 Task: Use the Unsplash power-up to search for 'UDAIPUR' and 'JODHPUR' images and set them as the Trello board background.
Action: Mouse moved to (1163, 362)
Screenshot: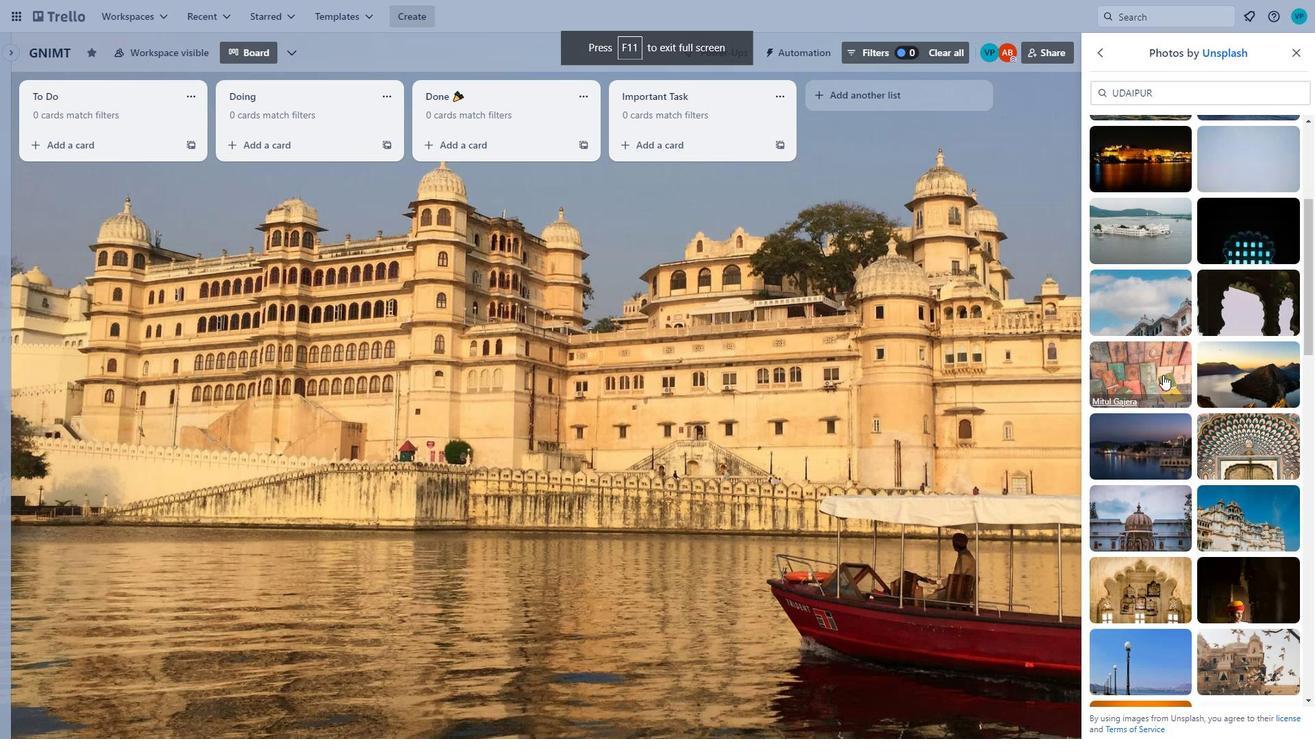 
Action: Mouse pressed left at (1163, 362)
Screenshot: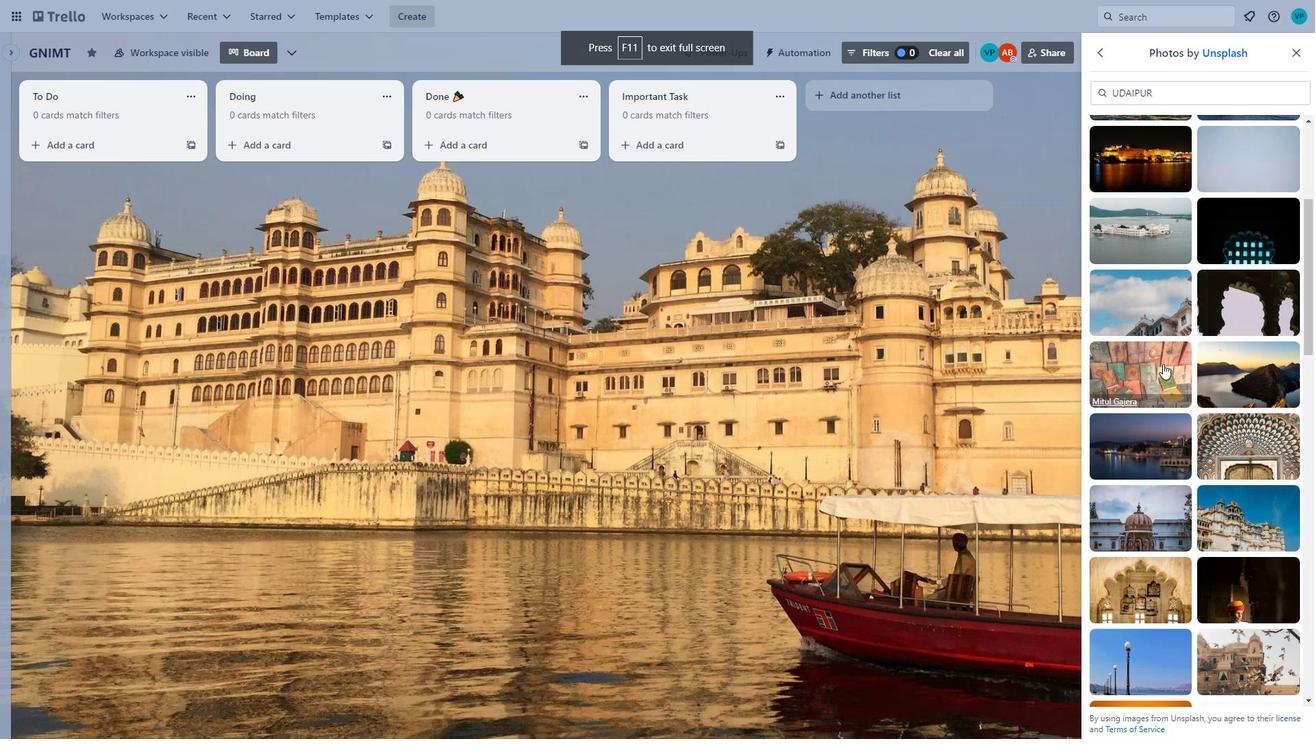
Action: Mouse moved to (1188, 343)
Screenshot: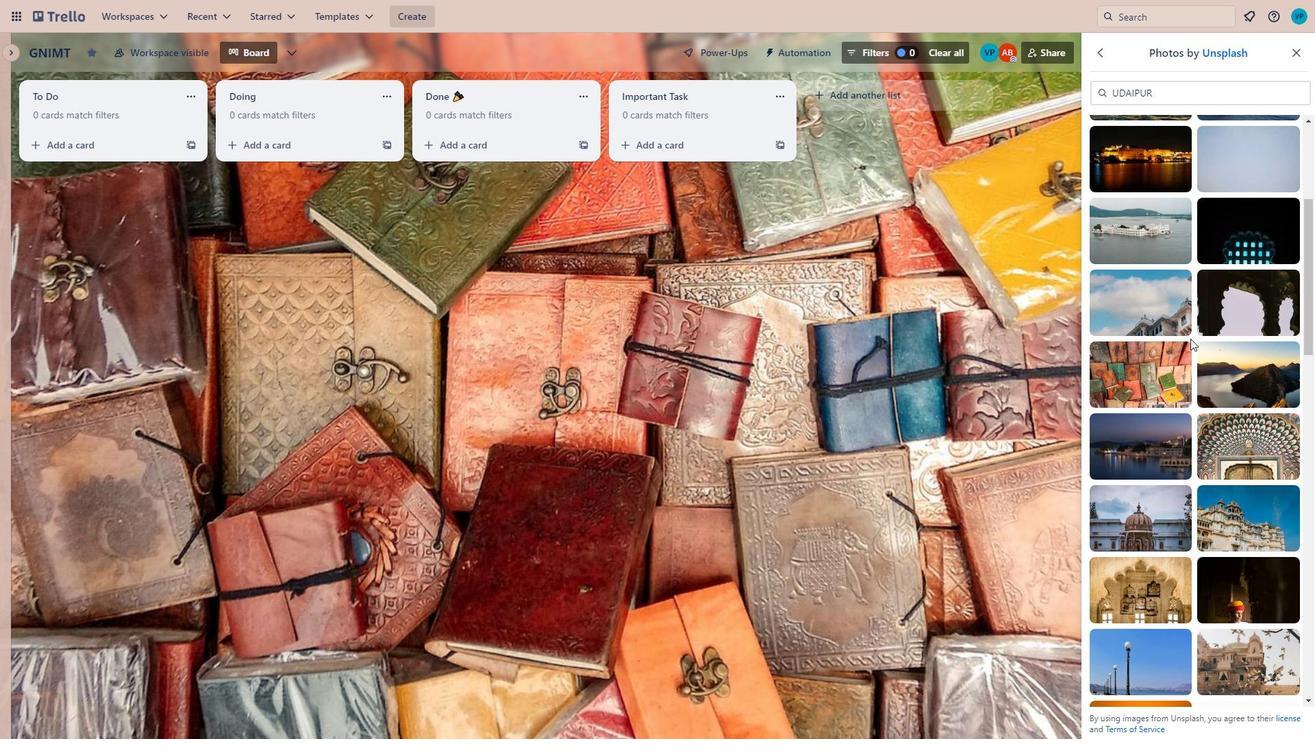 
Action: Mouse scrolled (1188, 342) with delta (0, 0)
Screenshot: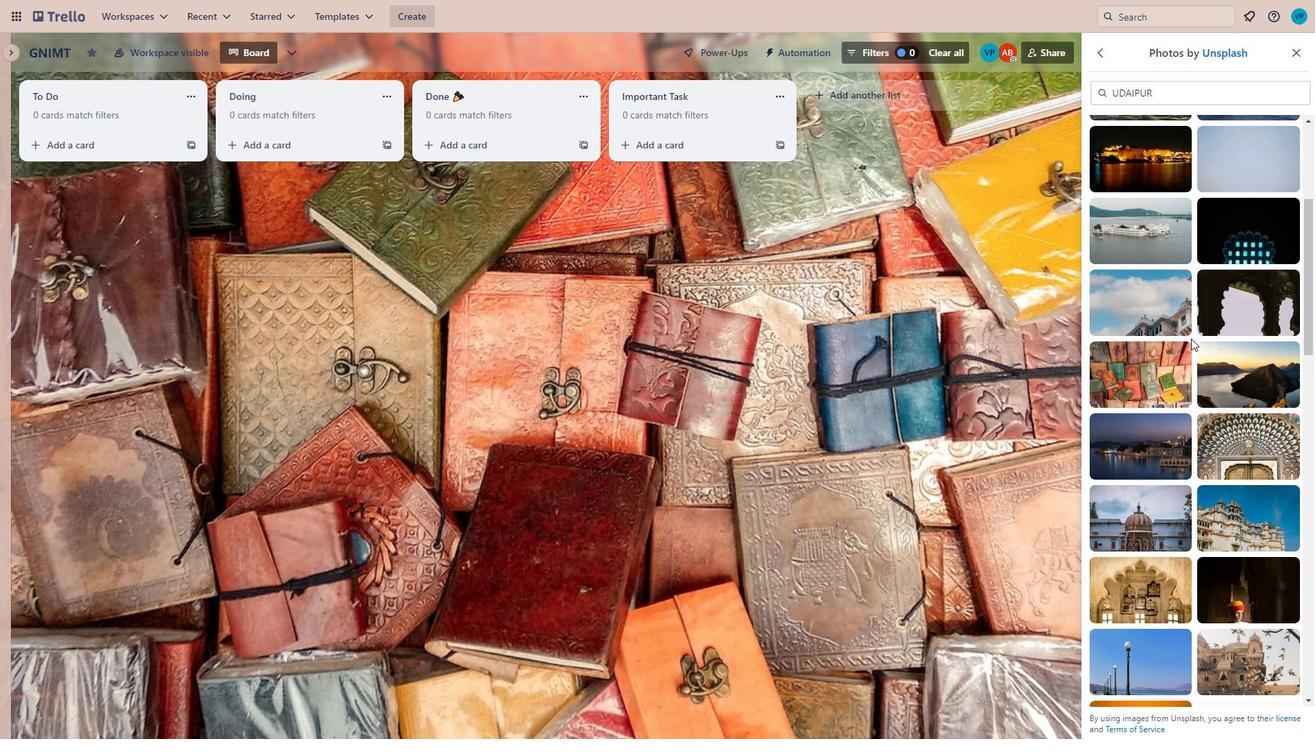 
Action: Mouse scrolled (1188, 342) with delta (0, 0)
Screenshot: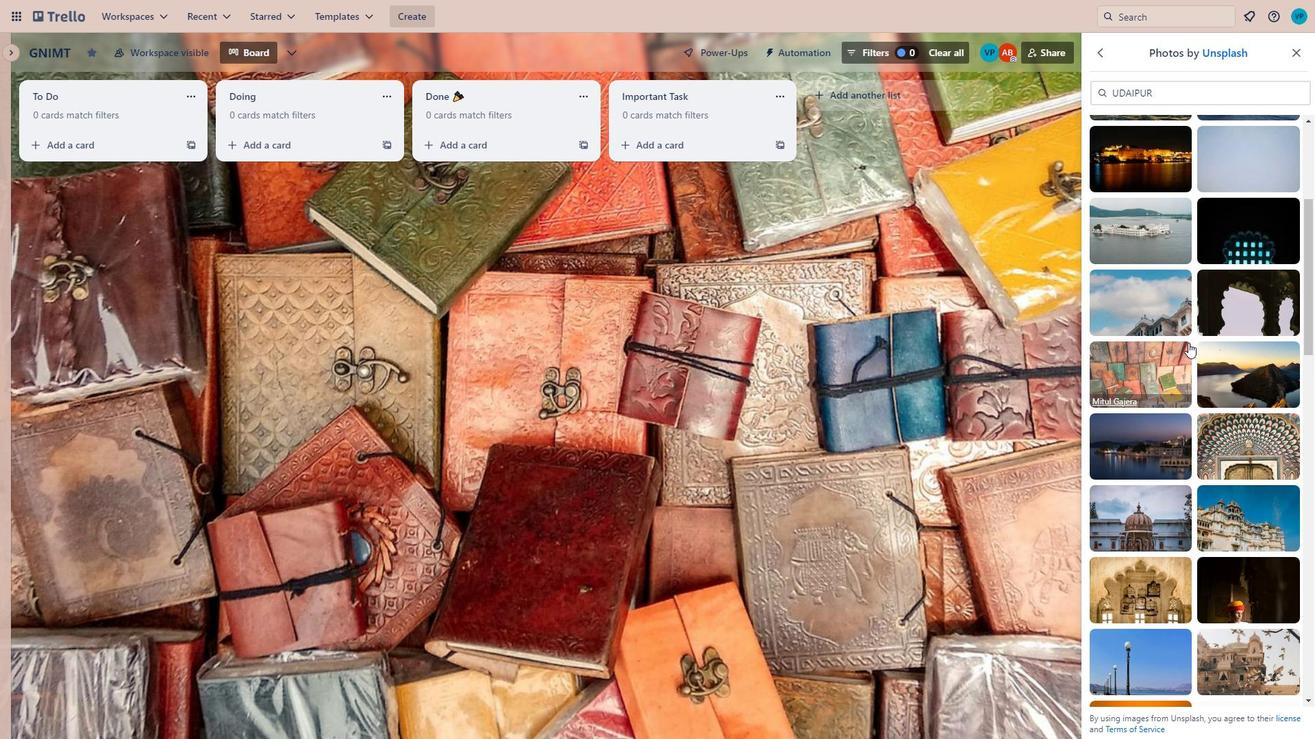 
Action: Mouse scrolled (1188, 342) with delta (0, 0)
Screenshot: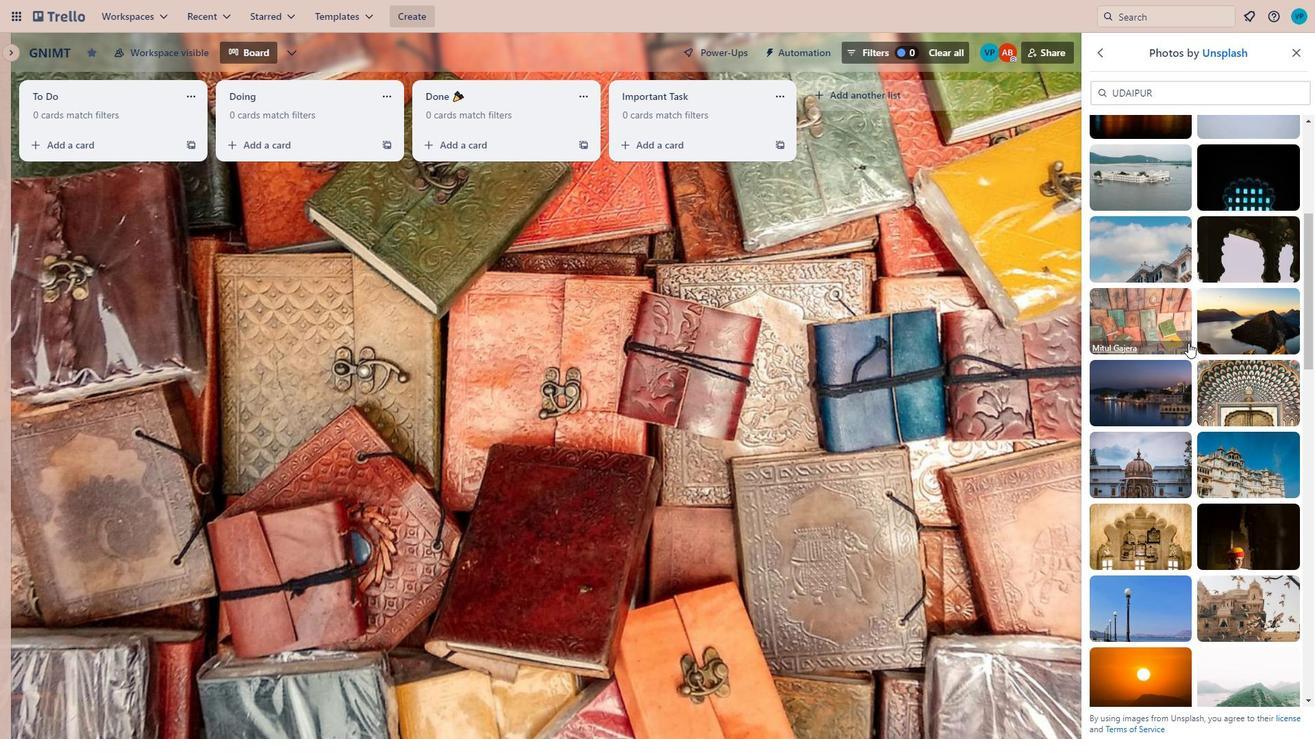 
Action: Mouse scrolled (1188, 342) with delta (0, 0)
Screenshot: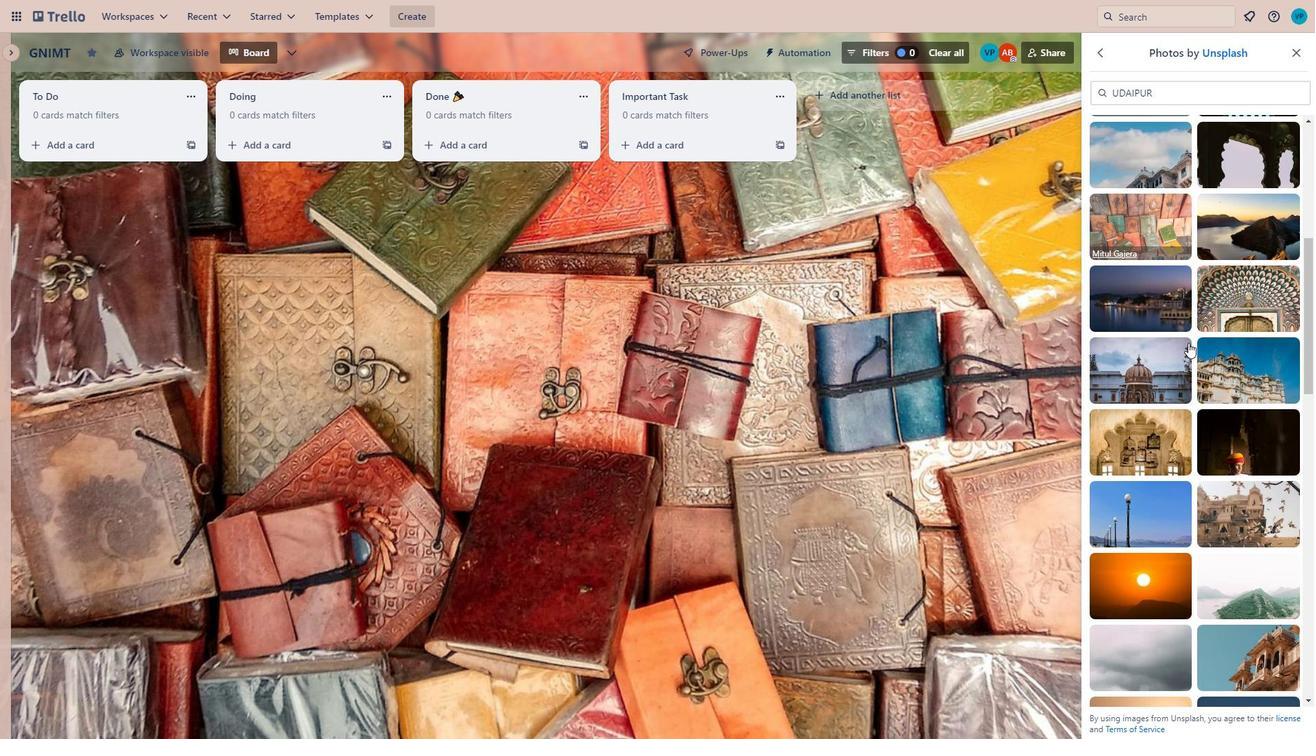
Action: Mouse scrolled (1188, 342) with delta (0, 0)
Screenshot: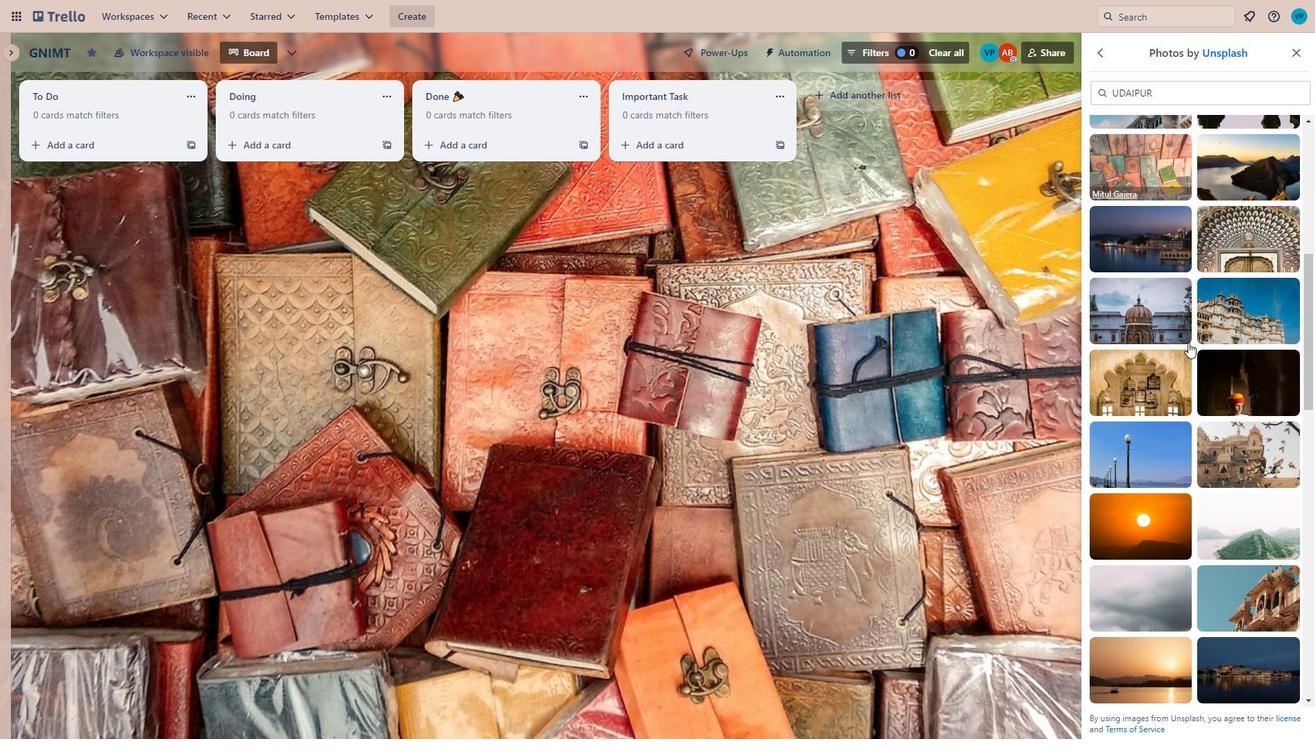 
Action: Mouse moved to (1268, 295)
Screenshot: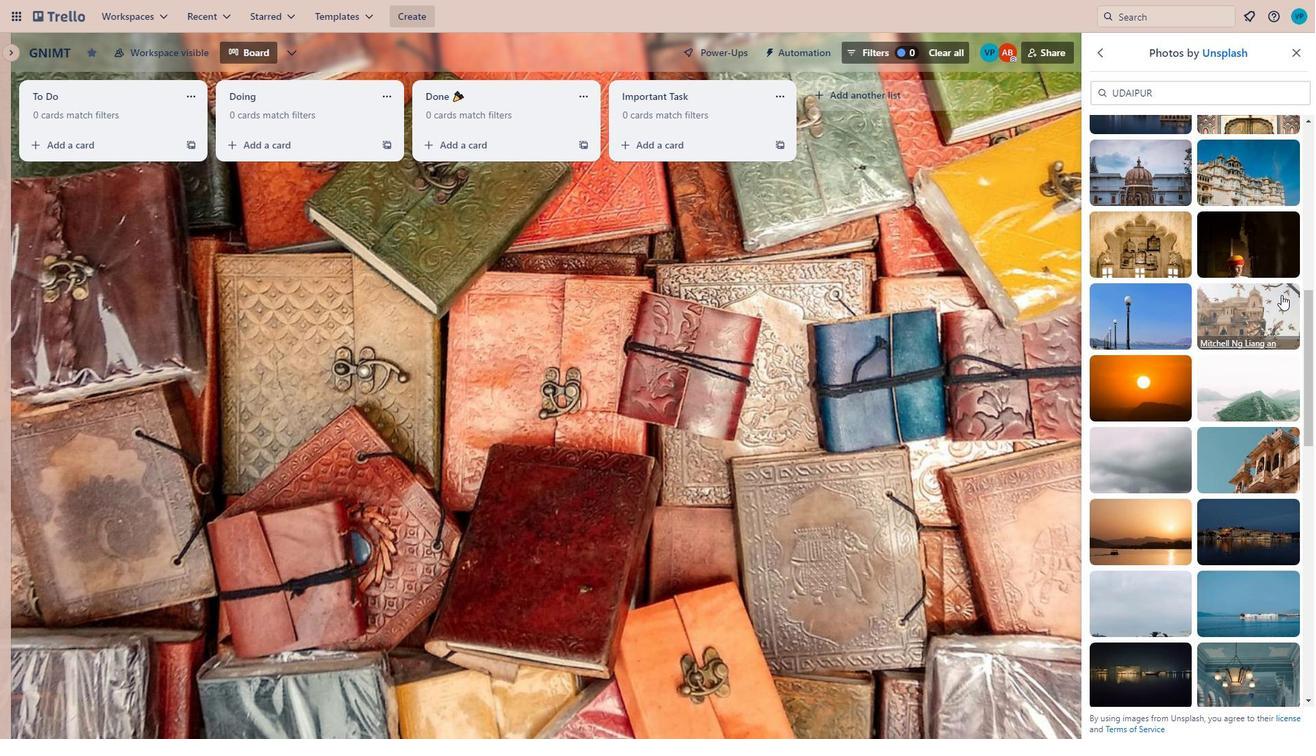 
Action: Mouse pressed left at (1268, 295)
Screenshot: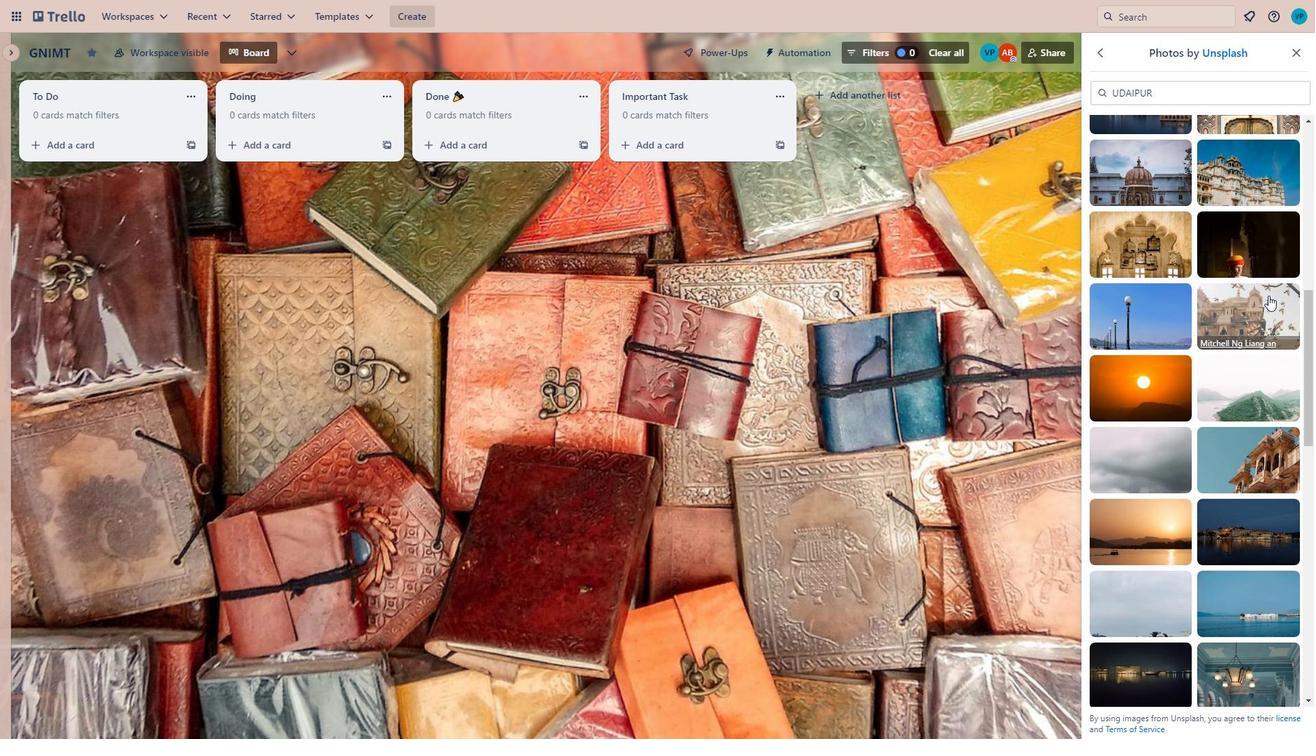 
Action: Mouse moved to (1224, 416)
Screenshot: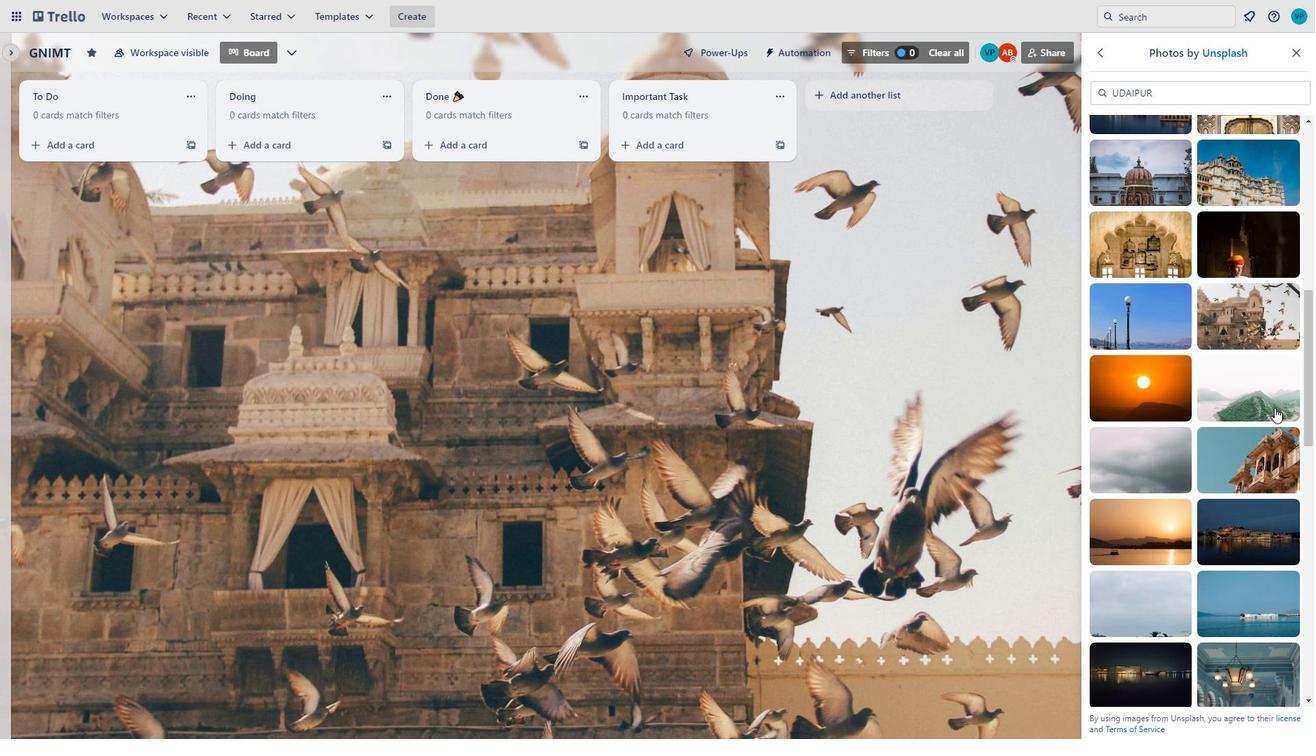 
Action: Mouse scrolled (1224, 415) with delta (0, 0)
Screenshot: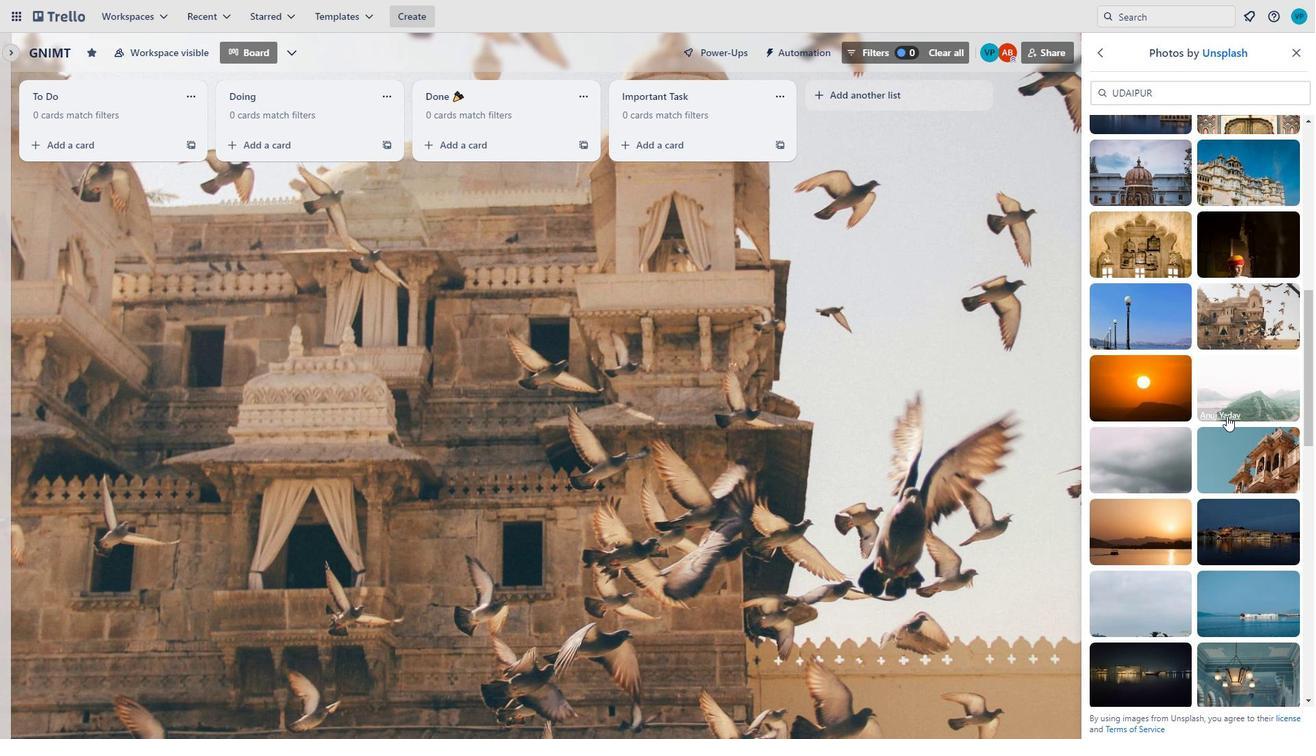 
Action: Mouse scrolled (1224, 415) with delta (0, 0)
Screenshot: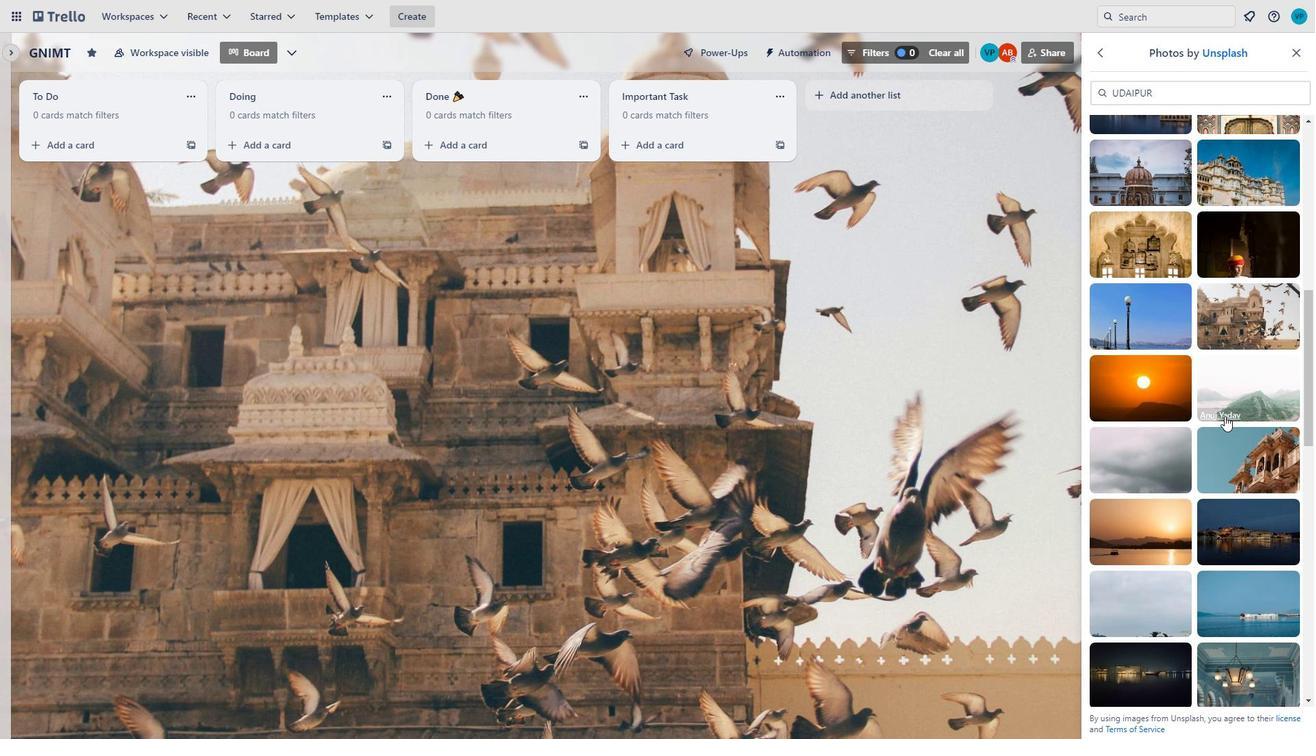 
Action: Mouse scrolled (1224, 415) with delta (0, 0)
Screenshot: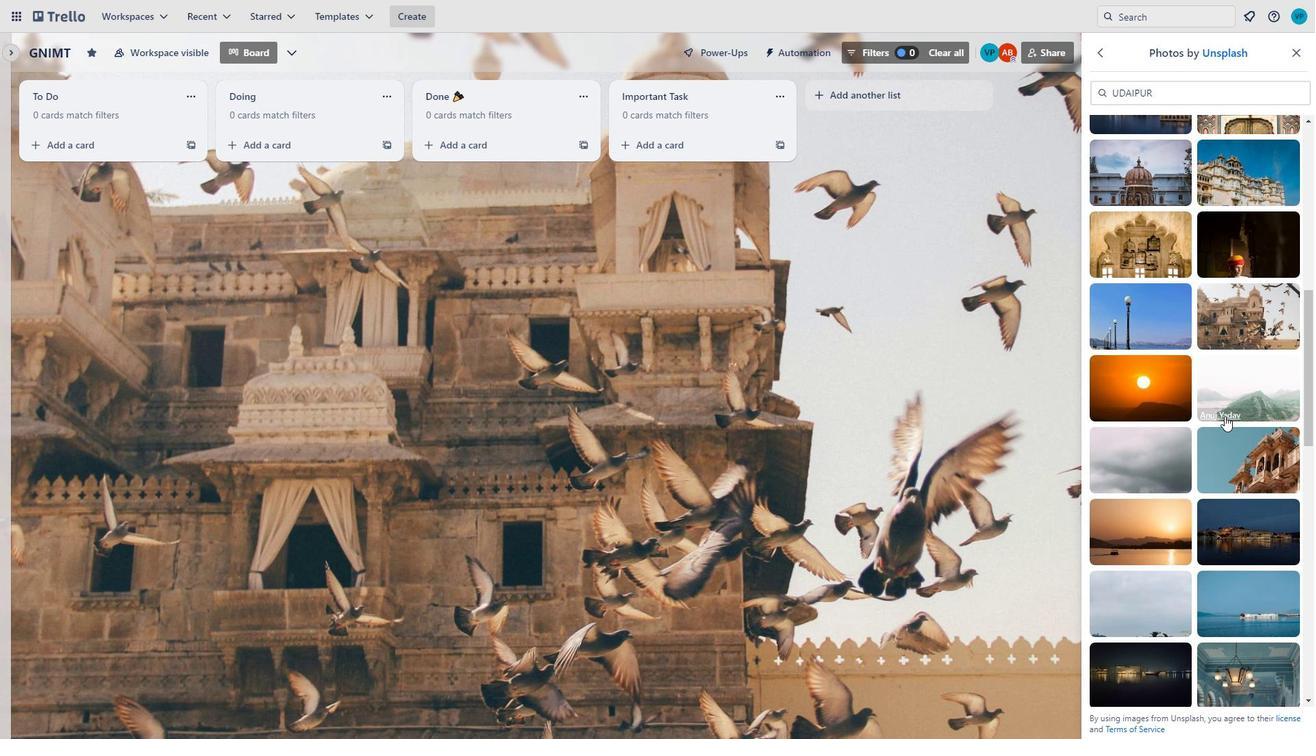 
Action: Mouse moved to (1237, 241)
Screenshot: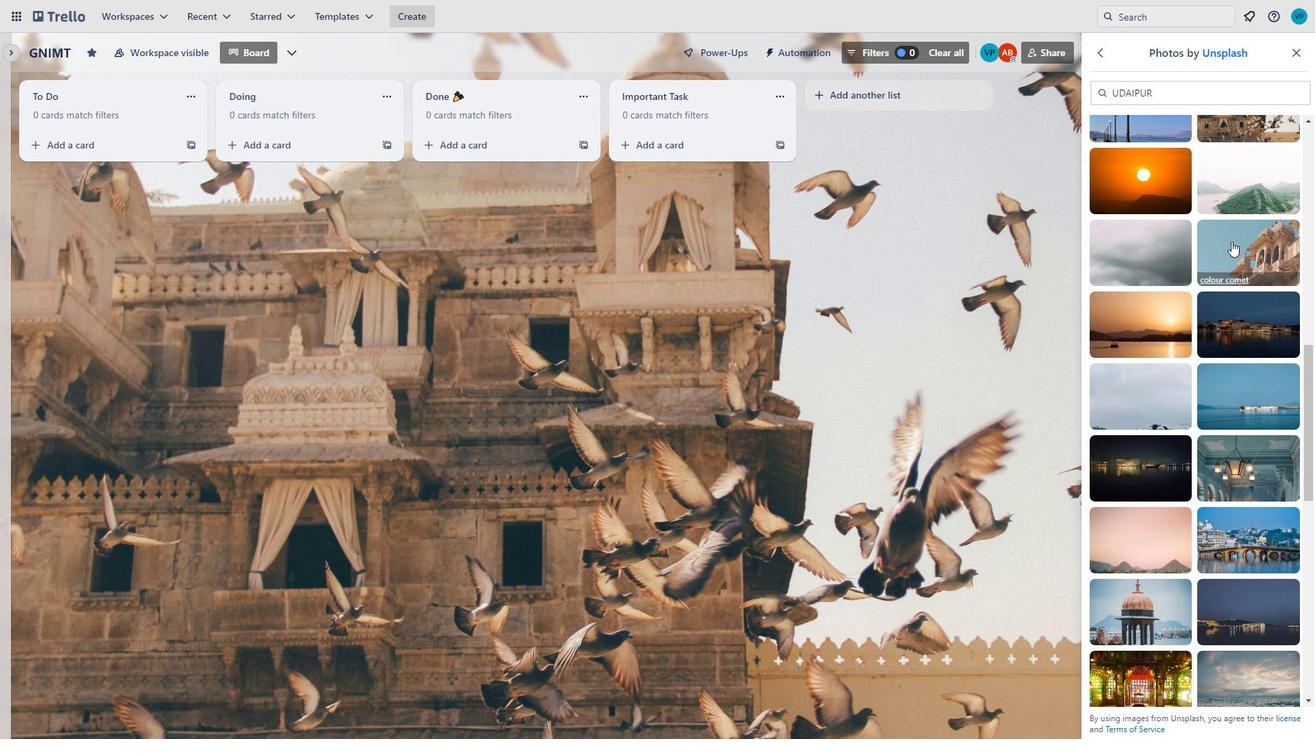 
Action: Mouse pressed left at (1237, 241)
Screenshot: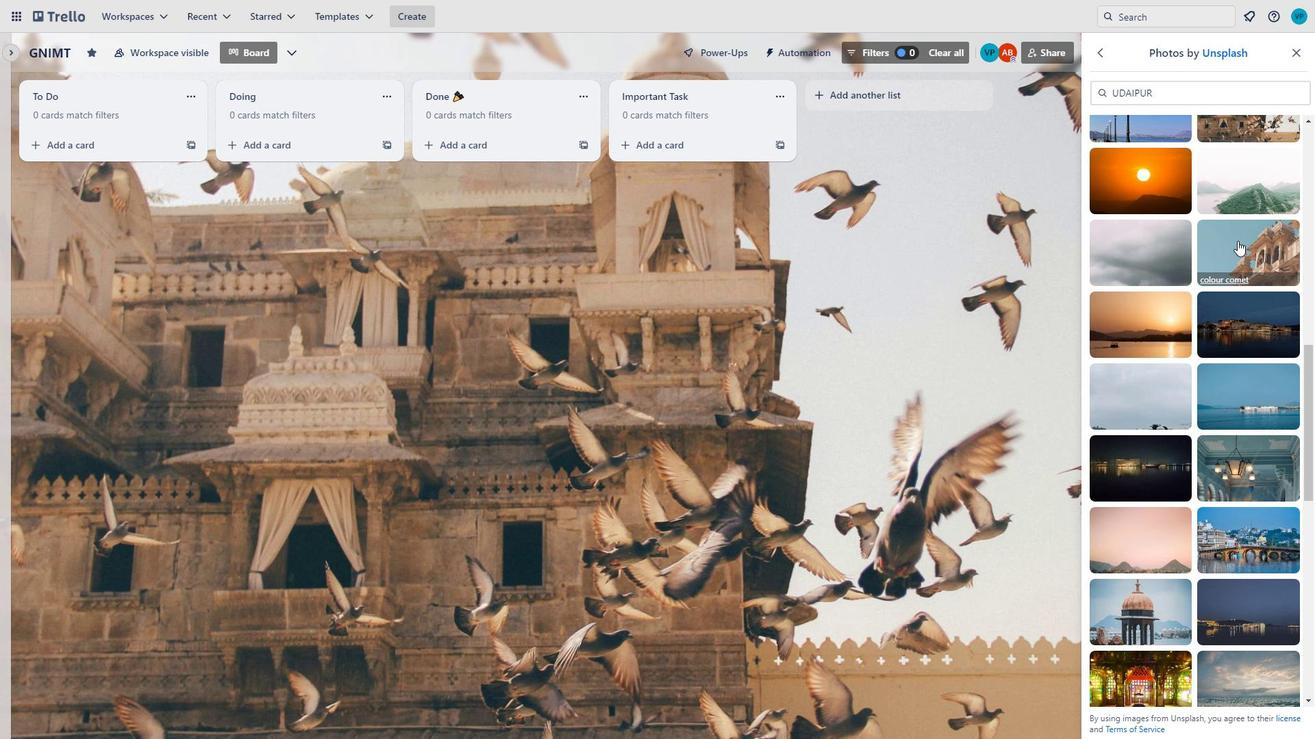 
Action: Mouse moved to (1307, 390)
Screenshot: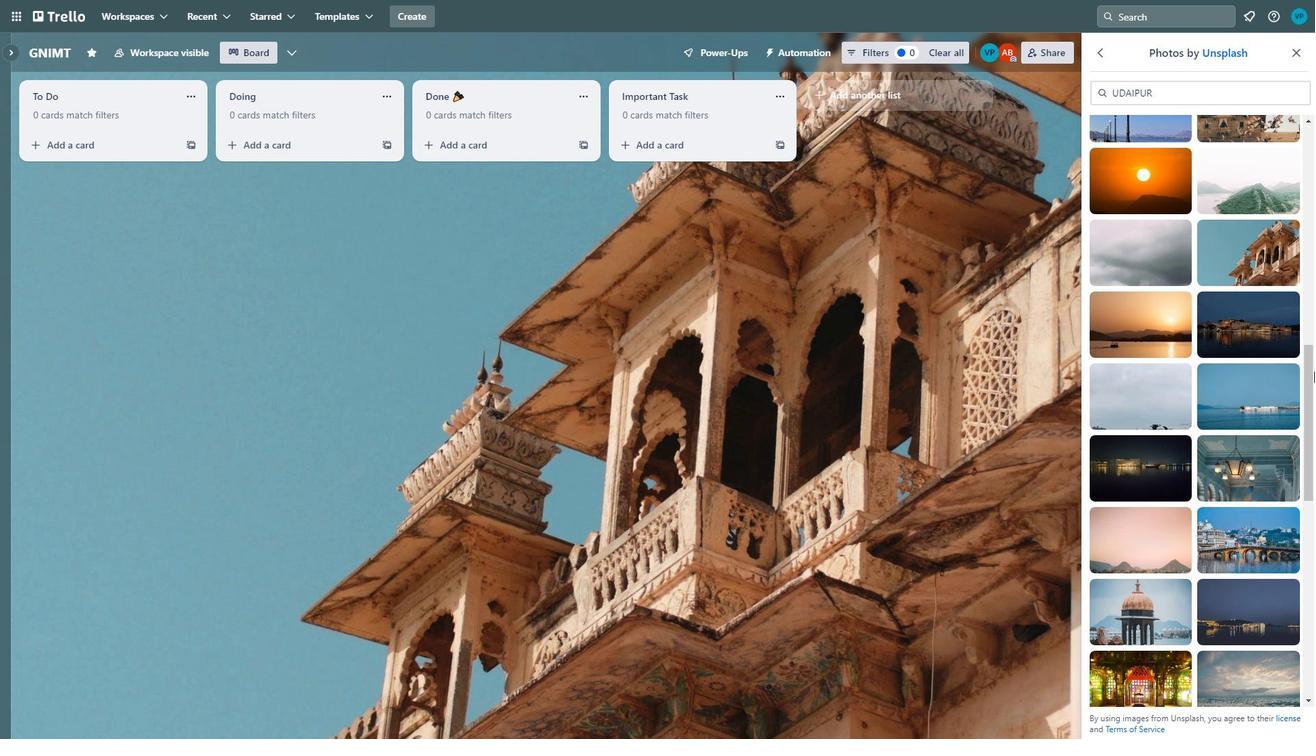 
Action: Mouse scrolled (1307, 389) with delta (0, 0)
Screenshot: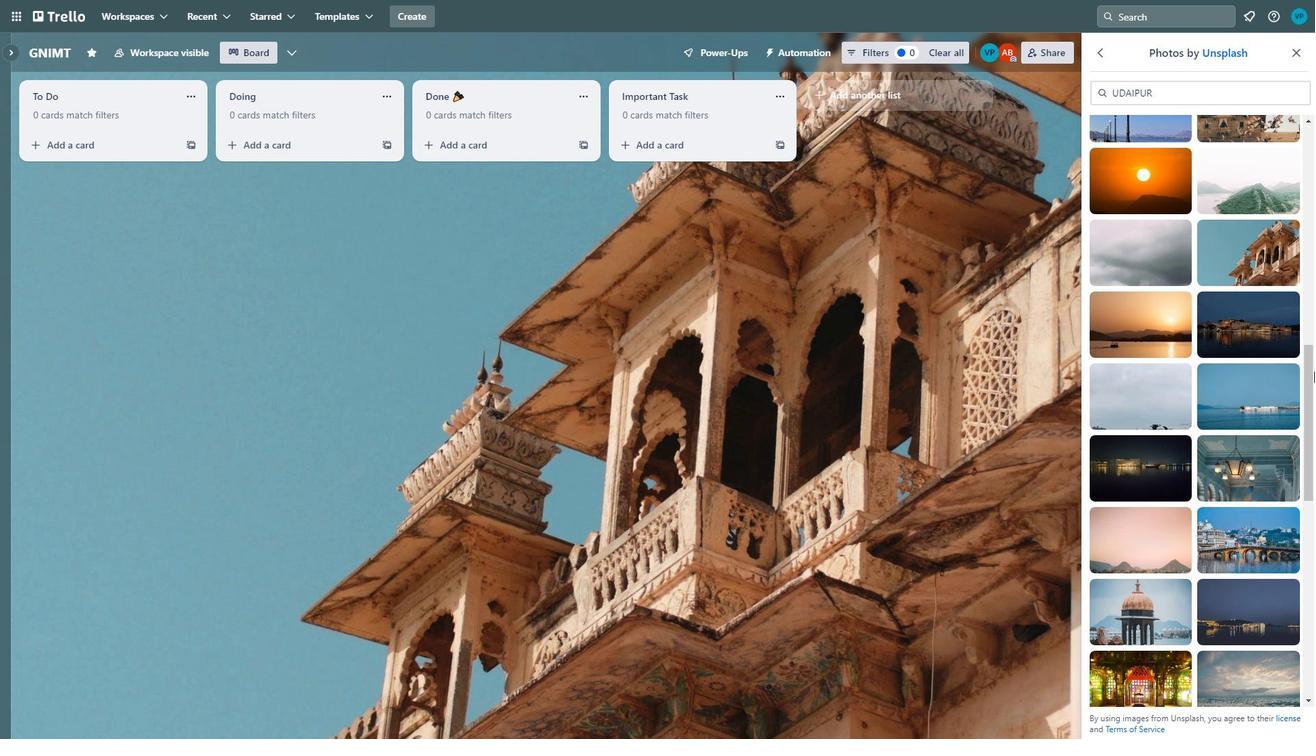 
Action: Mouse moved to (1305, 391)
Screenshot: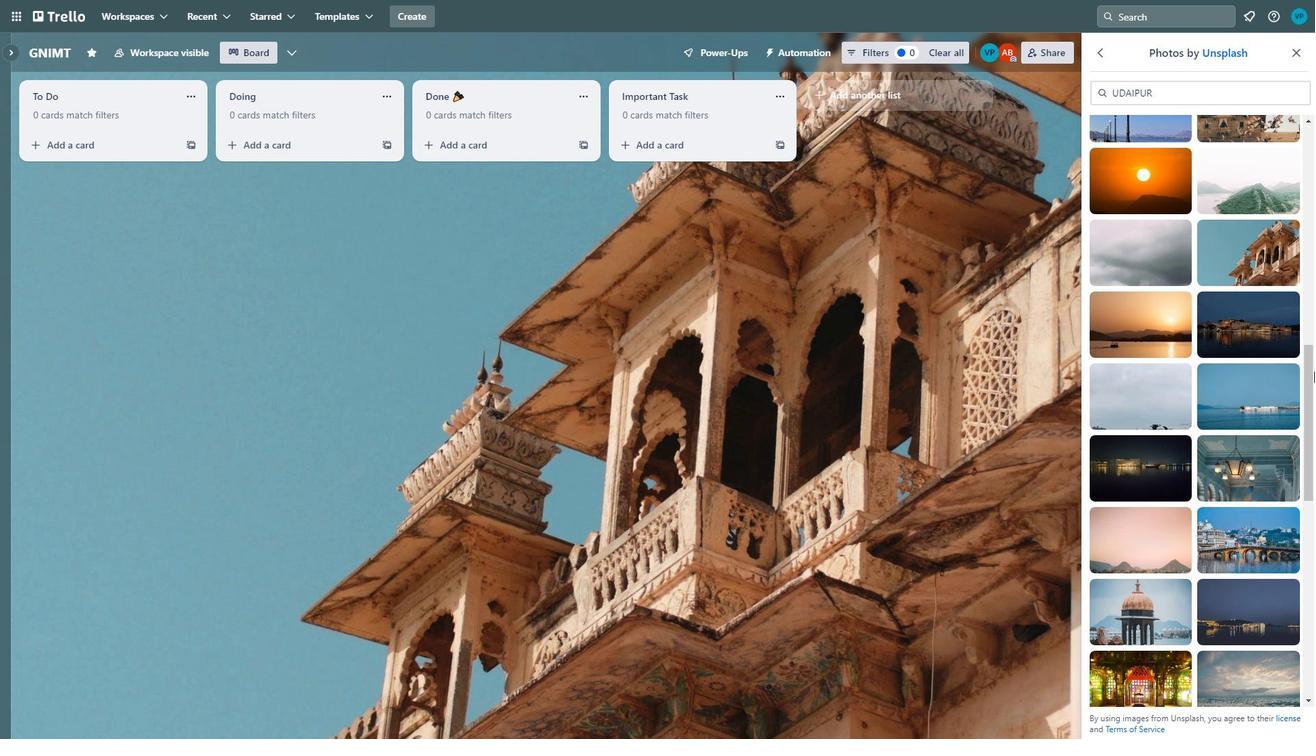 
Action: Mouse scrolled (1305, 391) with delta (0, 0)
Screenshot: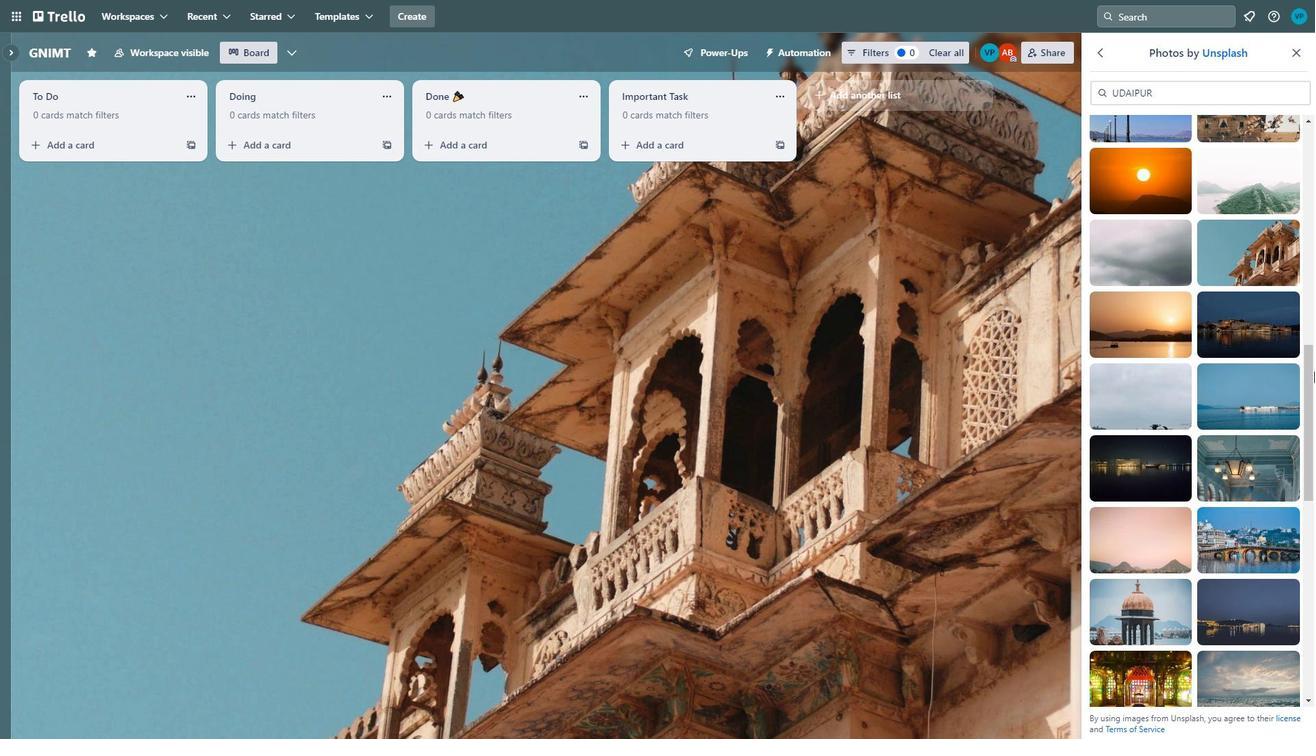
Action: Mouse moved to (1160, 456)
Screenshot: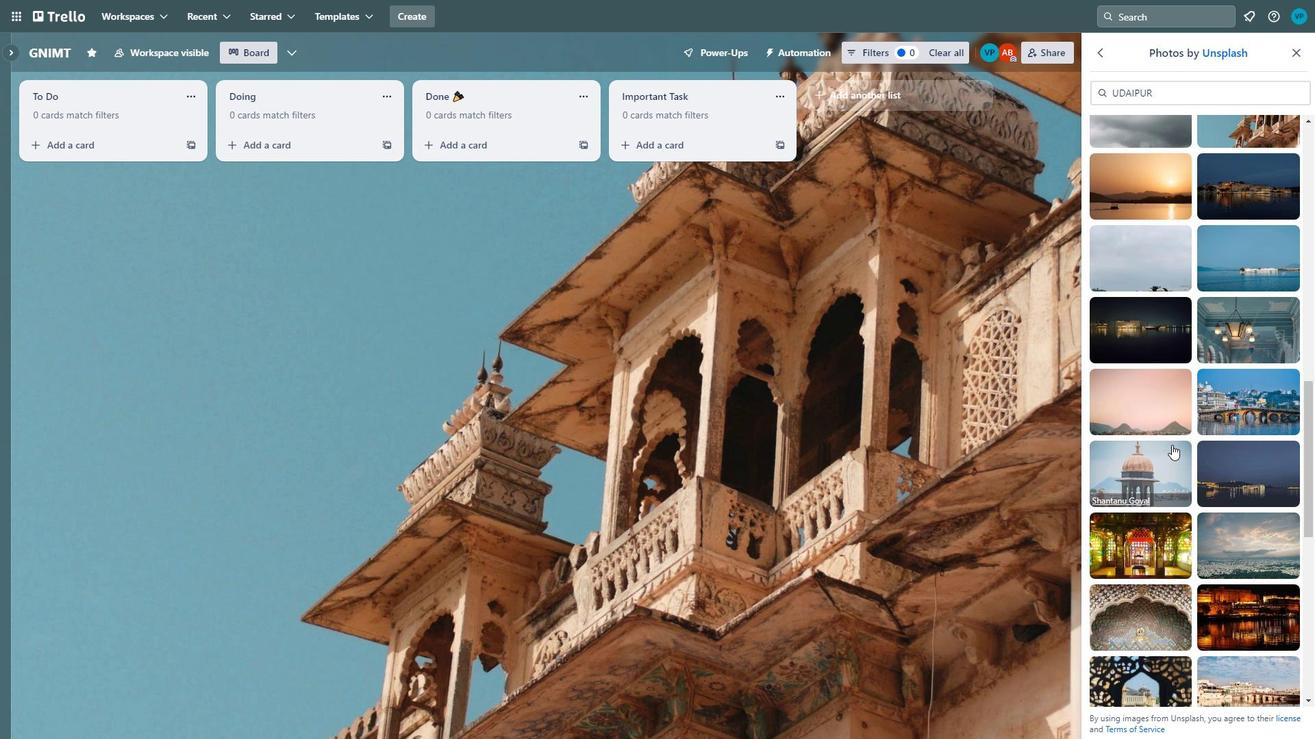 
Action: Mouse pressed left at (1160, 456)
Screenshot: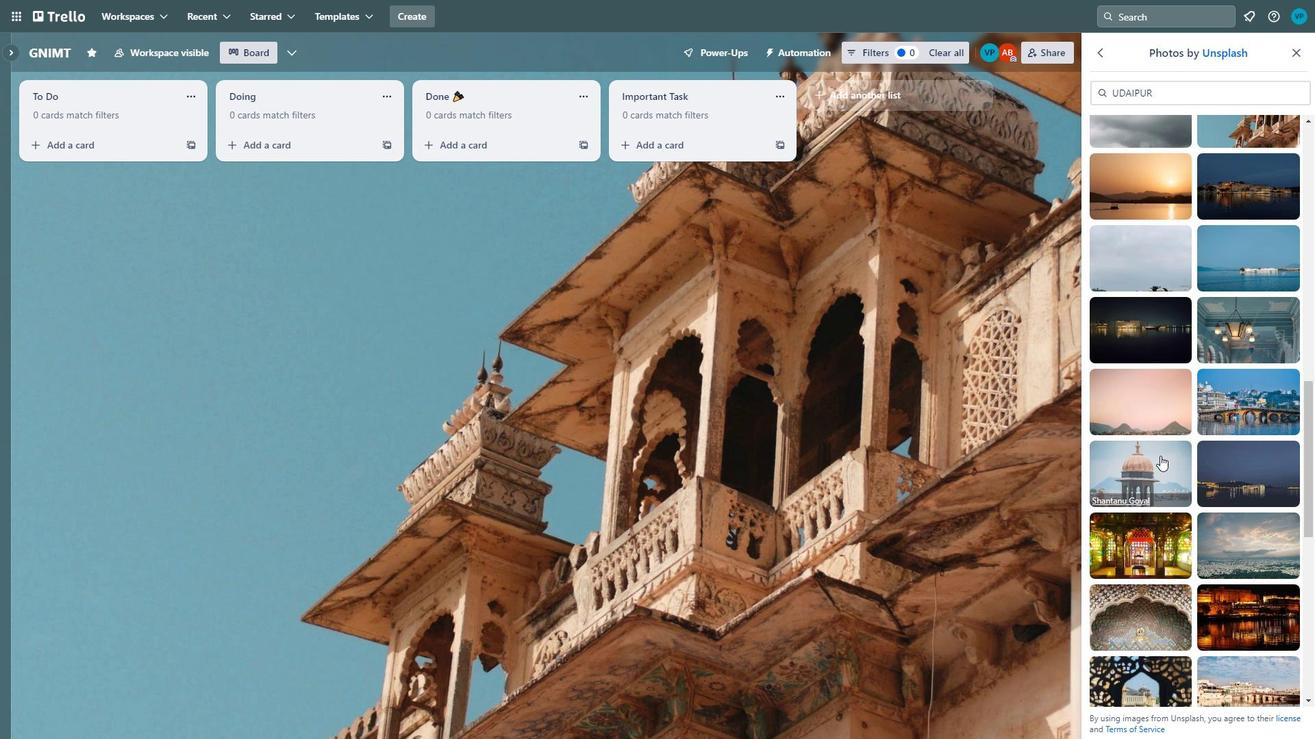 
Action: Mouse moved to (1133, 368)
Screenshot: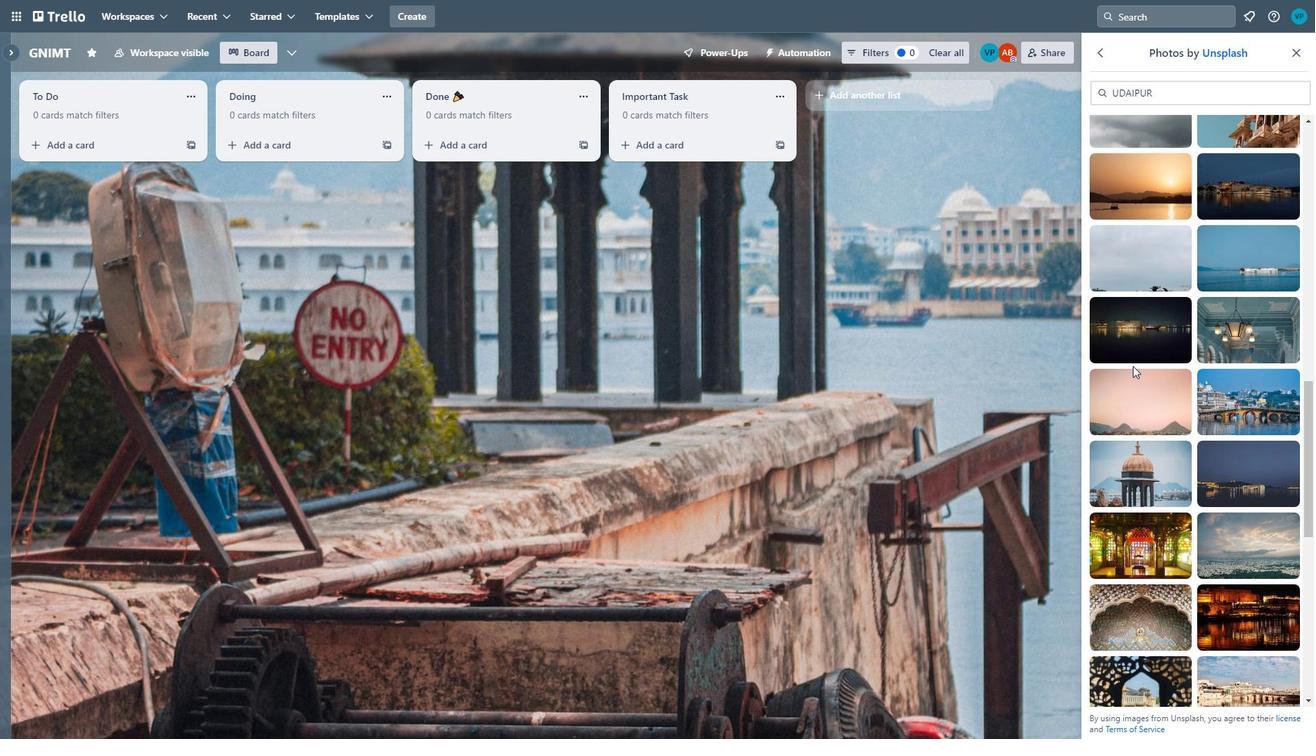 
Action: Mouse scrolled (1133, 367) with delta (0, 0)
Screenshot: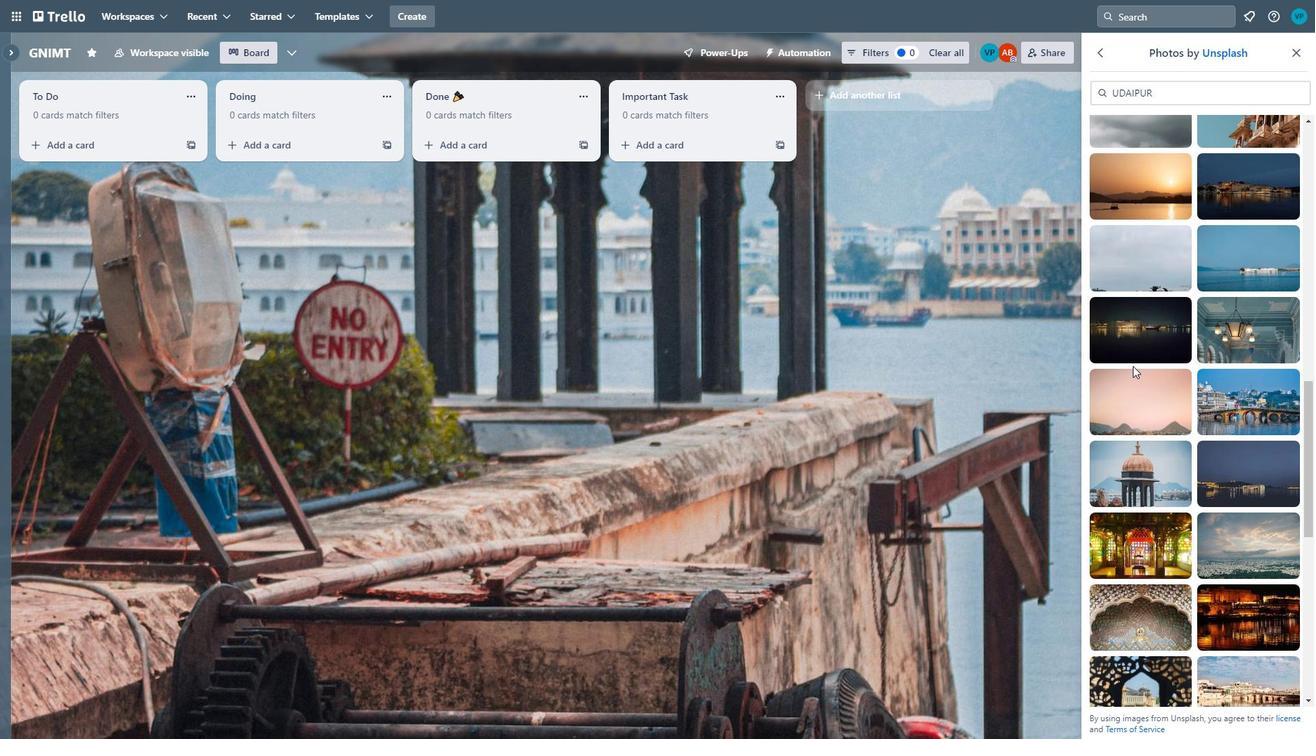 
Action: Mouse moved to (1134, 372)
Screenshot: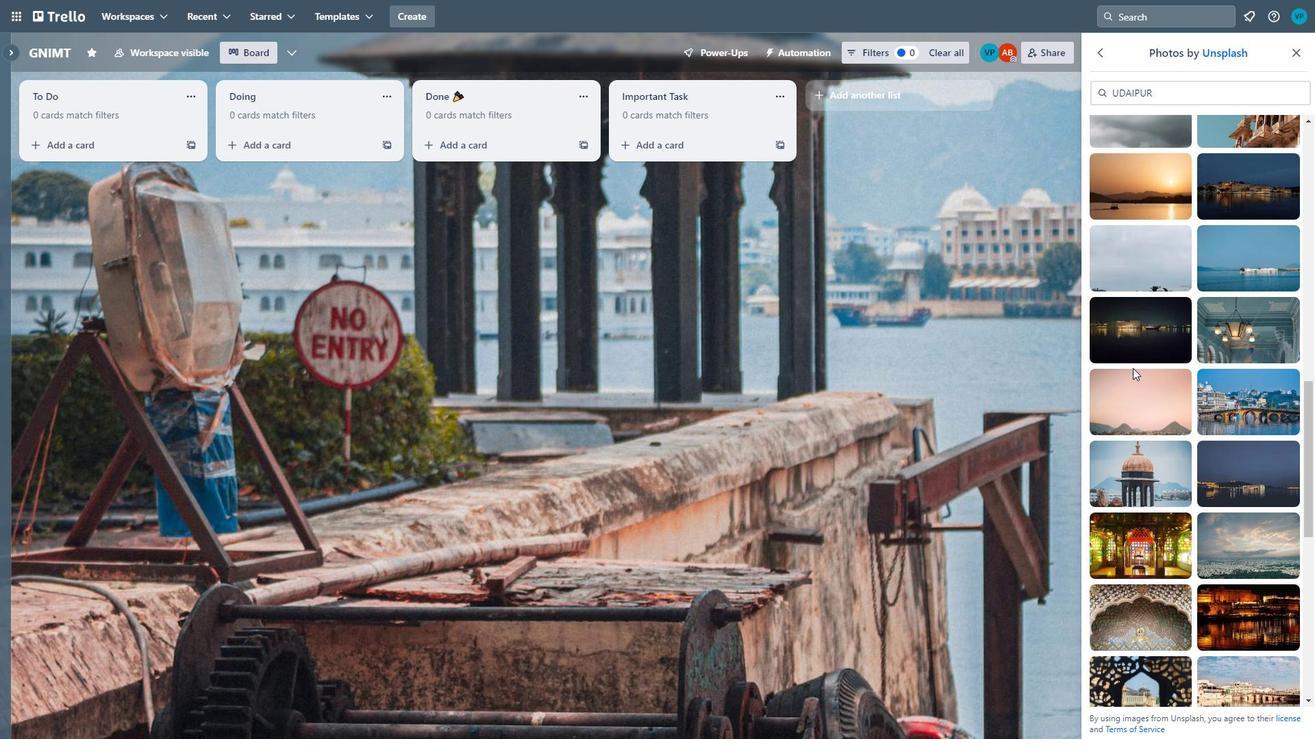 
Action: Mouse scrolled (1134, 371) with delta (0, 0)
Screenshot: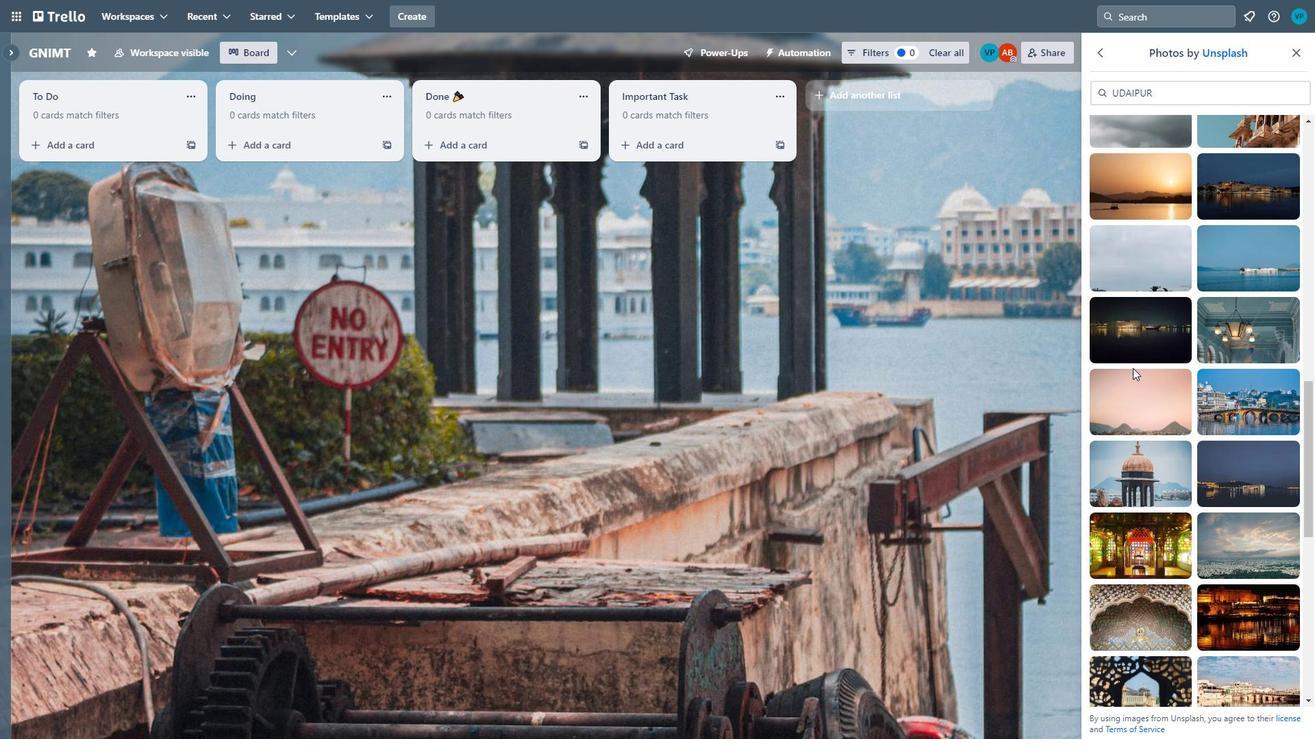 
Action: Mouse moved to (1261, 463)
Screenshot: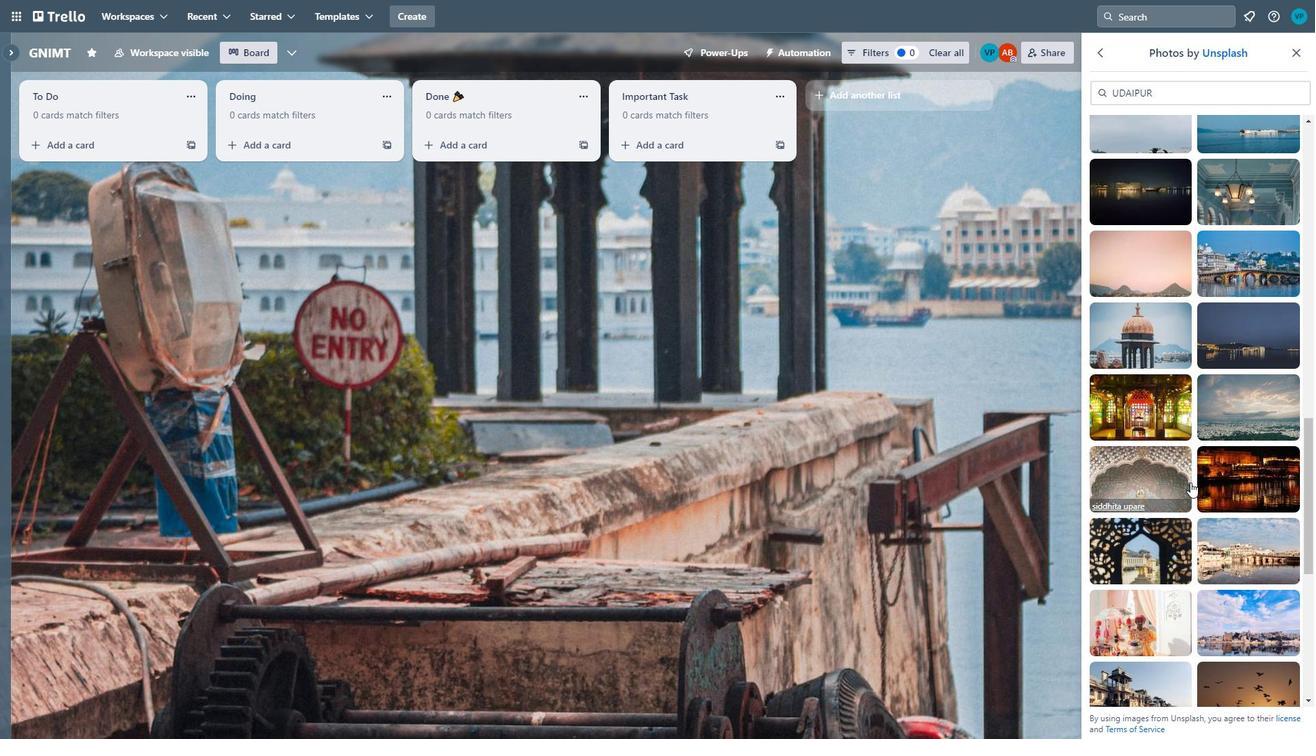 
Action: Mouse pressed left at (1261, 463)
Screenshot: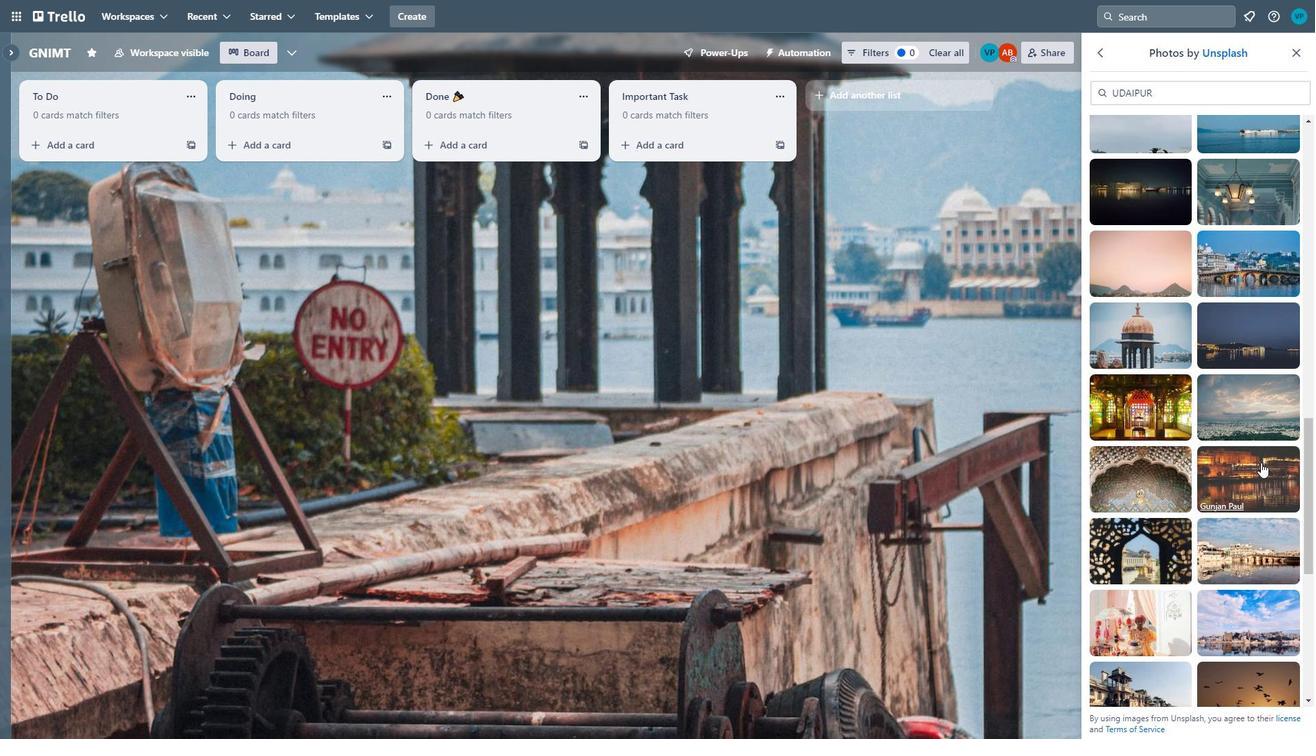 
Action: Mouse moved to (1215, 522)
Screenshot: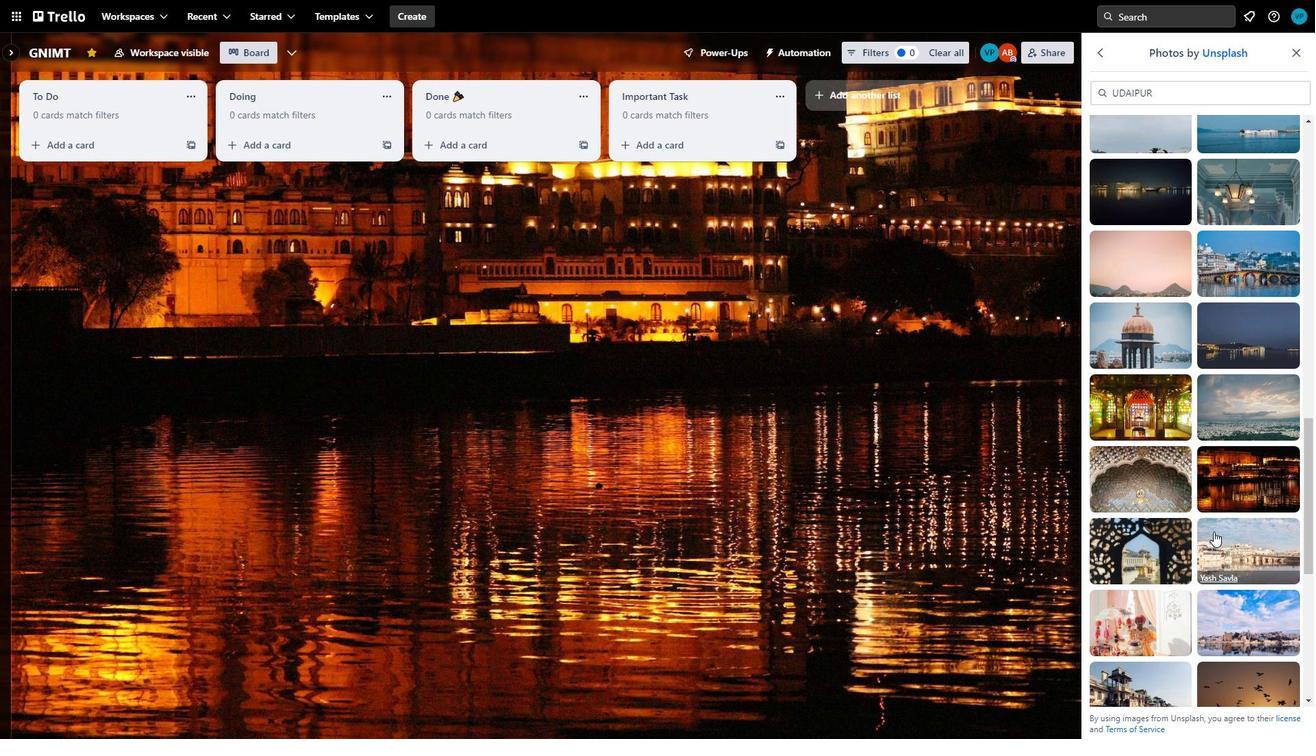 
Action: Mouse scrolled (1215, 522) with delta (0, 0)
Screenshot: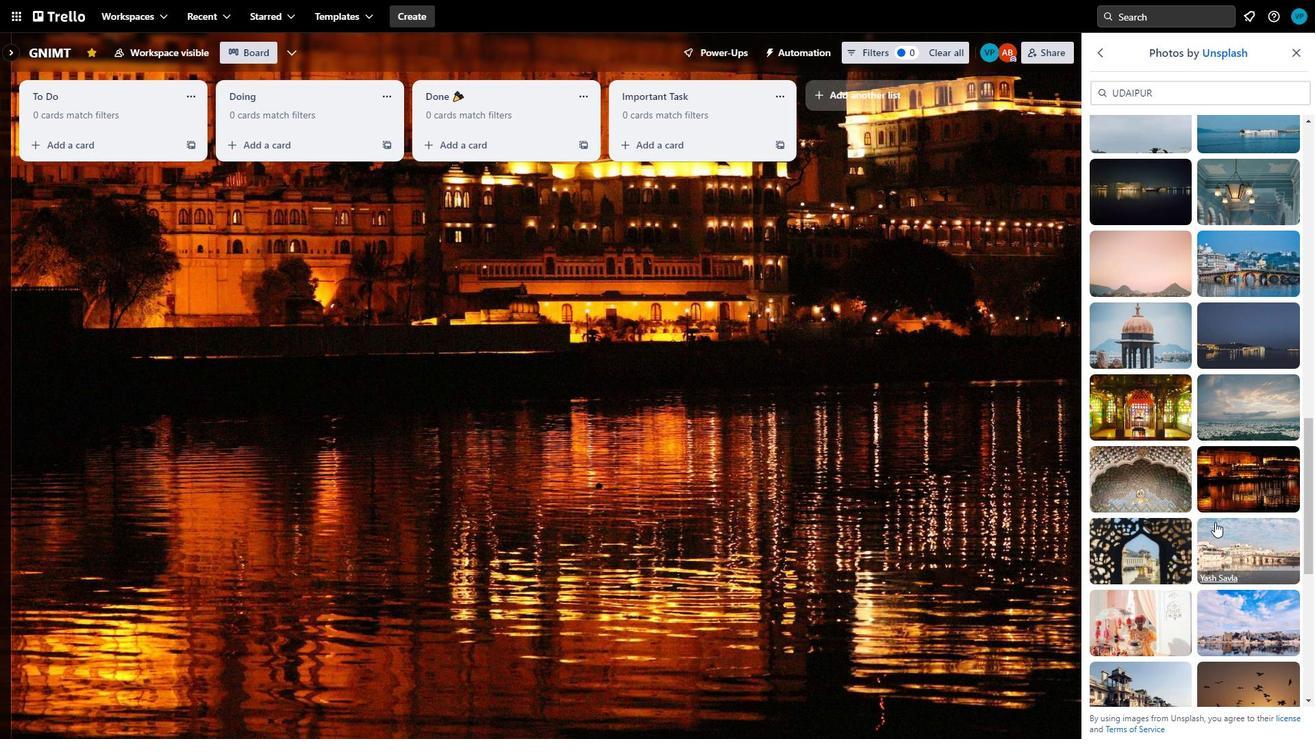 
Action: Mouse moved to (1165, 392)
Screenshot: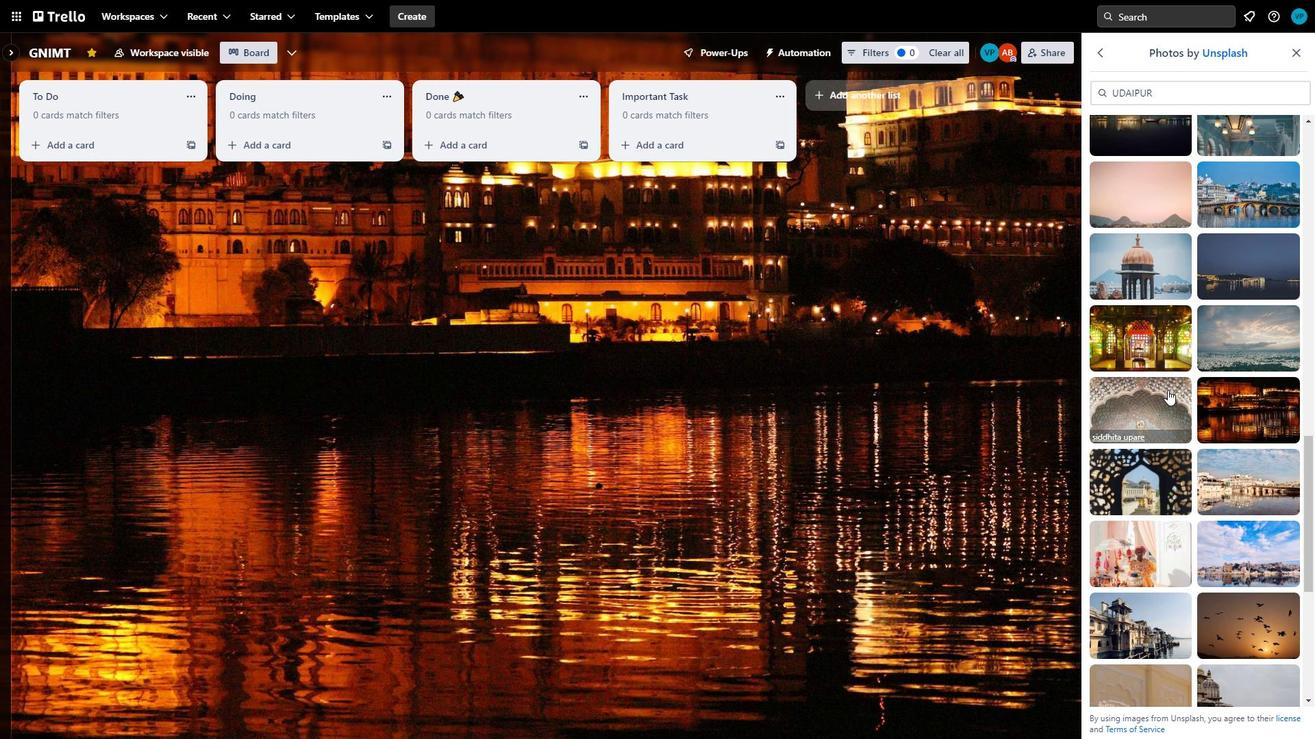 
Action: Mouse pressed left at (1165, 392)
Screenshot: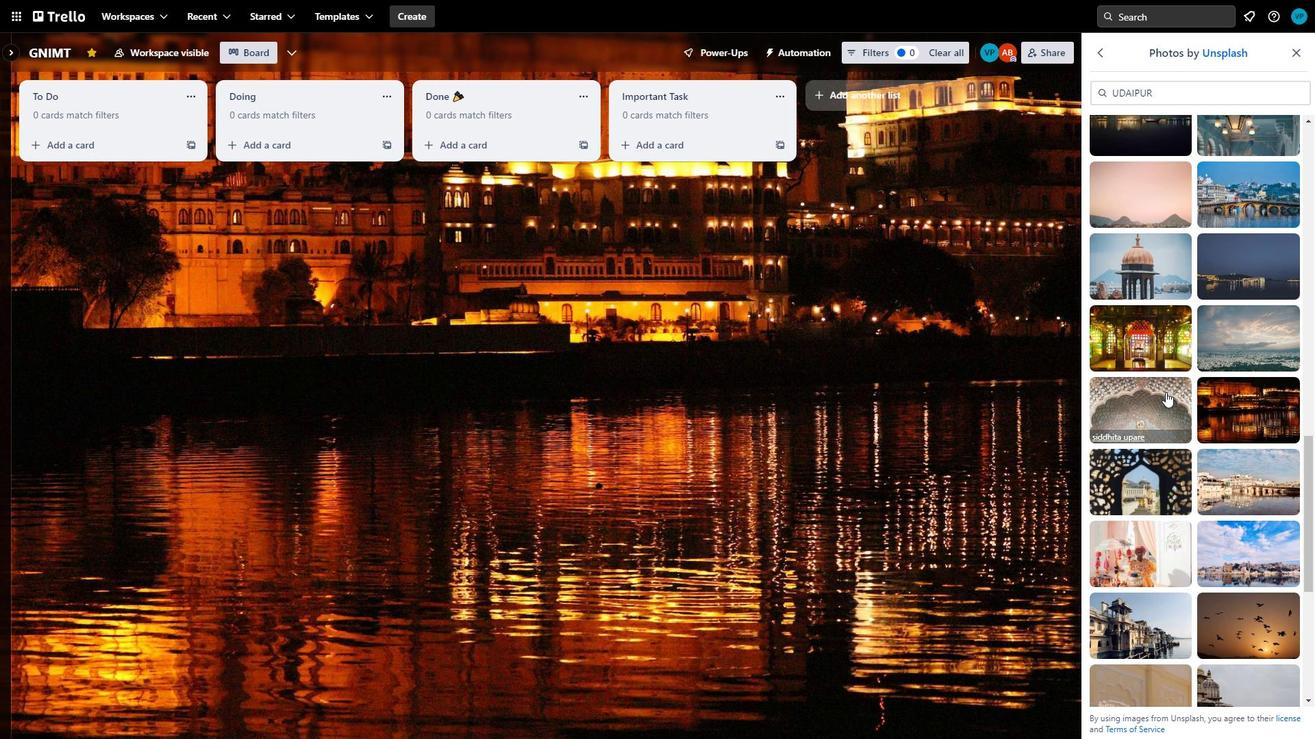 
Action: Mouse moved to (1231, 400)
Screenshot: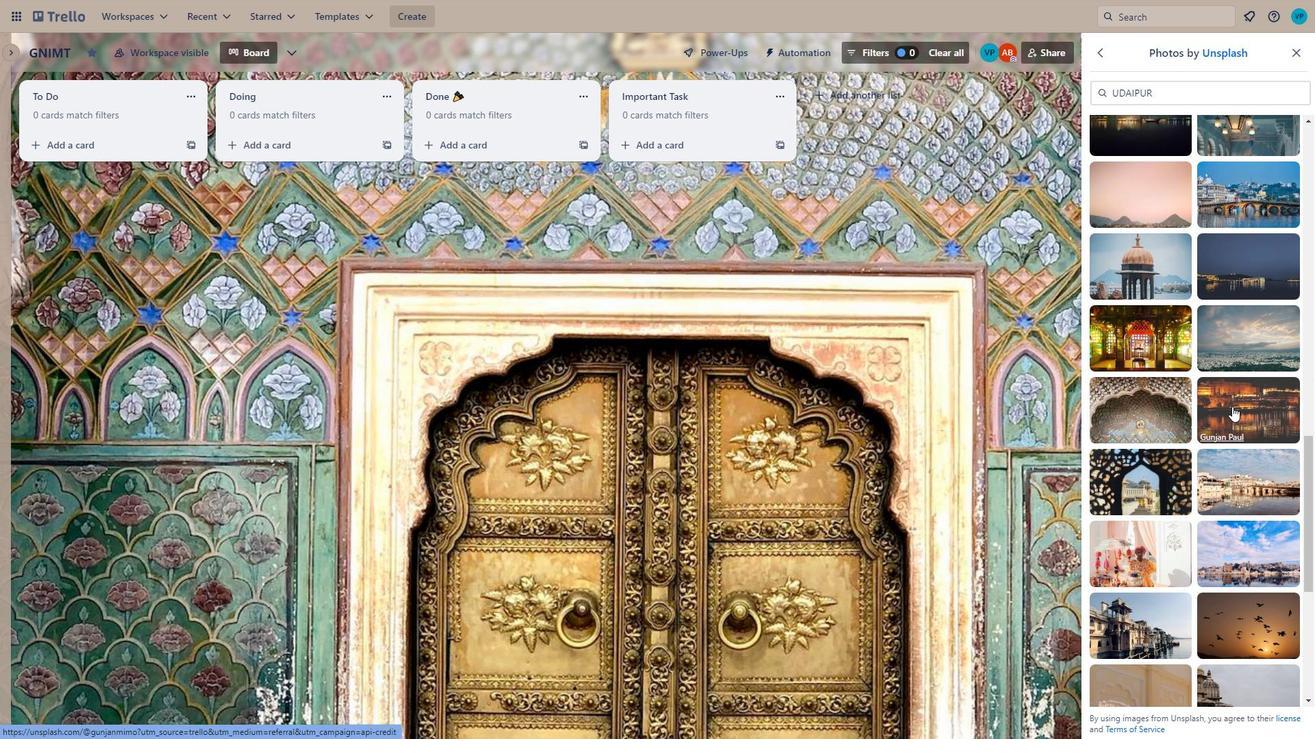 
Action: Mouse pressed left at (1231, 400)
Screenshot: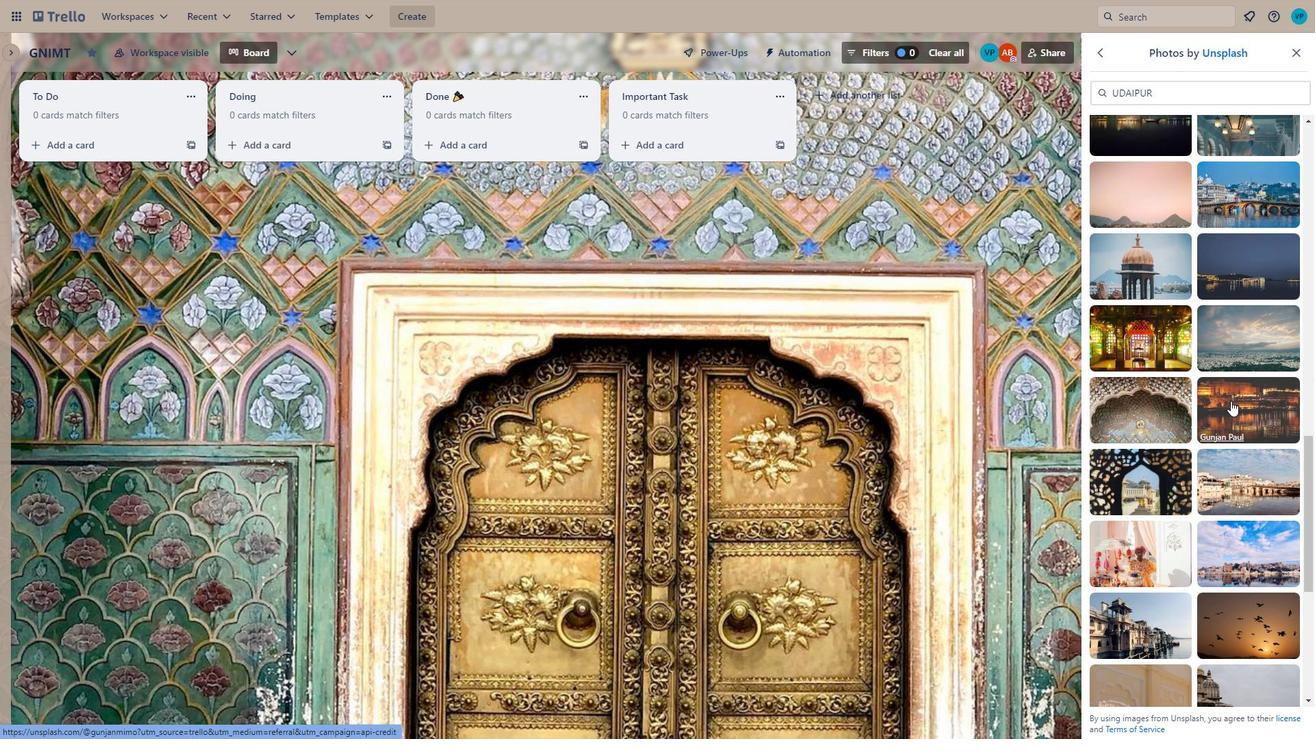
Action: Mouse moved to (1187, 437)
Screenshot: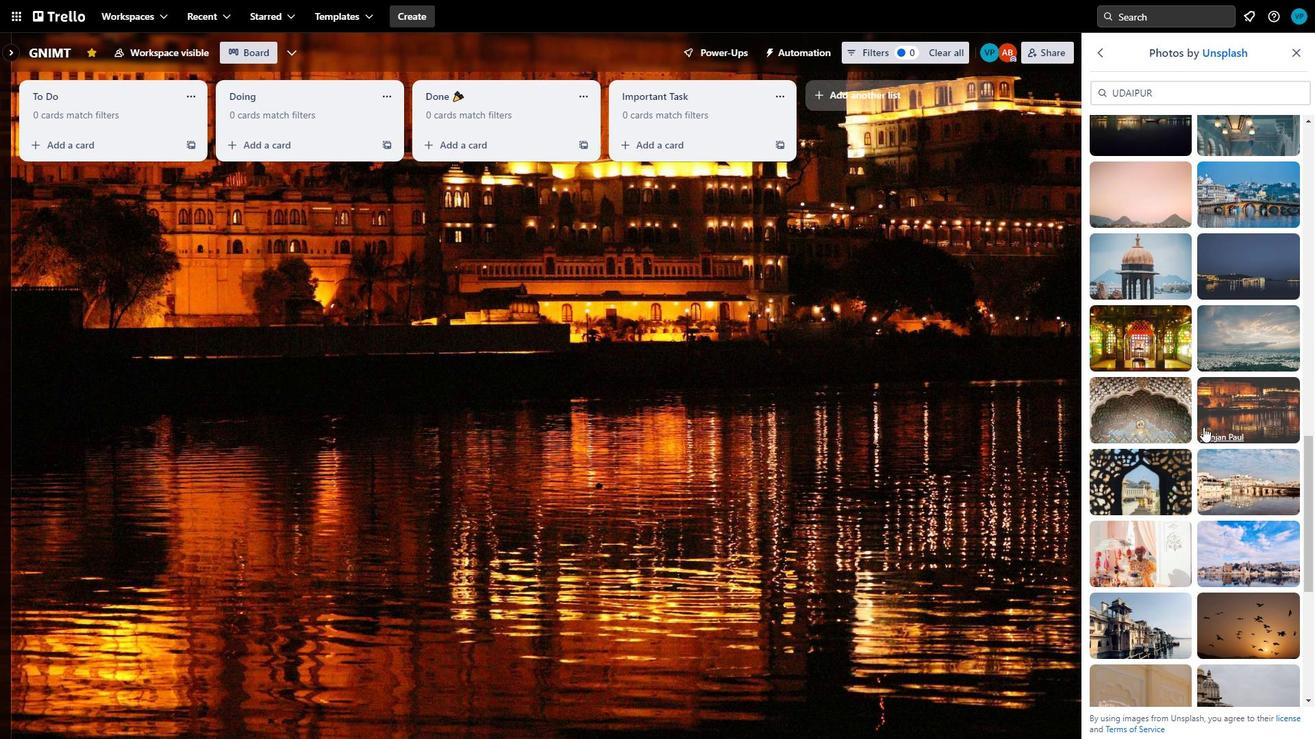
Action: Mouse scrolled (1187, 437) with delta (0, 0)
Screenshot: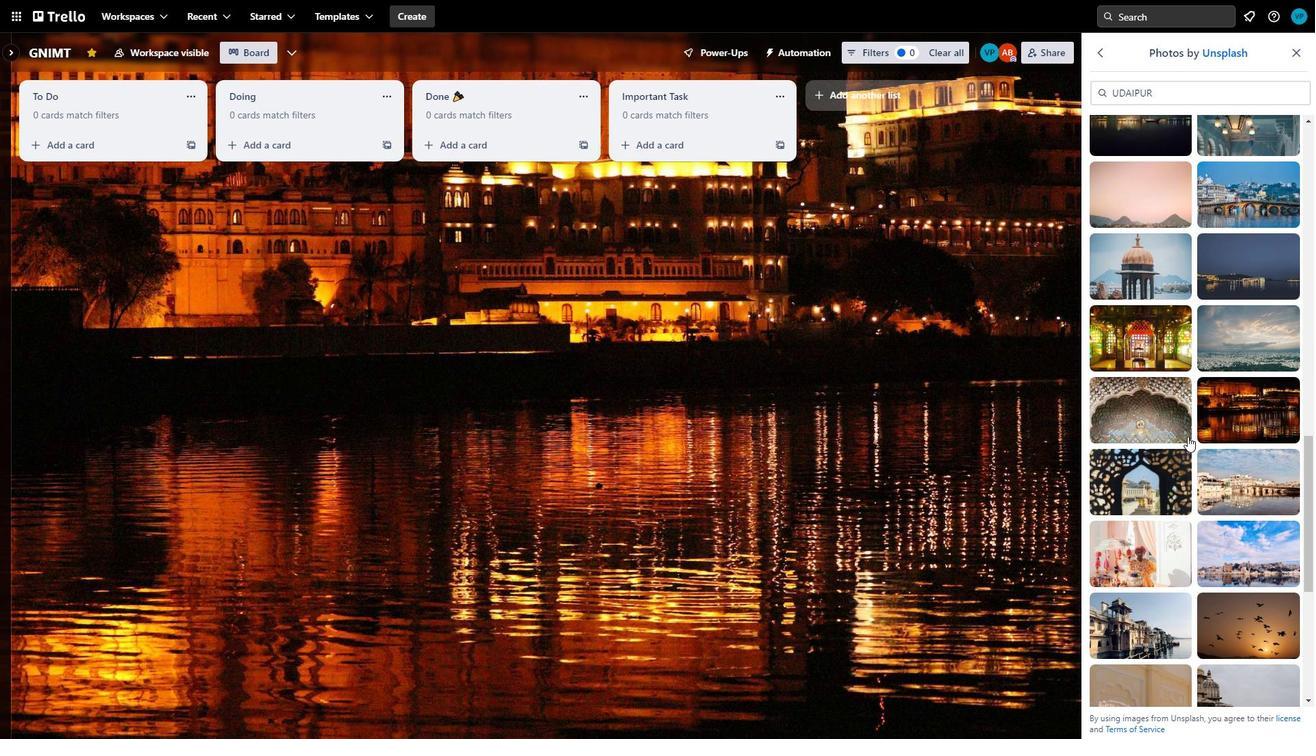 
Action: Mouse moved to (1185, 438)
Screenshot: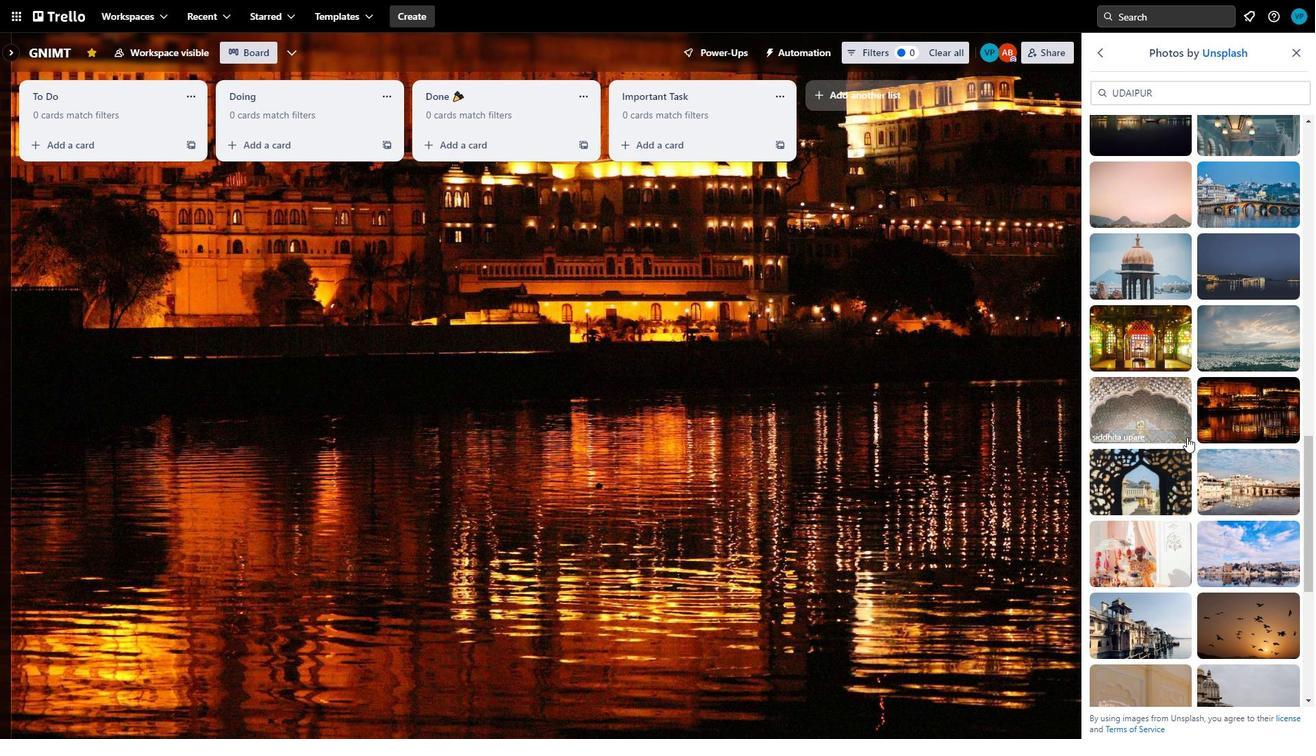 
Action: Mouse scrolled (1185, 437) with delta (0, 0)
Screenshot: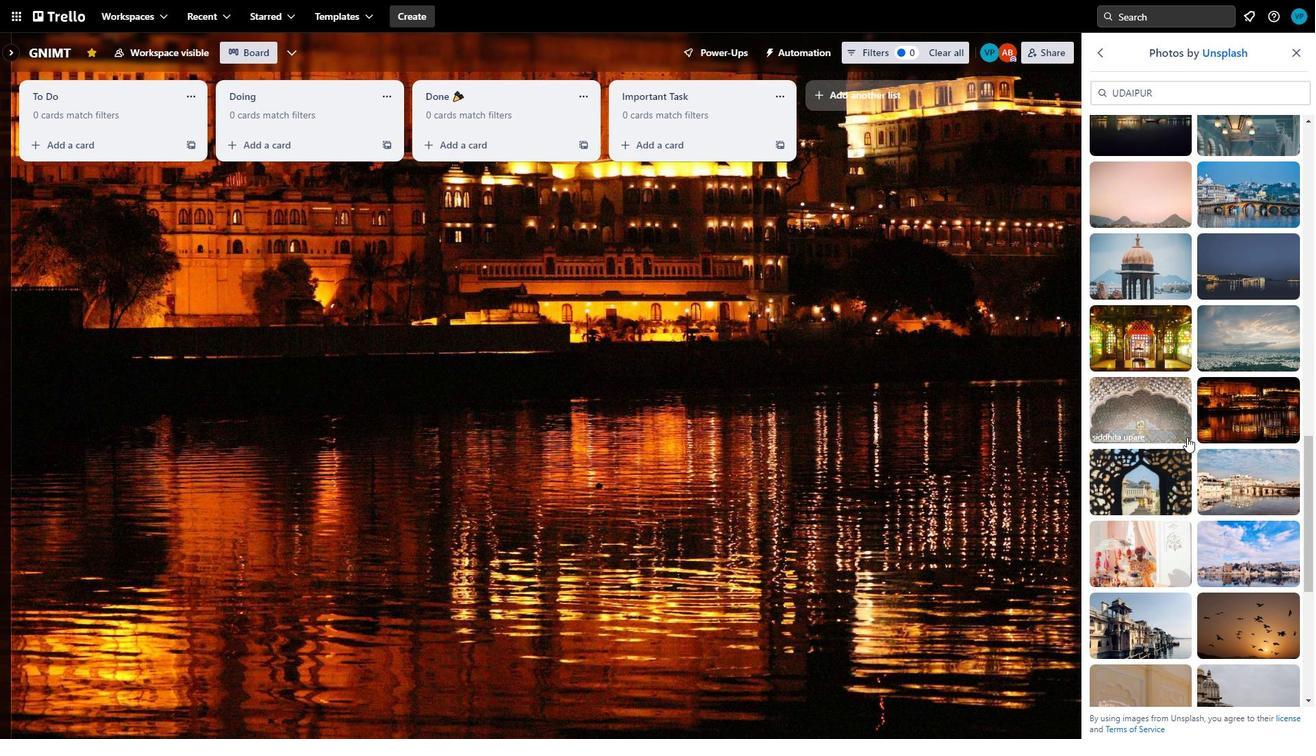 
Action: Mouse moved to (1246, 326)
Screenshot: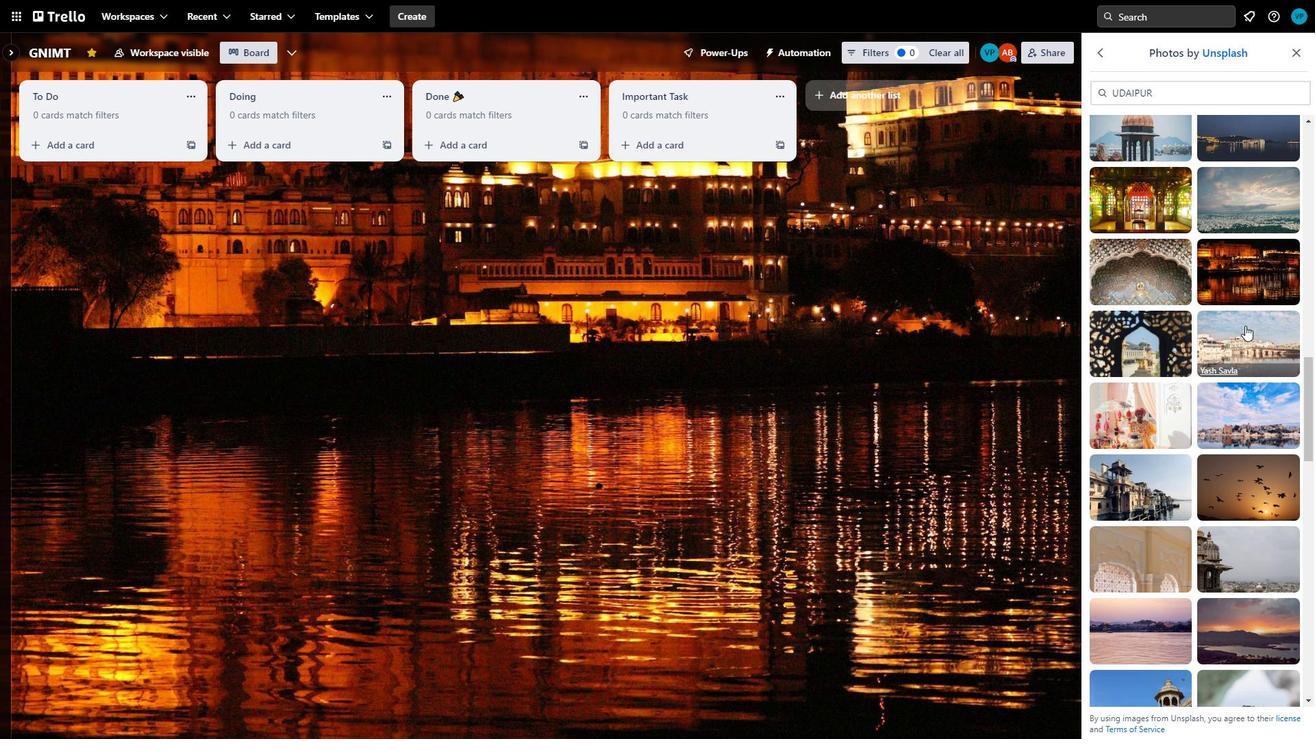
Action: Mouse scrolled (1246, 325) with delta (0, 0)
Screenshot: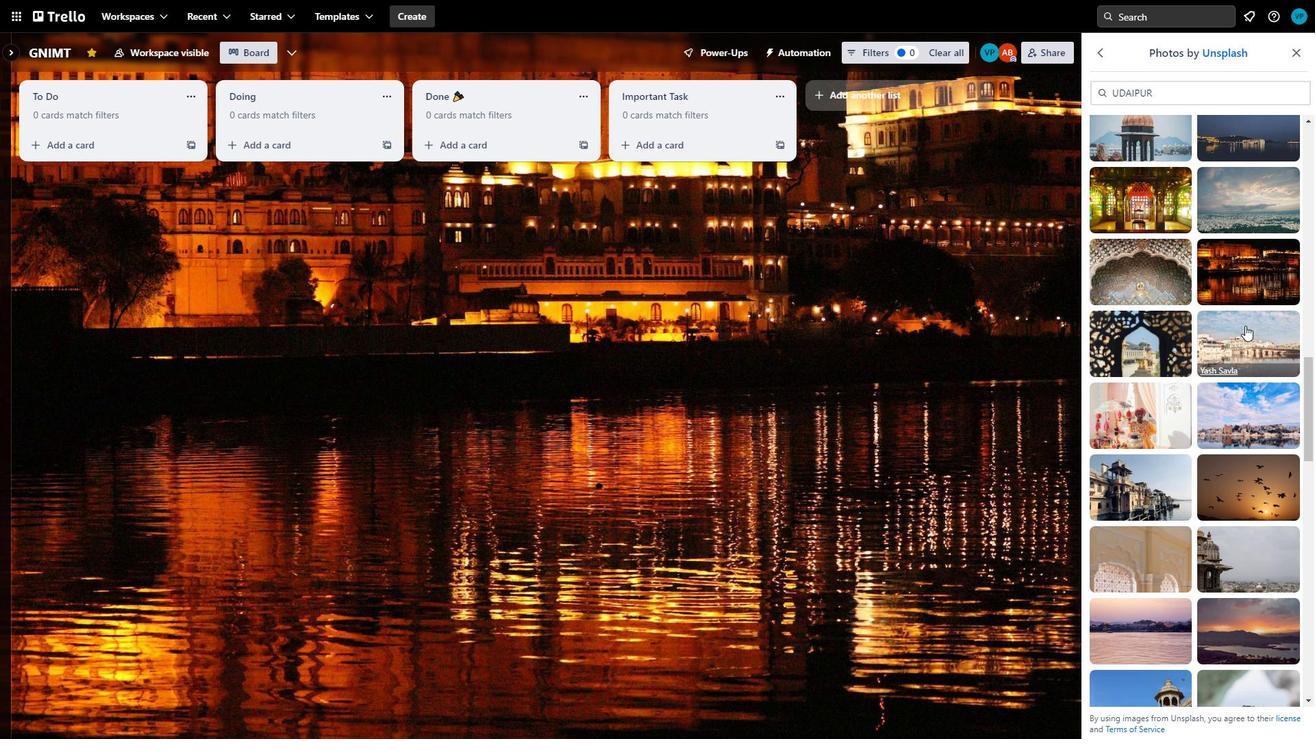 
Action: Mouse moved to (1248, 263)
Screenshot: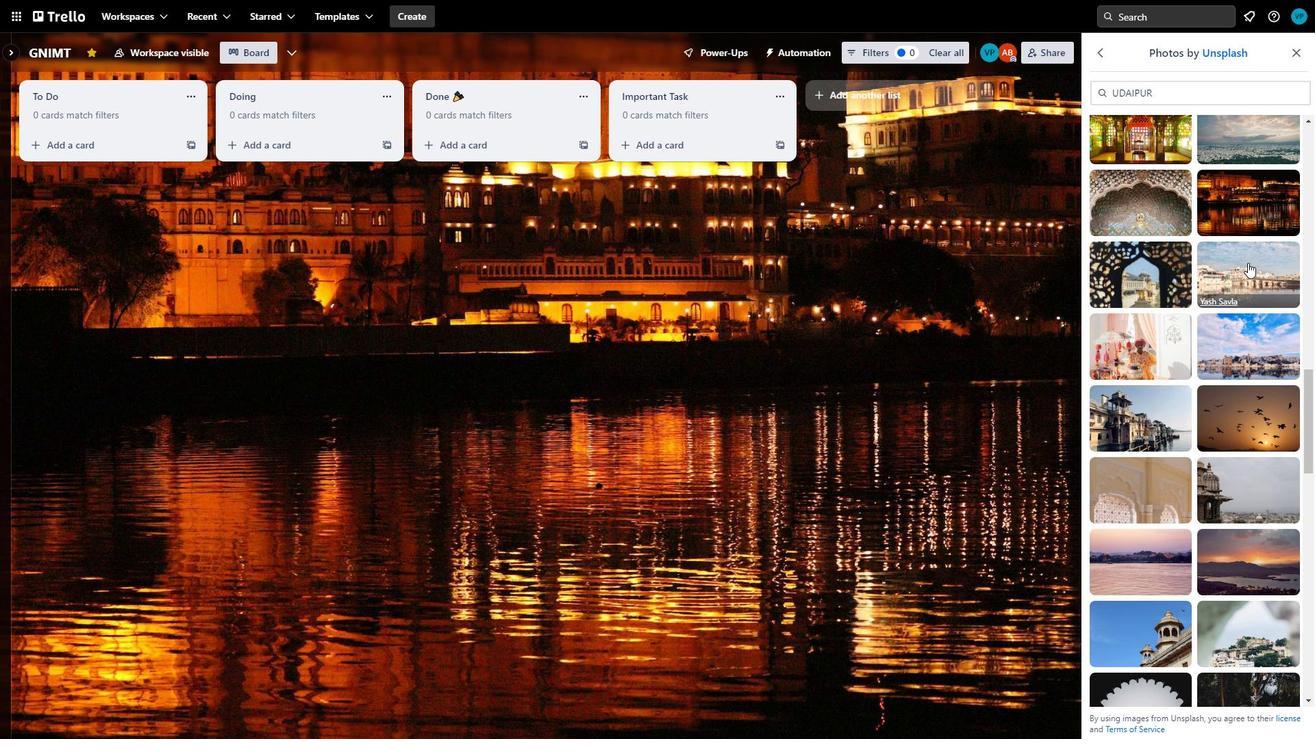 
Action: Mouse pressed left at (1248, 263)
Screenshot: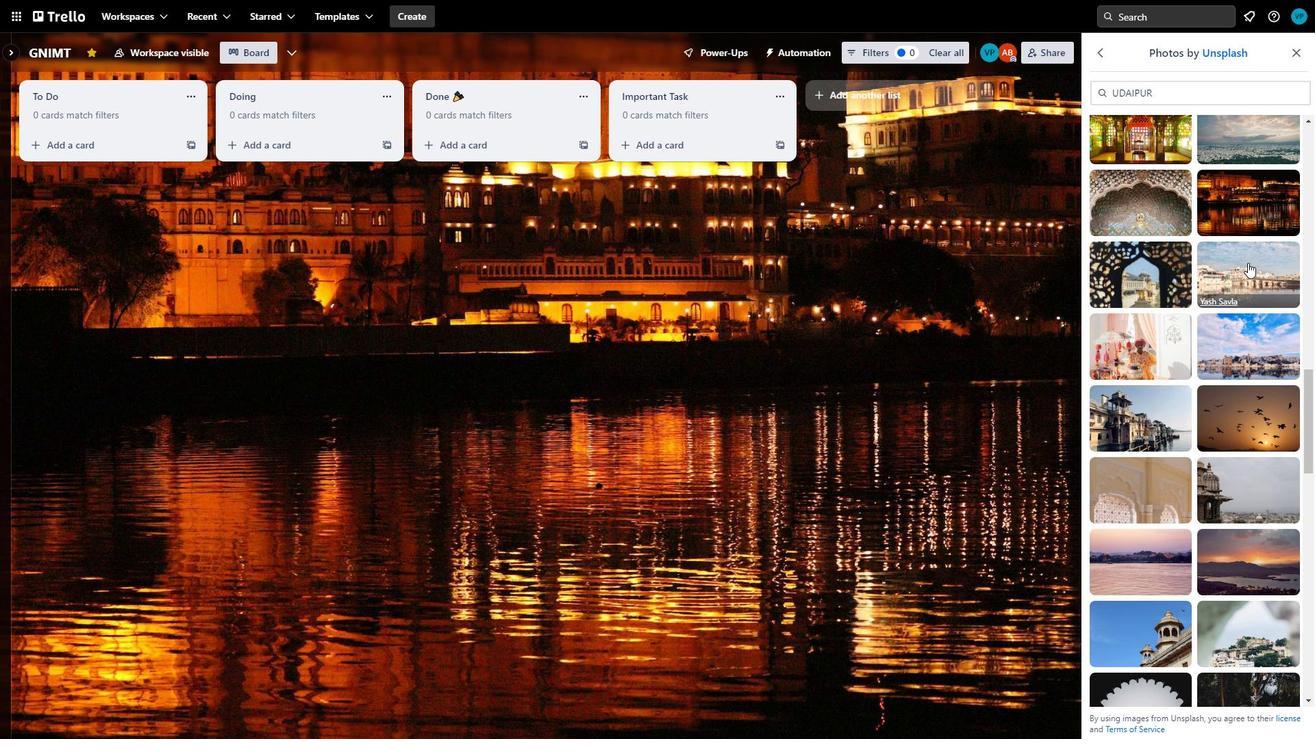
Action: Mouse moved to (1118, 339)
Screenshot: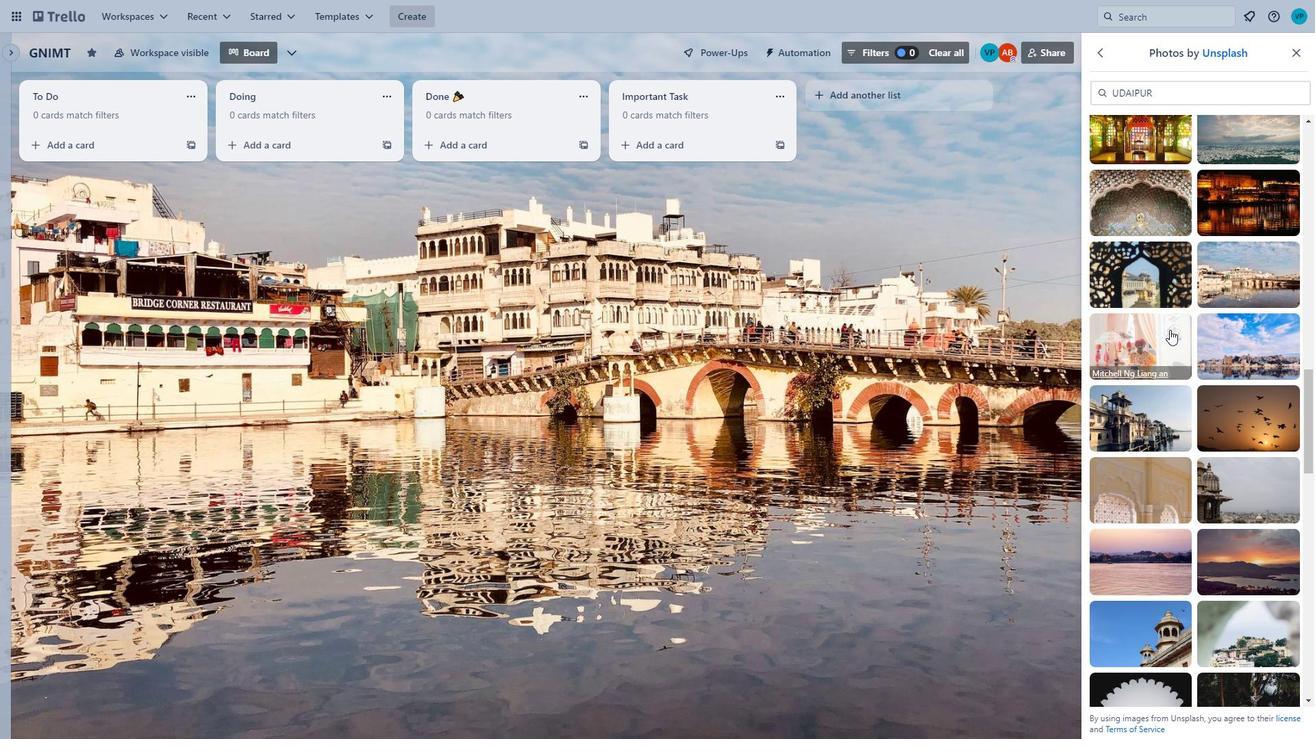 
Action: Mouse scrolled (1118, 338) with delta (0, 0)
Screenshot: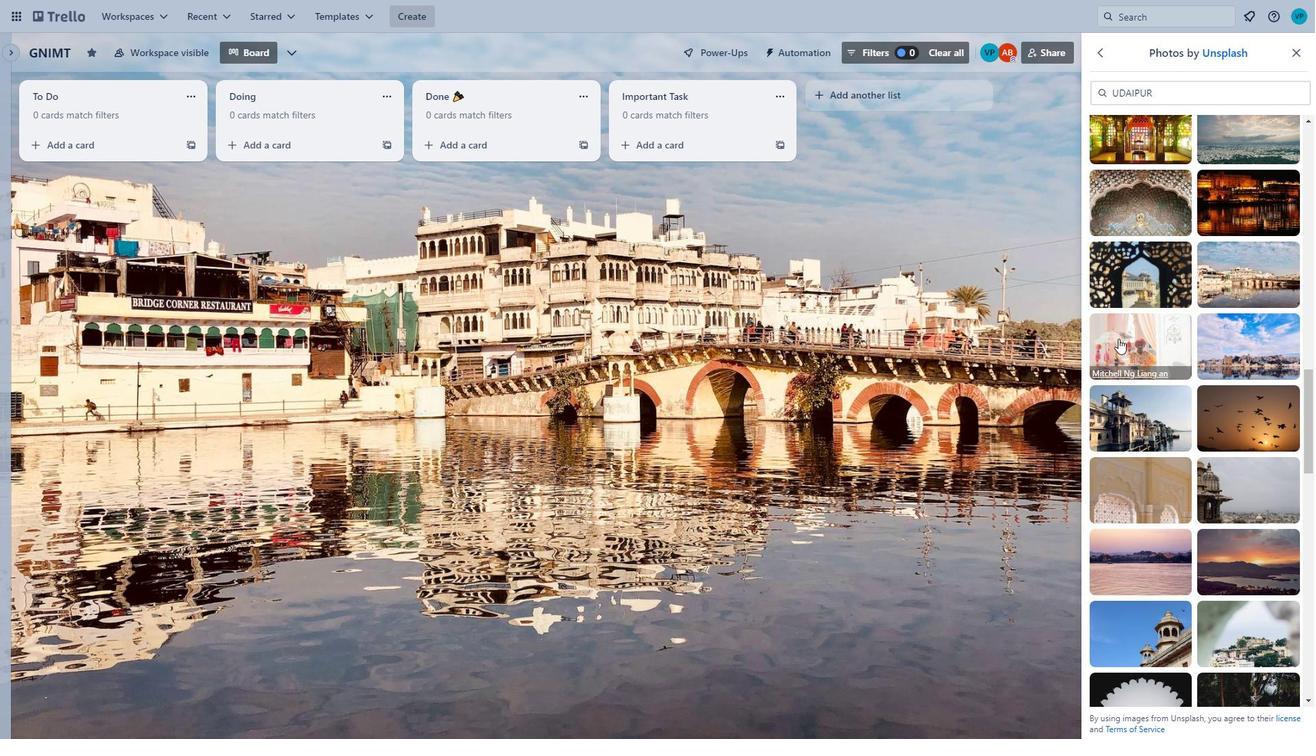 
Action: Mouse moved to (1109, 267)
Screenshot: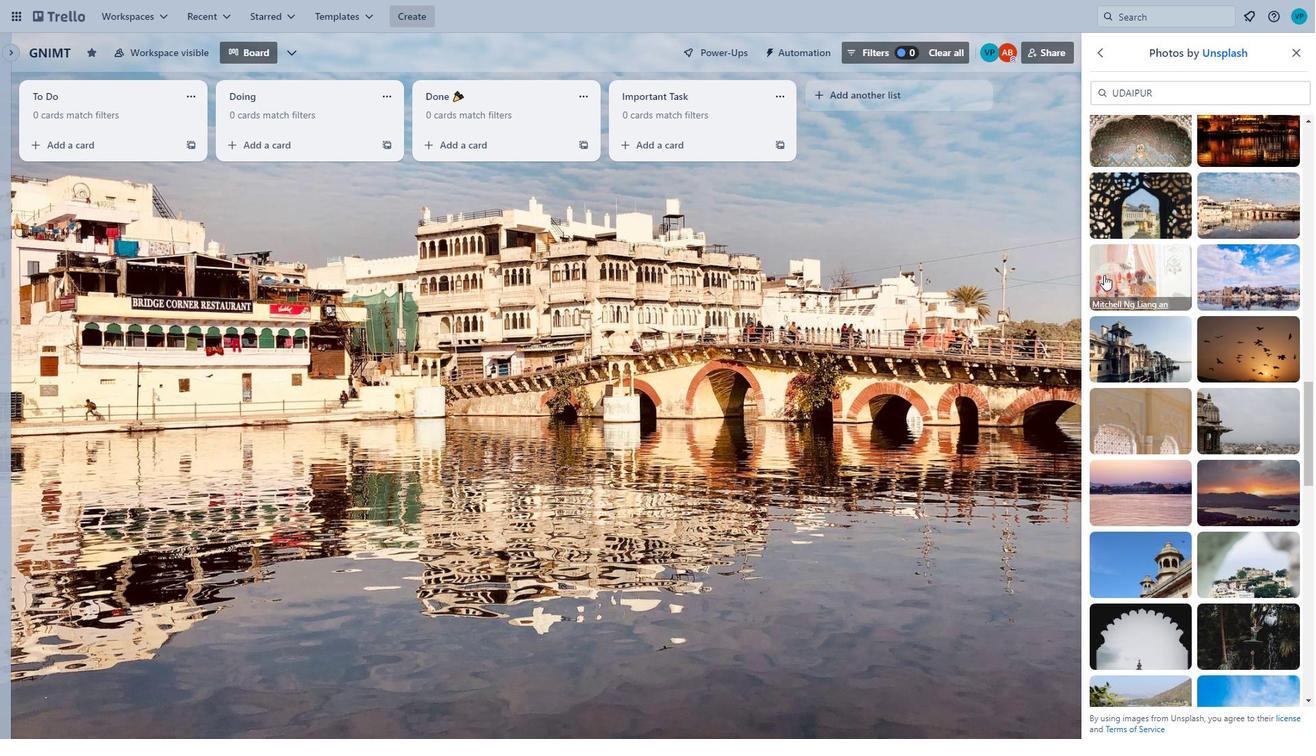 
Action: Mouse pressed left at (1109, 267)
Screenshot: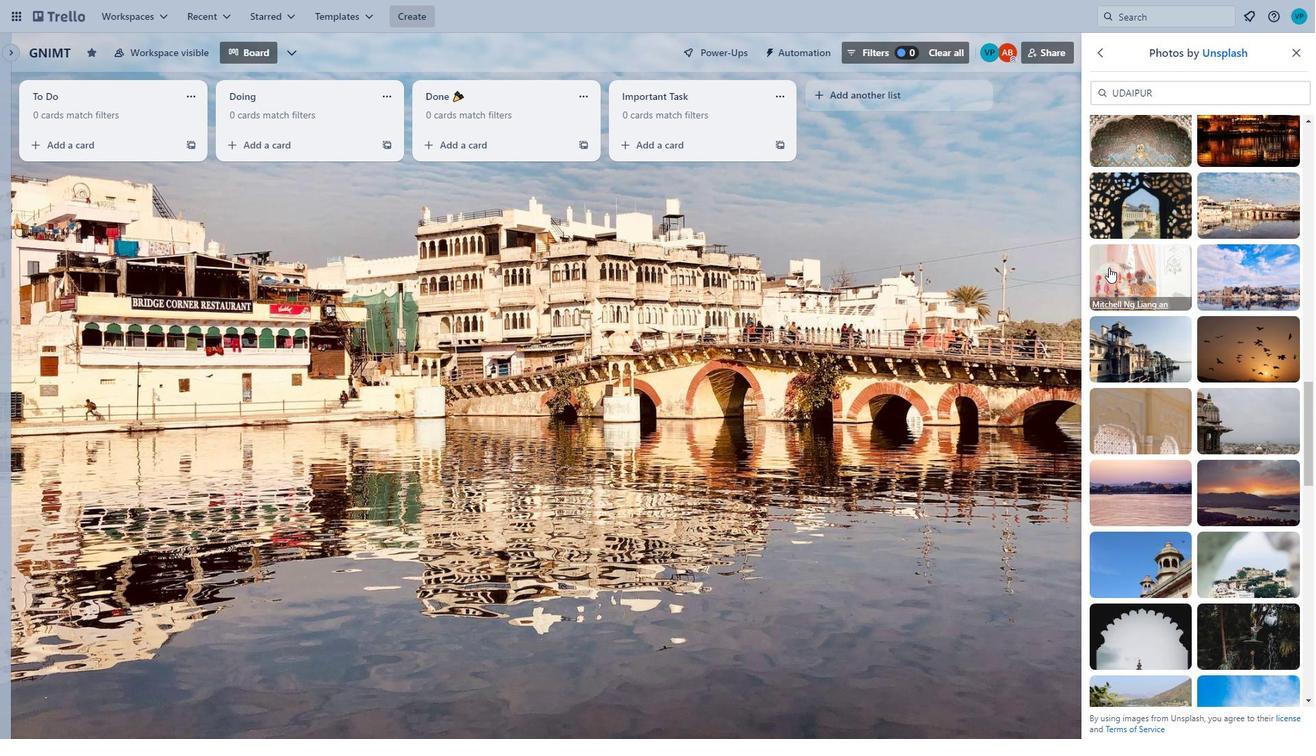 
Action: Mouse moved to (1227, 389)
Screenshot: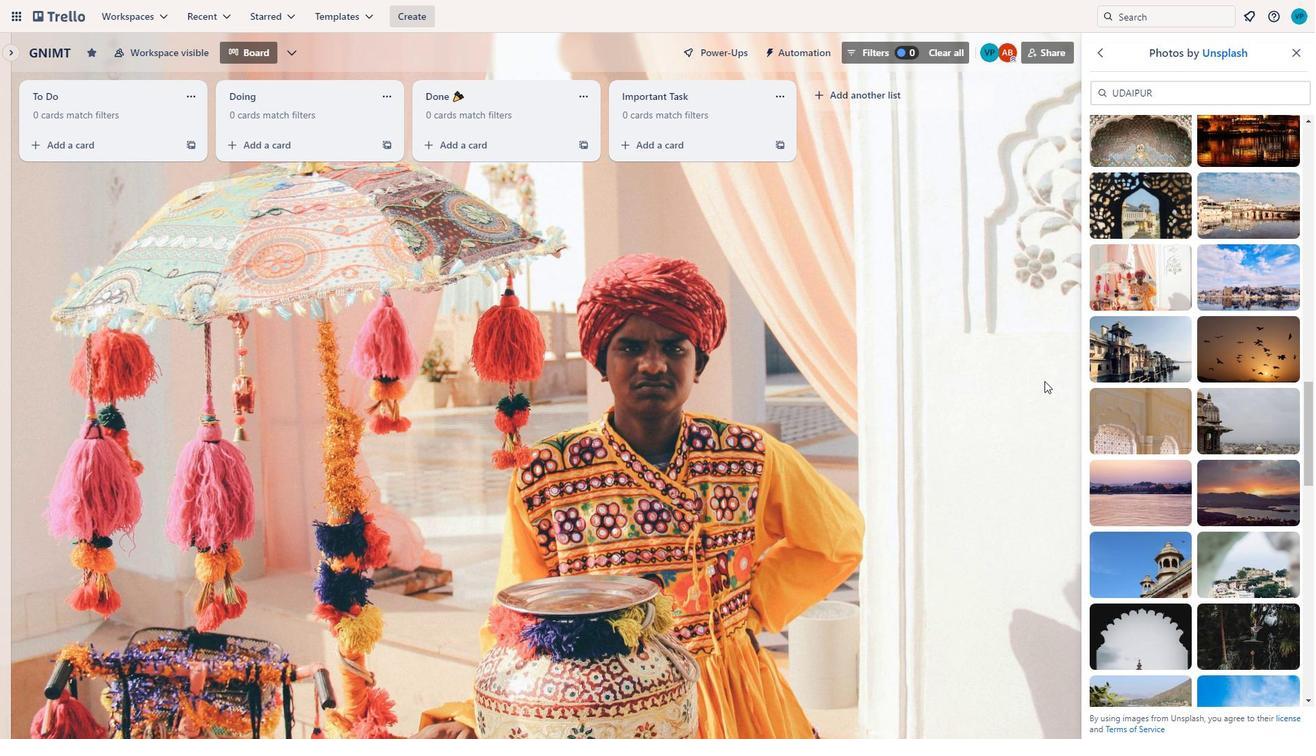 
Action: Mouse scrolled (1227, 388) with delta (0, 0)
Screenshot: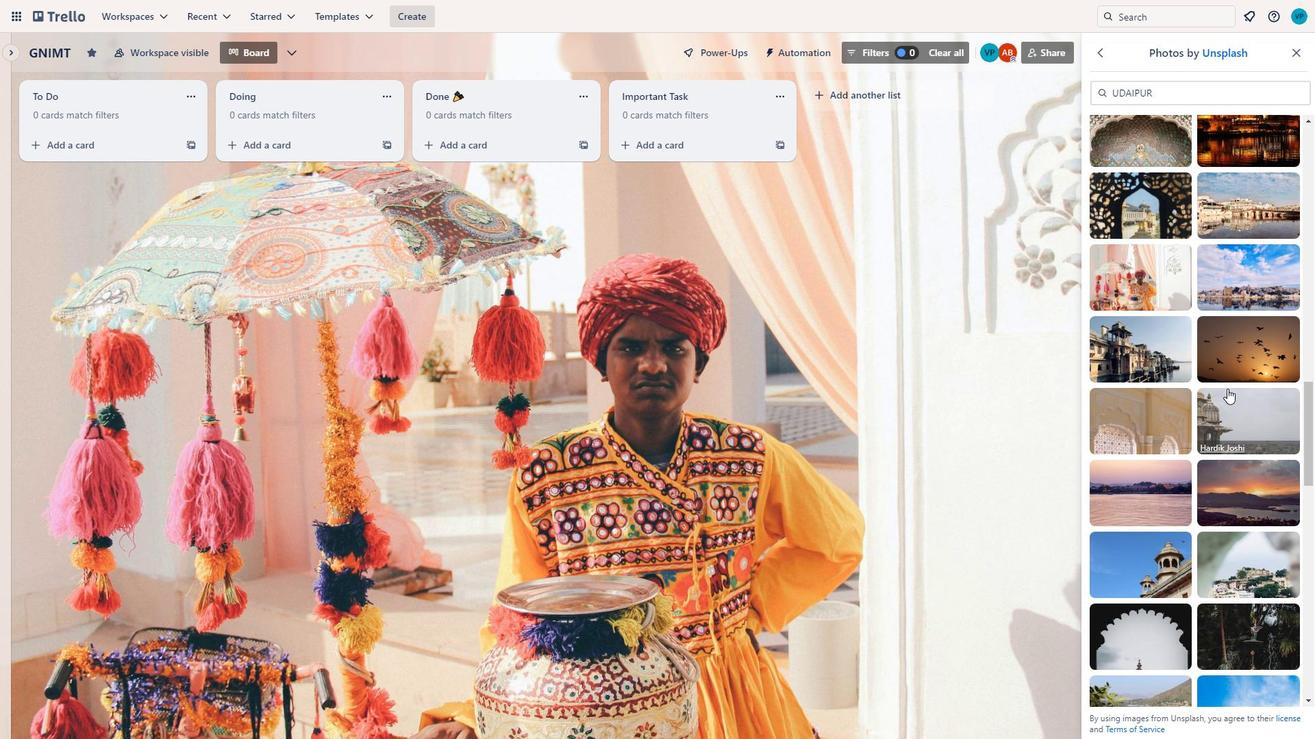 
Action: Mouse scrolled (1227, 388) with delta (0, 0)
Screenshot: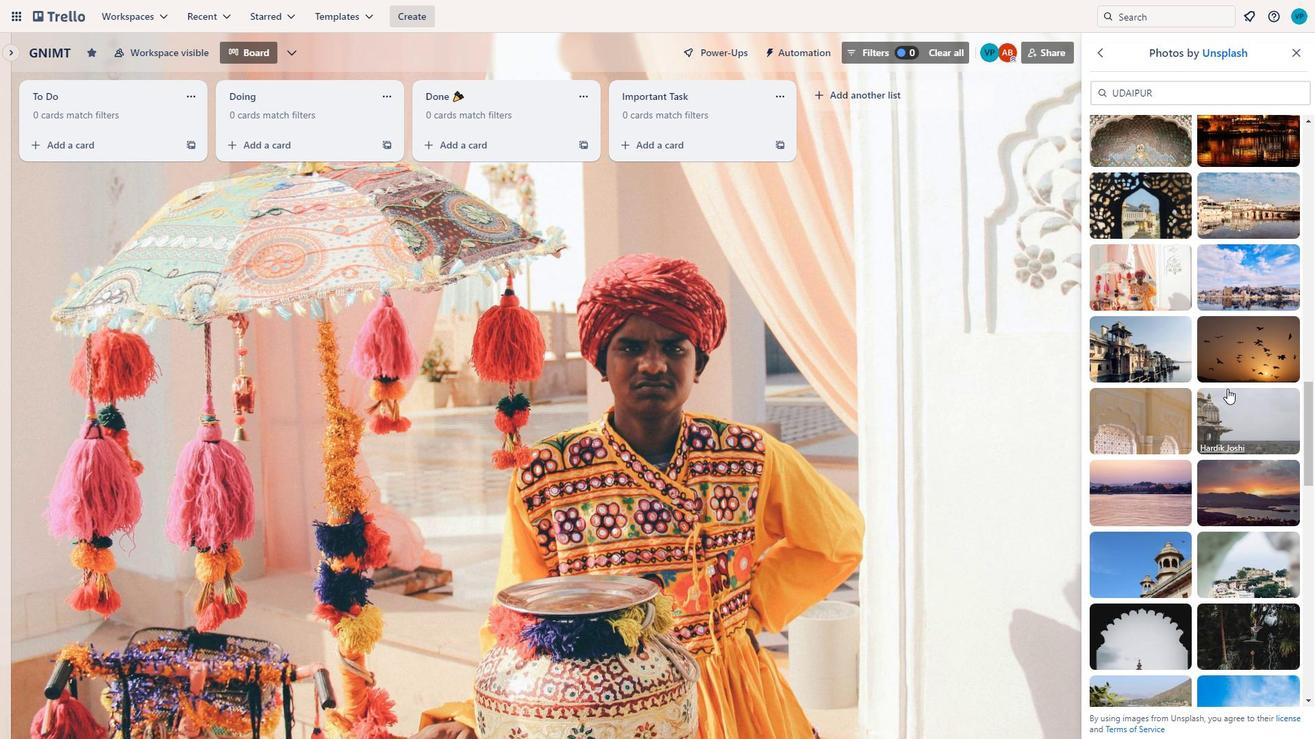 
Action: Mouse scrolled (1227, 388) with delta (0, 0)
Screenshot: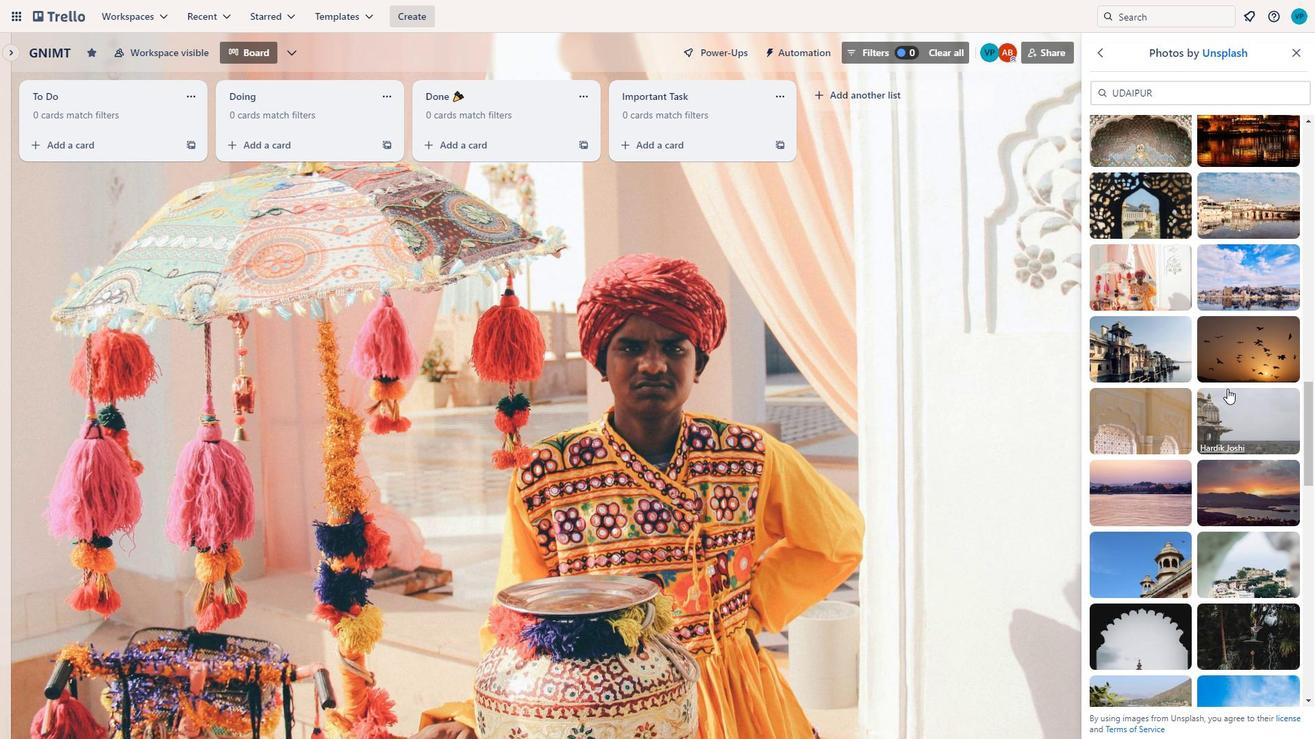 
Action: Mouse moved to (1146, 412)
Screenshot: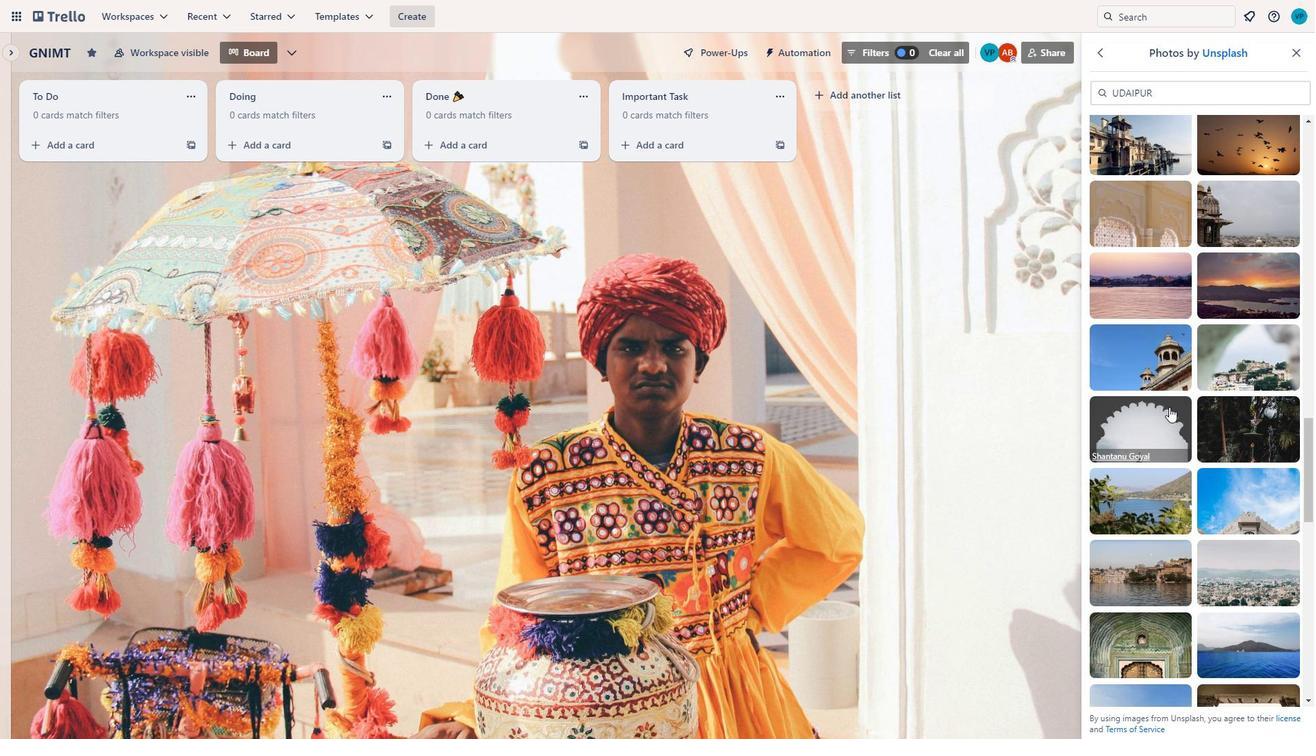
Action: Mouse pressed left at (1146, 412)
Screenshot: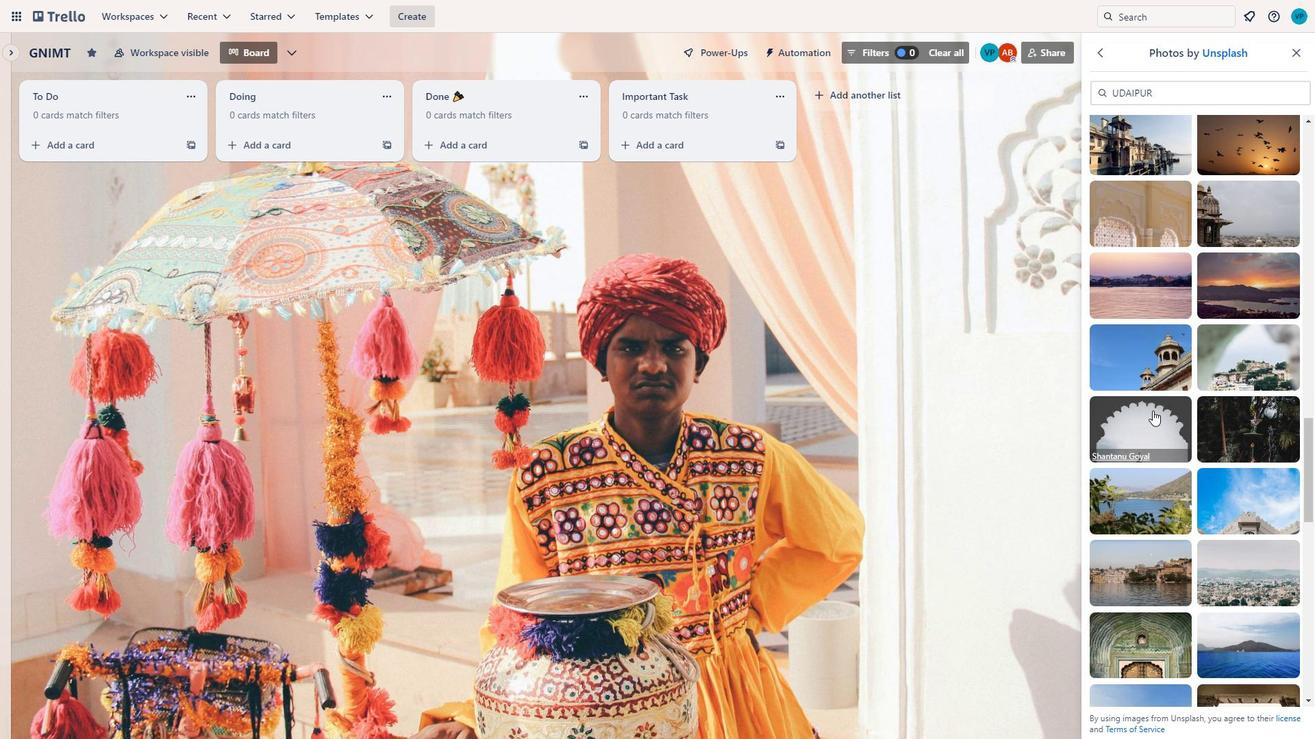 
Action: Mouse moved to (1181, 474)
Screenshot: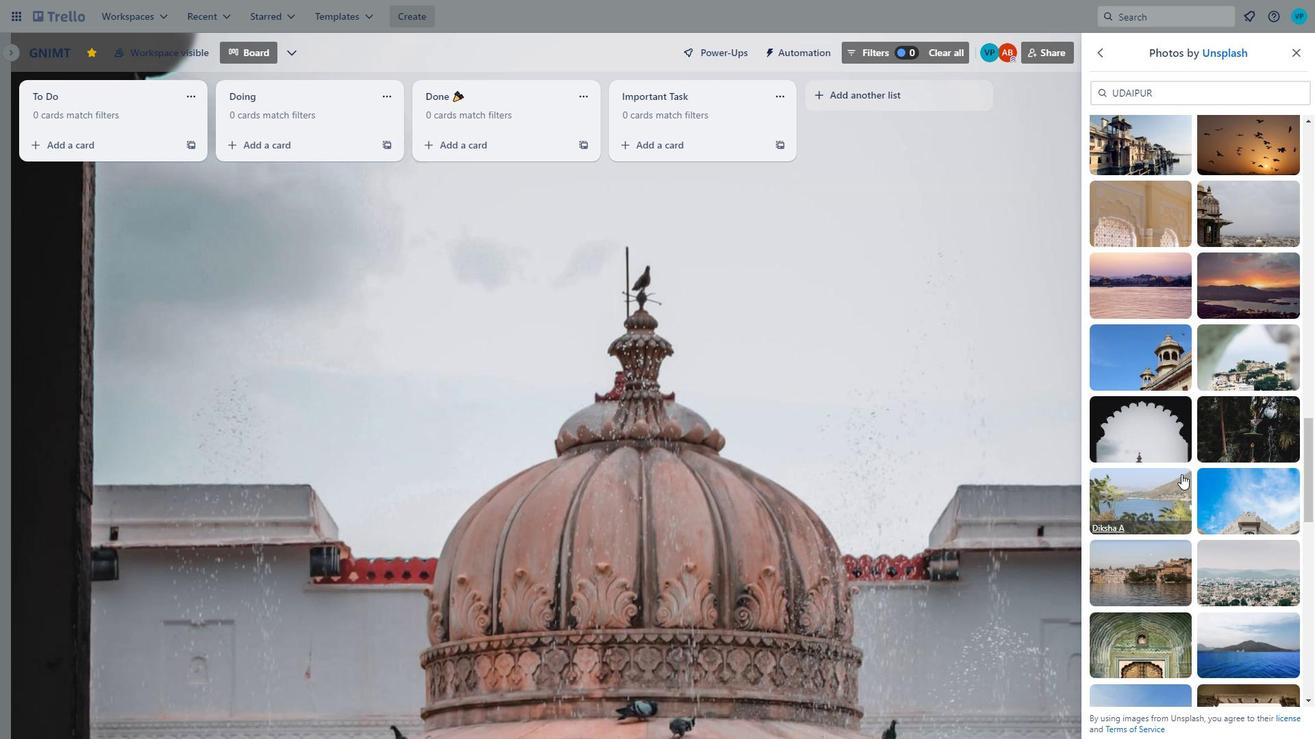 
Action: Mouse scrolled (1181, 474) with delta (0, 0)
Screenshot: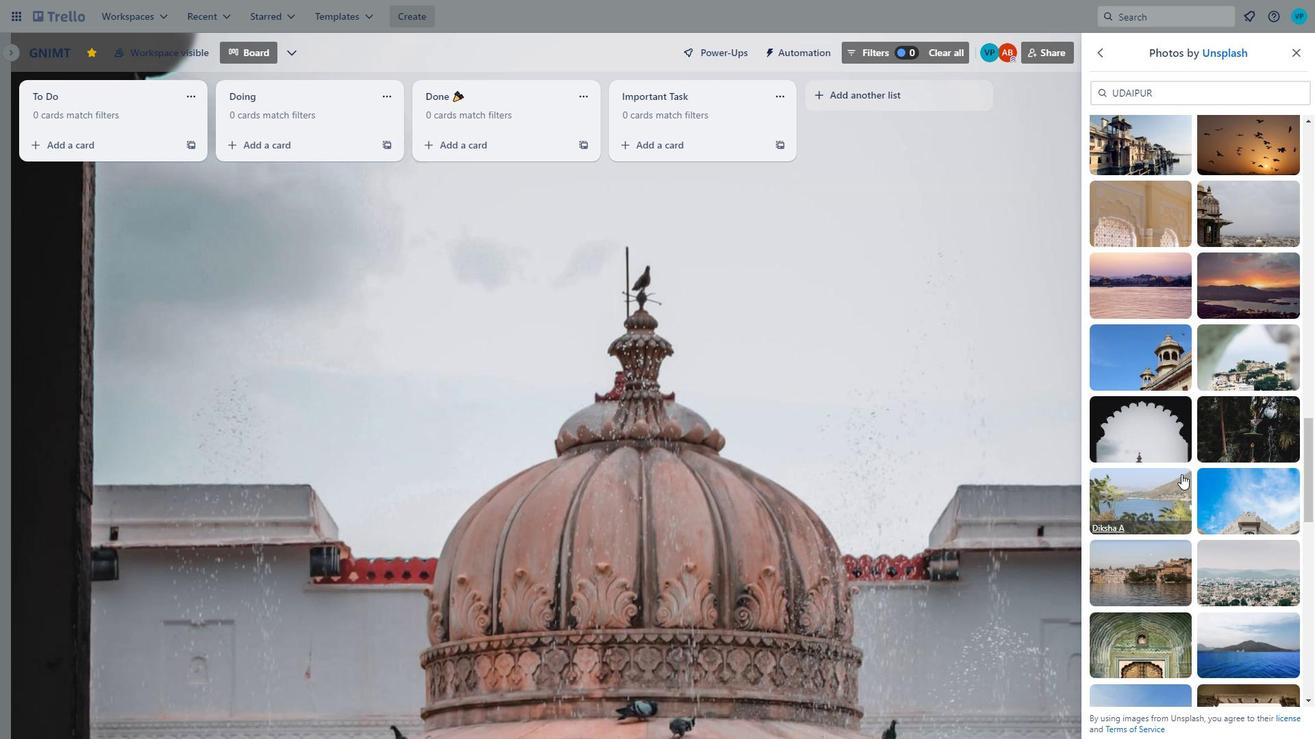 
Action: Mouse moved to (1183, 476)
Screenshot: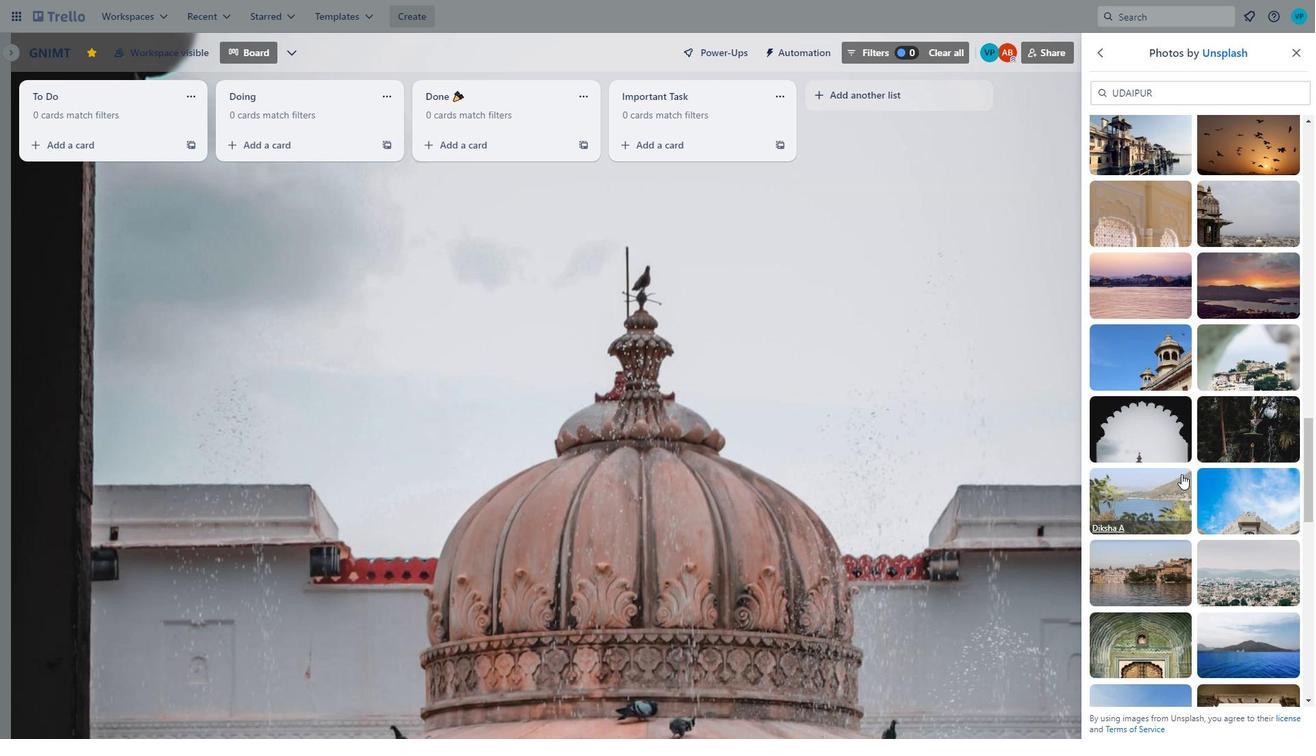 
Action: Mouse scrolled (1183, 476) with delta (0, 0)
Screenshot: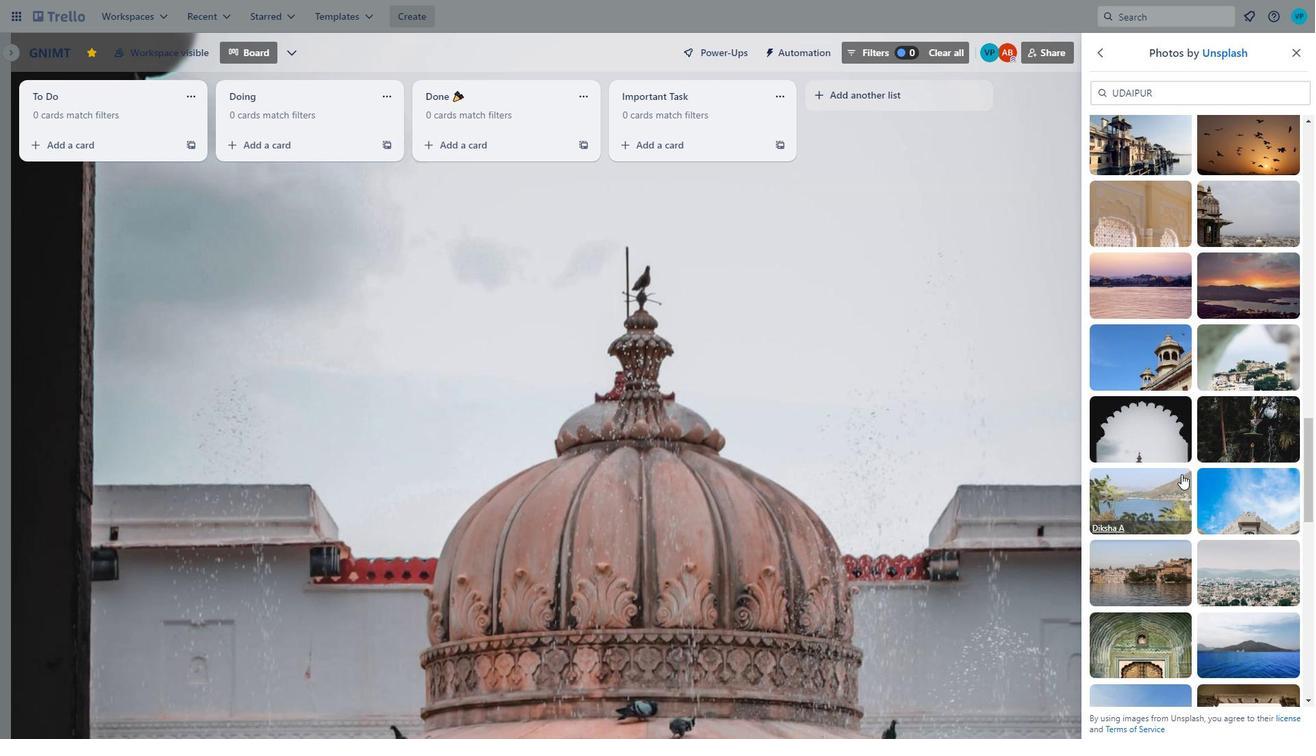 
Action: Mouse moved to (1287, 363)
Screenshot: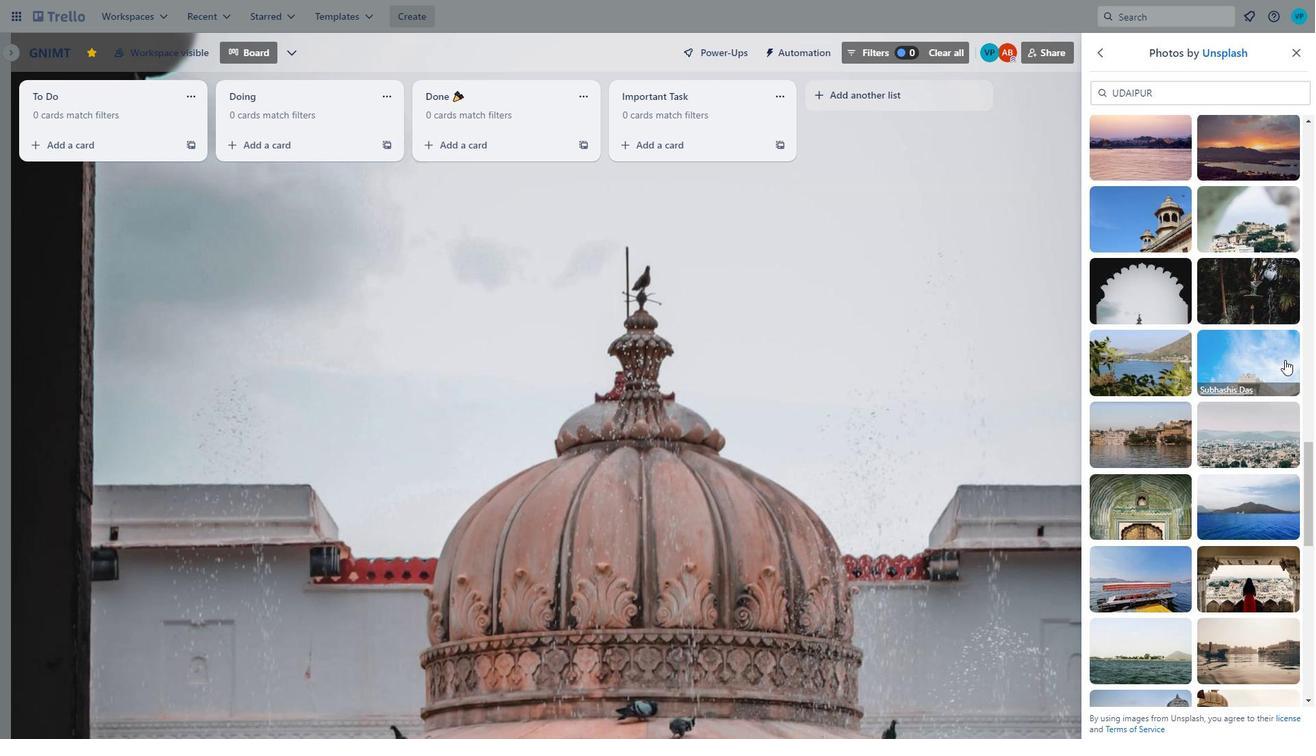 
Action: Mouse scrolled (1287, 362) with delta (0, 0)
Screenshot: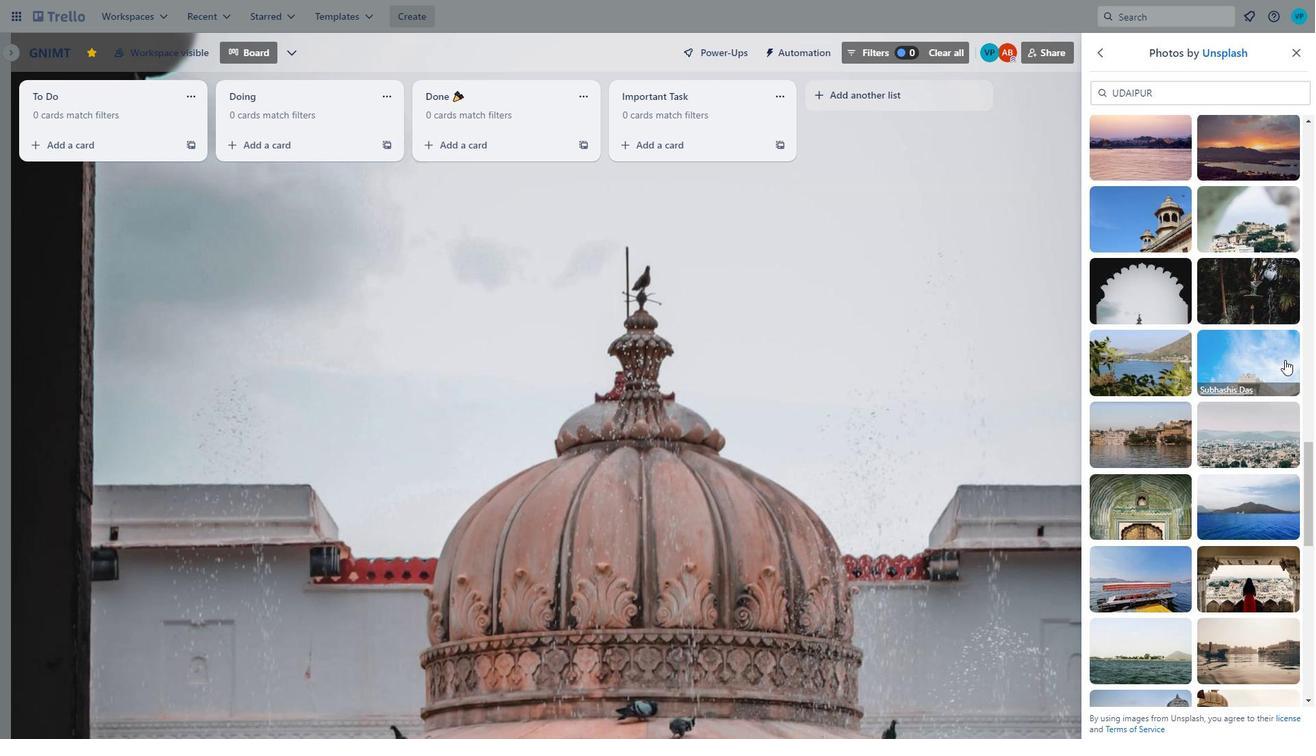 
Action: Mouse moved to (1288, 367)
Screenshot: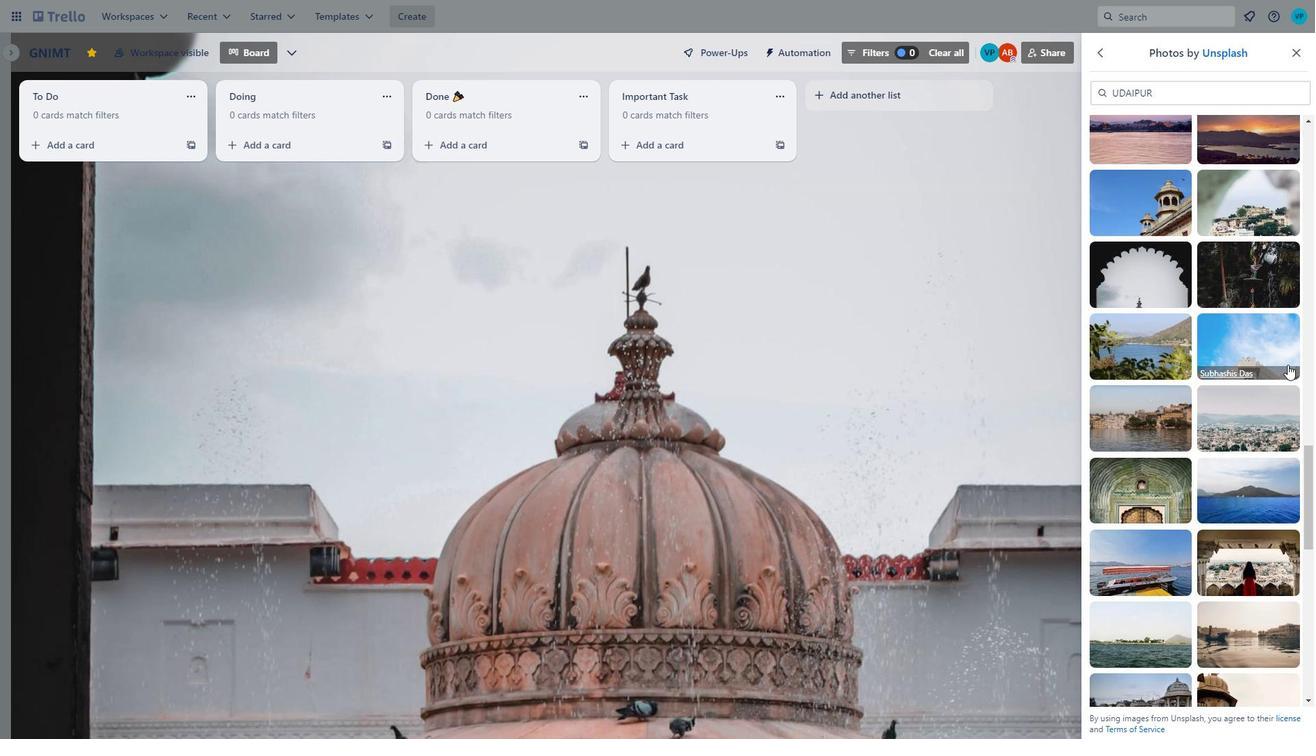 
Action: Mouse scrolled (1288, 366) with delta (0, 0)
Screenshot: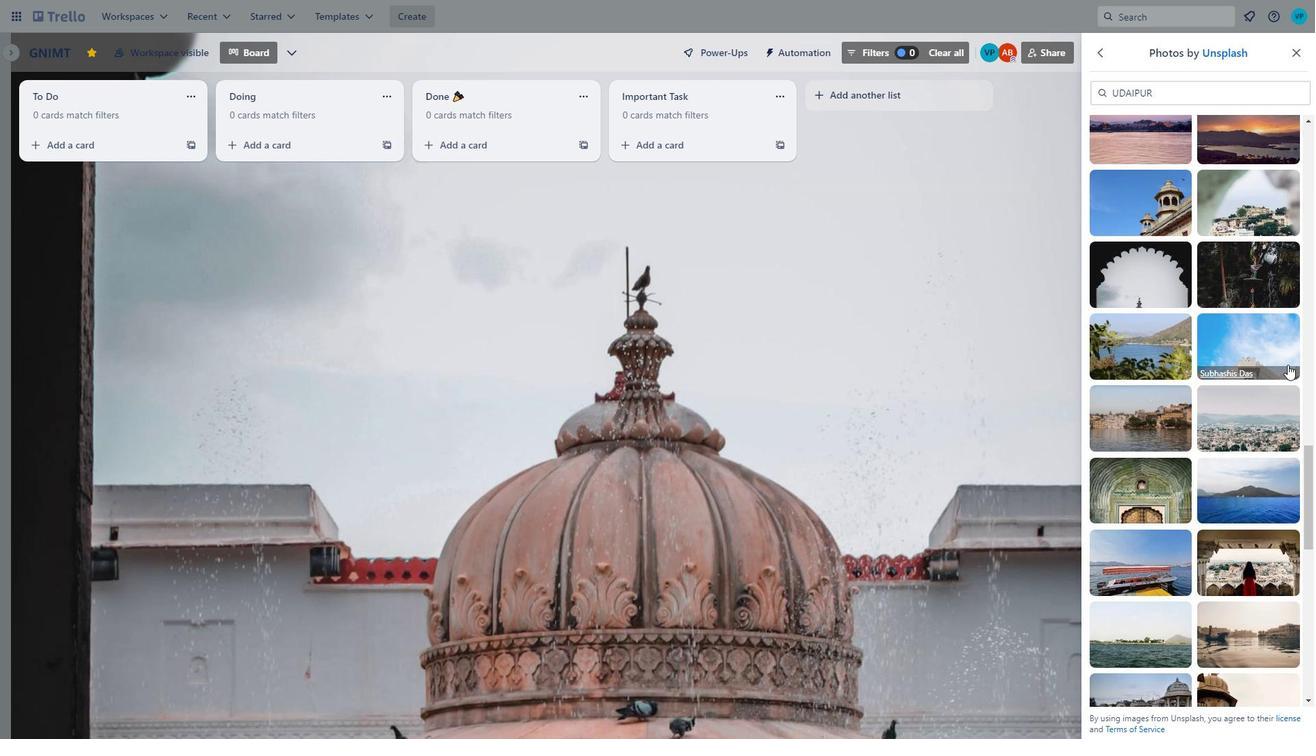 
Action: Mouse moved to (1241, 441)
Screenshot: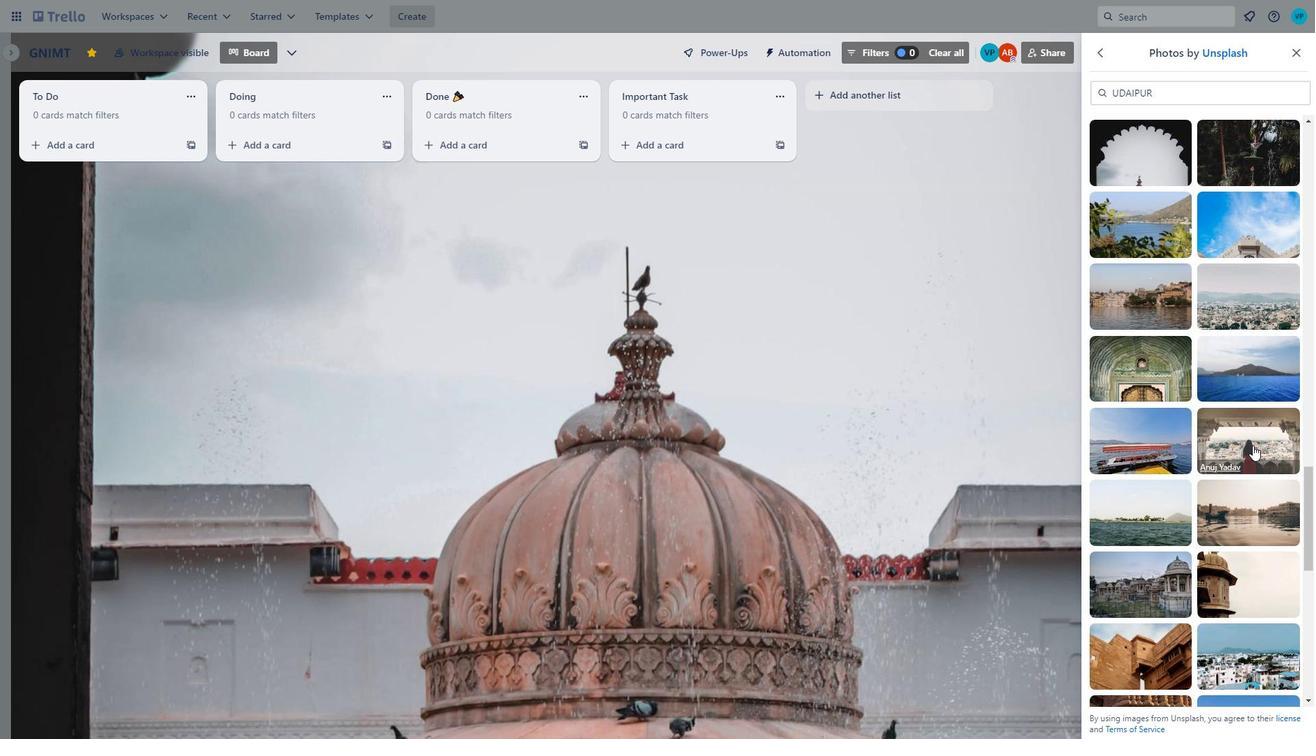 
Action: Mouse pressed left at (1241, 441)
Screenshot: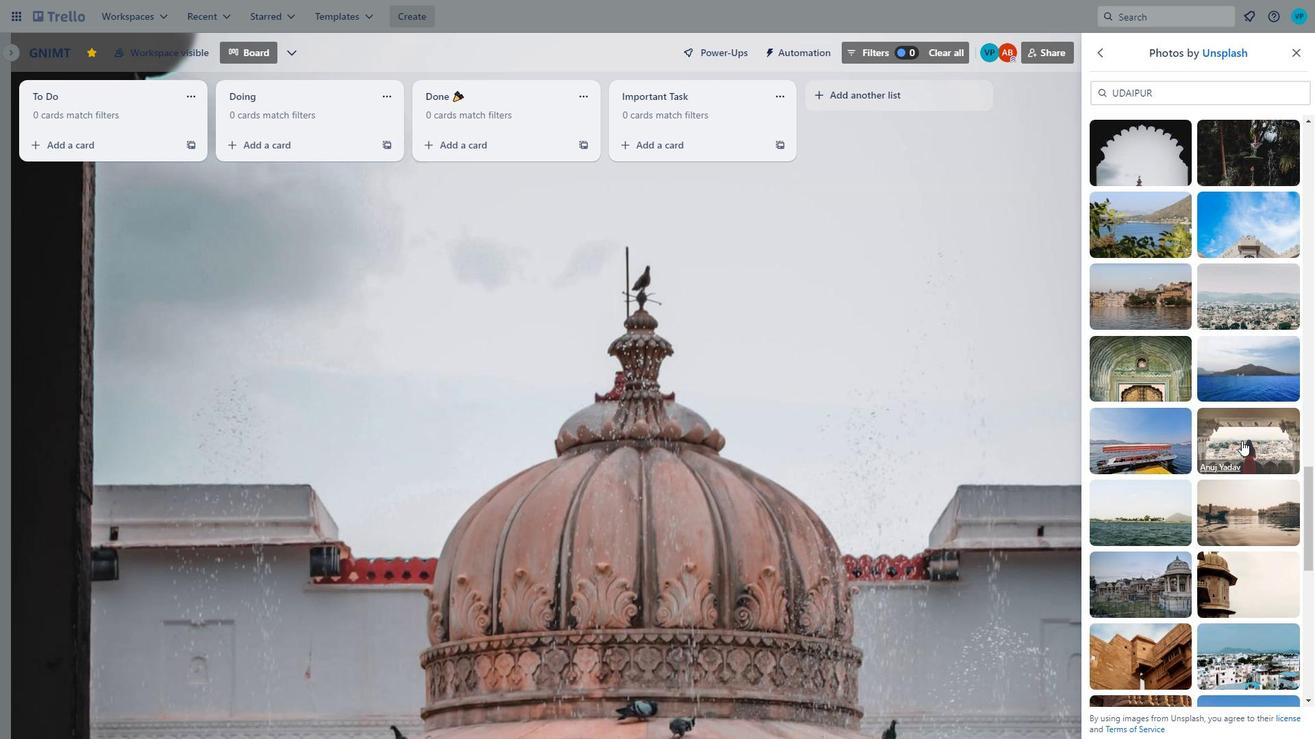 
Action: Mouse moved to (1220, 555)
Screenshot: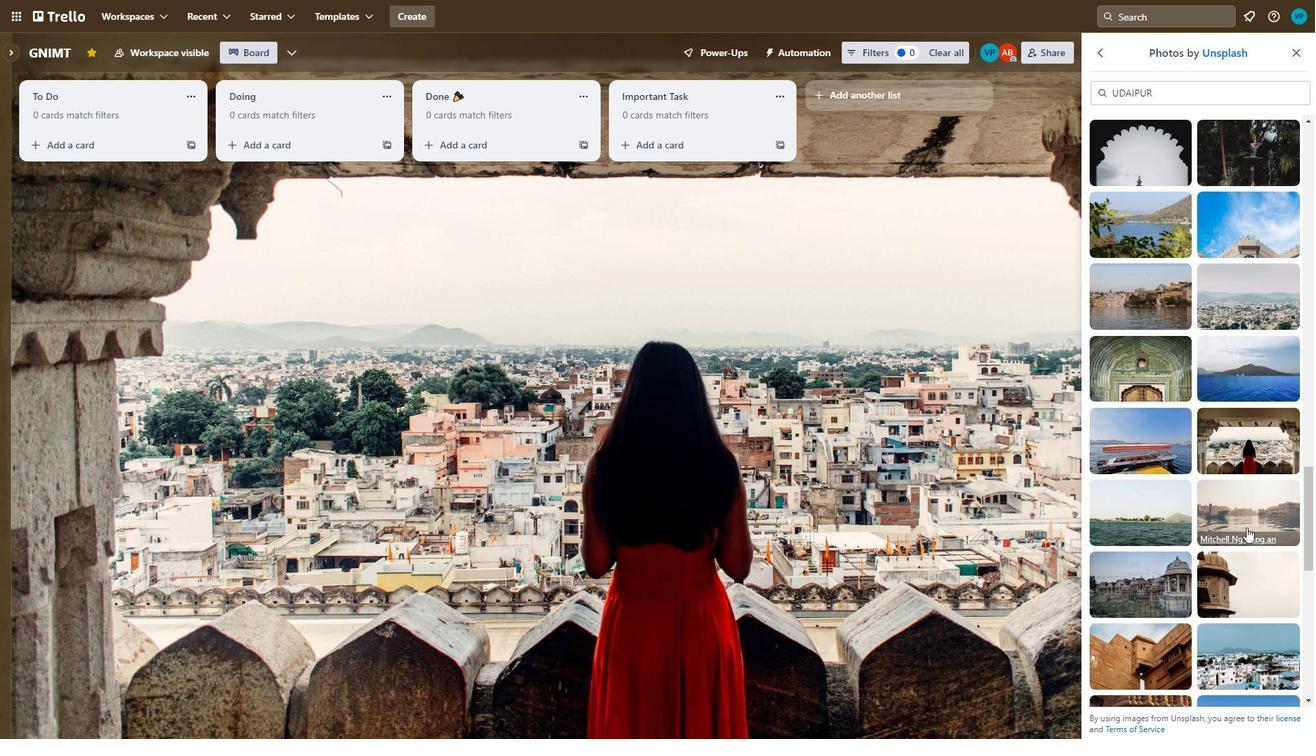 
Action: Mouse scrolled (1220, 554) with delta (0, 0)
Screenshot: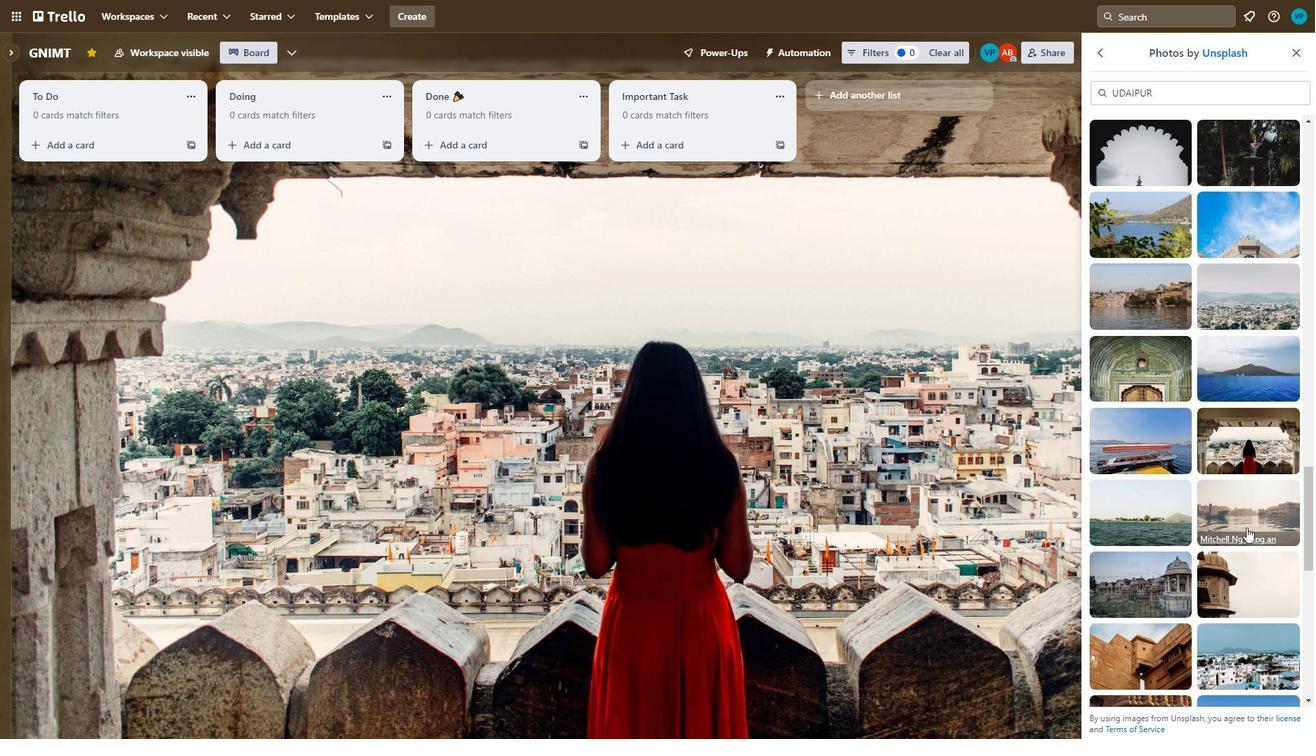 
Action: Mouse moved to (1178, 540)
Screenshot: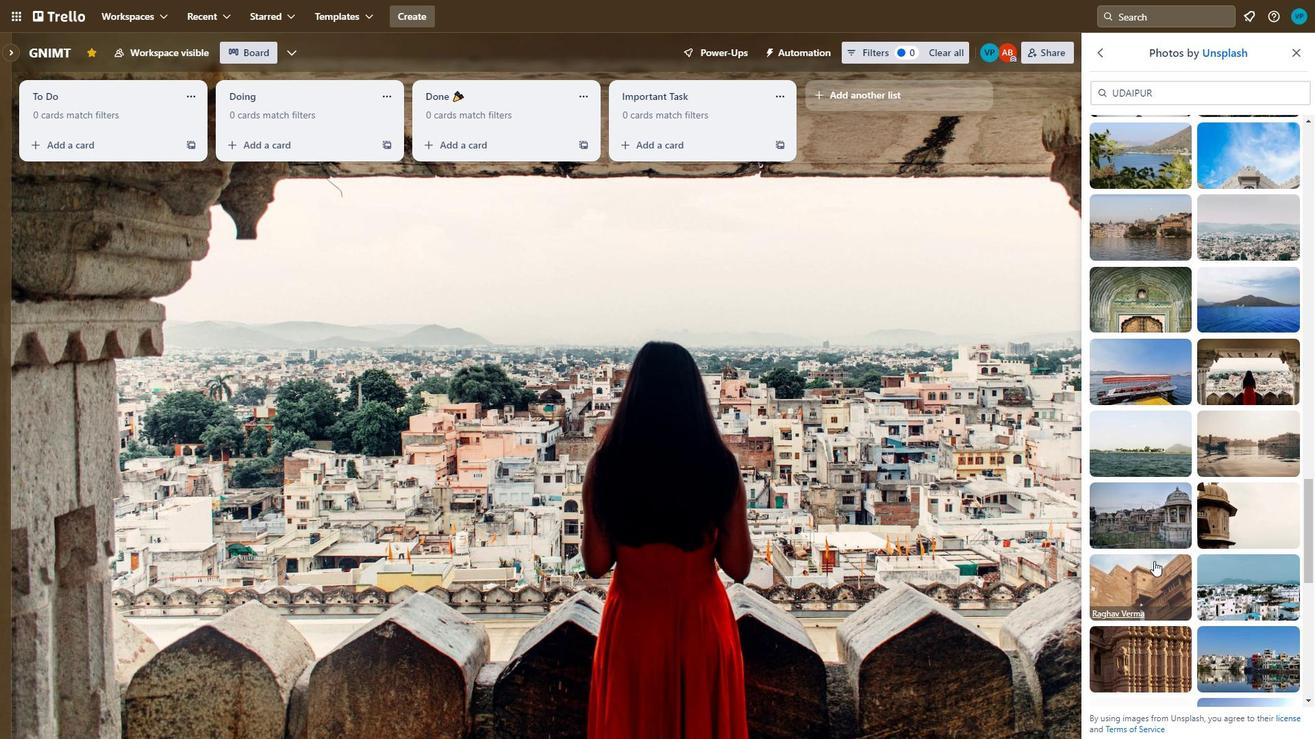
Action: Mouse scrolled (1178, 539) with delta (0, 0)
Screenshot: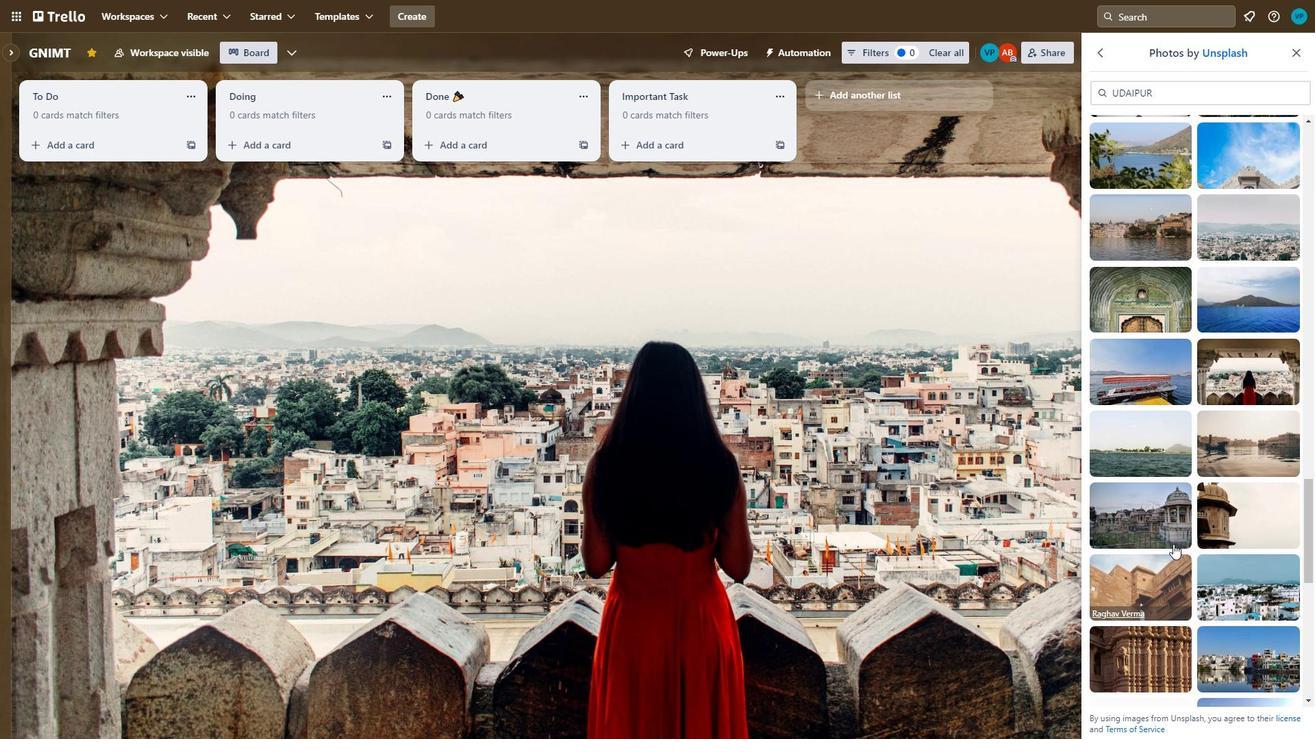 
Action: Mouse moved to (1193, 556)
Screenshot: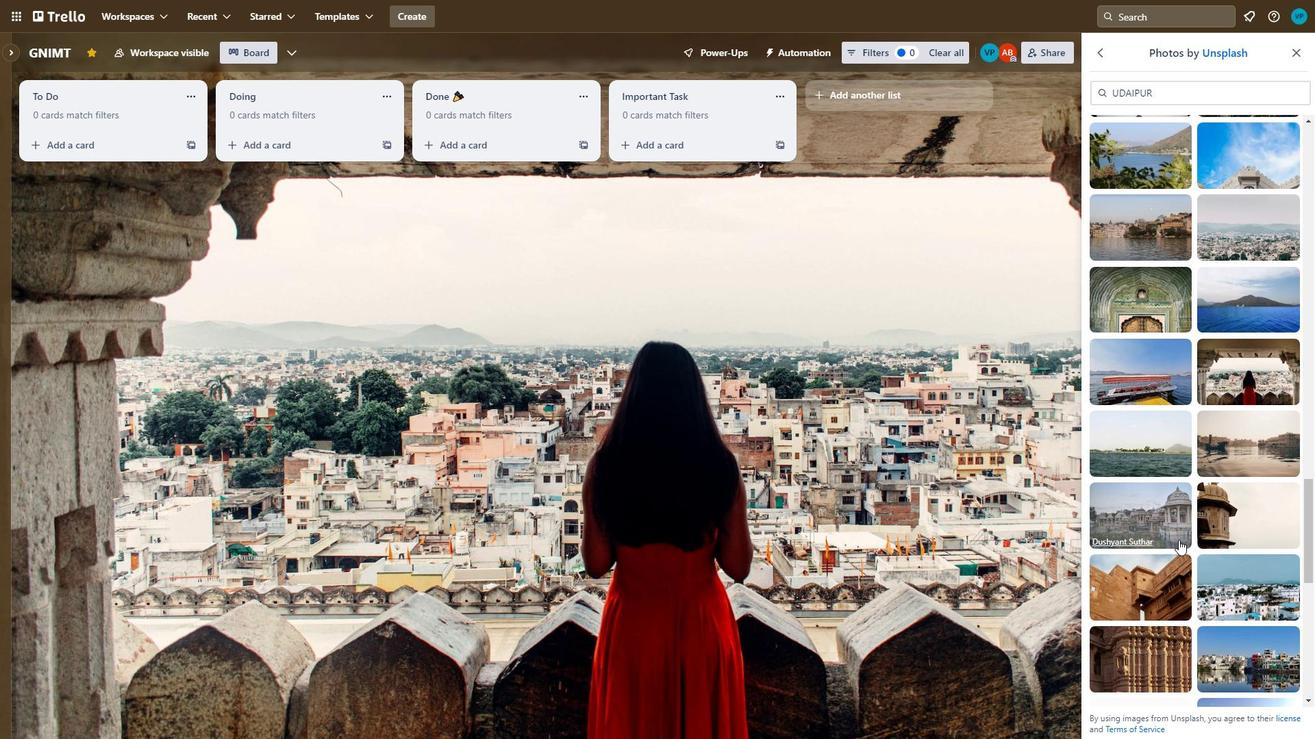 
Action: Mouse scrolled (1193, 556) with delta (0, 0)
Screenshot: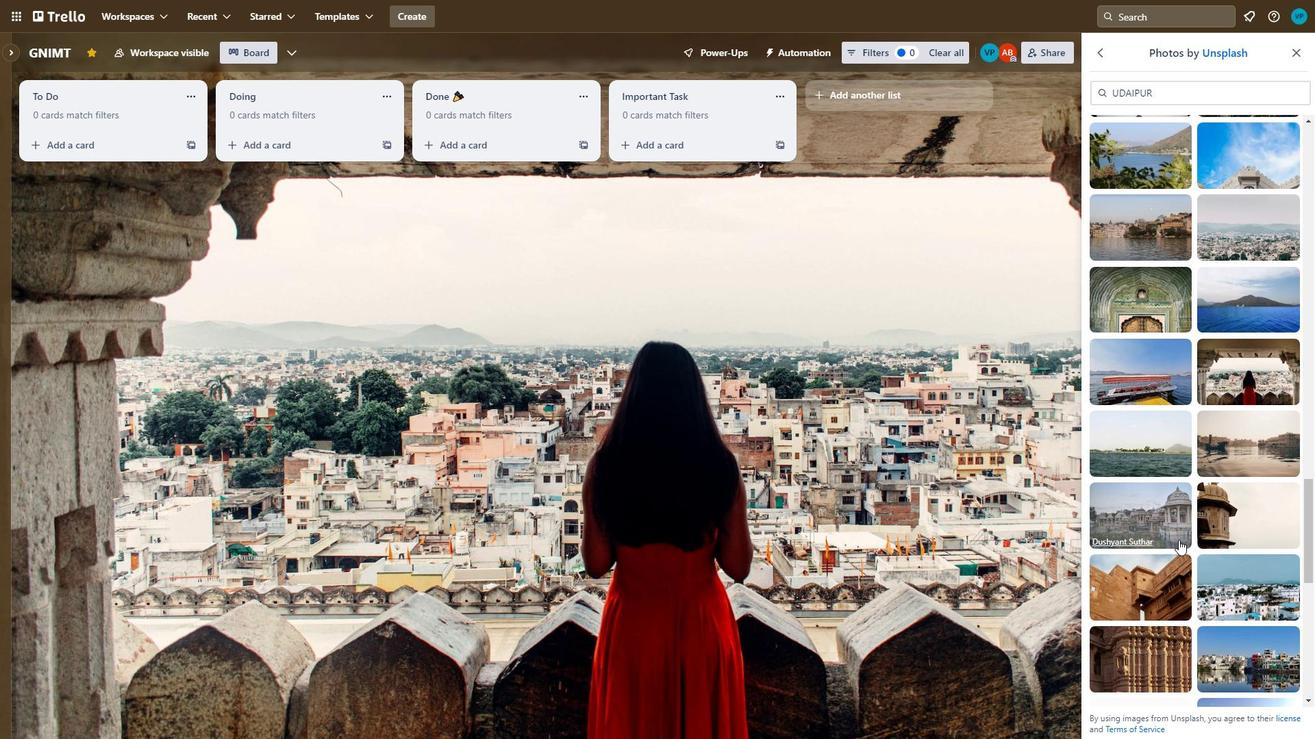 
Action: Mouse moved to (1244, 545)
Screenshot: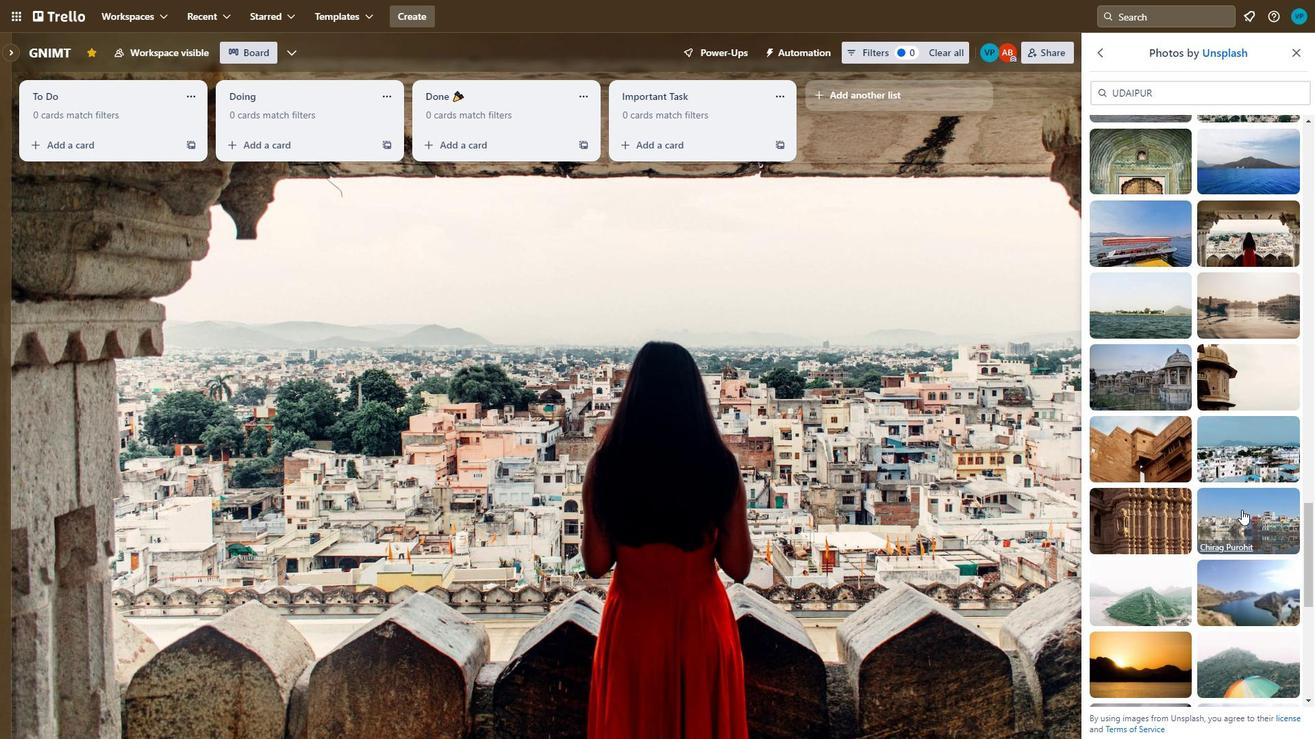 
Action: Mouse scrolled (1244, 545) with delta (0, 0)
Screenshot: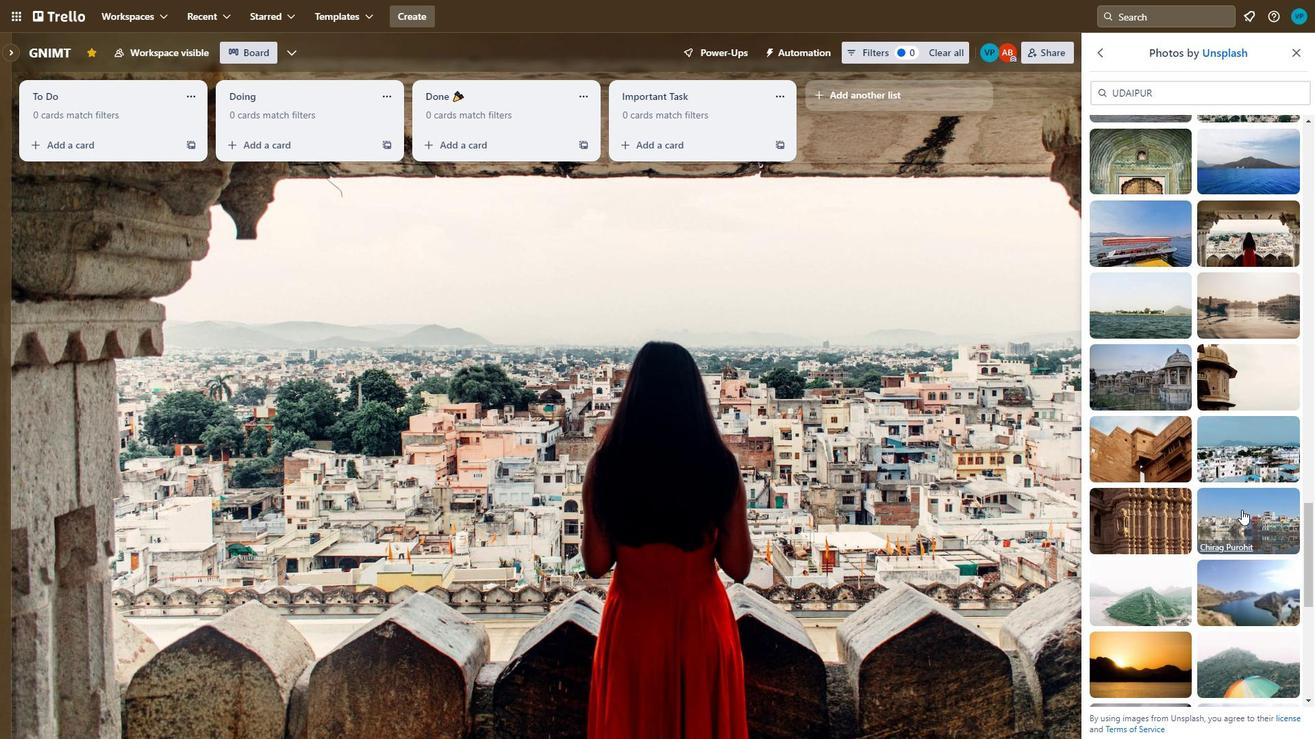 
Action: Mouse moved to (1167, 654)
Screenshot: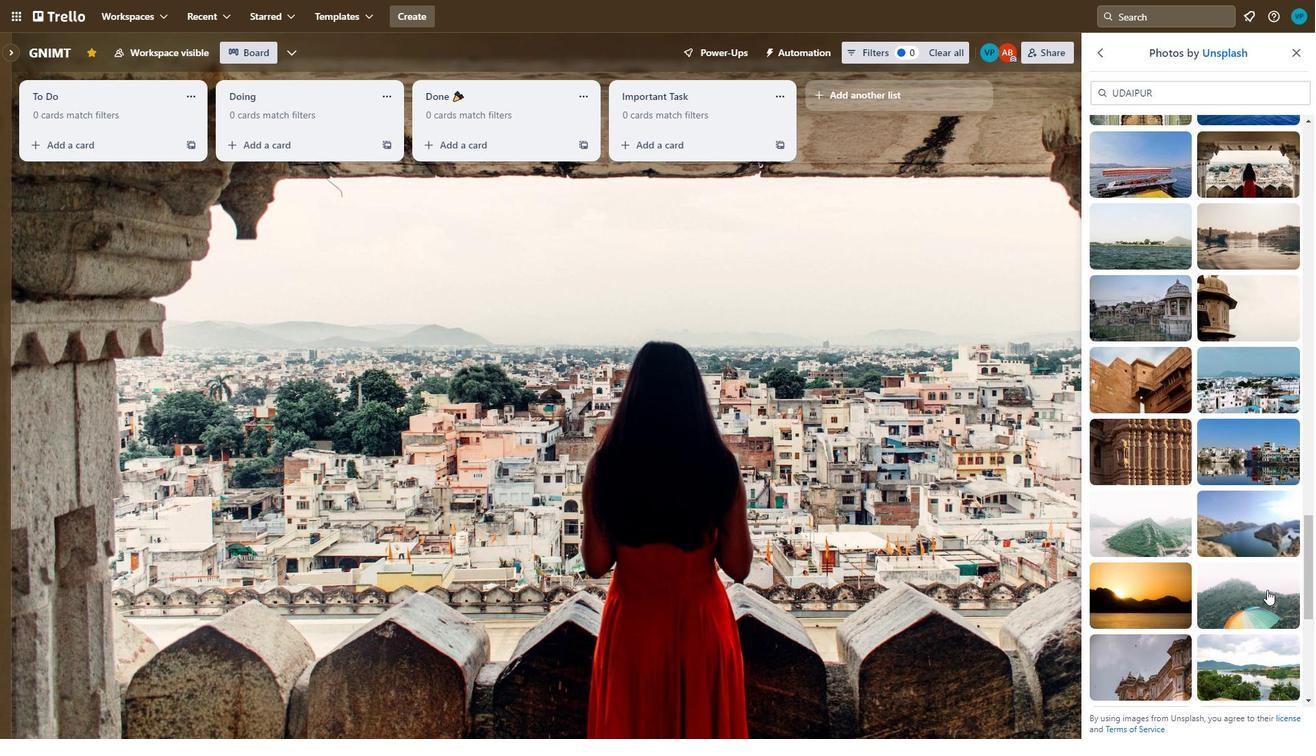 
Action: Mouse scrolled (1167, 654) with delta (0, 0)
Screenshot: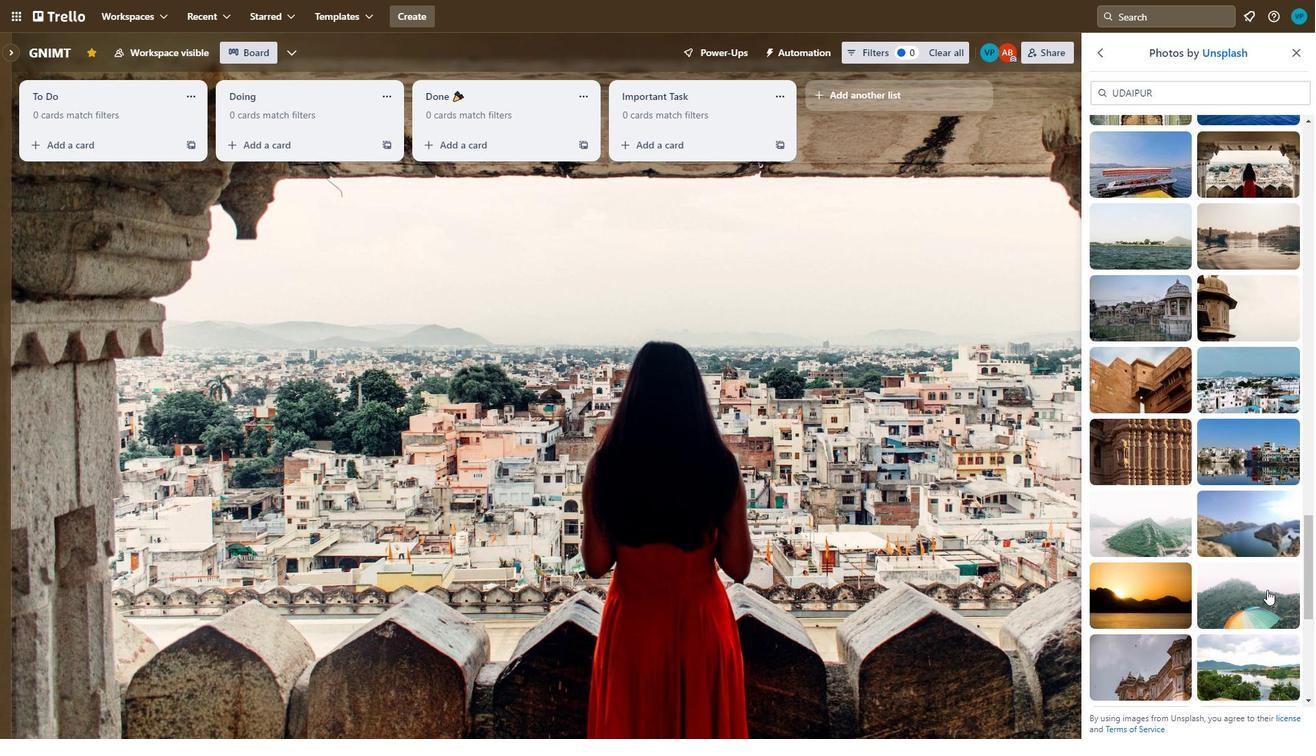
Action: Mouse moved to (1167, 655)
Screenshot: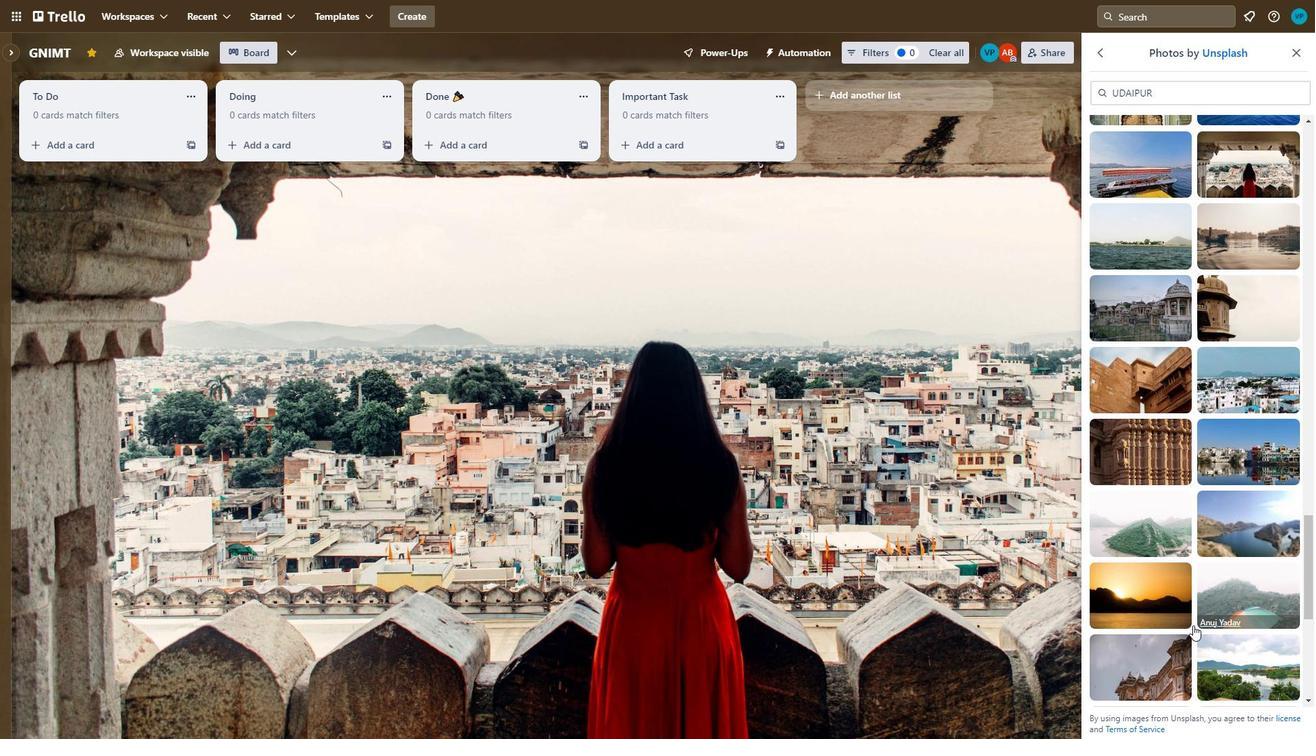 
Action: Mouse scrolled (1167, 654) with delta (0, 0)
Screenshot: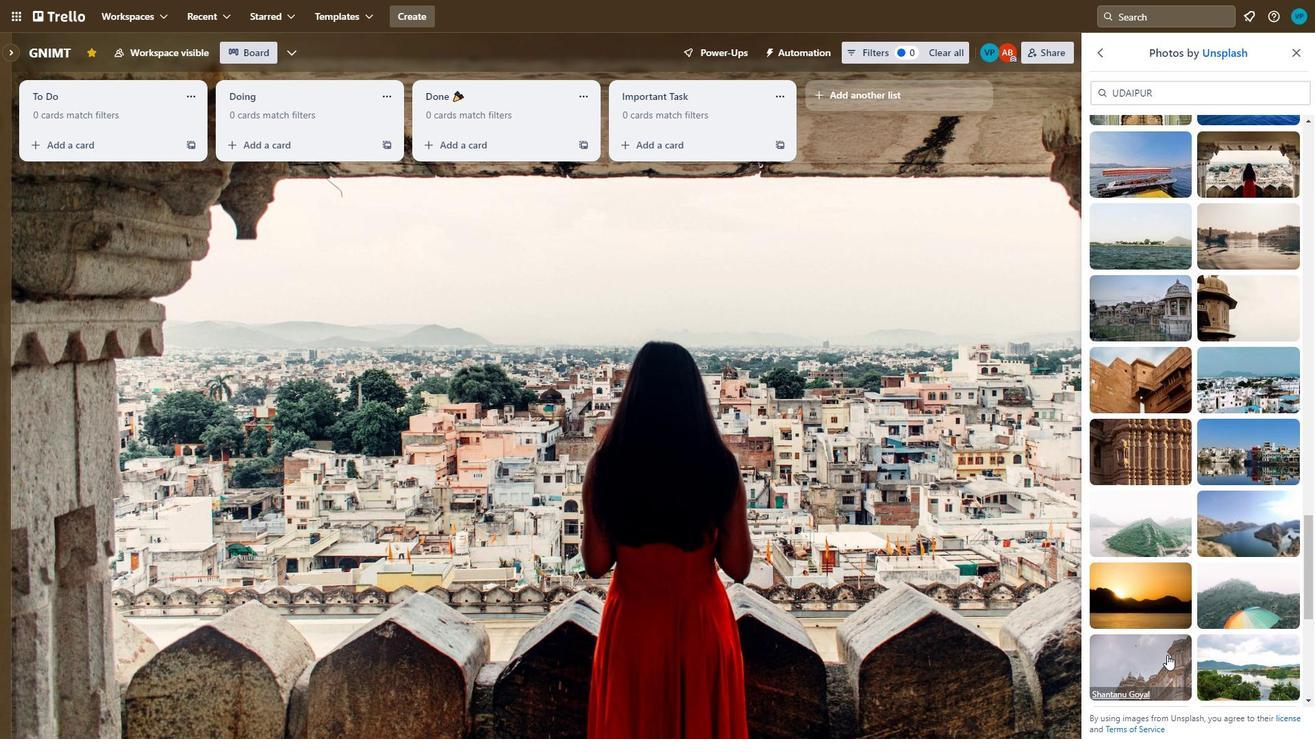 
Action: Mouse moved to (1175, 637)
Screenshot: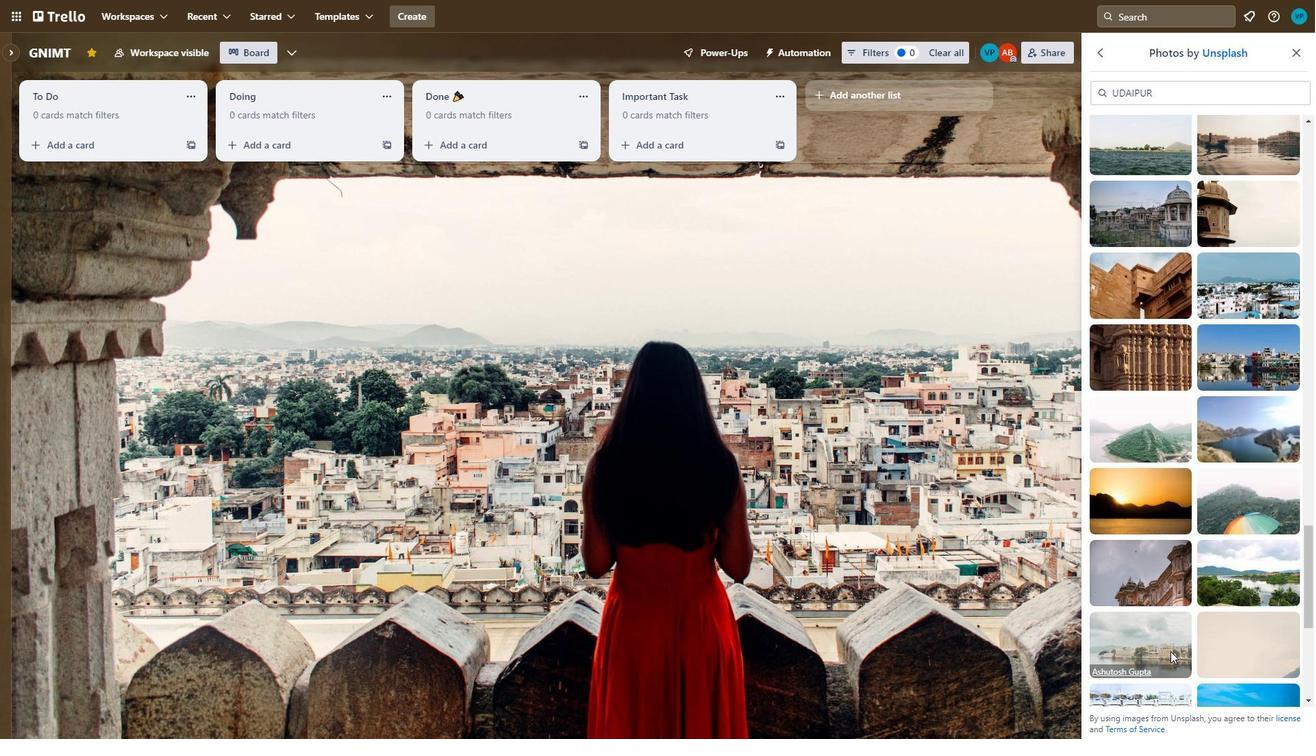 
Action: Mouse scrolled (1175, 637) with delta (0, 0)
Screenshot: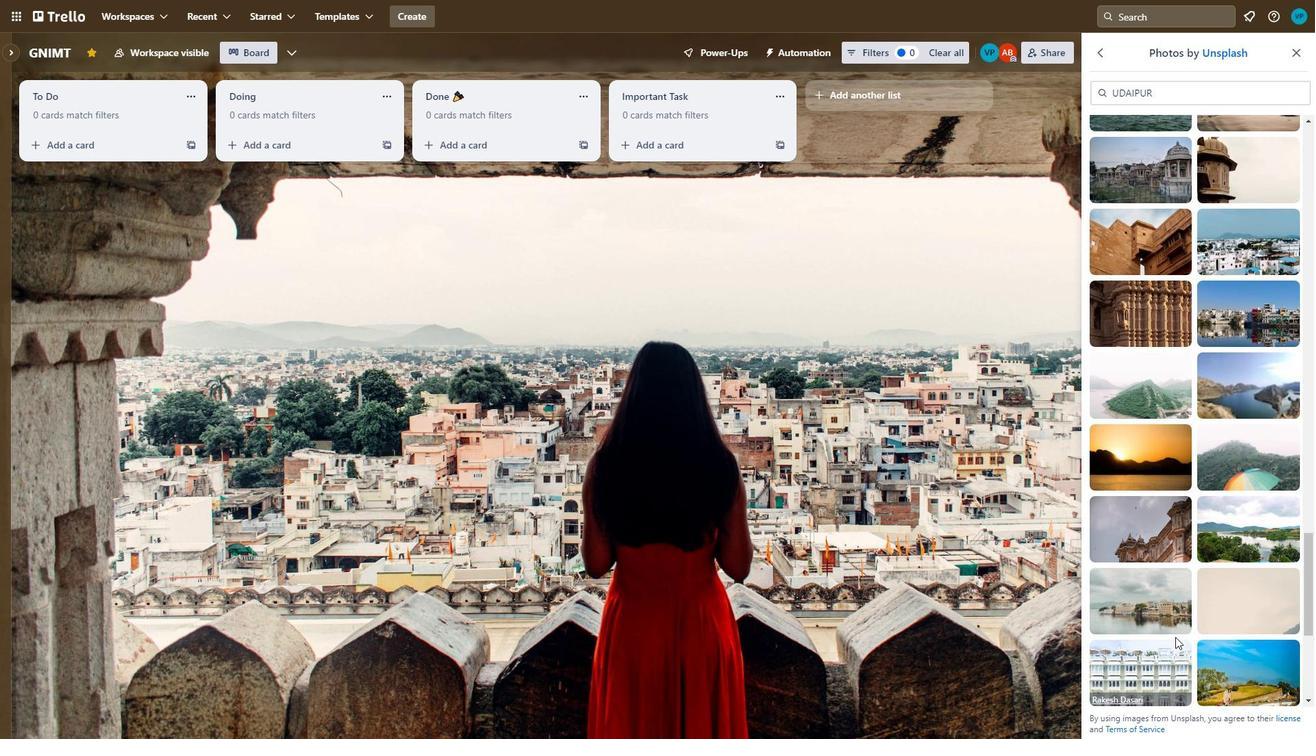 
Action: Mouse moved to (1178, 642)
Screenshot: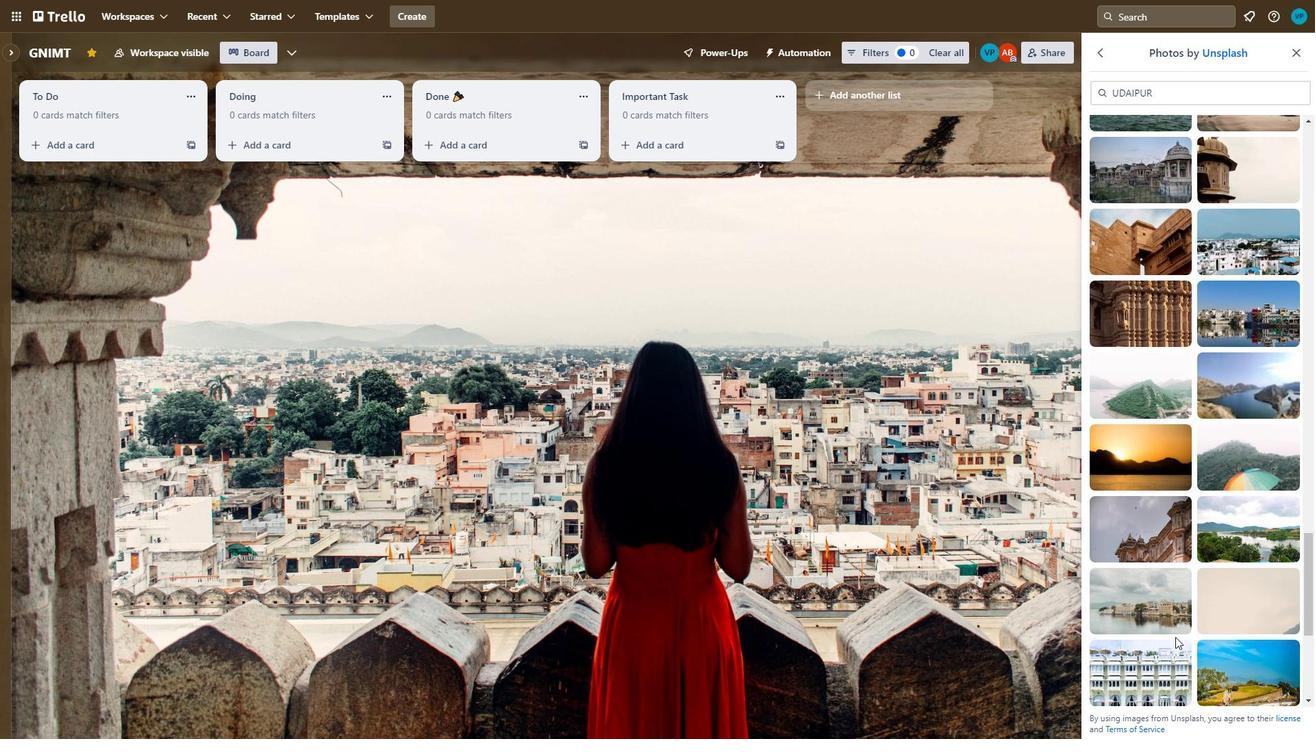 
Action: Mouse scrolled (1178, 641) with delta (0, 0)
Screenshot: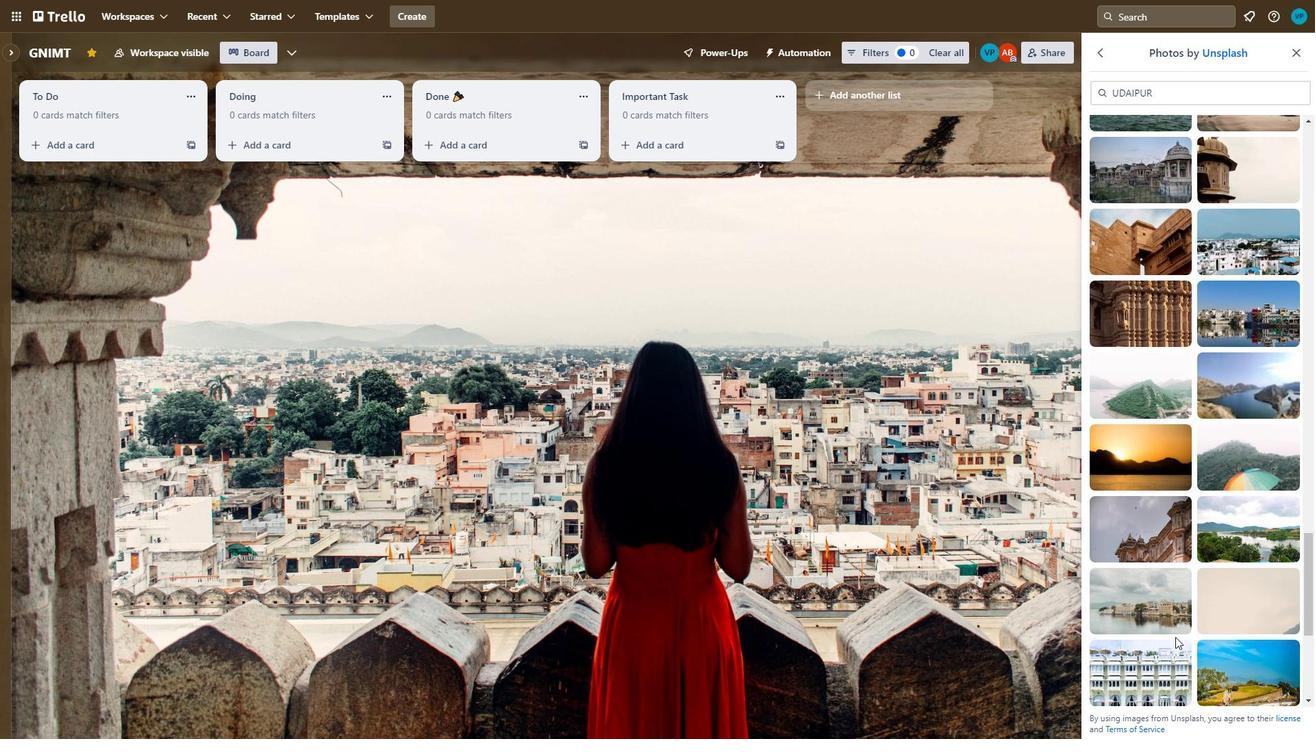 
Action: Mouse moved to (1226, 604)
Screenshot: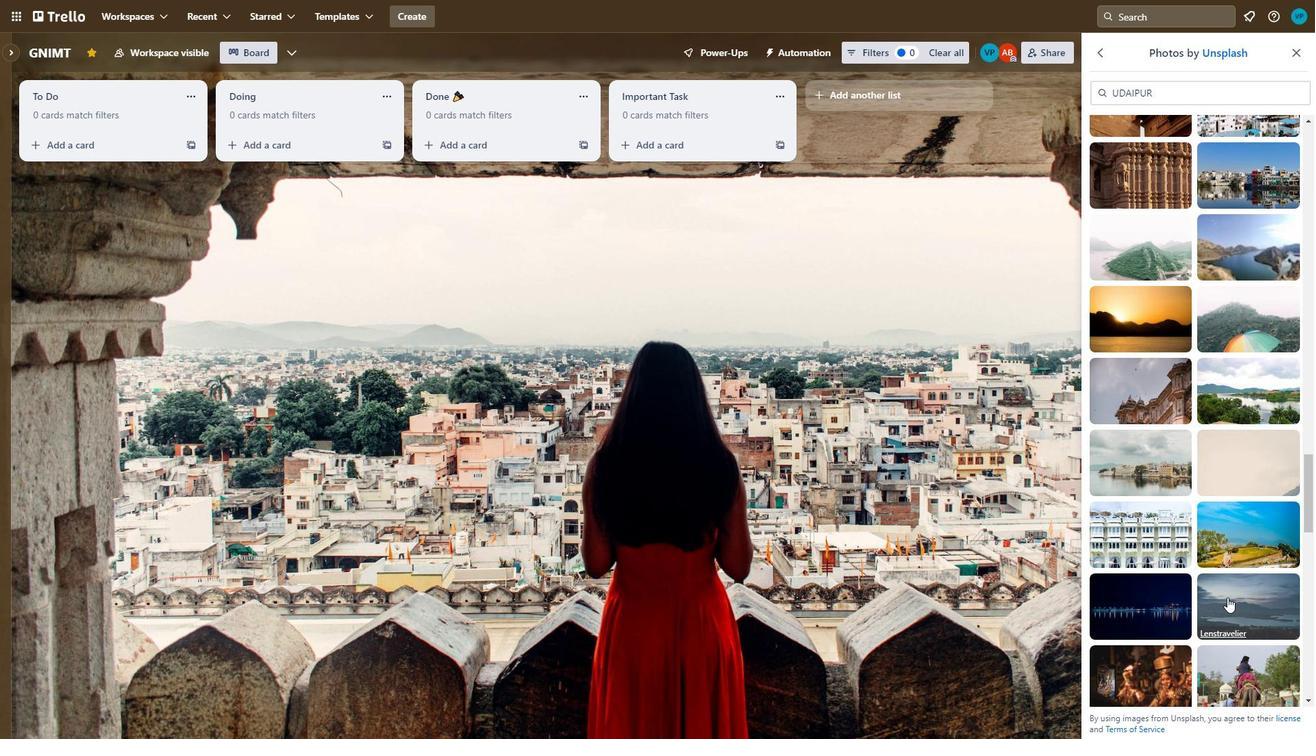 
Action: Mouse scrolled (1226, 604) with delta (0, 0)
Screenshot: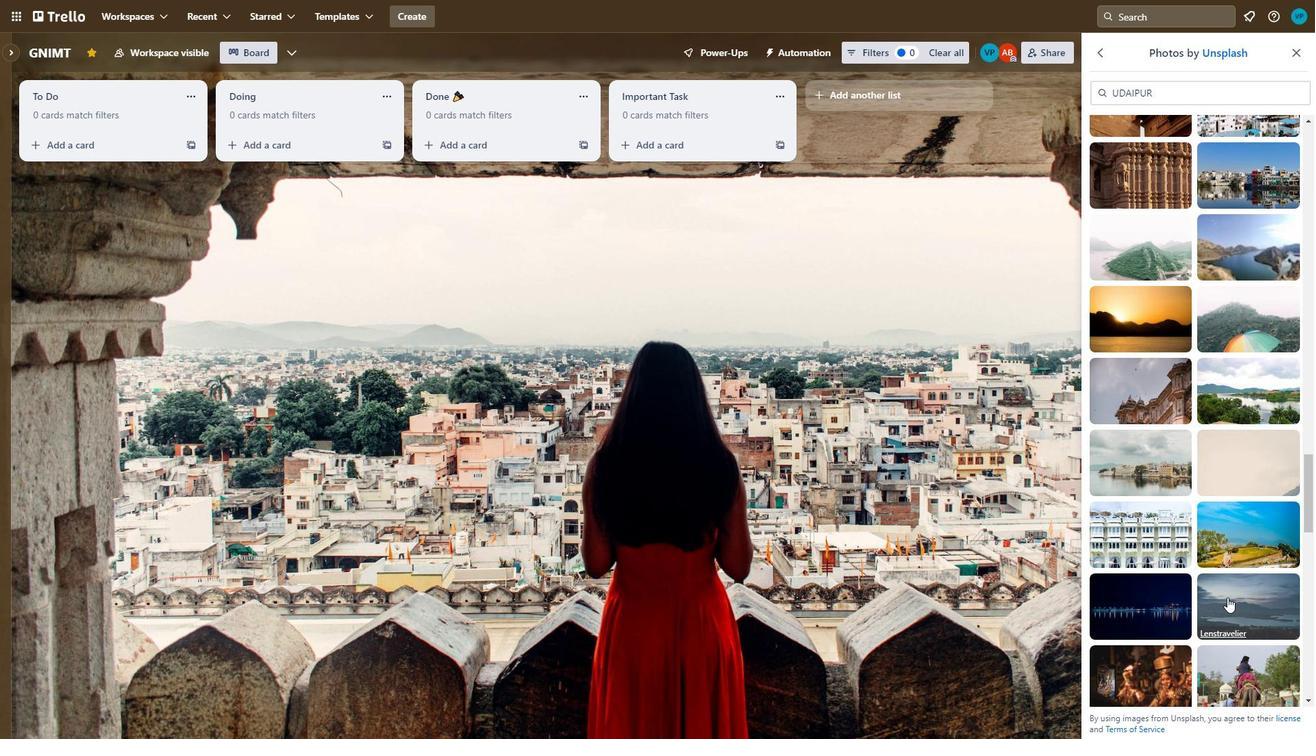 
Action: Mouse moved to (1226, 613)
Screenshot: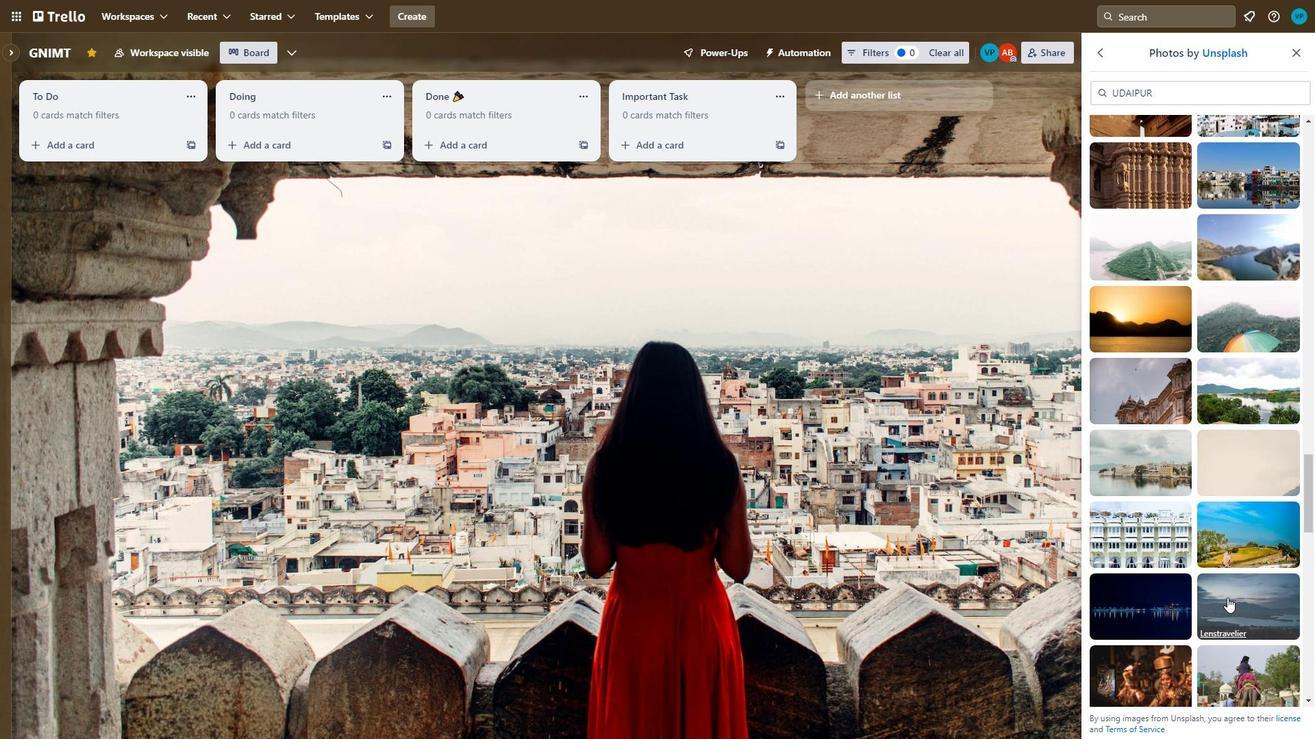 
Action: Mouse scrolled (1226, 613) with delta (0, 0)
Screenshot: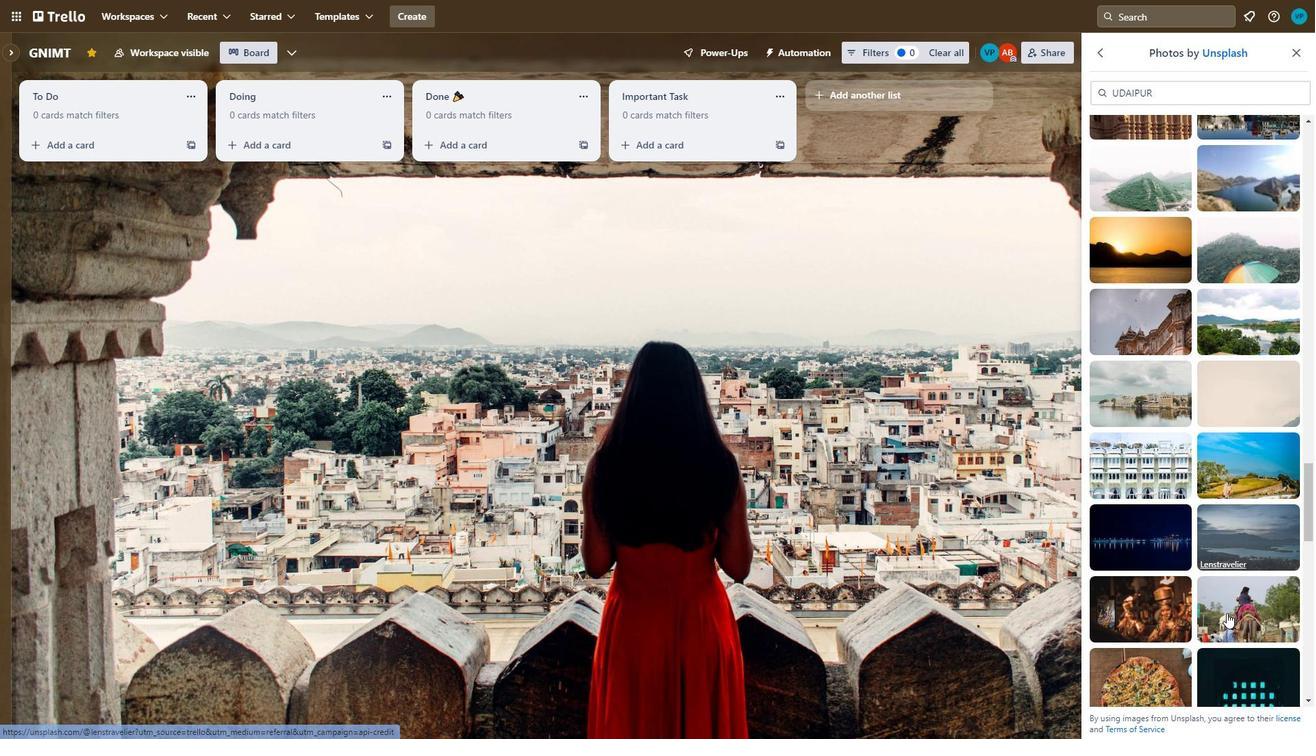 
Action: Mouse moved to (1148, 530)
Screenshot: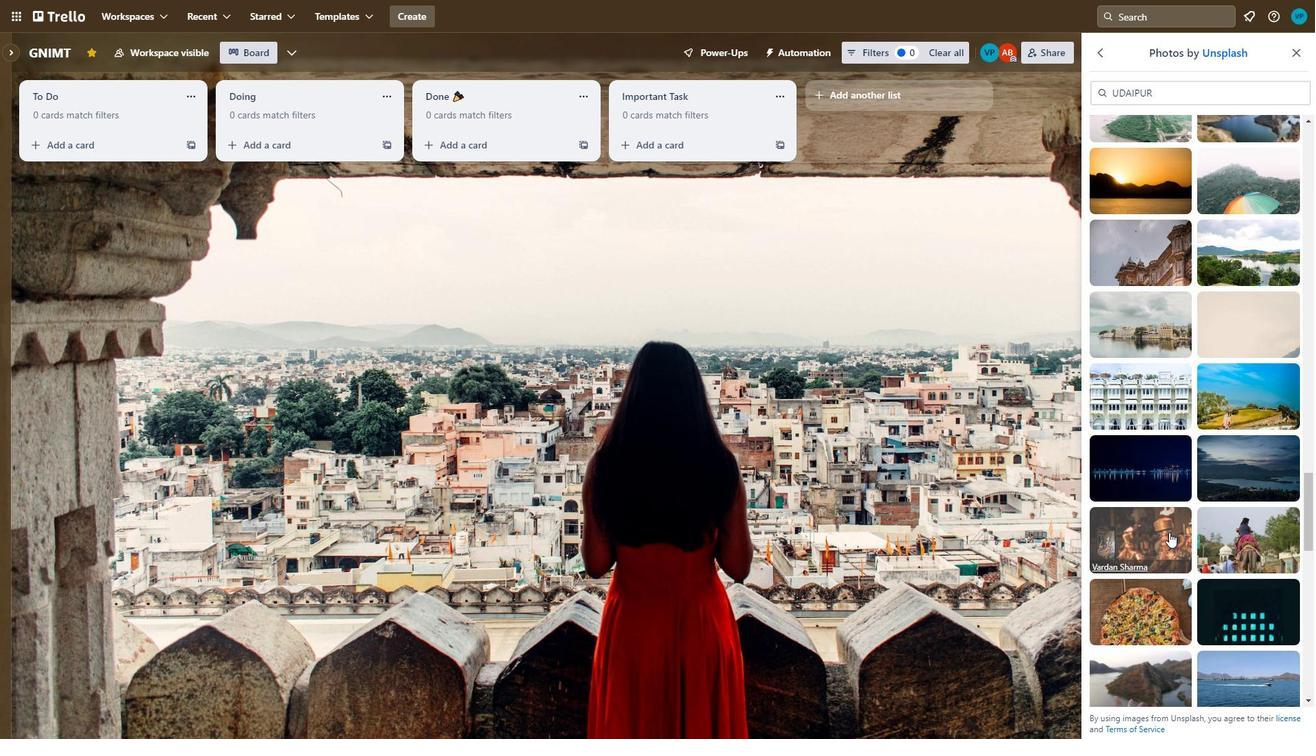 
Action: Mouse pressed left at (1148, 530)
Screenshot: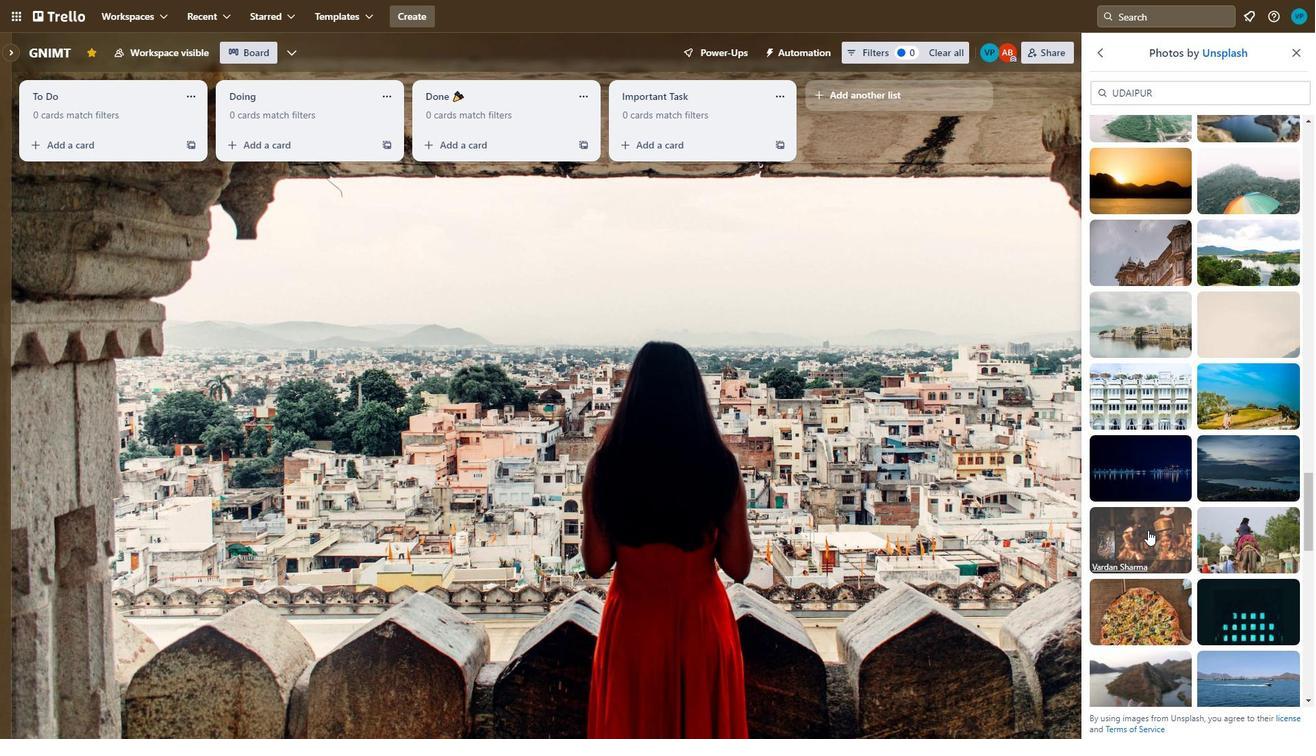 
Action: Mouse moved to (1207, 530)
Screenshot: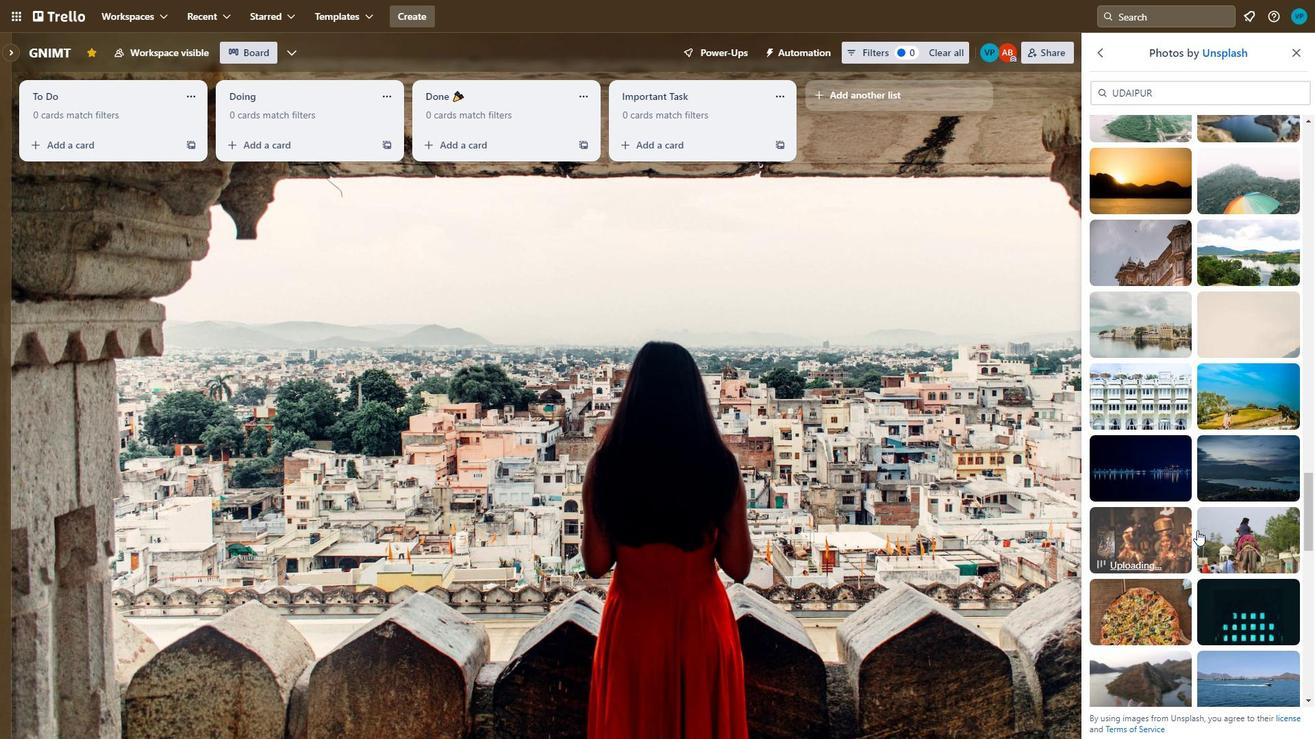 
Action: Mouse scrolled (1207, 530) with delta (0, 0)
Screenshot: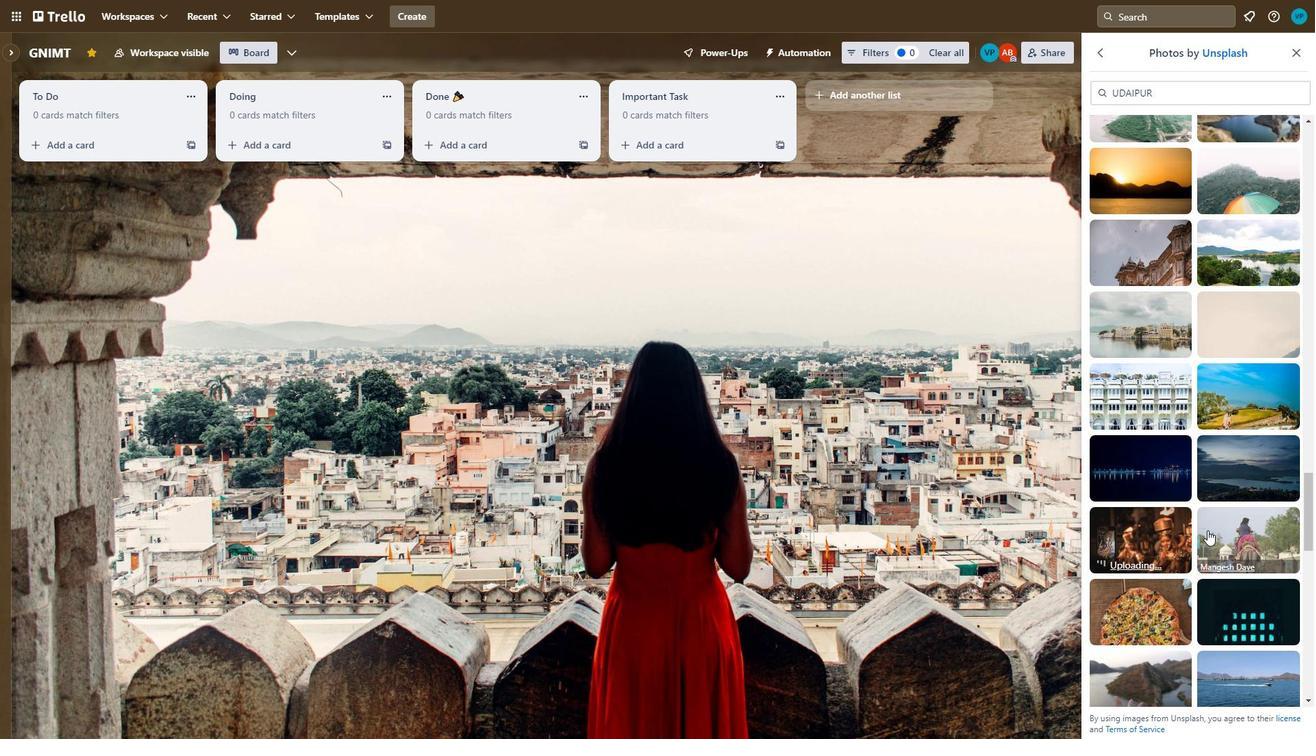 
Action: Mouse moved to (1241, 453)
Screenshot: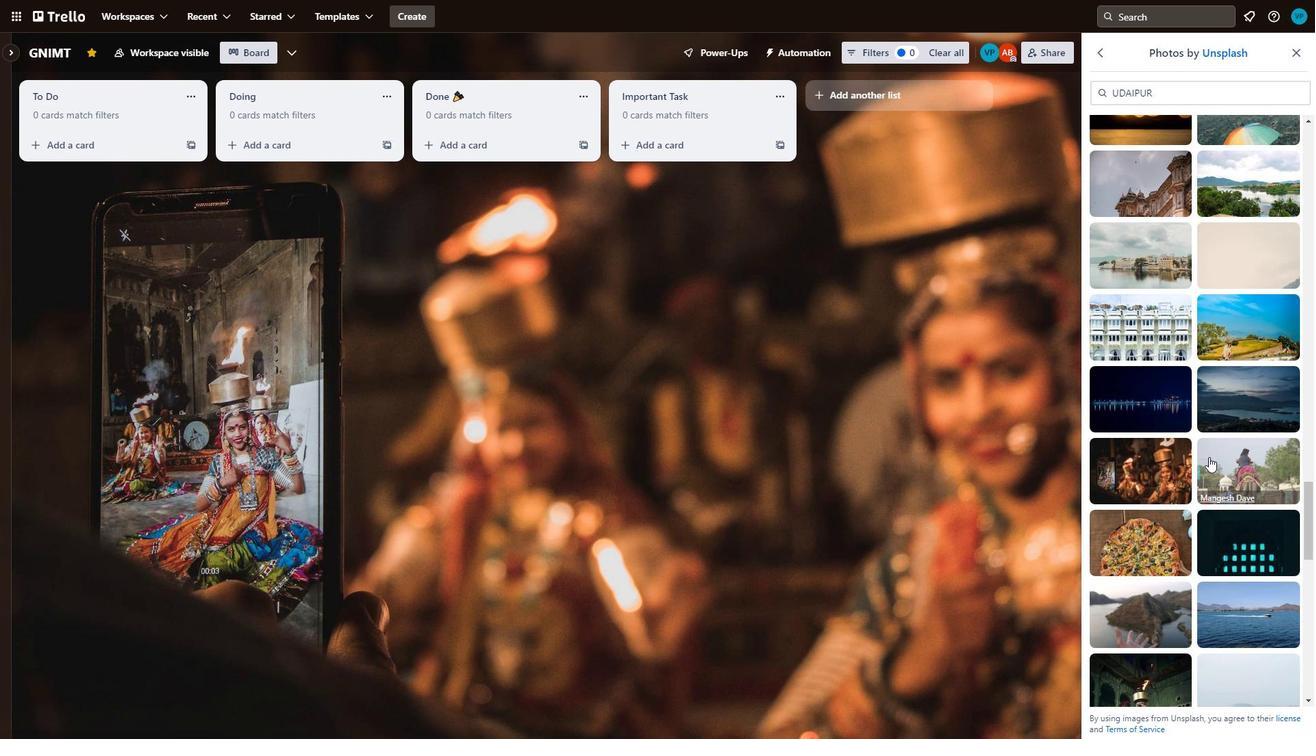 
Action: Mouse pressed left at (1241, 453)
Screenshot: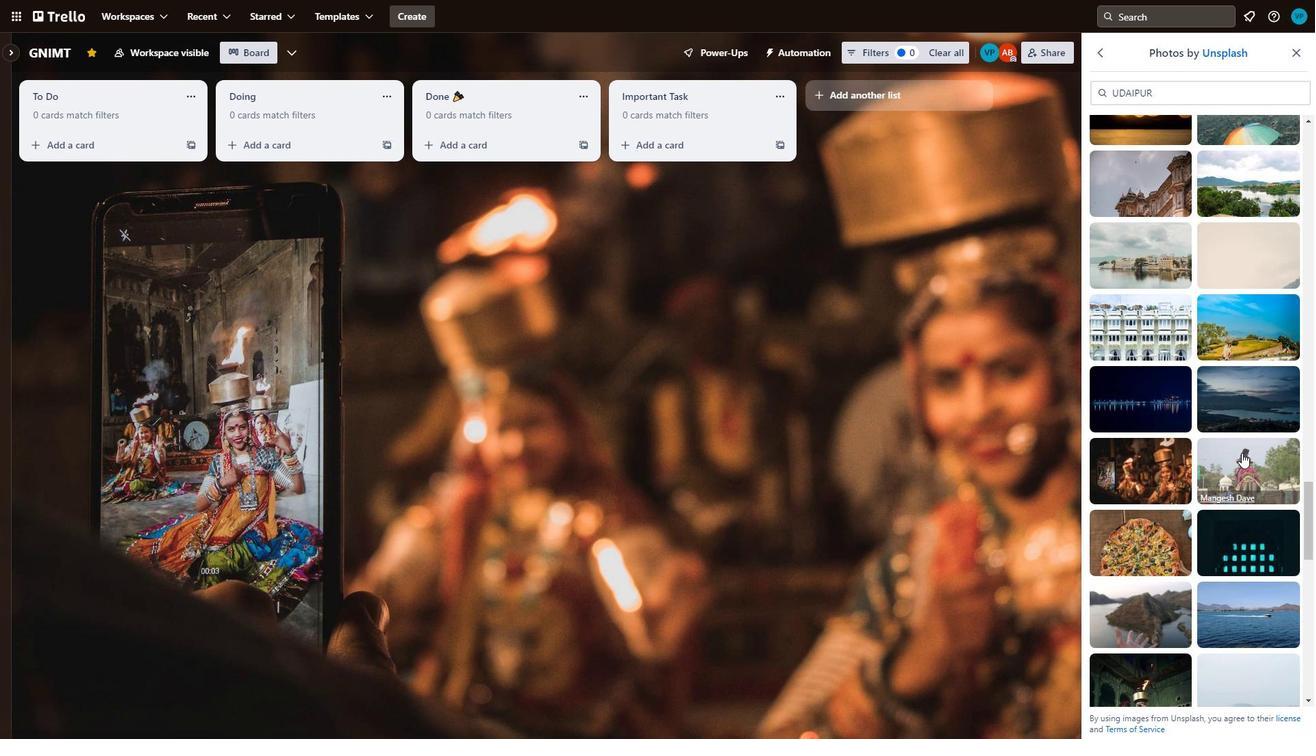 
Action: Mouse moved to (1242, 442)
Screenshot: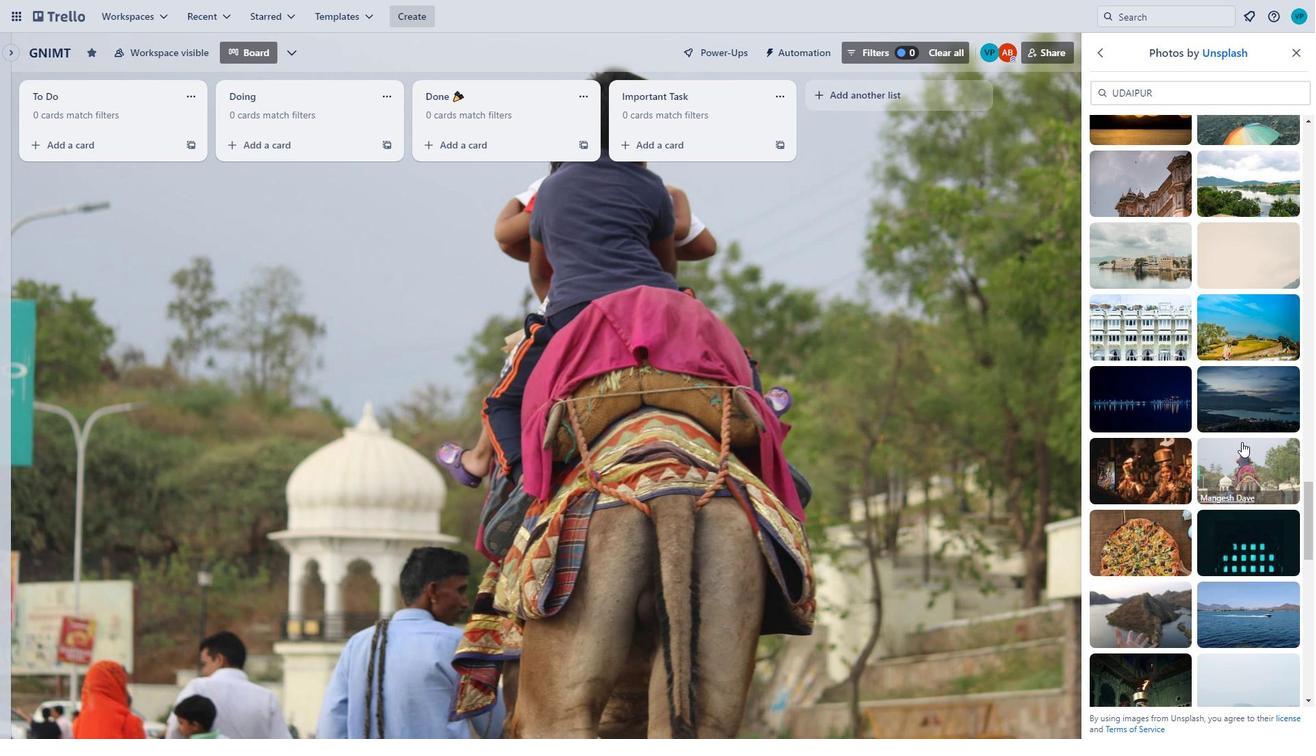 
Action: Mouse scrolled (1242, 441) with delta (0, 0)
Screenshot: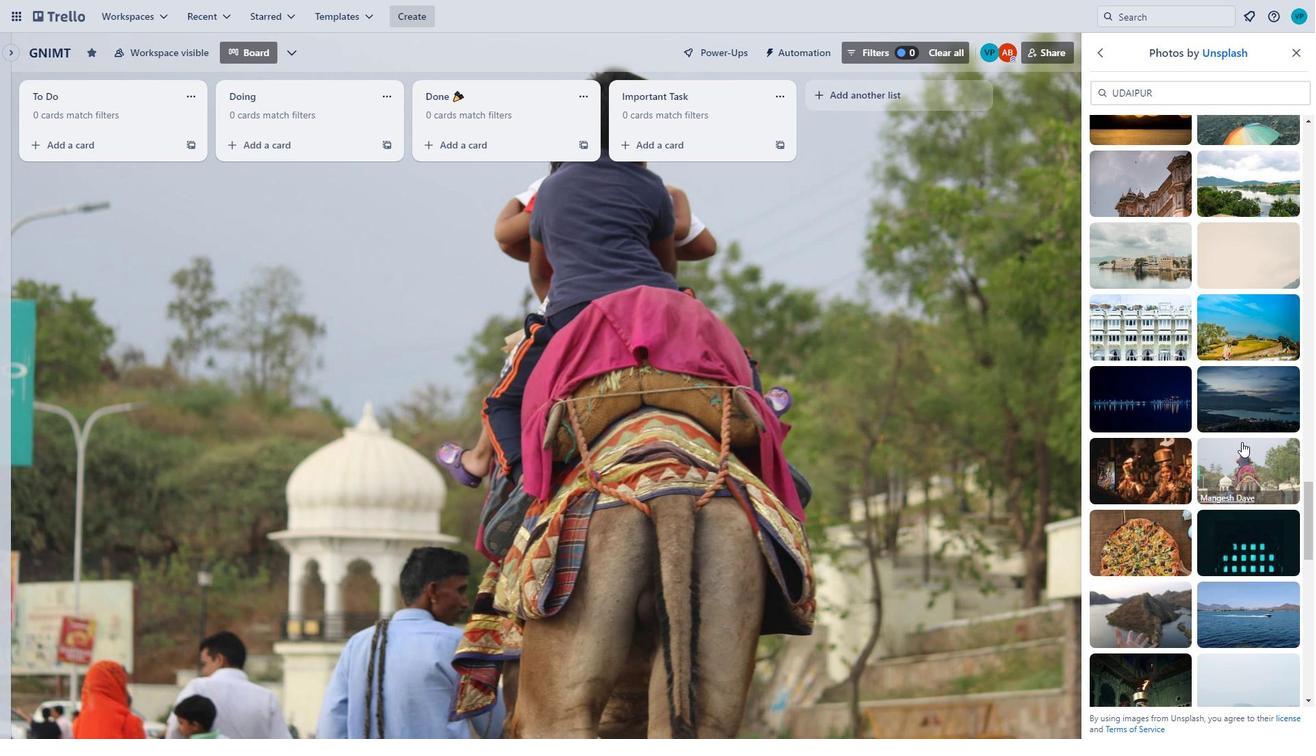 
Action: Mouse moved to (1242, 446)
Screenshot: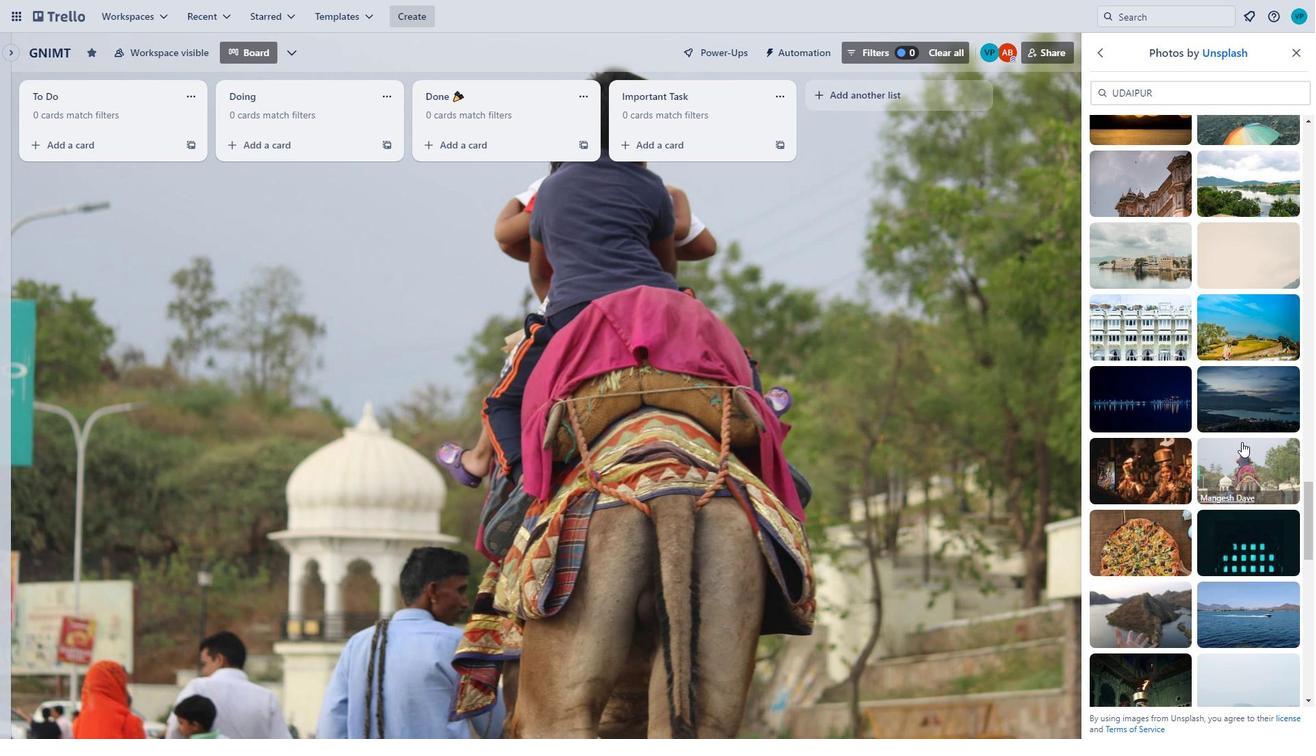 
Action: Mouse scrolled (1242, 445) with delta (0, 0)
Screenshot: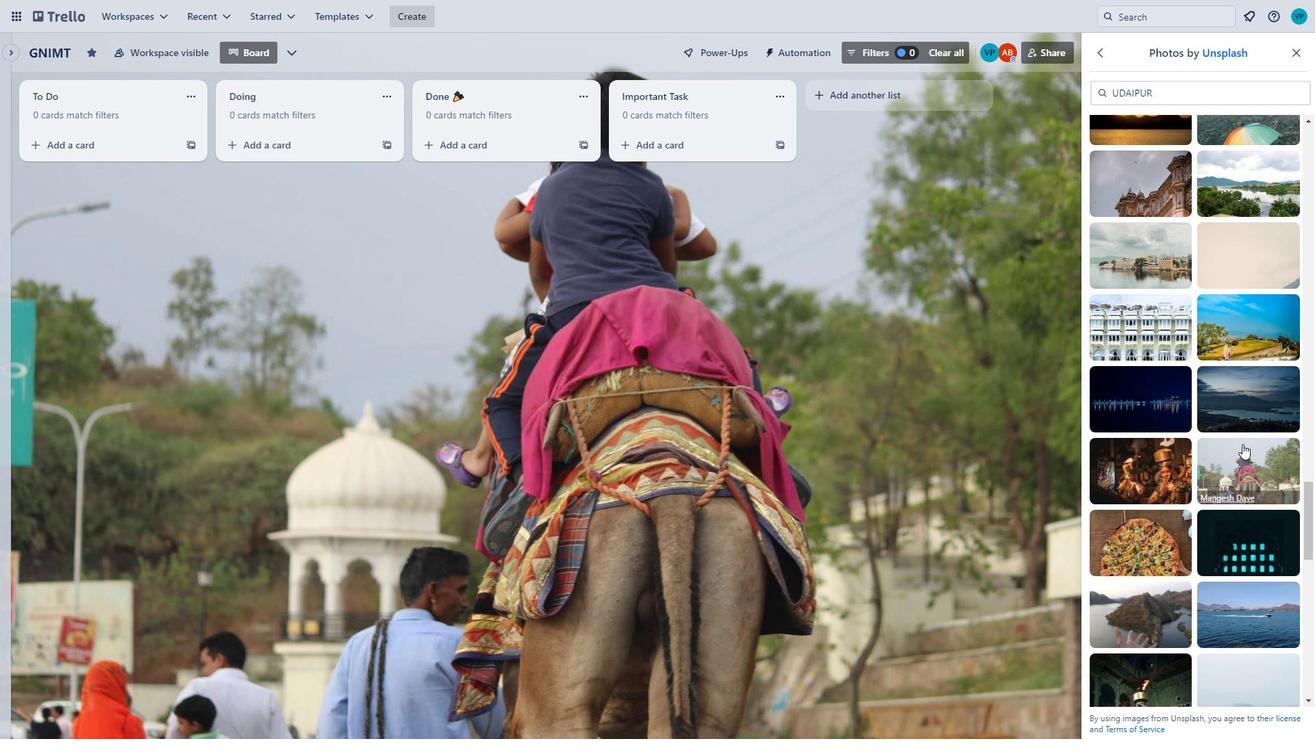 
Action: Mouse moved to (1138, 535)
Screenshot: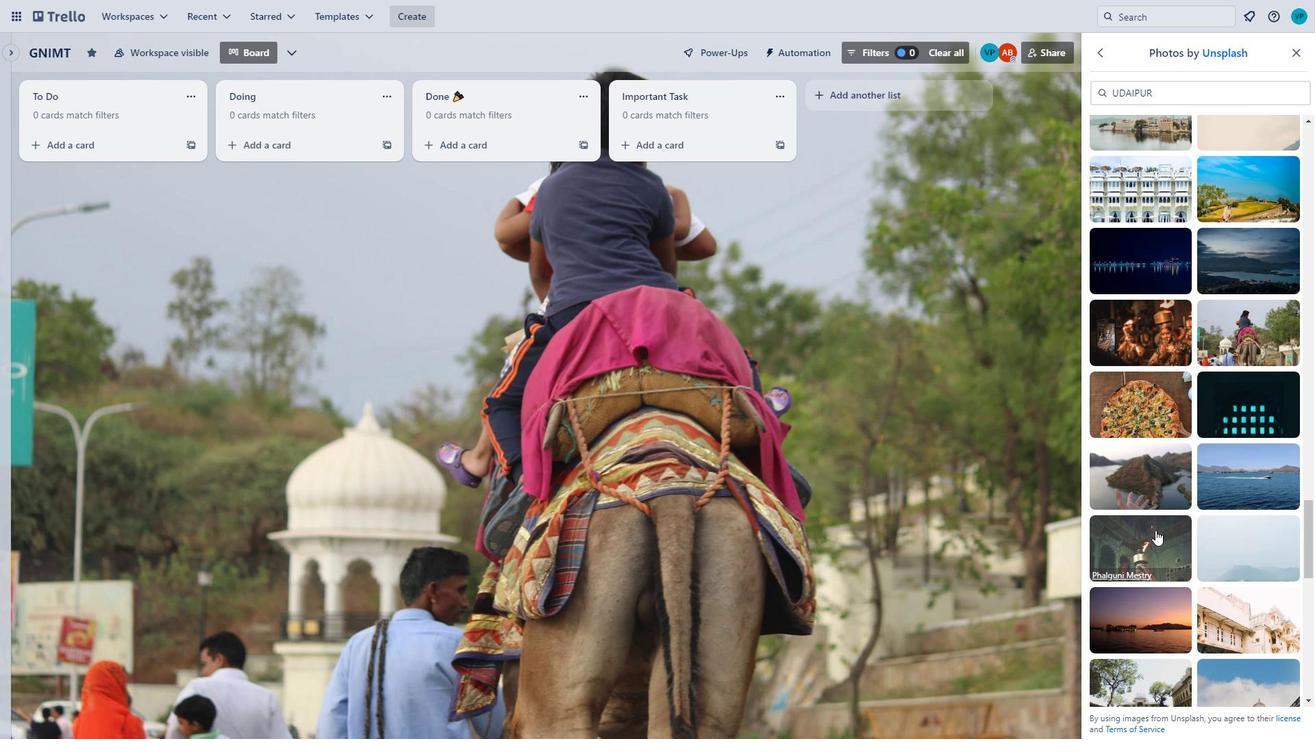 
Action: Mouse pressed left at (1138, 535)
Screenshot: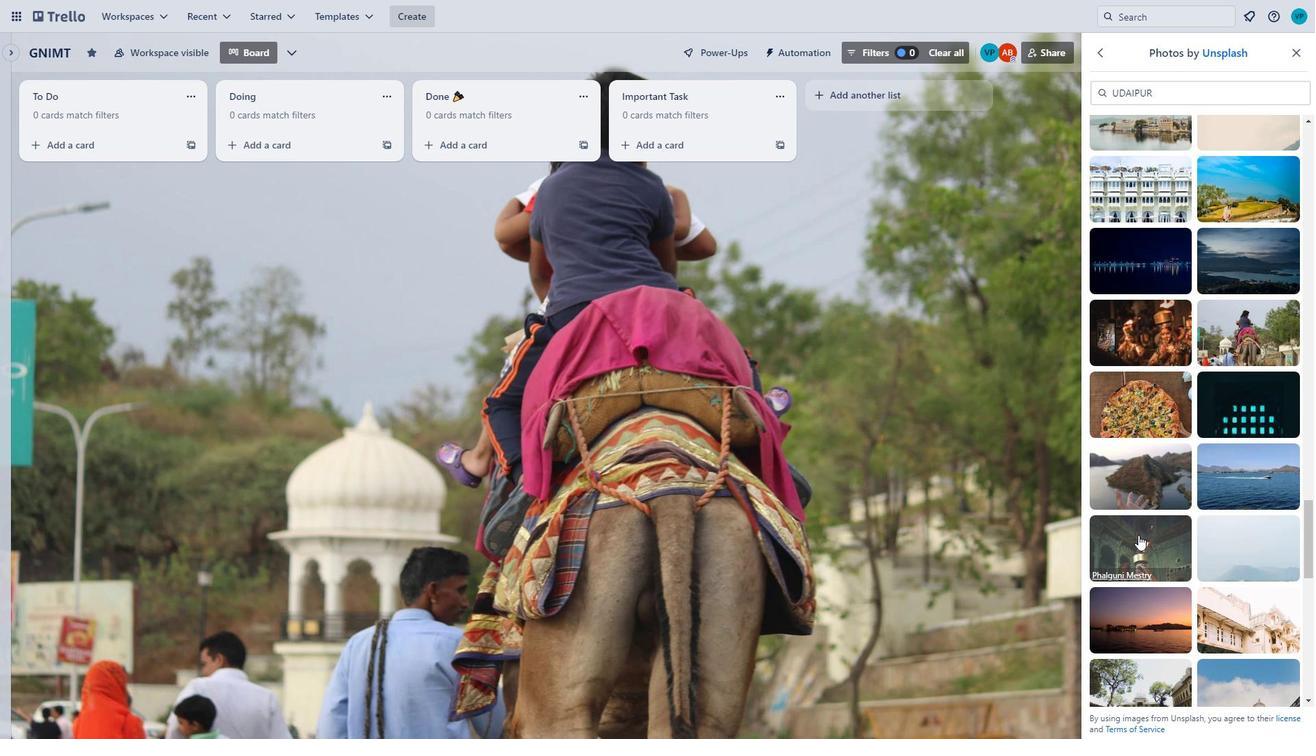 
Action: Mouse moved to (1315, 0)
Screenshot: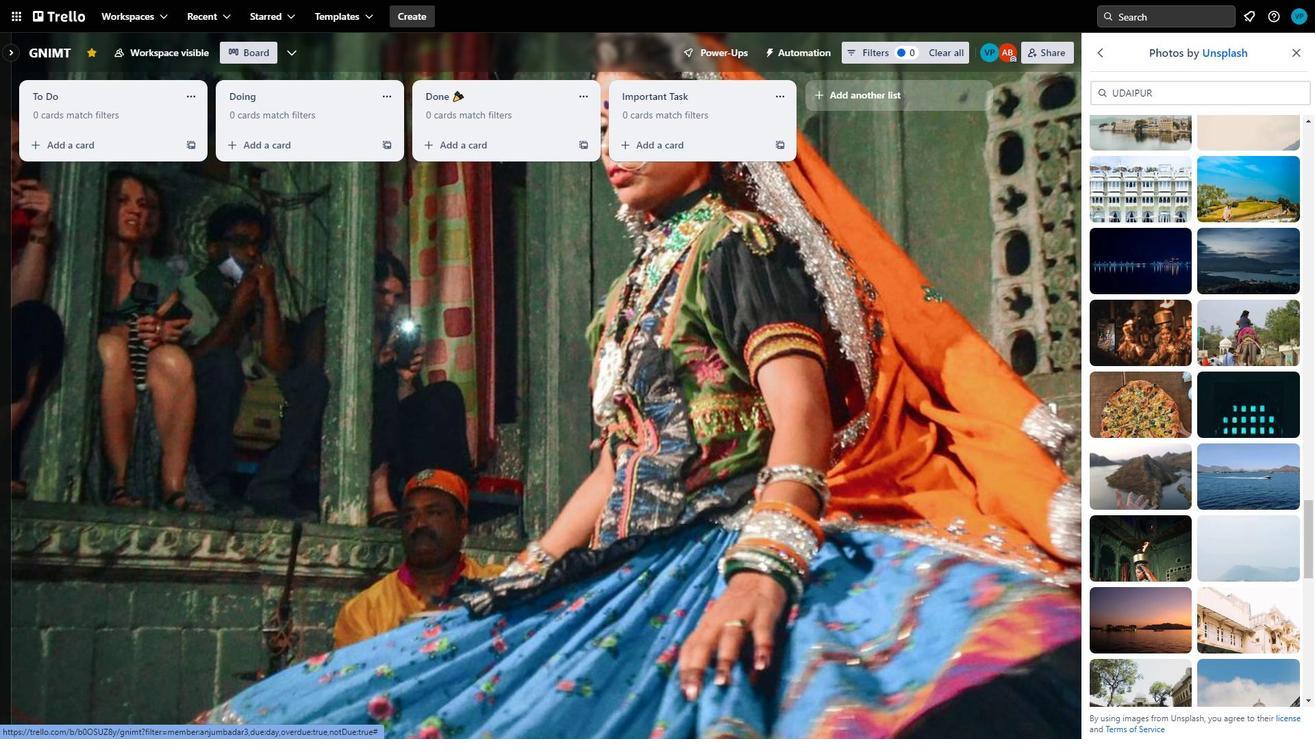 
Action: Mouse scrolled (1314, 0) with delta (0, 0)
Screenshot: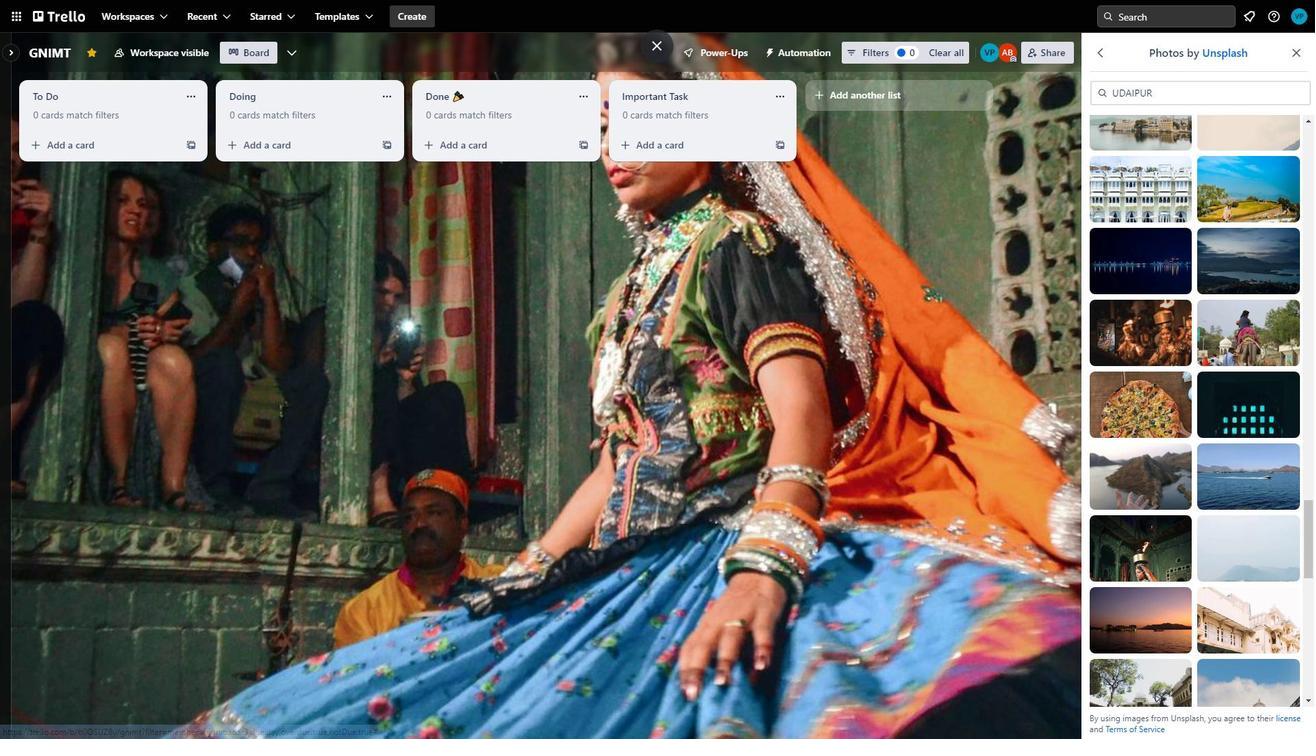 
Action: Mouse scrolled (1314, 0) with delta (0, 0)
Screenshot: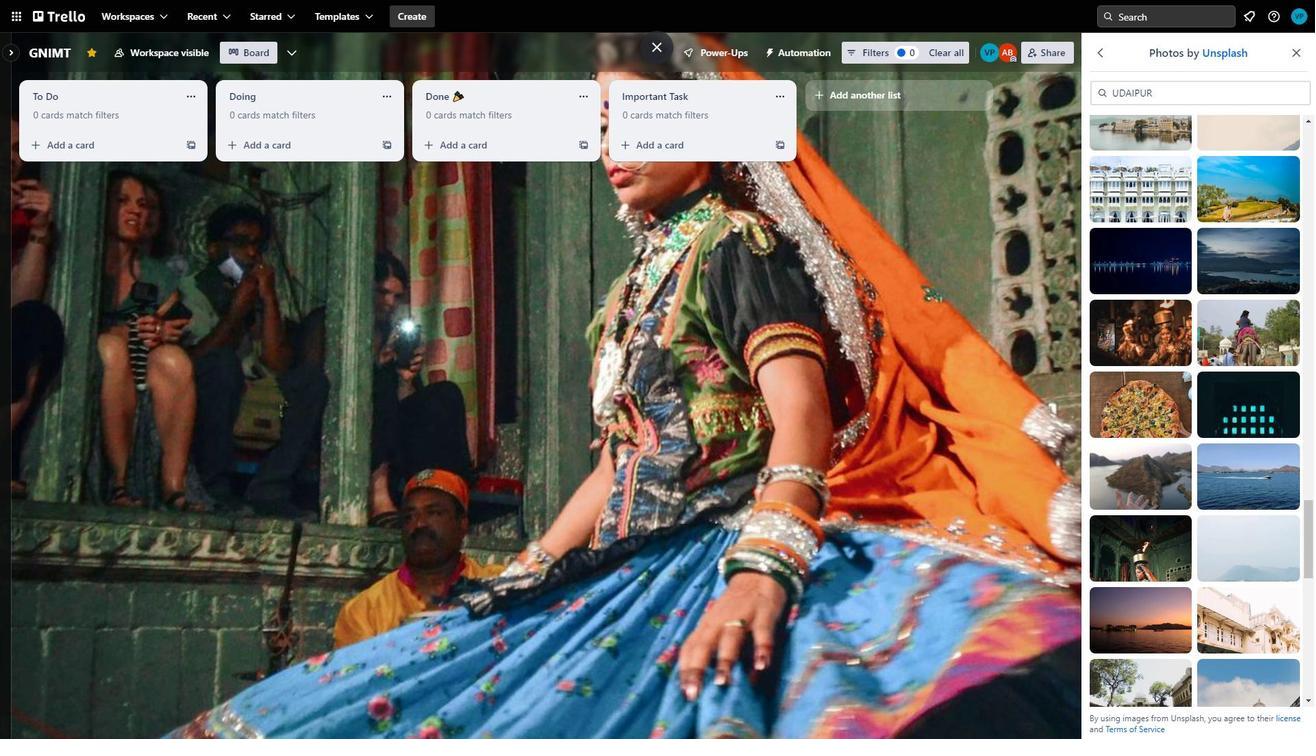 
Action: Mouse moved to (1282, 225)
Screenshot: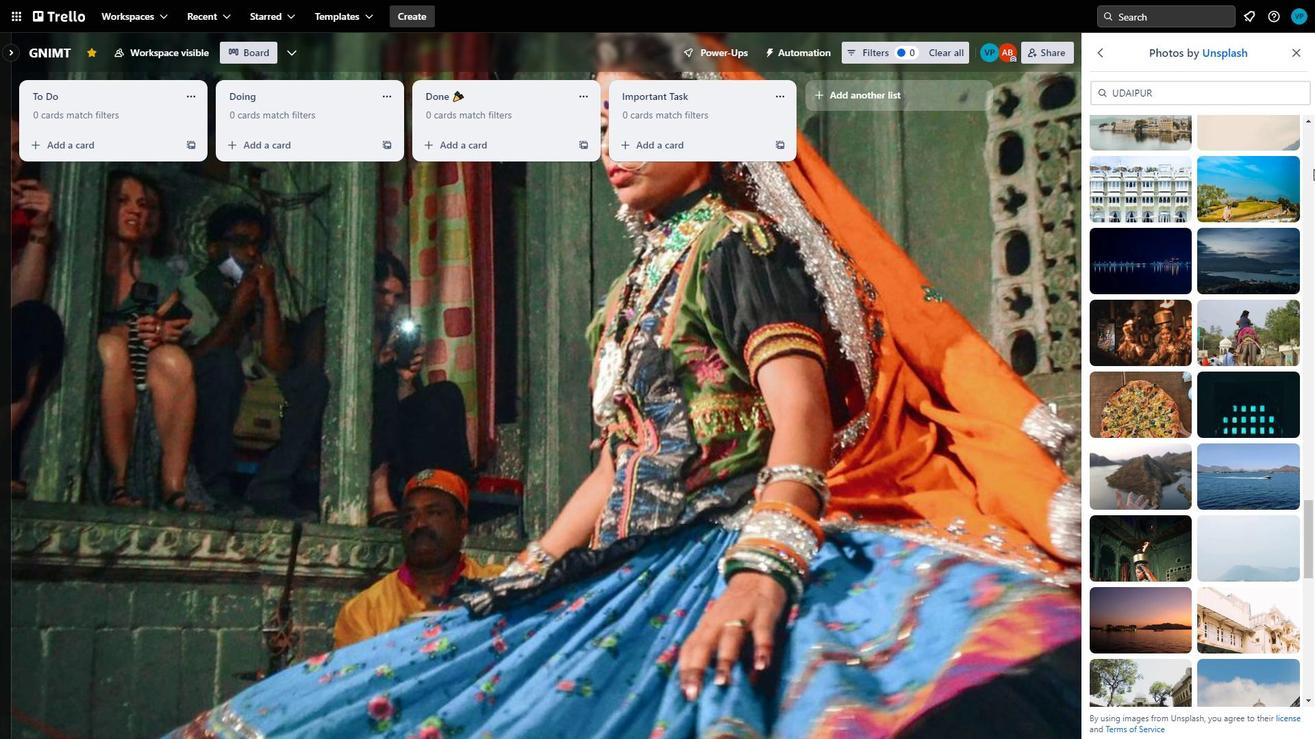 
Action: Mouse scrolled (1282, 224) with delta (0, 0)
Screenshot: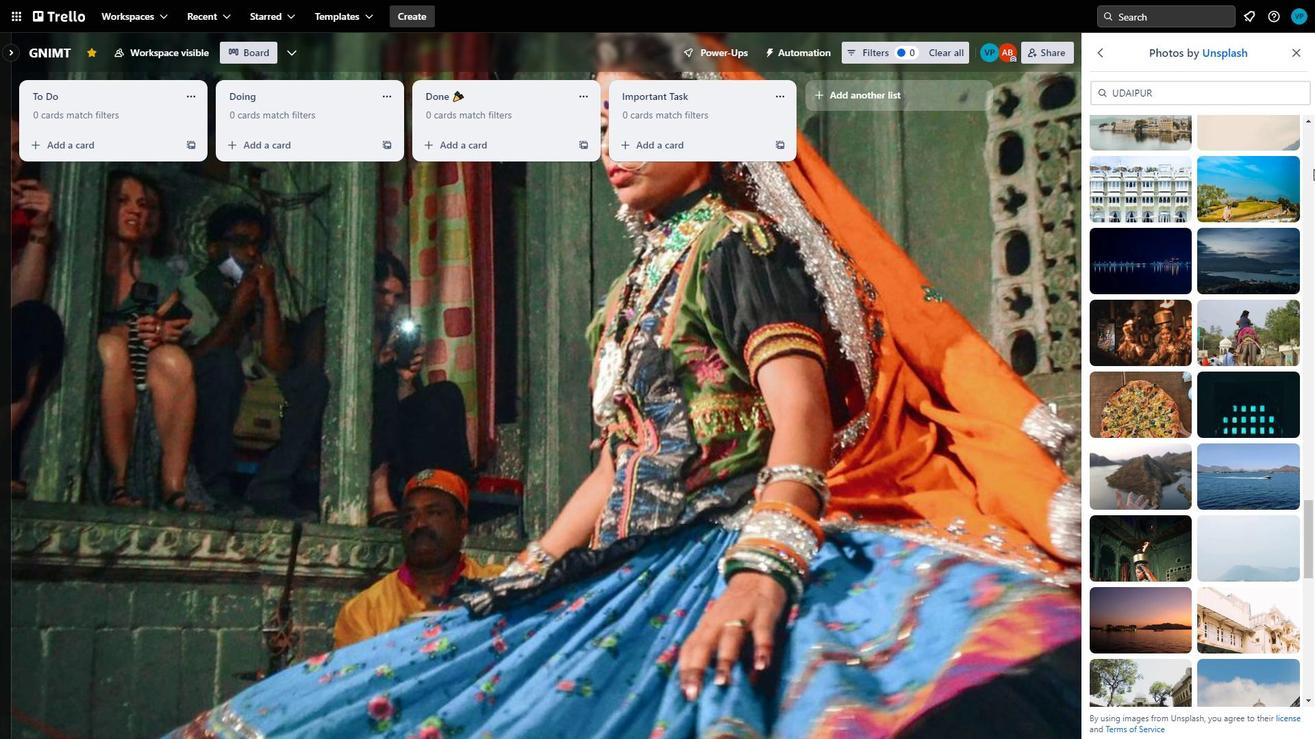 
Action: Mouse moved to (1279, 233)
Screenshot: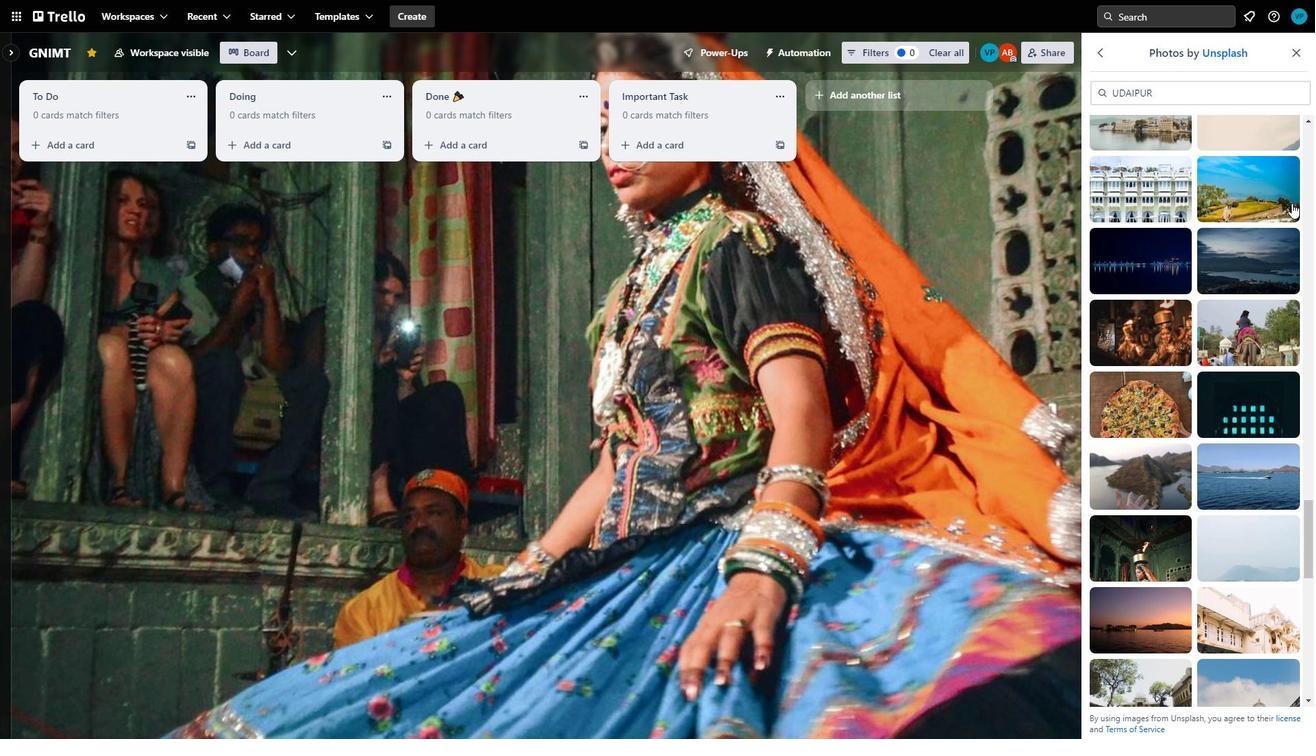 
Action: Mouse scrolled (1279, 232) with delta (0, 0)
Screenshot: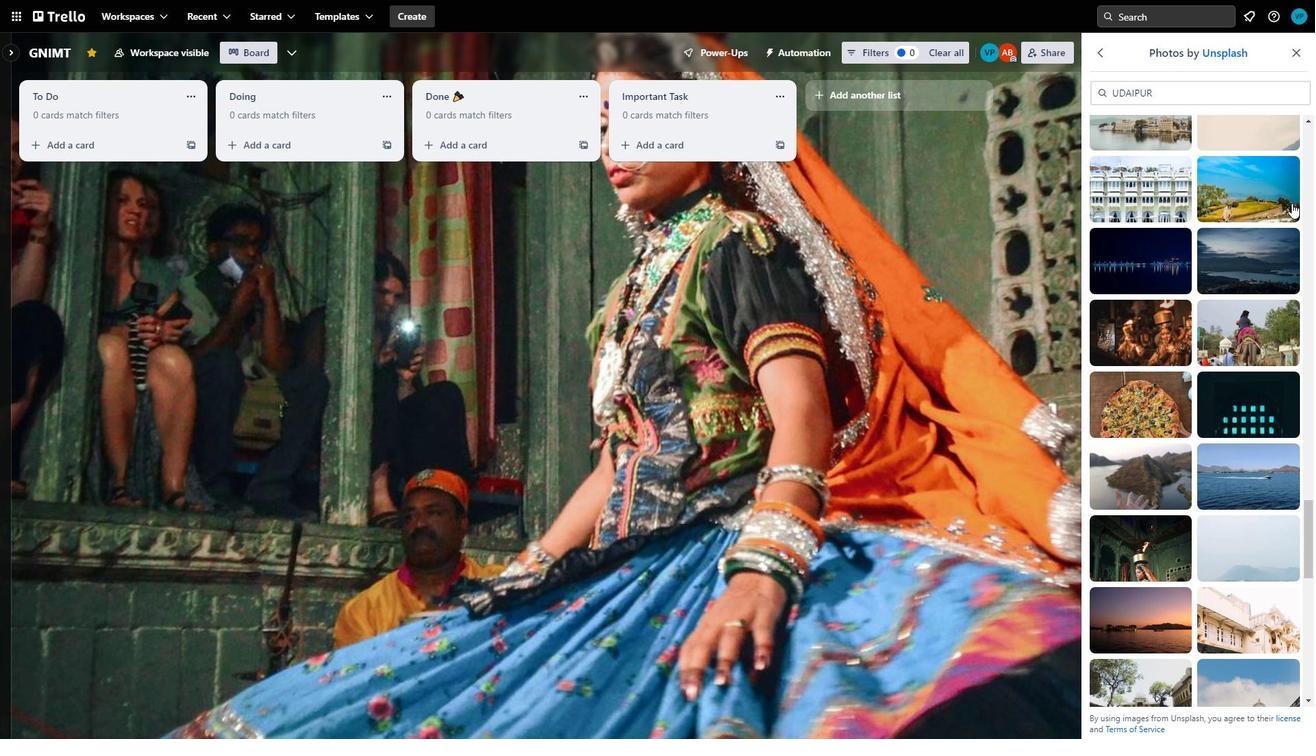 
Action: Mouse moved to (1278, 234)
Screenshot: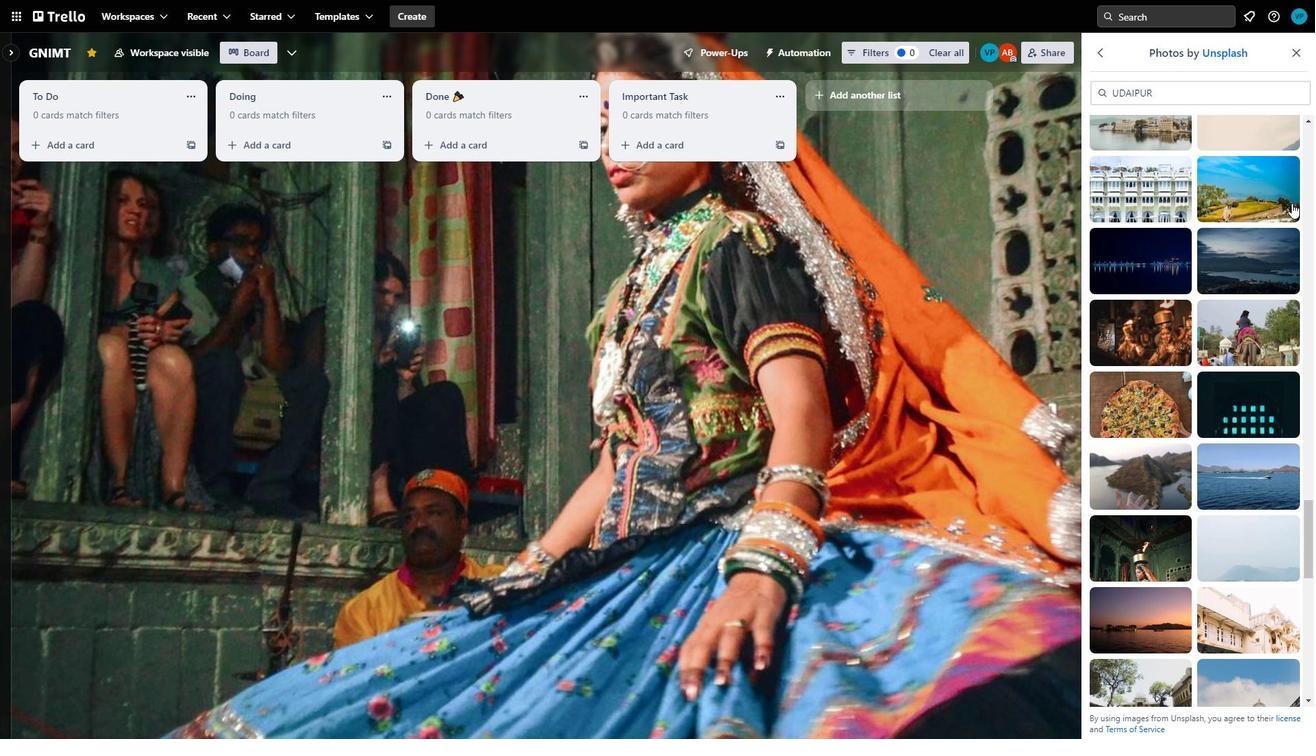 
Action: Mouse scrolled (1278, 233) with delta (0, 0)
Screenshot: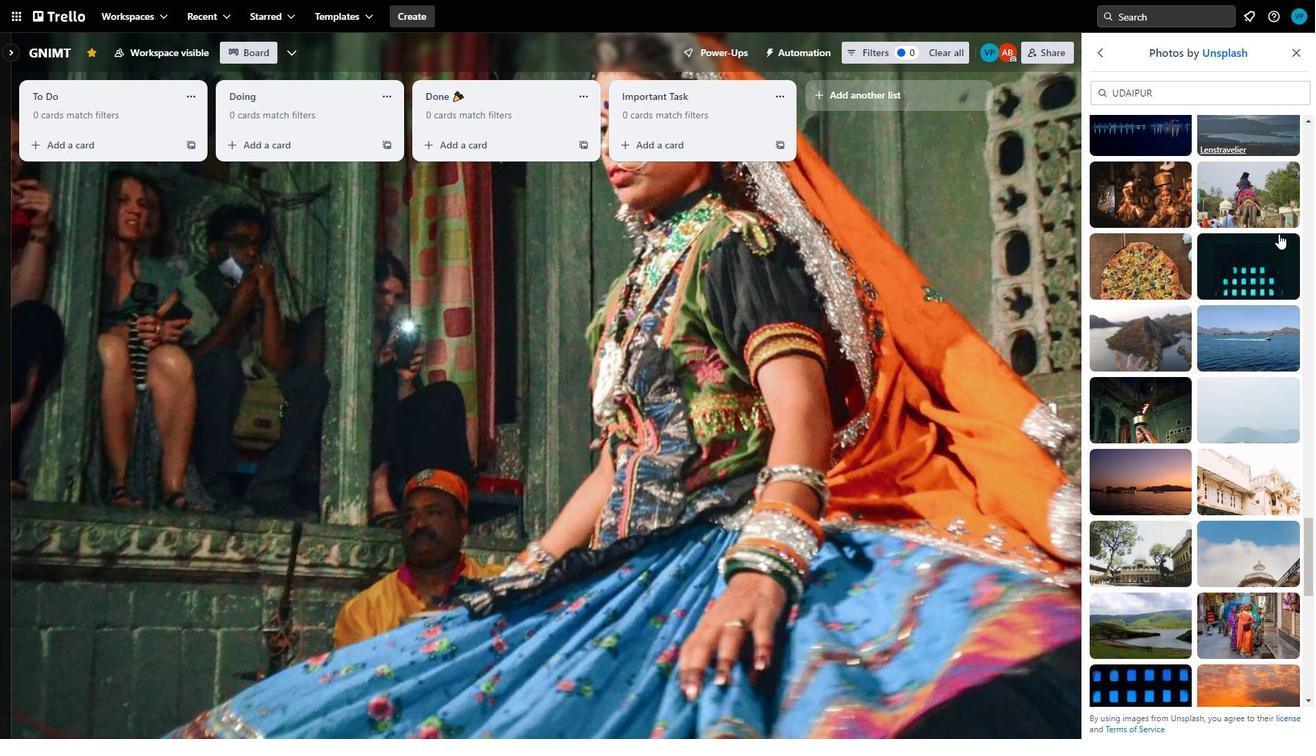
Action: Mouse scrolled (1278, 233) with delta (0, 0)
Screenshot: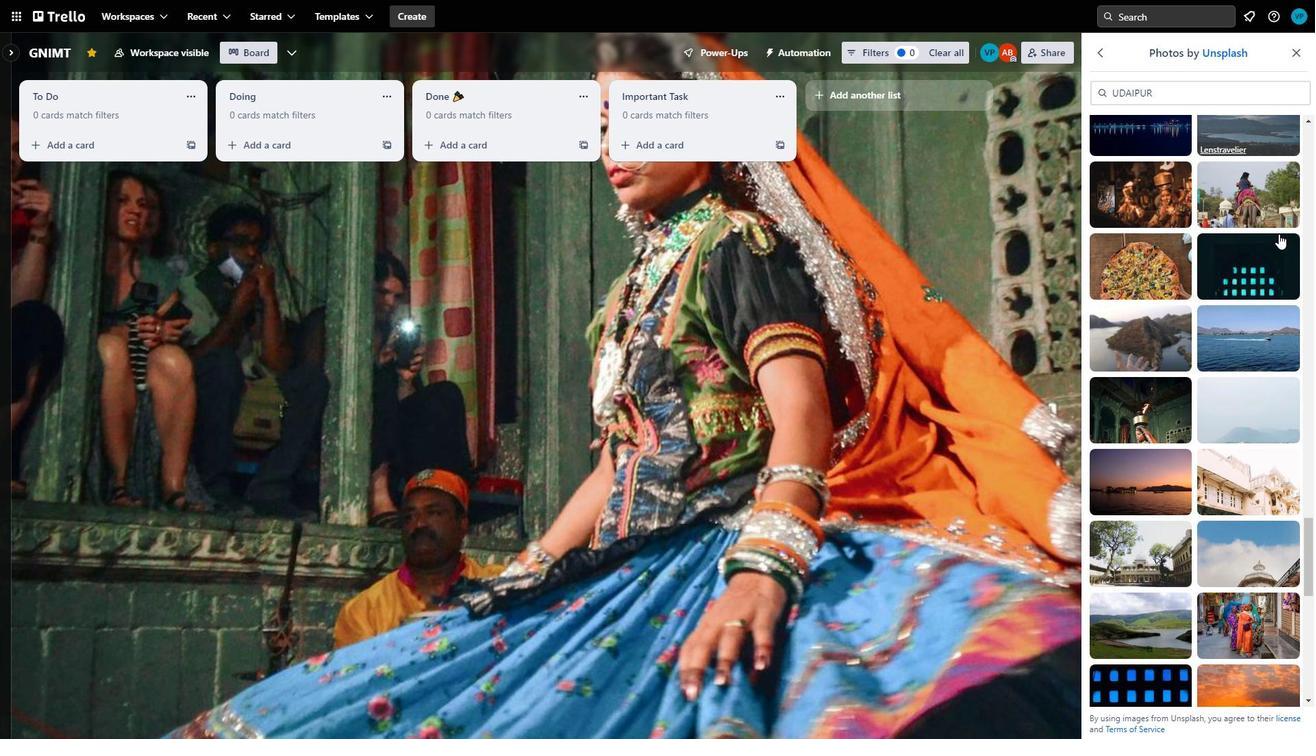 
Action: Mouse moved to (1252, 230)
Screenshot: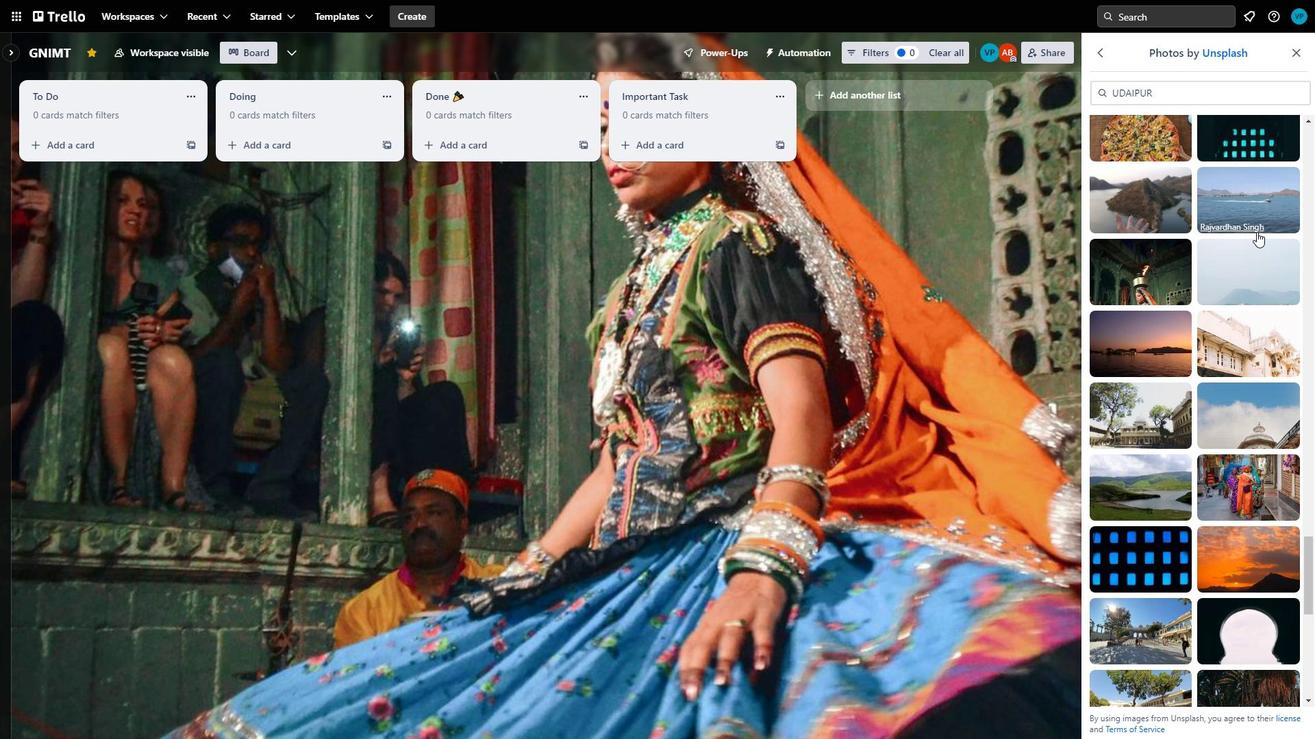 
Action: Mouse scrolled (1252, 230) with delta (0, 0)
Screenshot: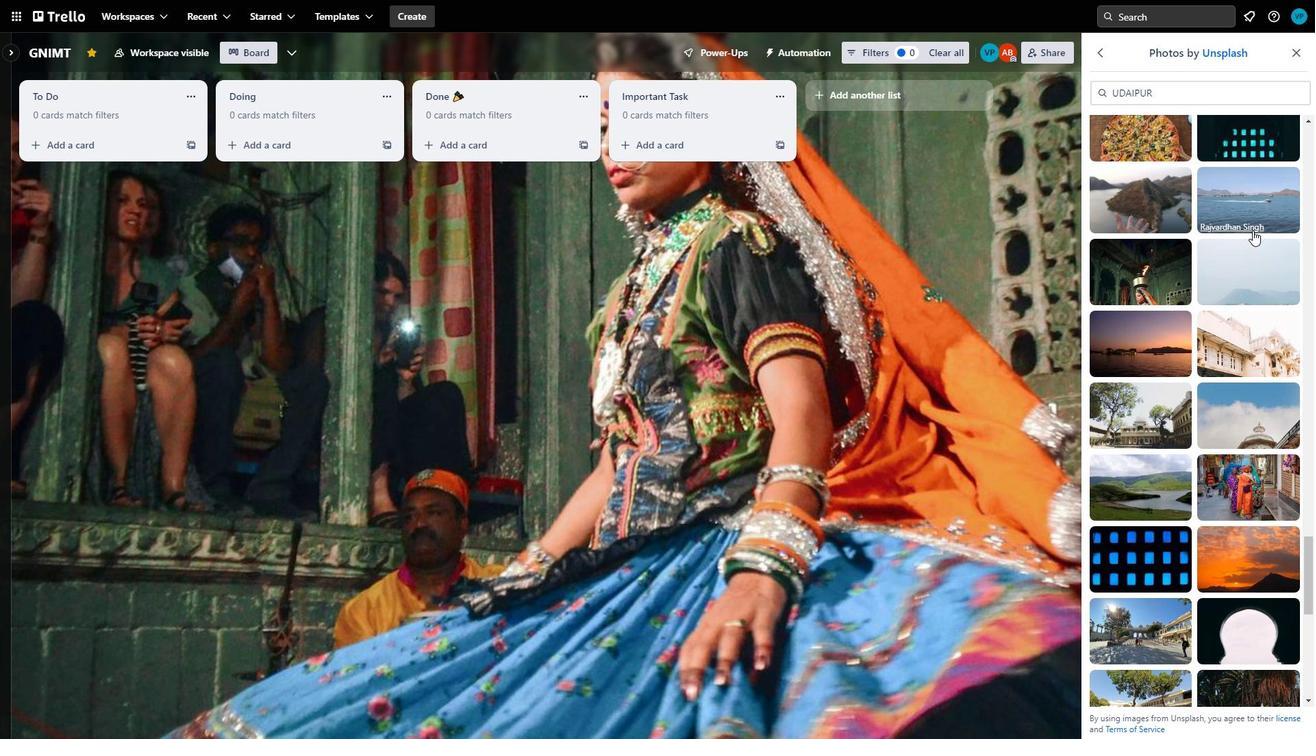 
Action: Mouse moved to (1241, 228)
Screenshot: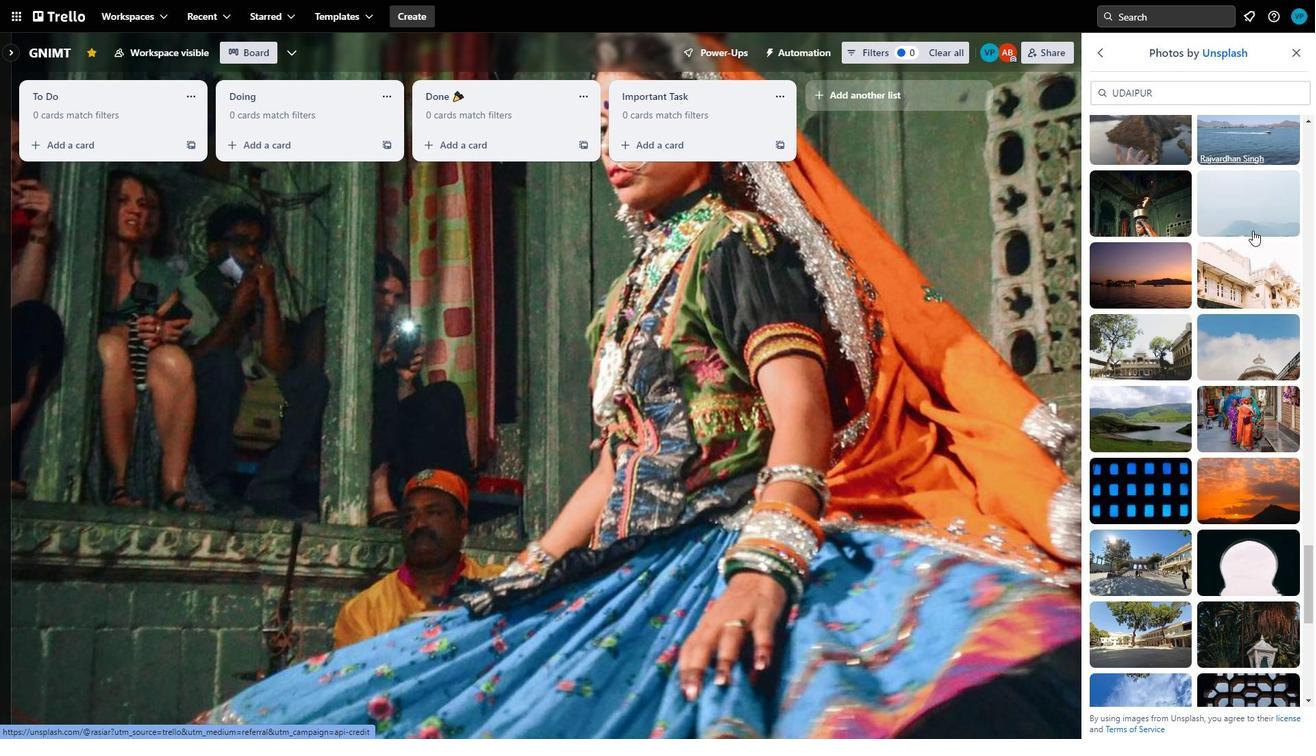 
Action: Mouse scrolled (1241, 228) with delta (0, 0)
Screenshot: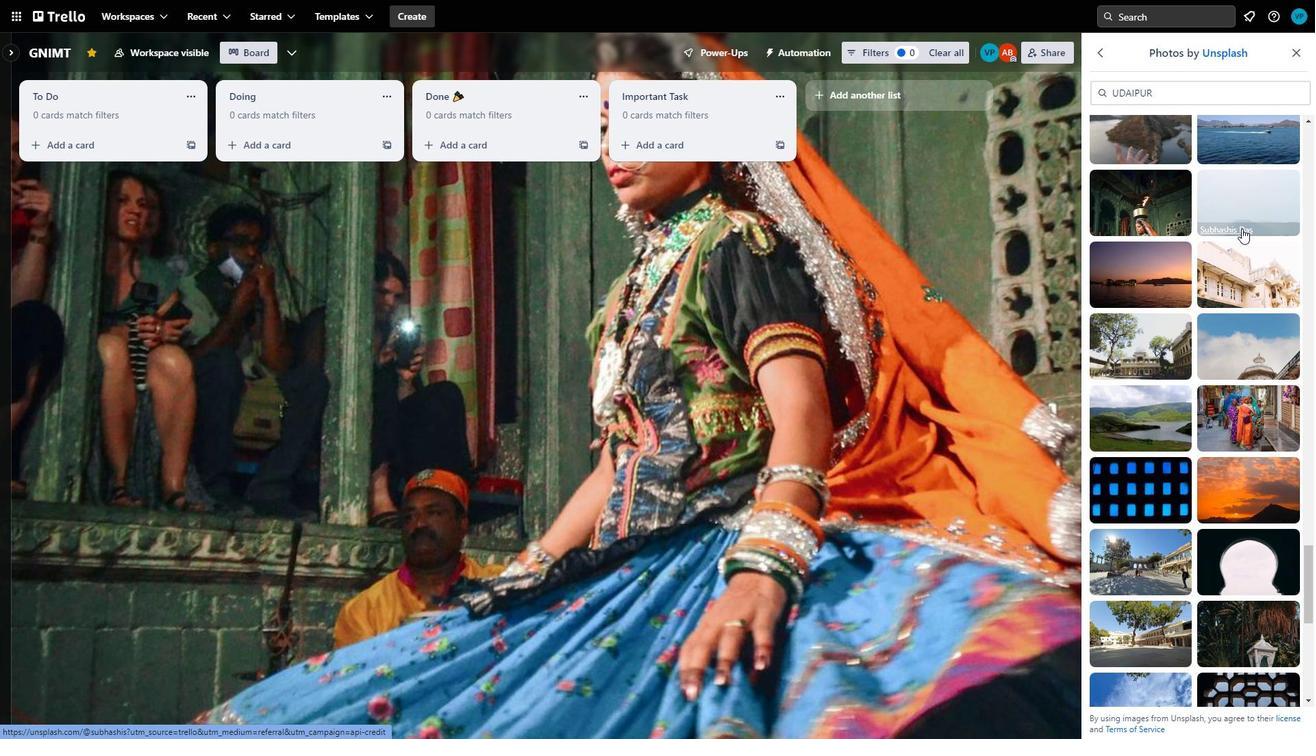 
Action: Mouse moved to (1241, 226)
Screenshot: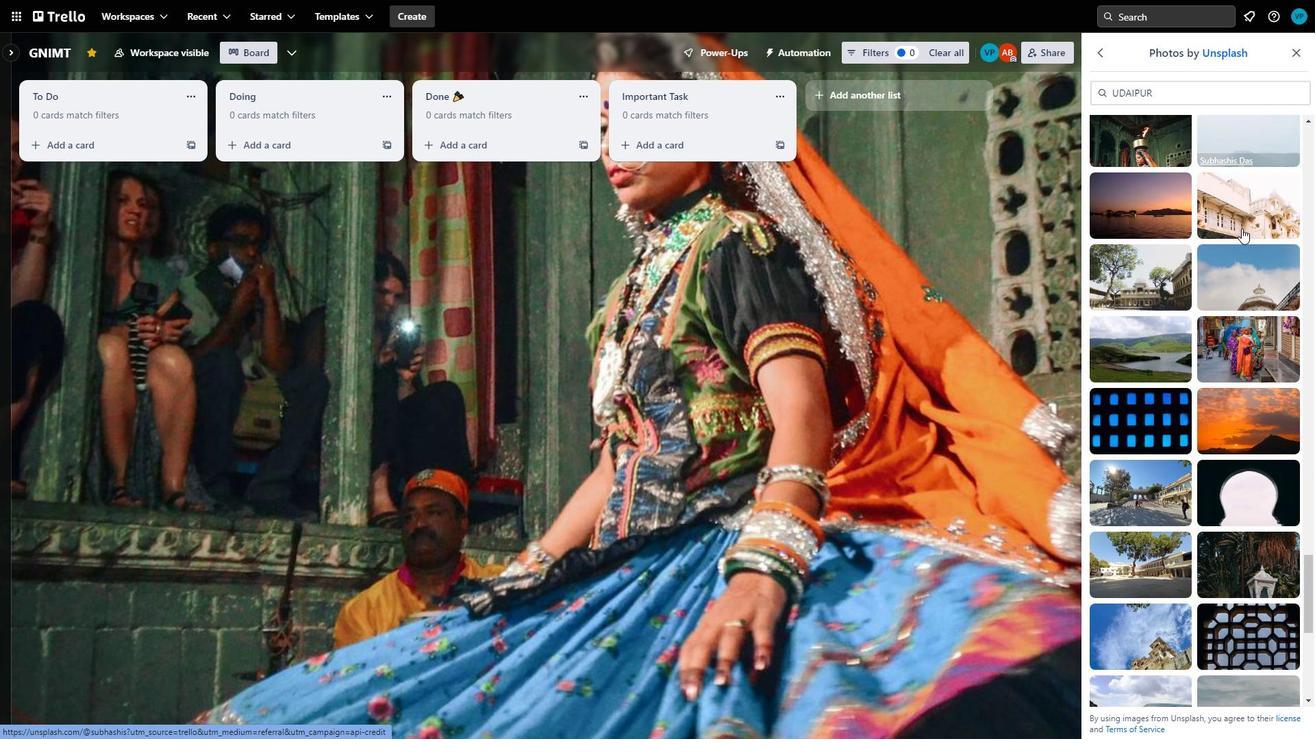 
Action: Mouse scrolled (1241, 226) with delta (0, 0)
Screenshot: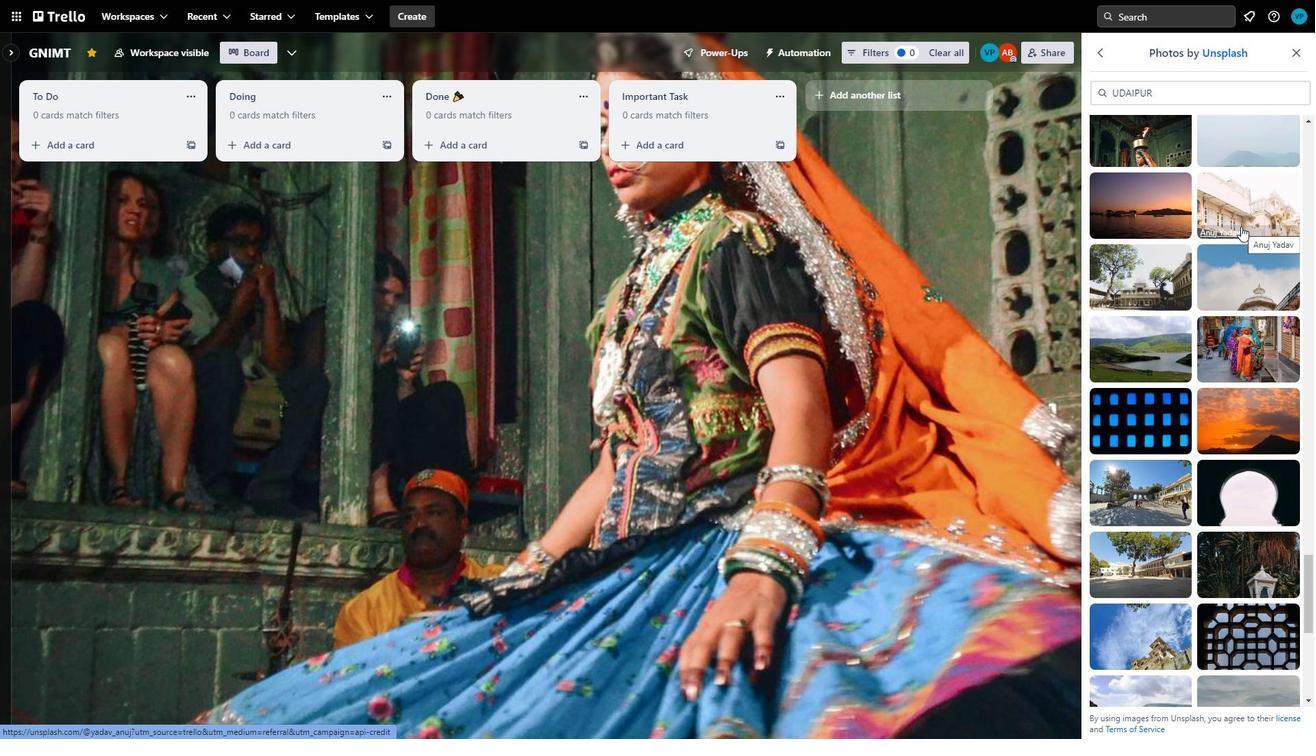 
Action: Mouse scrolled (1241, 226) with delta (0, 0)
Screenshot: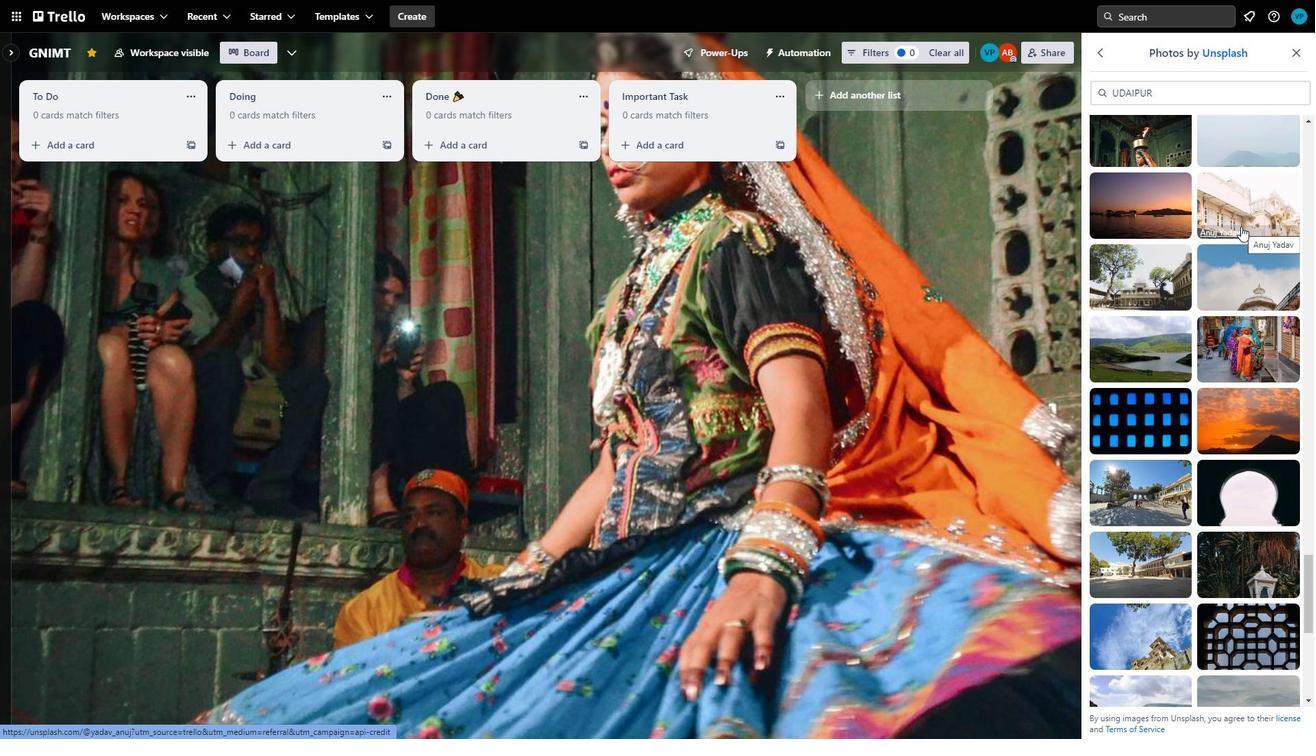 
Action: Mouse moved to (1241, 225)
Screenshot: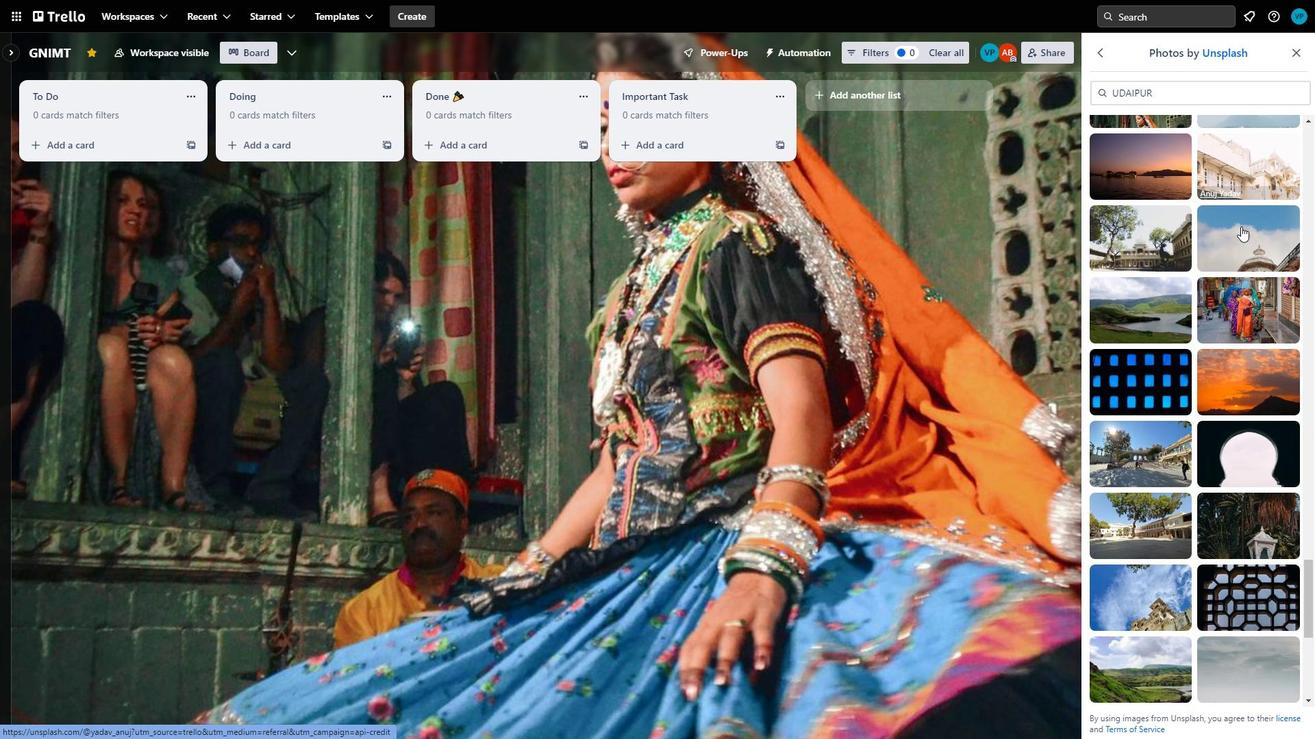 
Action: Mouse scrolled (1241, 224) with delta (0, 0)
Screenshot: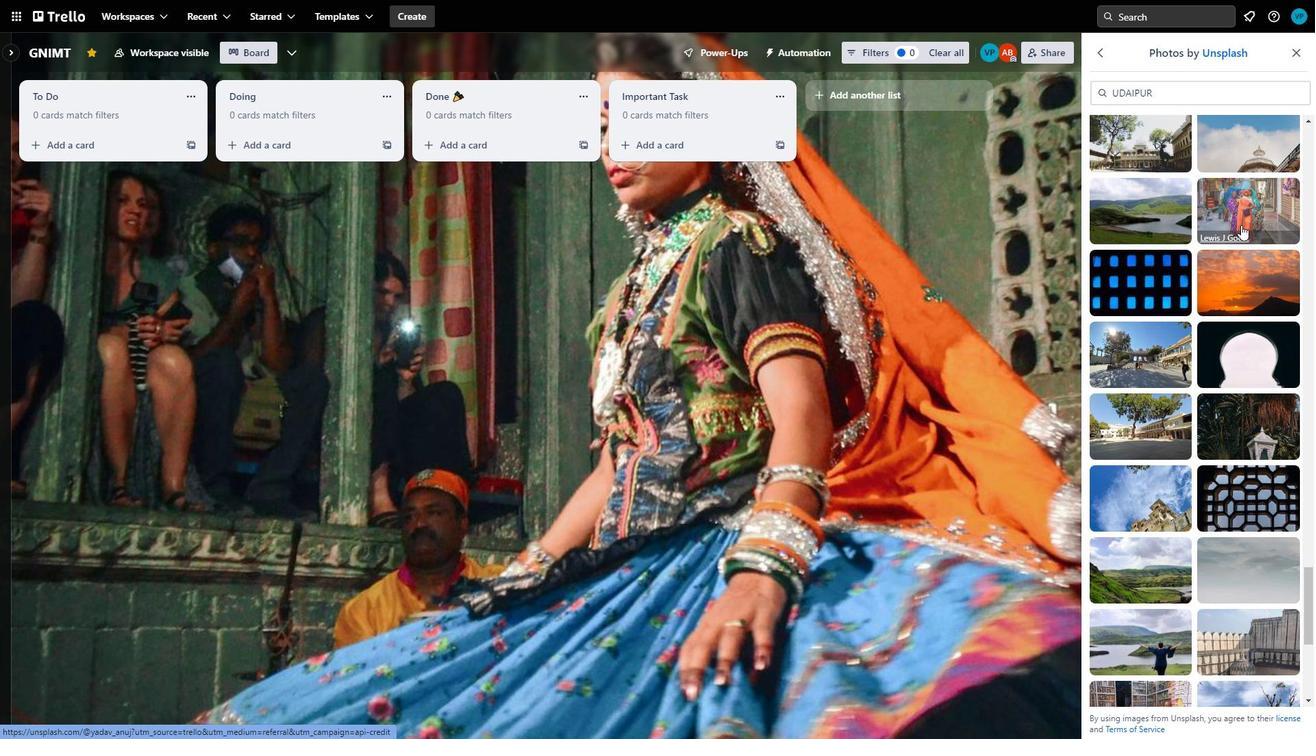 
Action: Mouse scrolled (1241, 224) with delta (0, 0)
Screenshot: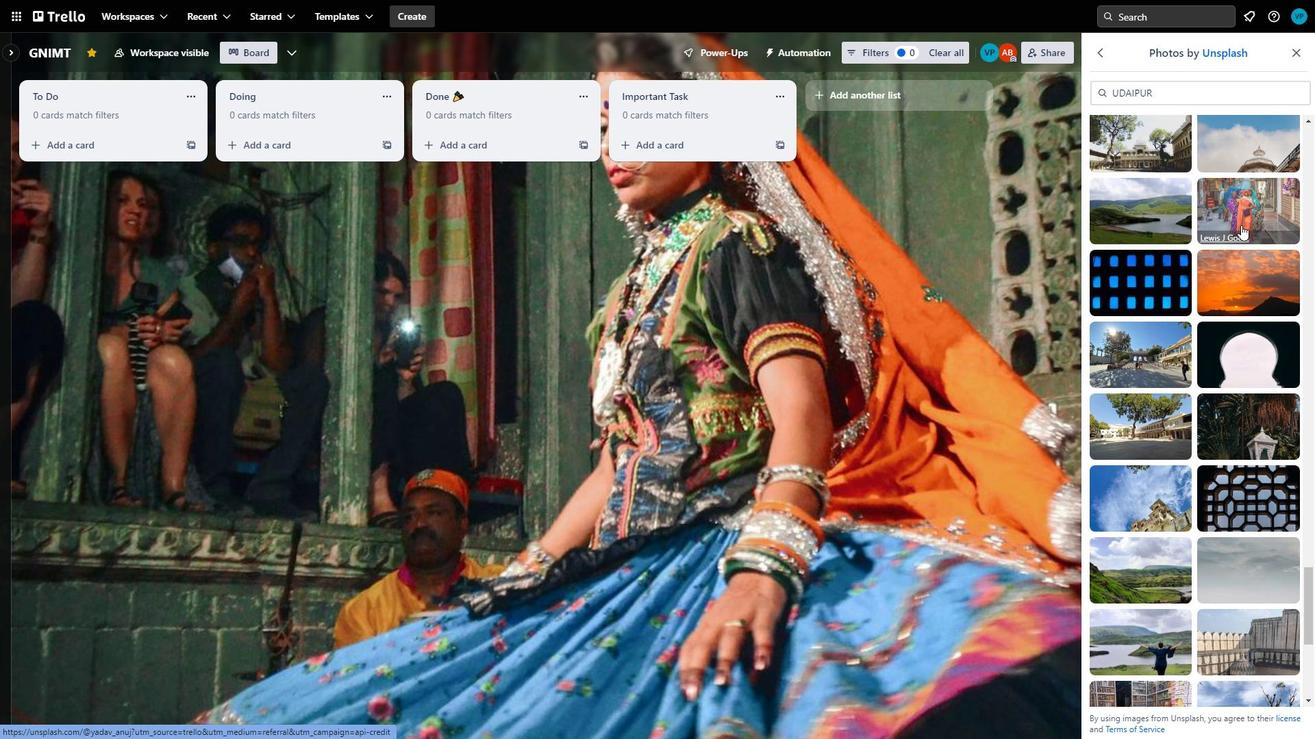 
Action: Mouse scrolled (1241, 224) with delta (0, 0)
Screenshot: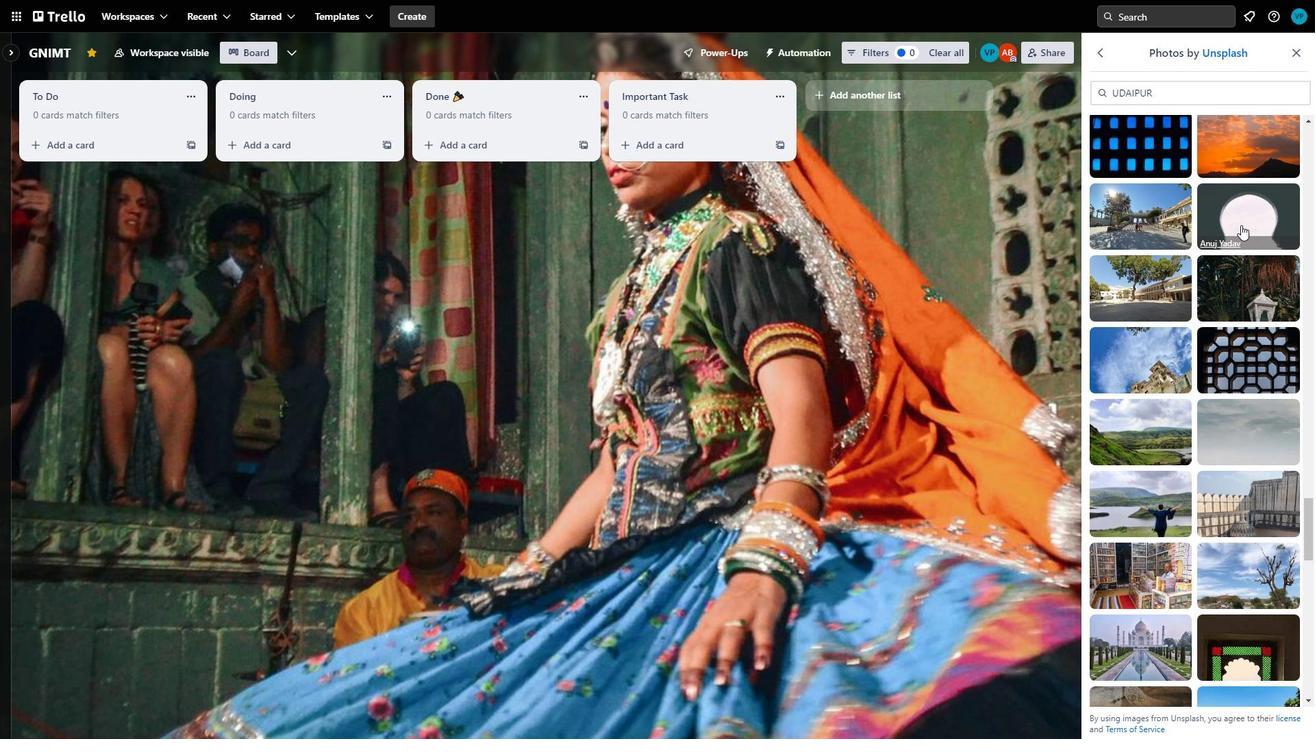 
Action: Mouse moved to (1241, 225)
Screenshot: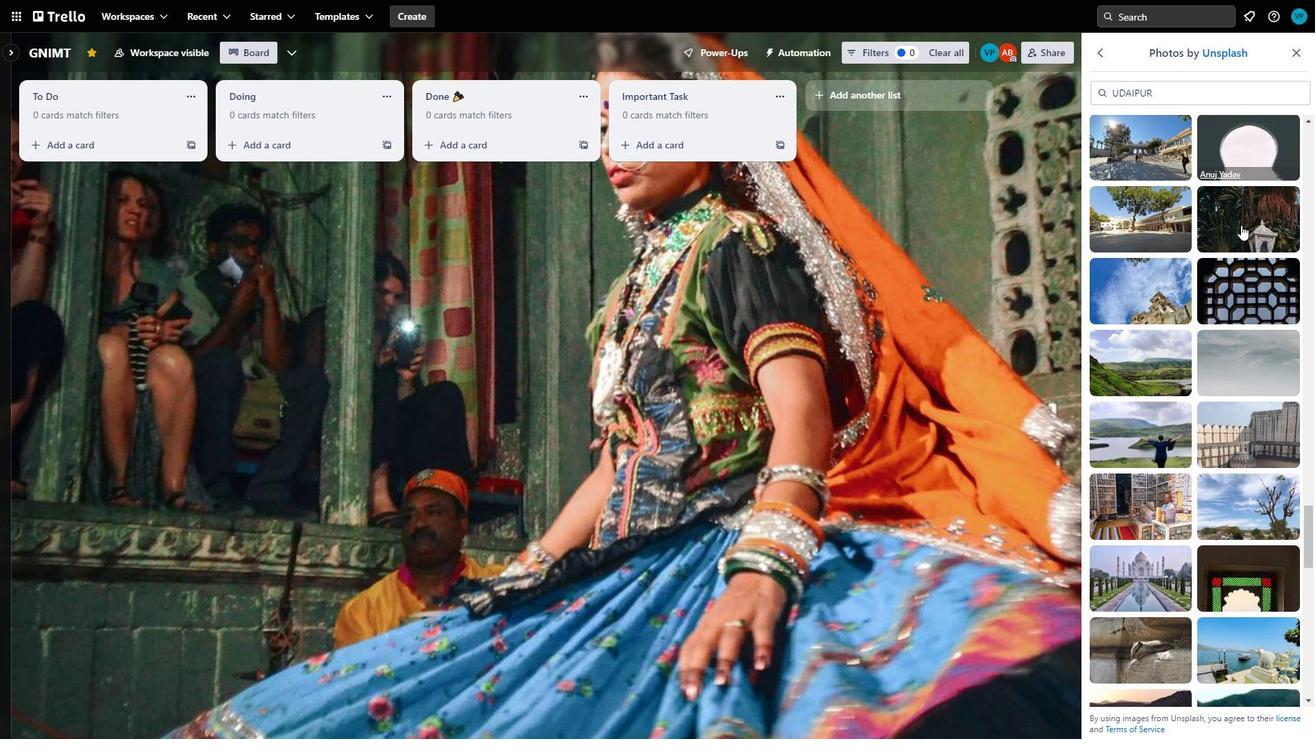 
Action: Mouse scrolled (1241, 224) with delta (0, 0)
Screenshot: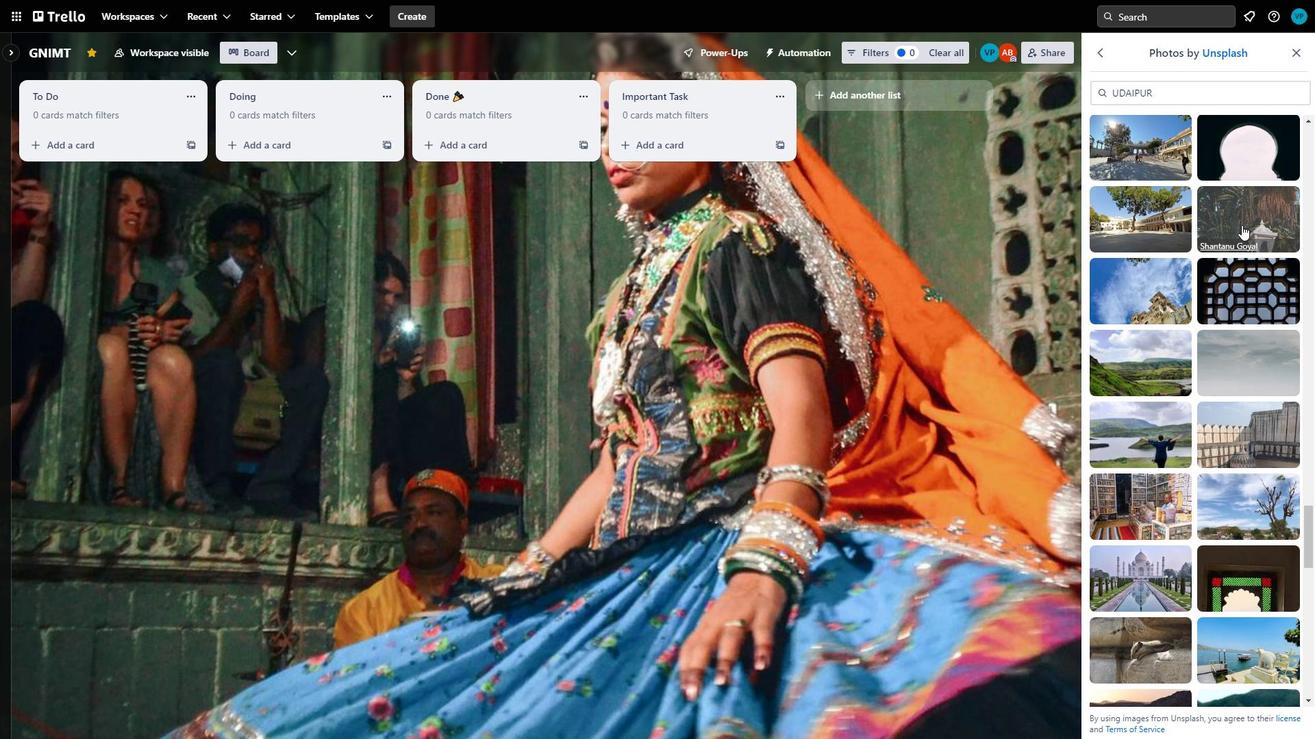 
Action: Mouse scrolled (1241, 224) with delta (0, 0)
Screenshot: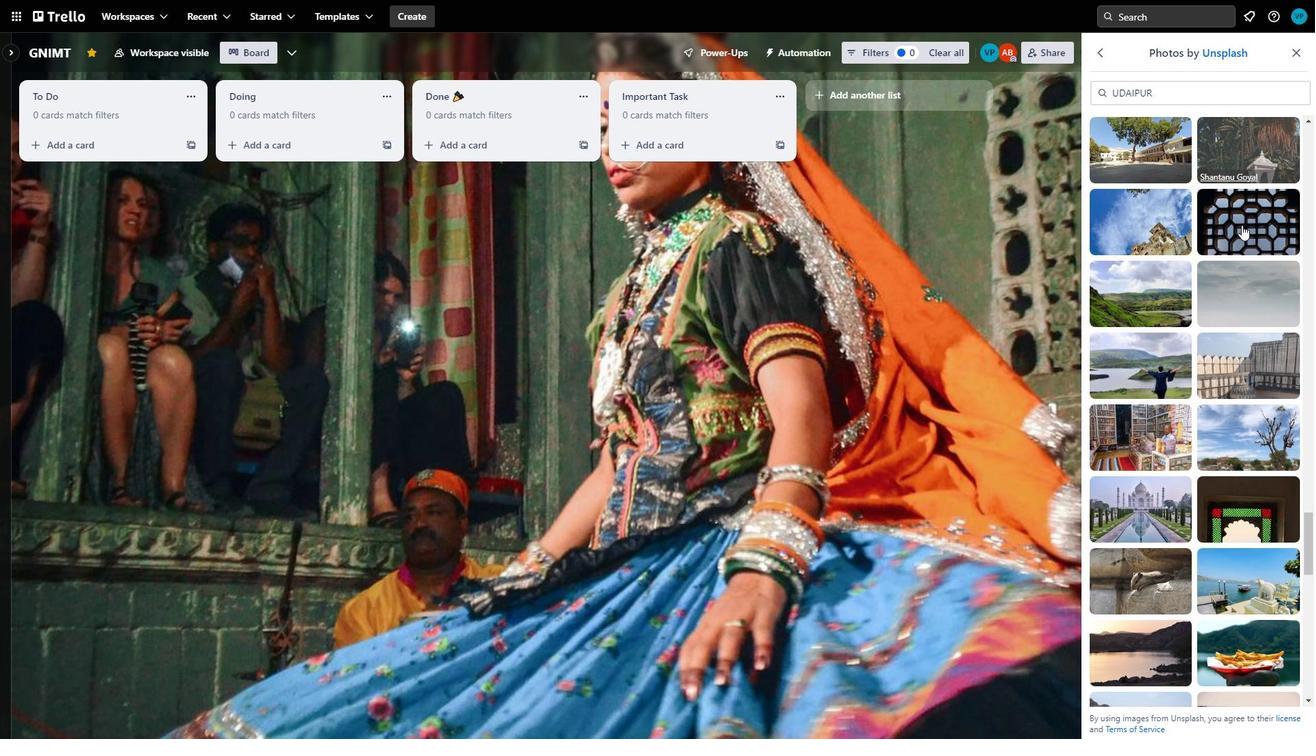 
Action: Mouse scrolled (1241, 224) with delta (0, 0)
Screenshot: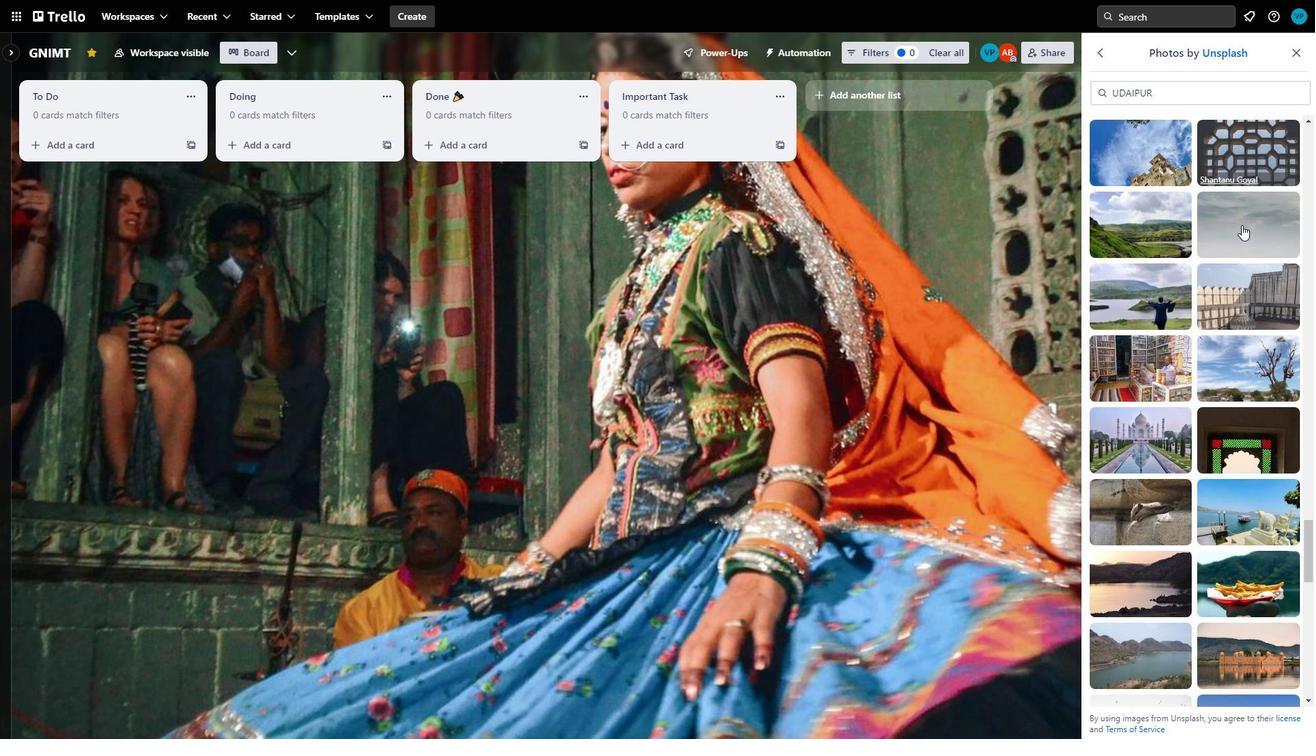 
Action: Mouse scrolled (1241, 224) with delta (0, 0)
Screenshot: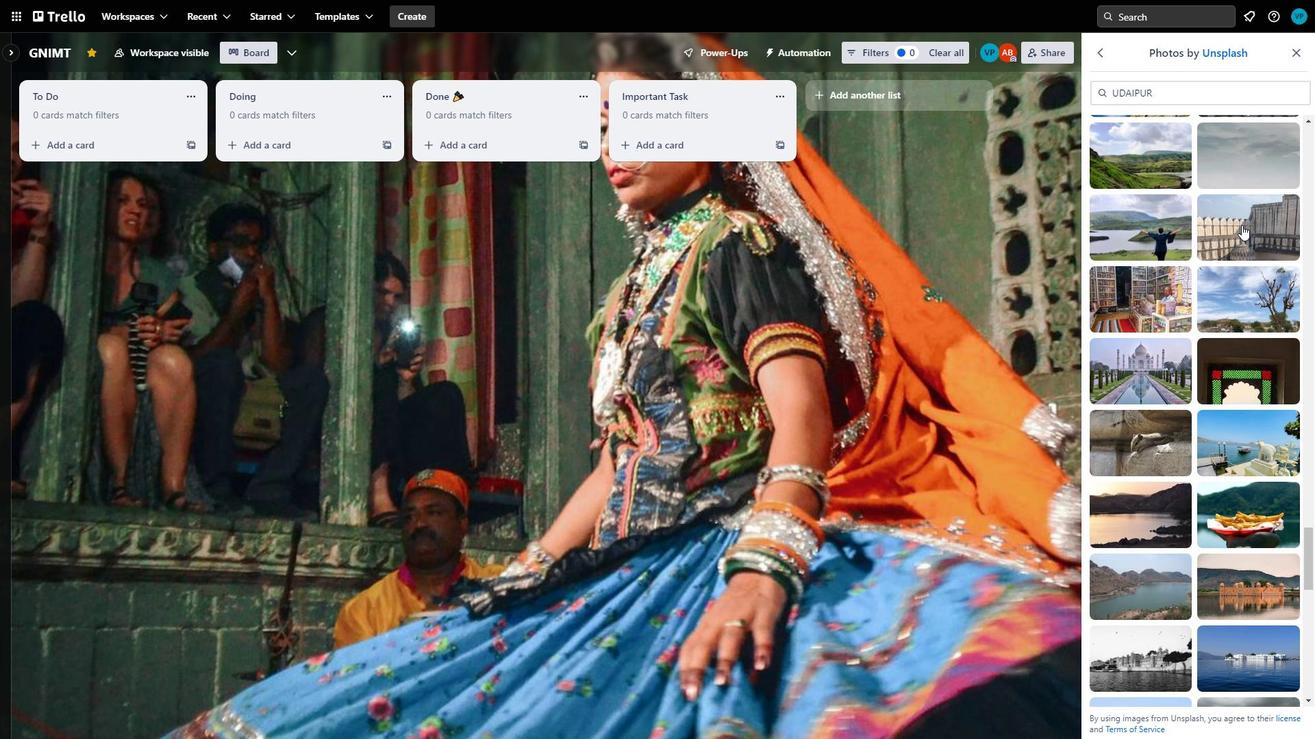 
Action: Mouse scrolled (1241, 224) with delta (0, 0)
Screenshot: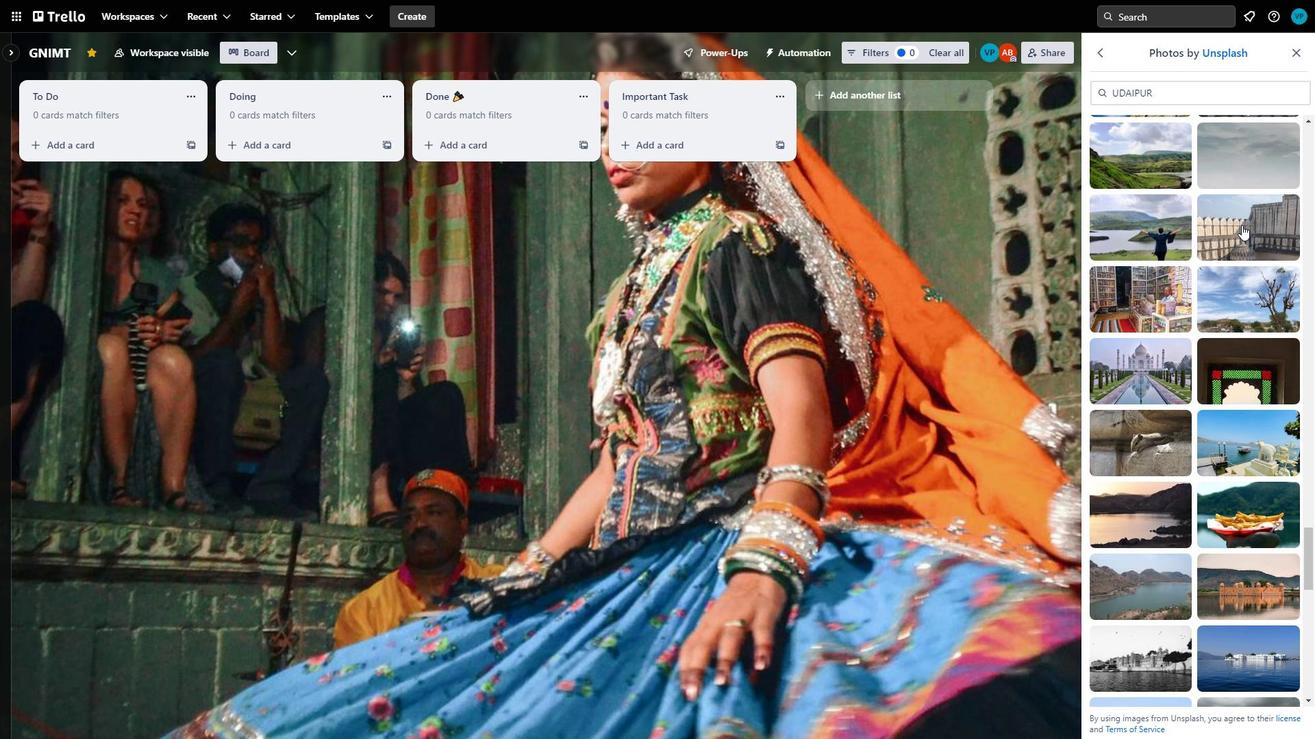 
Action: Mouse scrolled (1241, 224) with delta (0, 0)
Screenshot: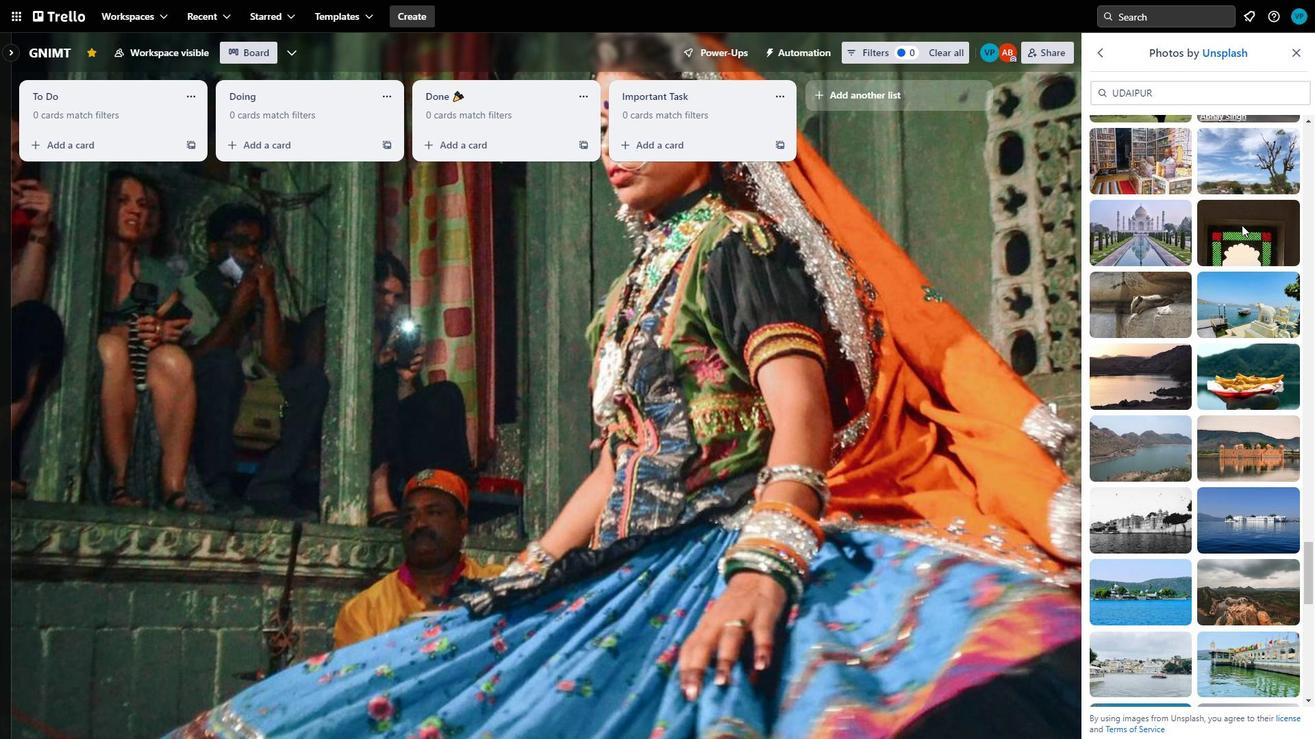 
Action: Mouse scrolled (1241, 224) with delta (0, 0)
Screenshot: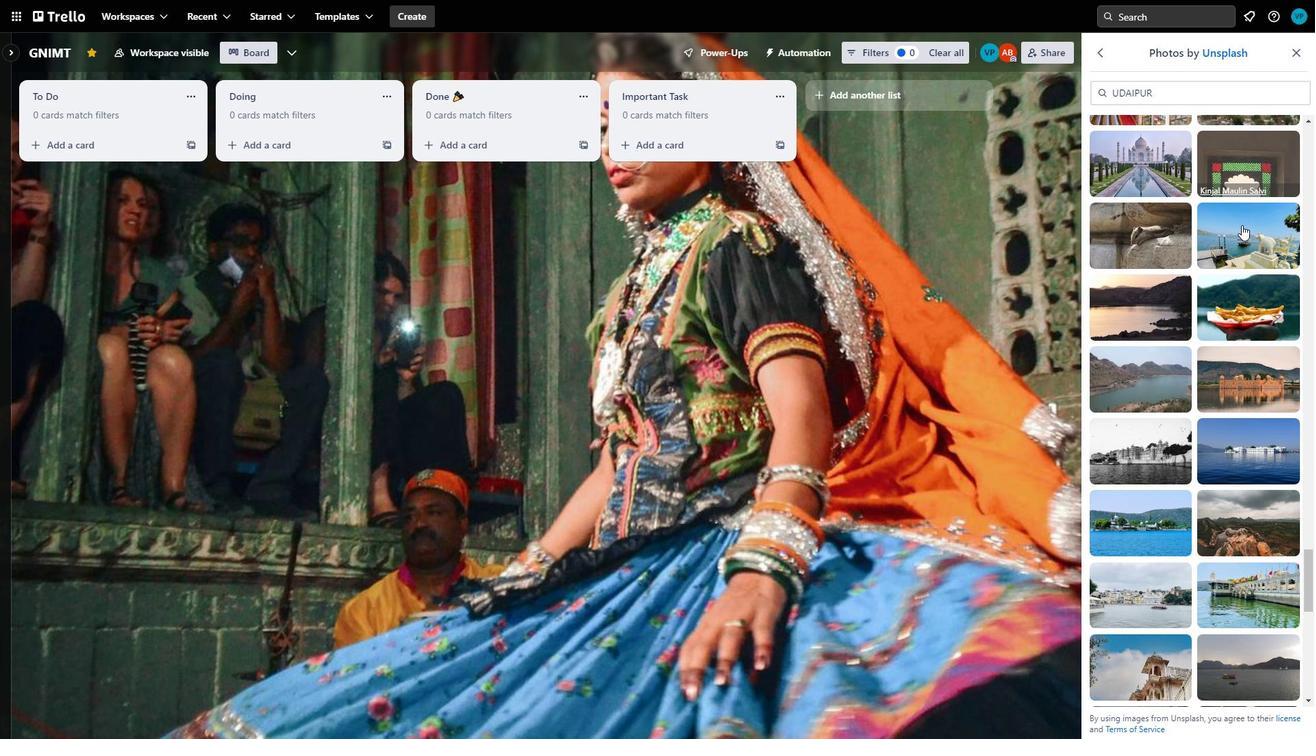 
Action: Mouse scrolled (1241, 224) with delta (0, 0)
Screenshot: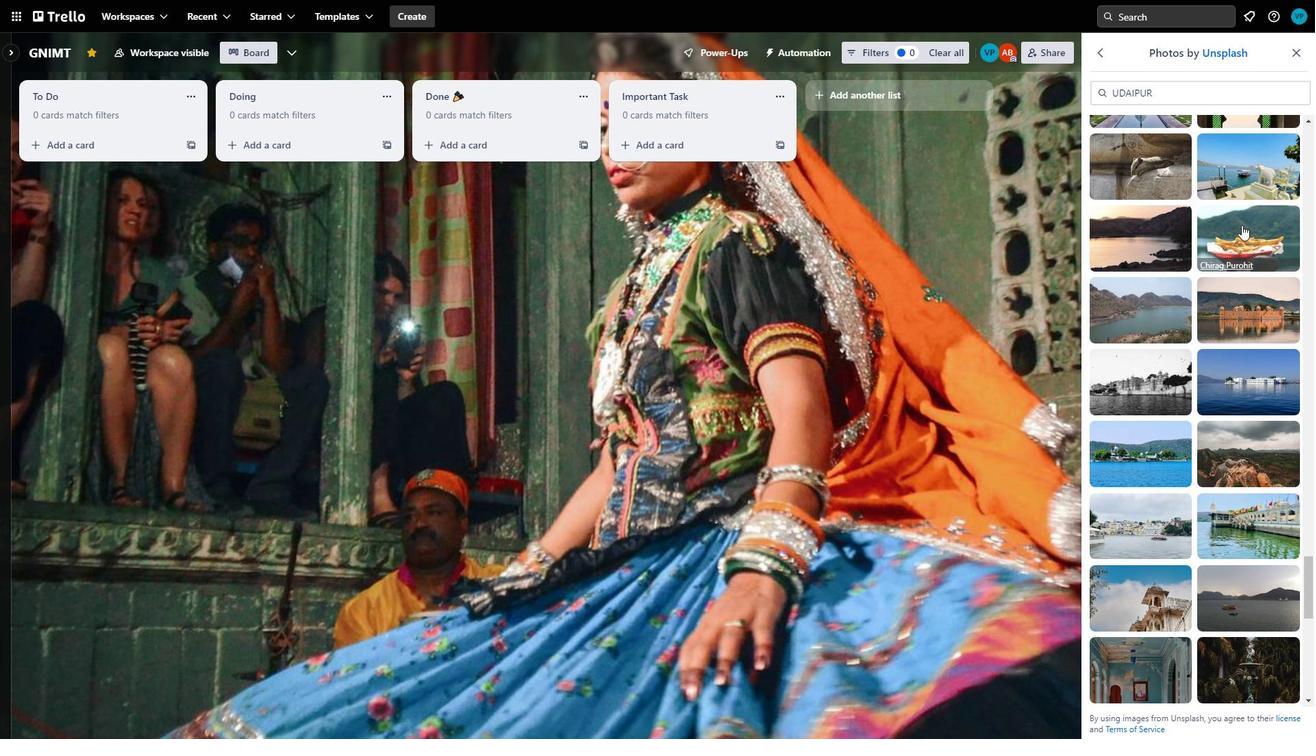 
Action: Mouse scrolled (1241, 224) with delta (0, 0)
Screenshot: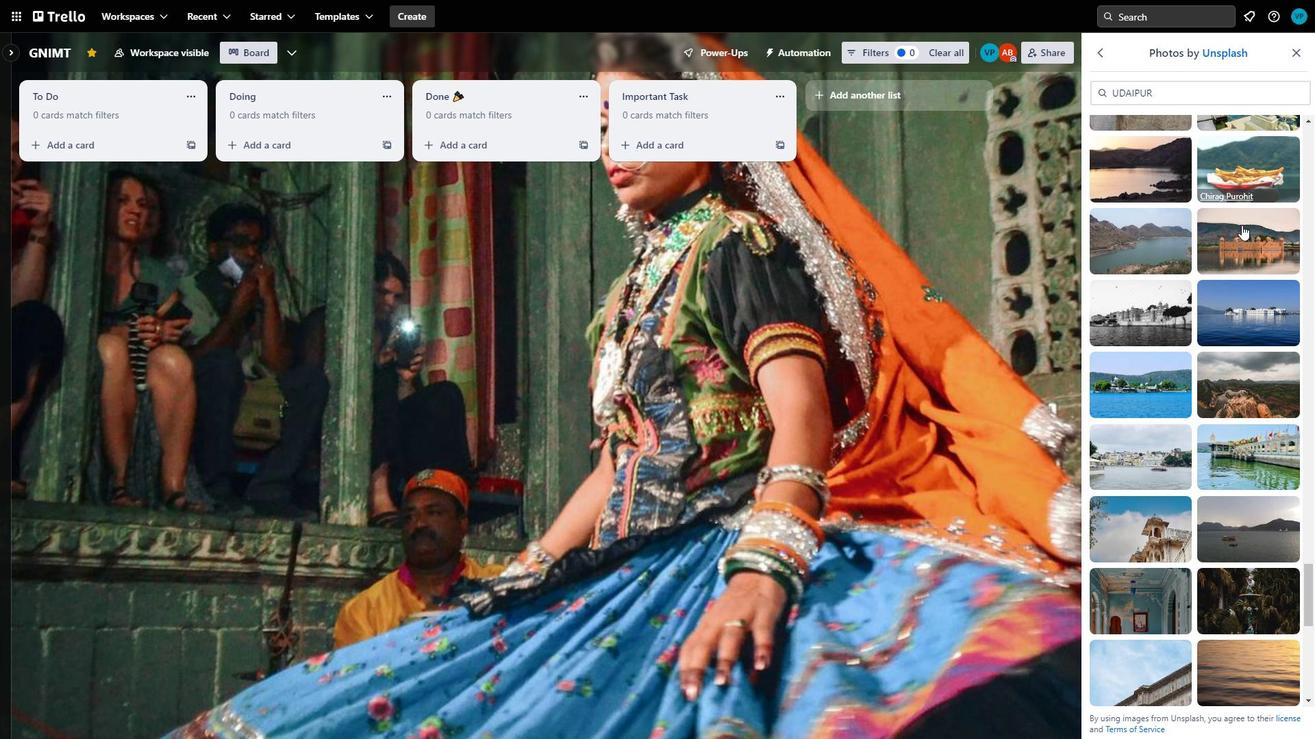 
Action: Mouse scrolled (1241, 224) with delta (0, 0)
Screenshot: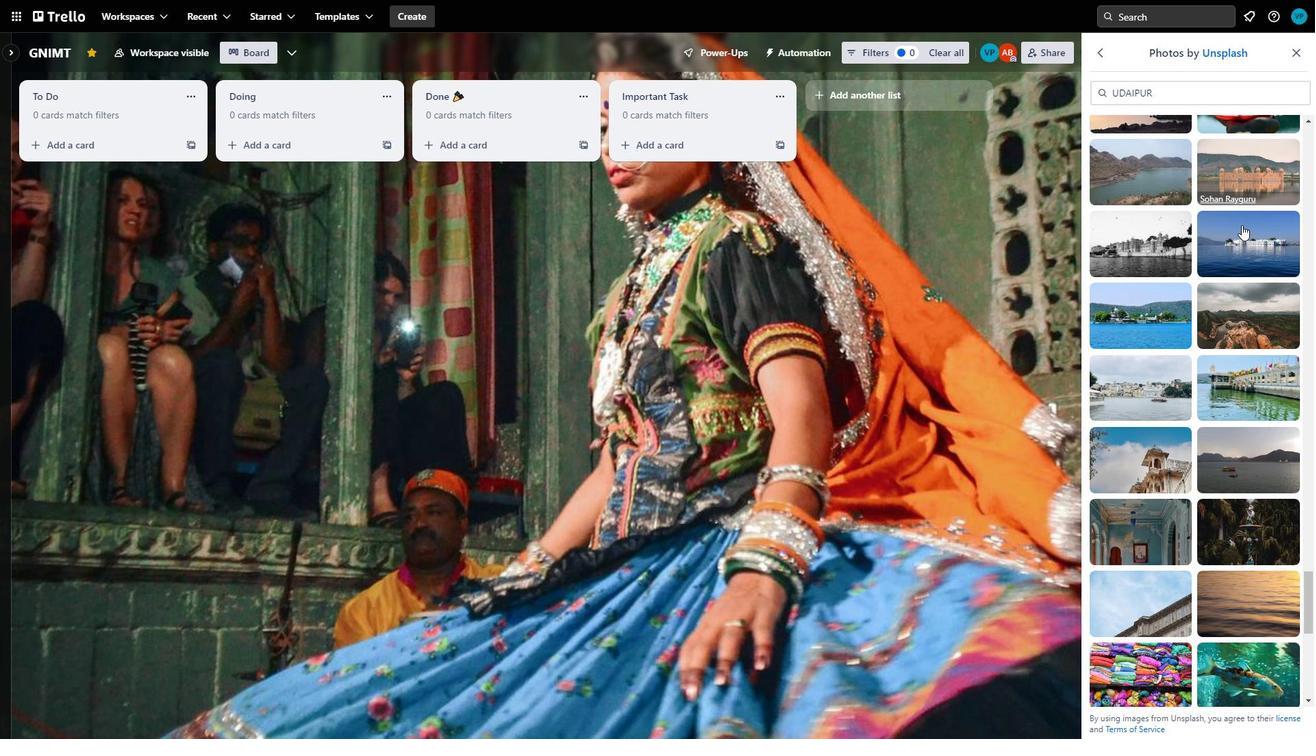 
Action: Mouse scrolled (1241, 224) with delta (0, 0)
Screenshot: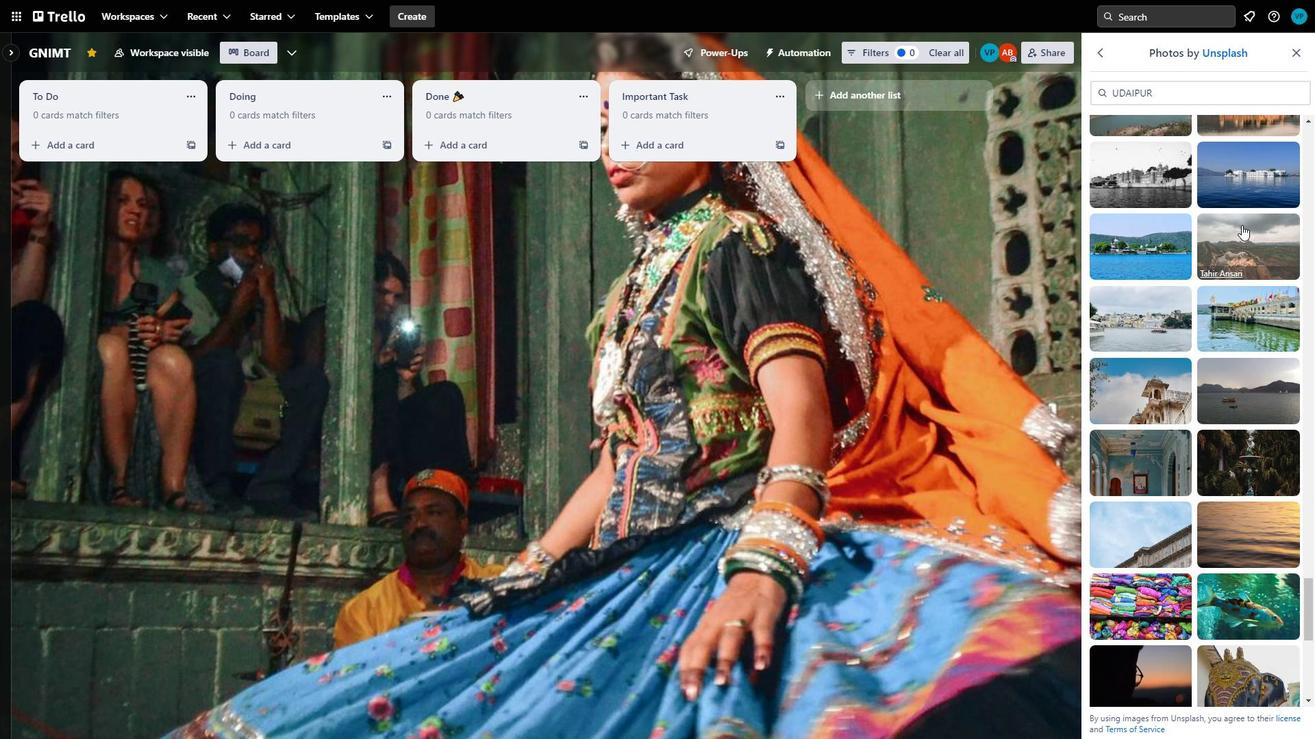 
Action: Mouse scrolled (1241, 224) with delta (0, 0)
Screenshot: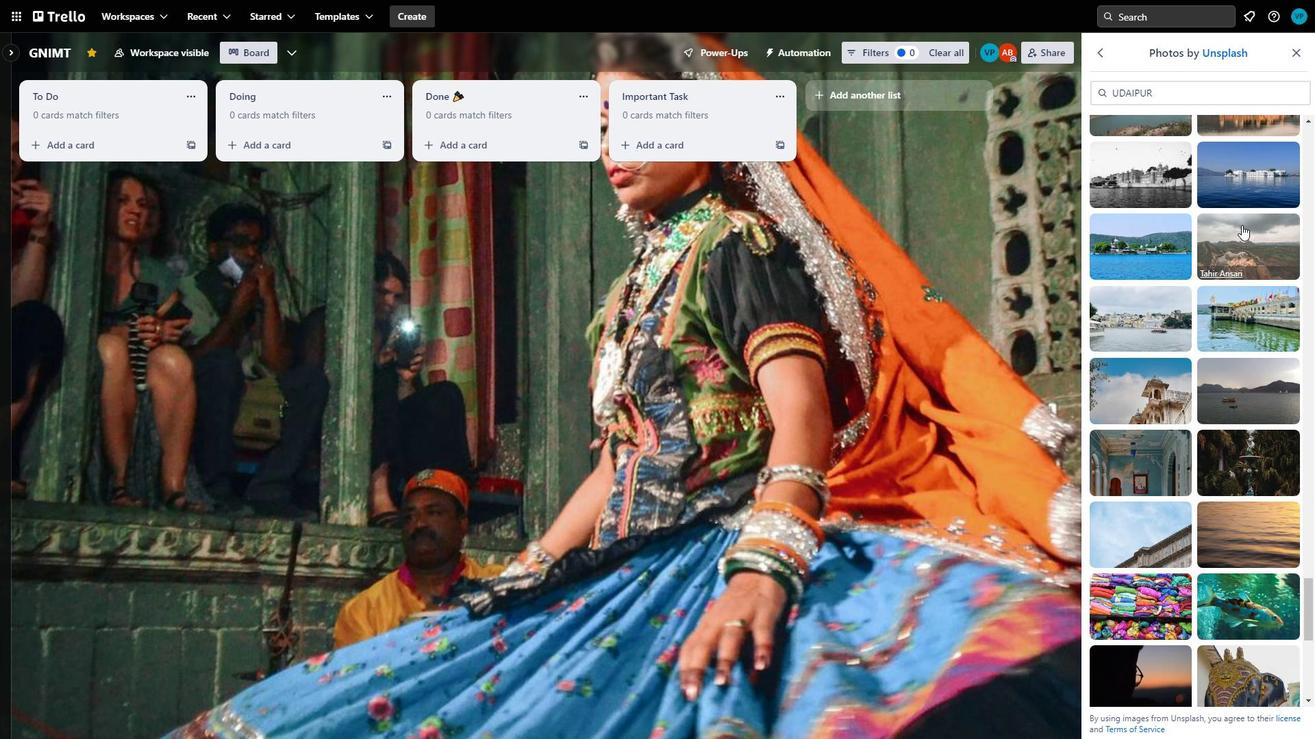 
Action: Mouse scrolled (1241, 224) with delta (0, 0)
Screenshot: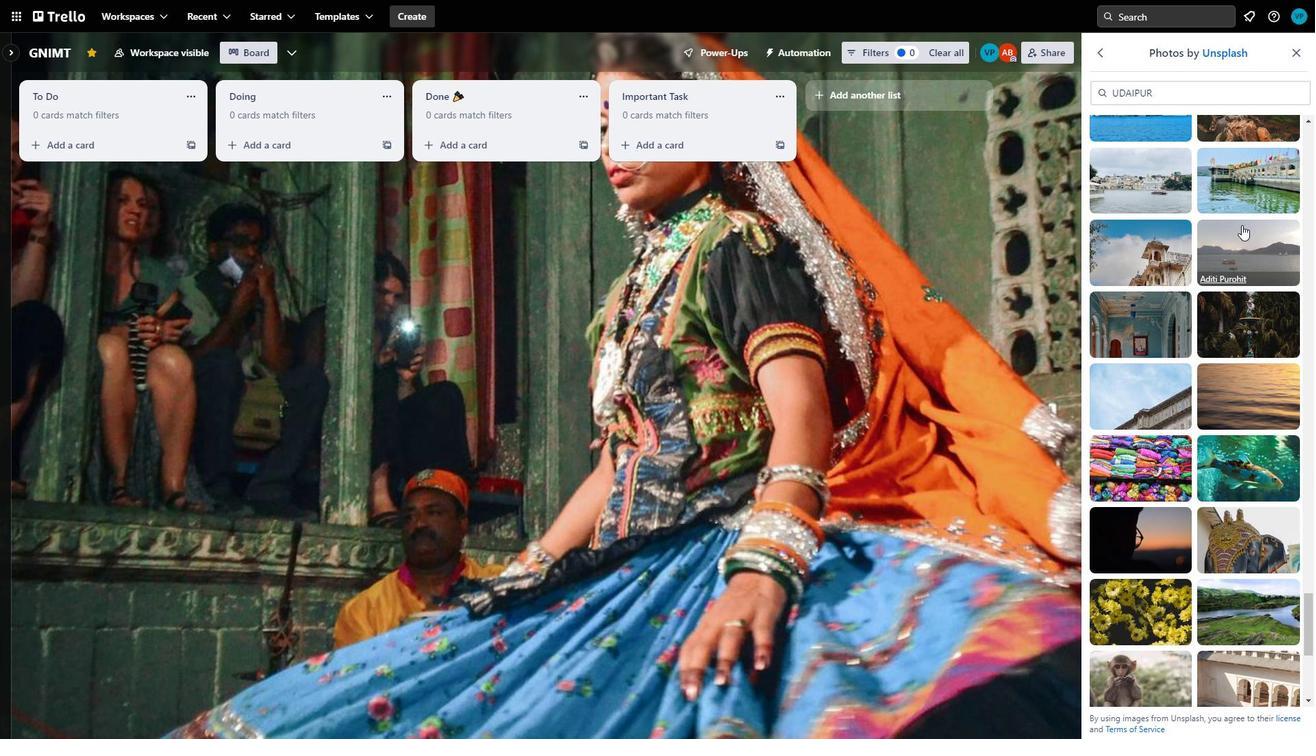 
Action: Mouse scrolled (1241, 224) with delta (0, 0)
Screenshot: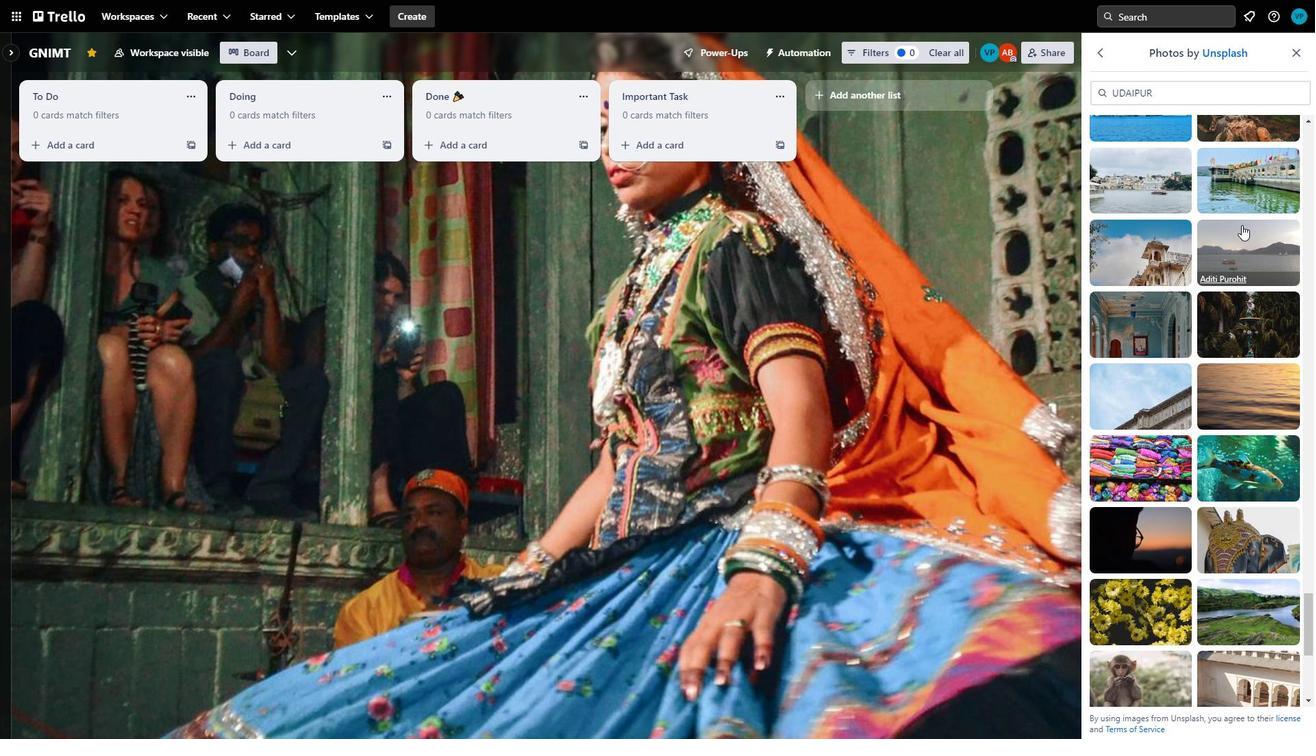 
Action: Mouse scrolled (1241, 224) with delta (0, 0)
Screenshot: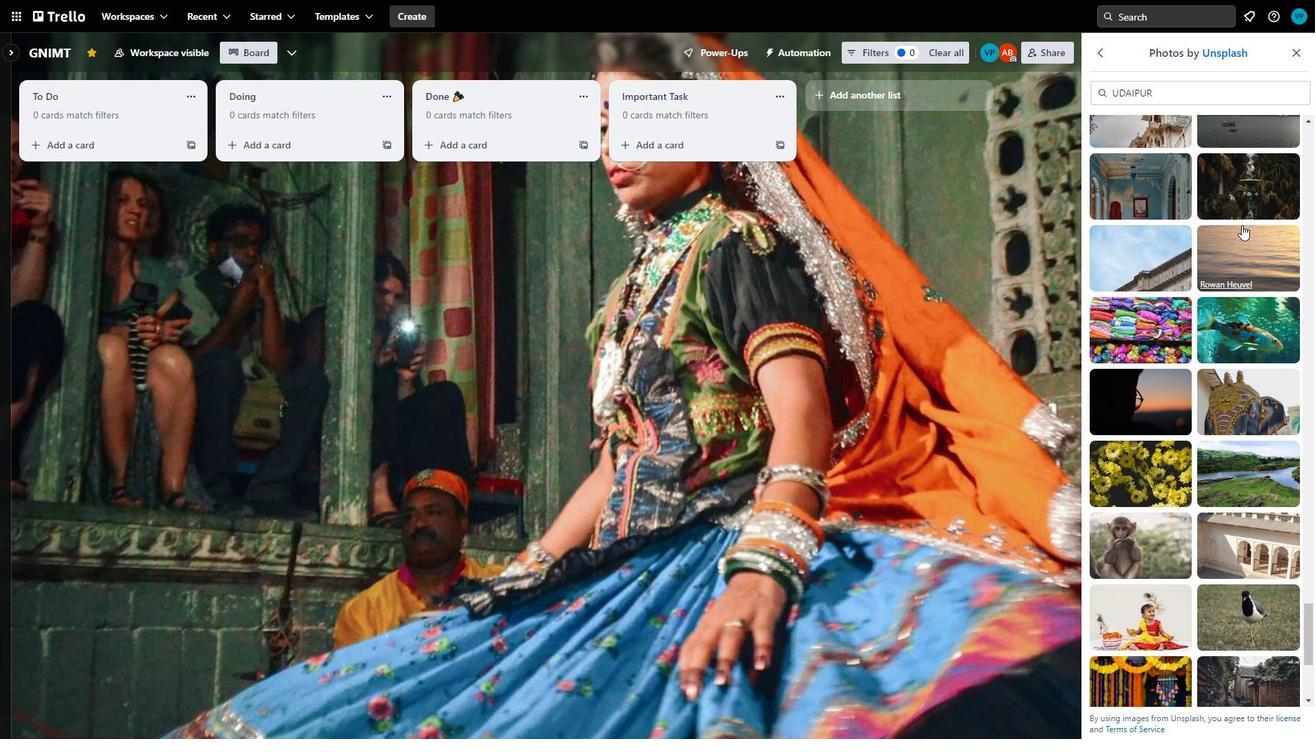 
Action: Mouse scrolled (1241, 224) with delta (0, 0)
Screenshot: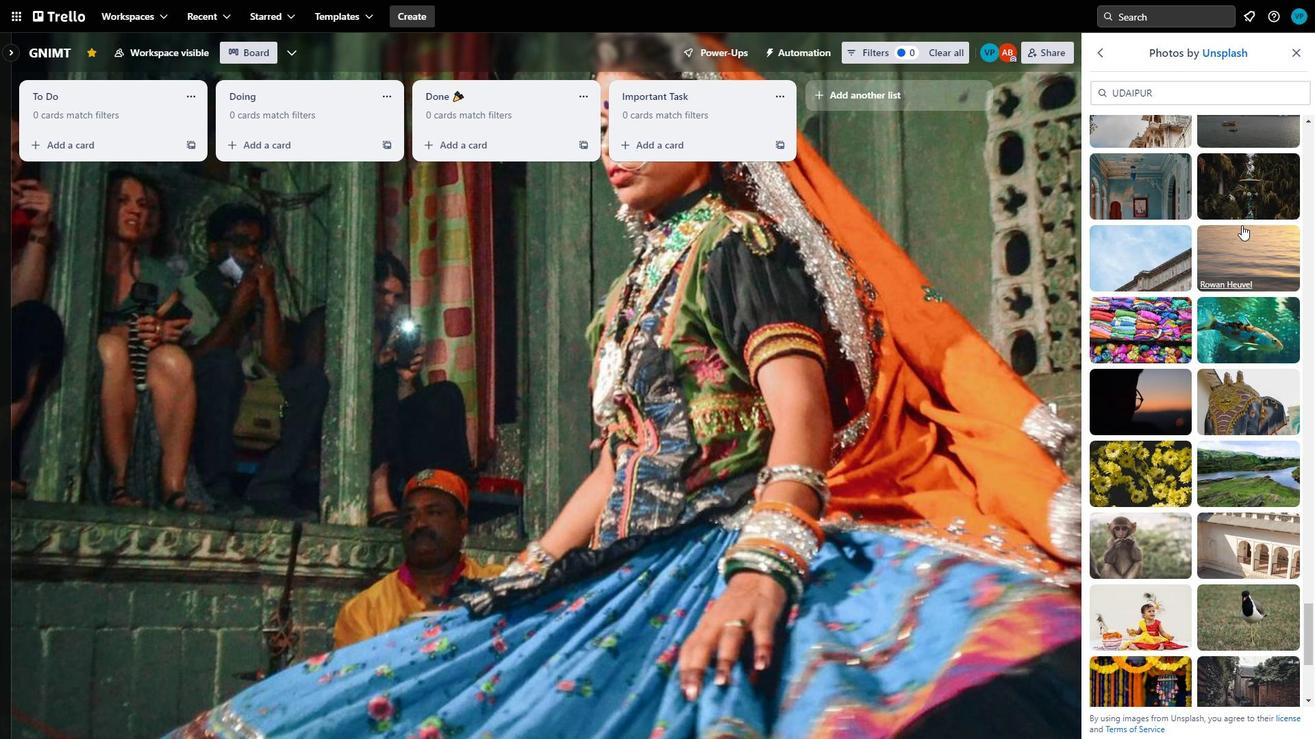 
Action: Mouse scrolled (1241, 224) with delta (0, 0)
Screenshot: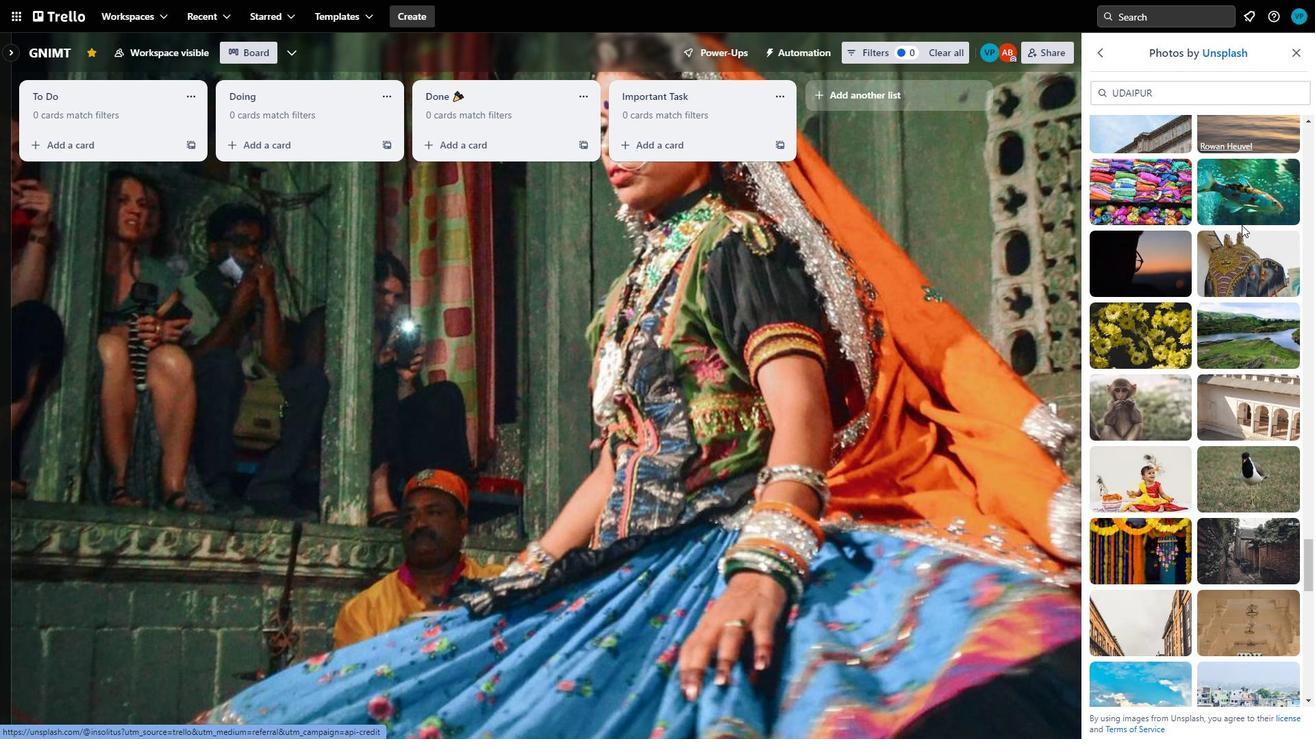 
Action: Mouse scrolled (1241, 224) with delta (0, 0)
Screenshot: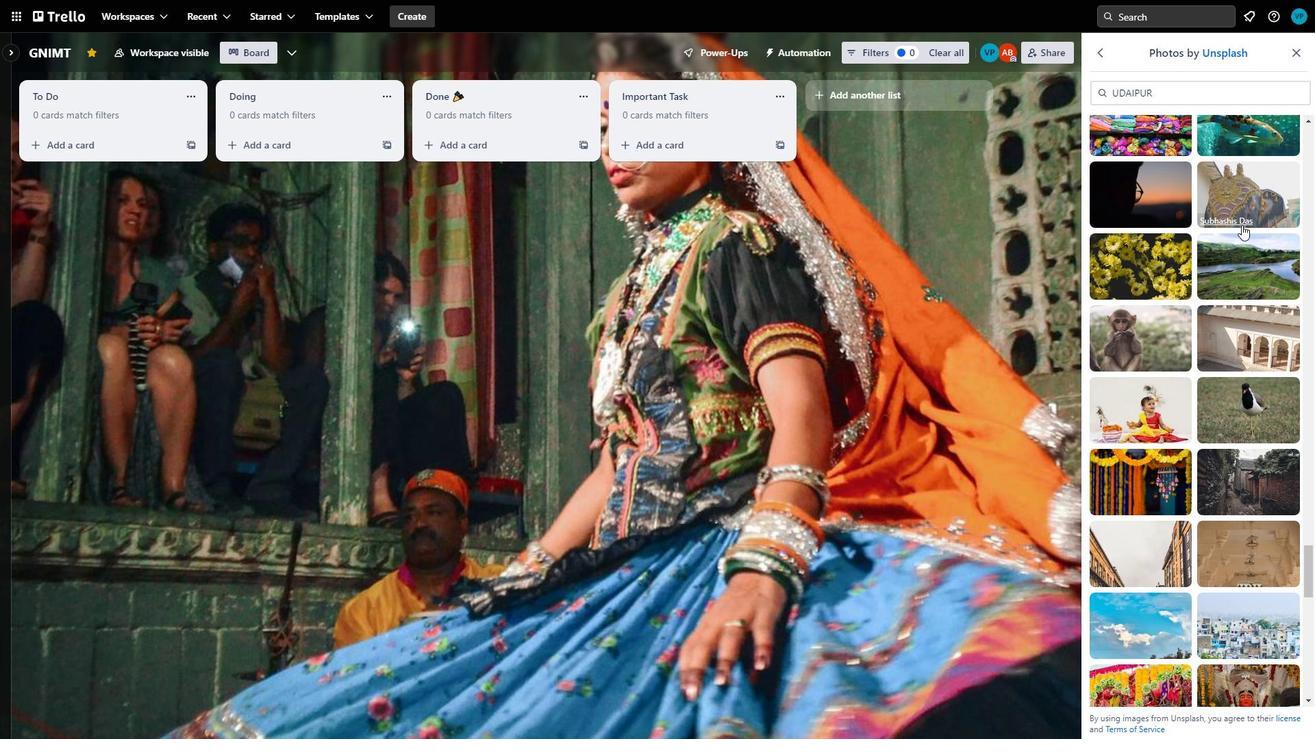 
Action: Mouse scrolled (1241, 224) with delta (0, 0)
Screenshot: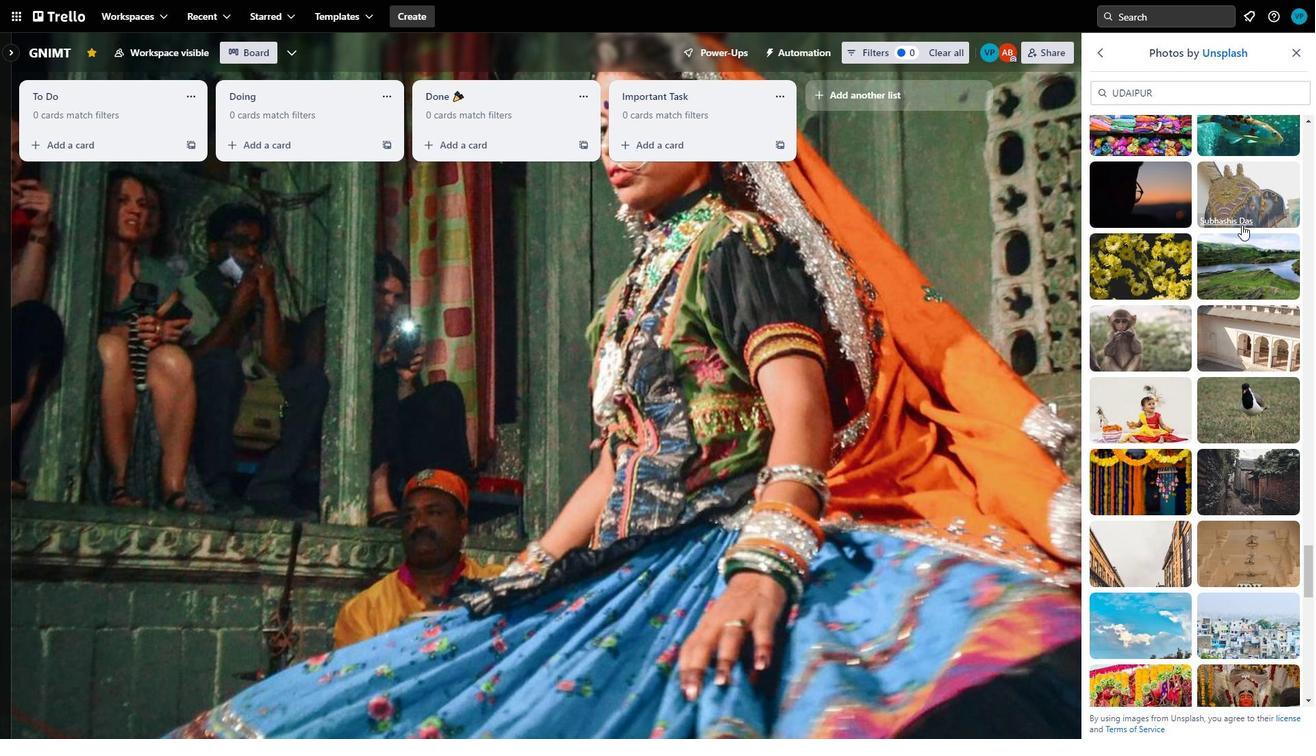 
Action: Mouse scrolled (1241, 224) with delta (0, 0)
Screenshot: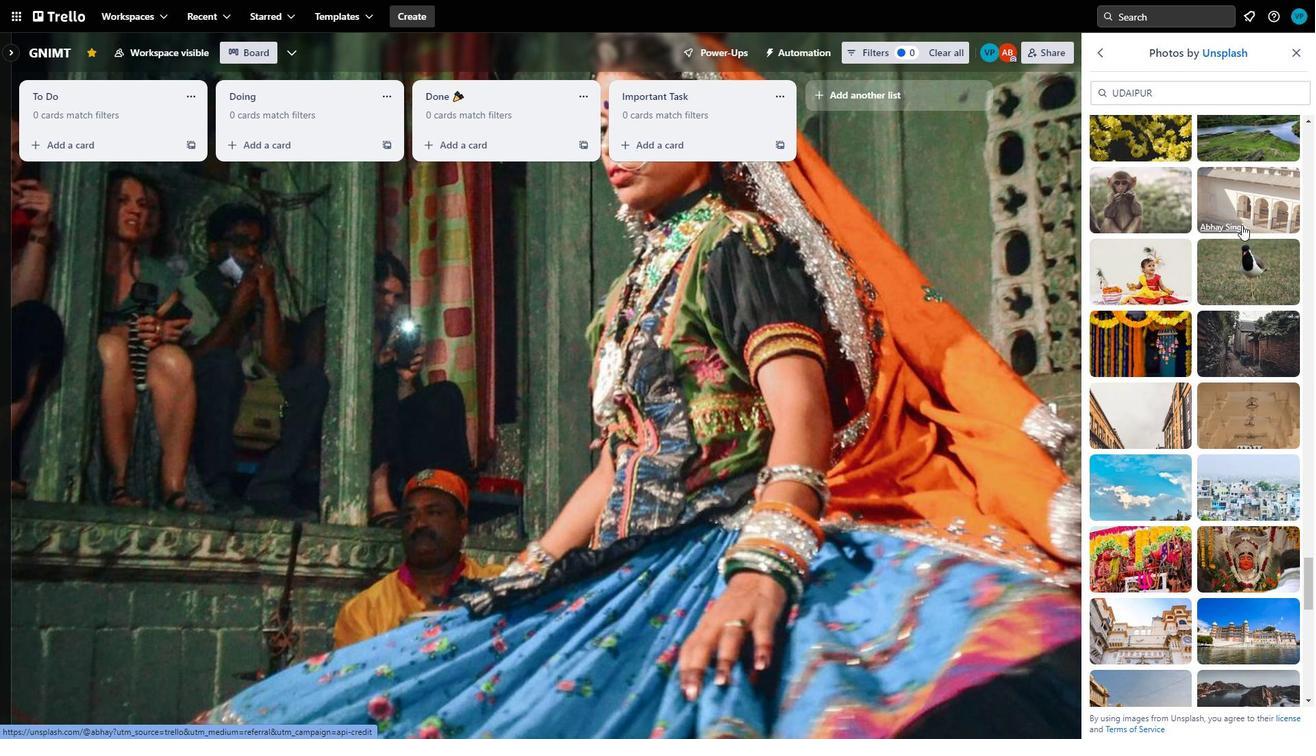 
Action: Mouse scrolled (1241, 224) with delta (0, 0)
Screenshot: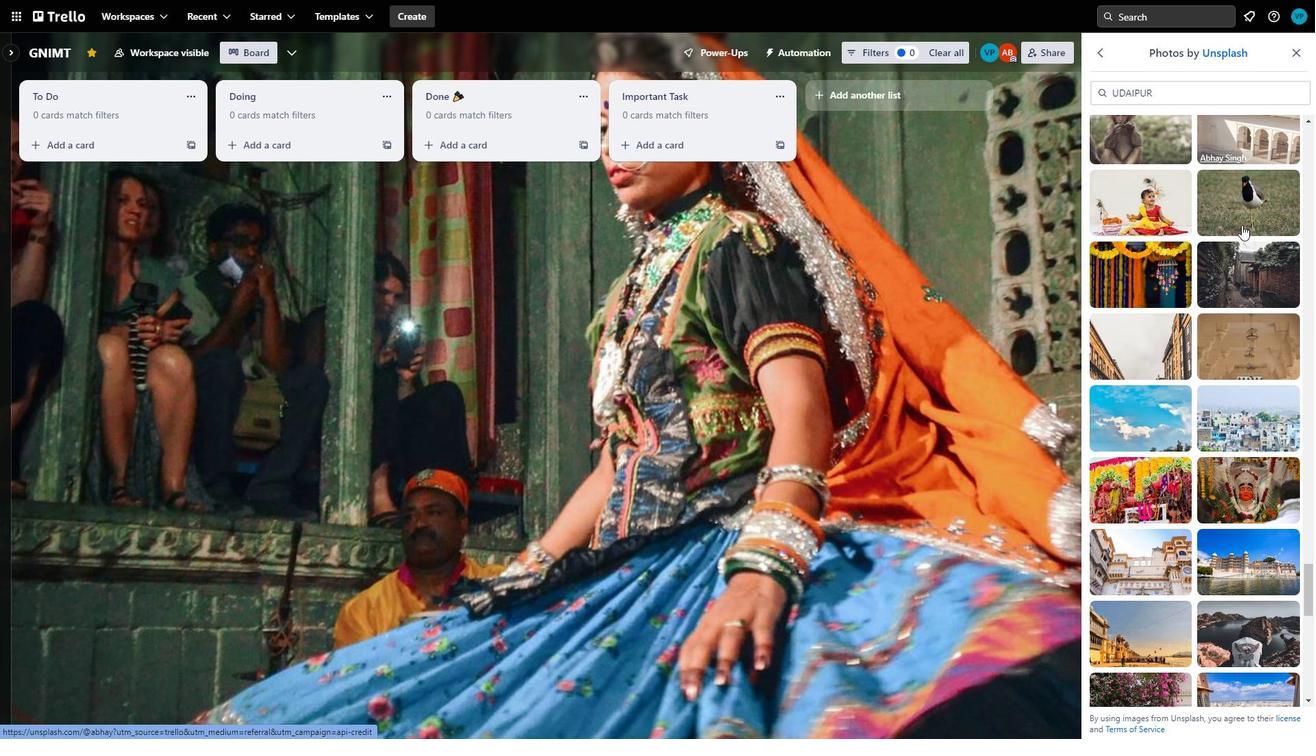 
Action: Mouse scrolled (1241, 224) with delta (0, 0)
Screenshot: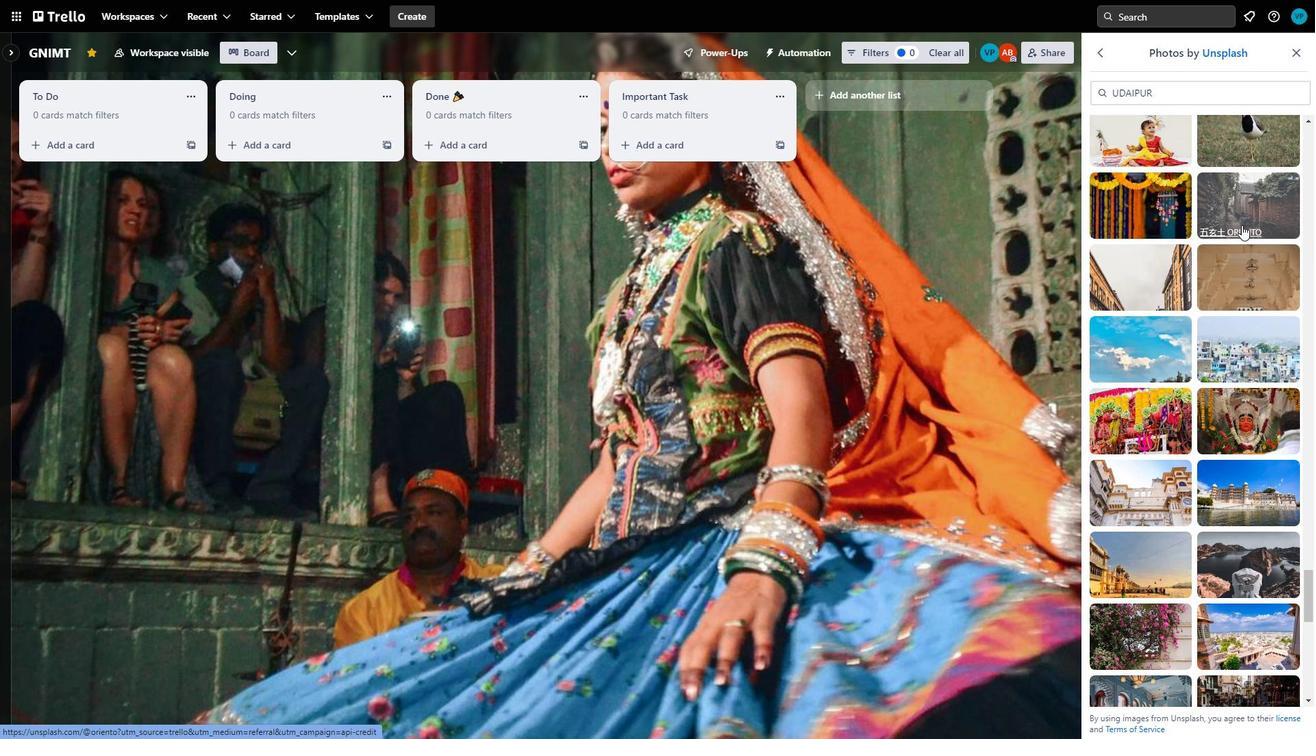 
Action: Mouse scrolled (1241, 224) with delta (0, 0)
Screenshot: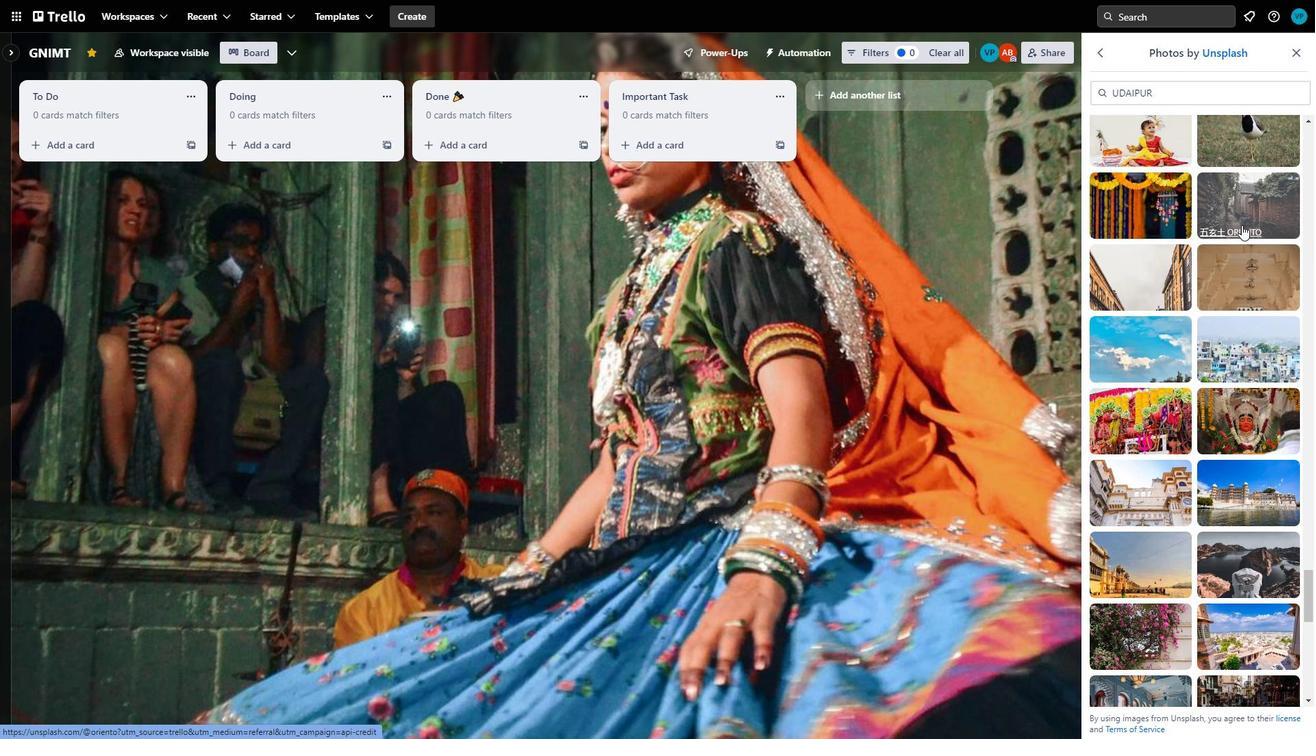 
Action: Mouse scrolled (1241, 224) with delta (0, 0)
Screenshot: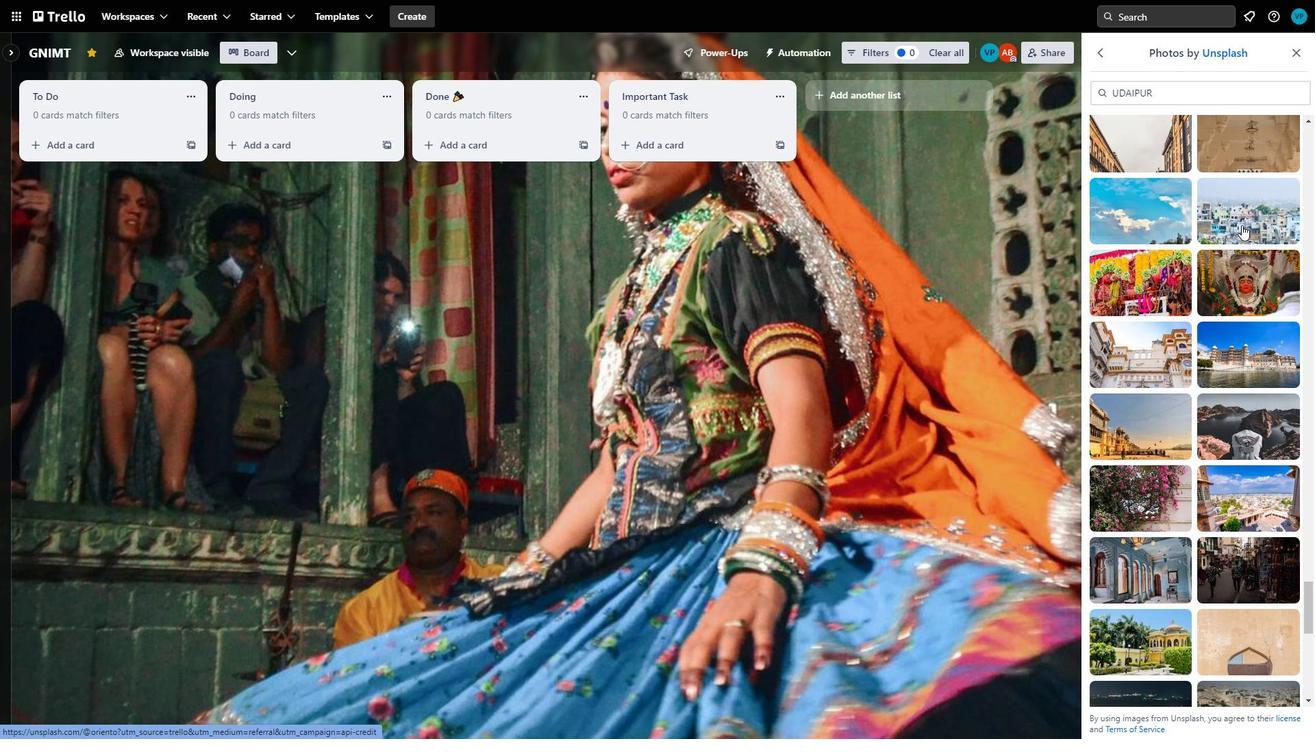 
Action: Mouse scrolled (1241, 224) with delta (0, 0)
Screenshot: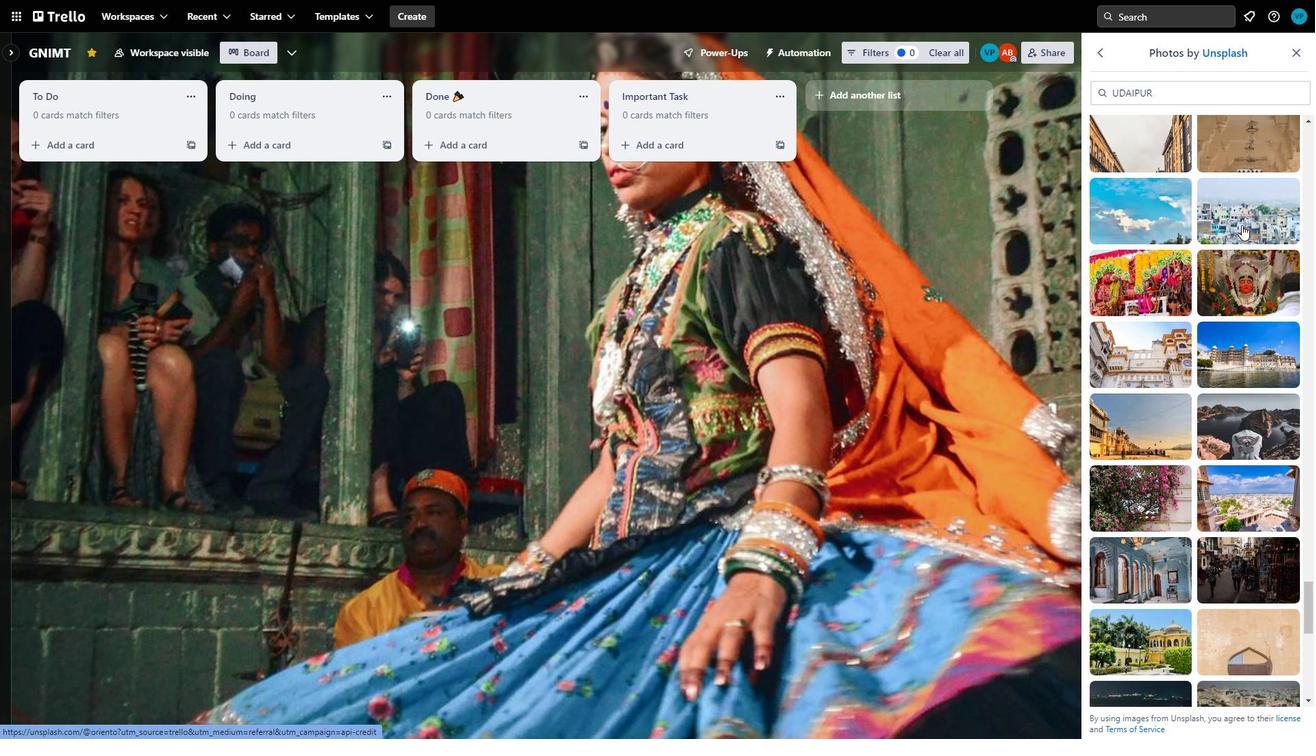 
Action: Mouse scrolled (1241, 224) with delta (0, 0)
Screenshot: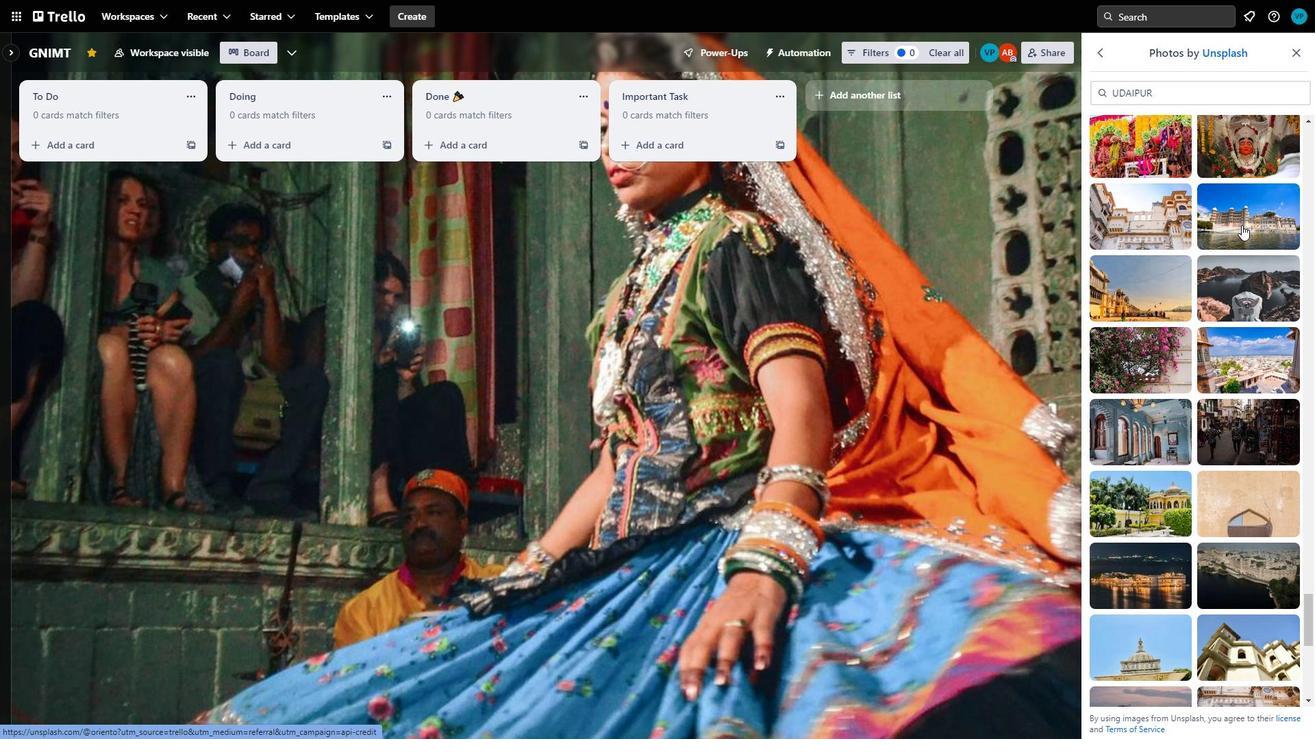 
Action: Mouse scrolled (1241, 224) with delta (0, 0)
Screenshot: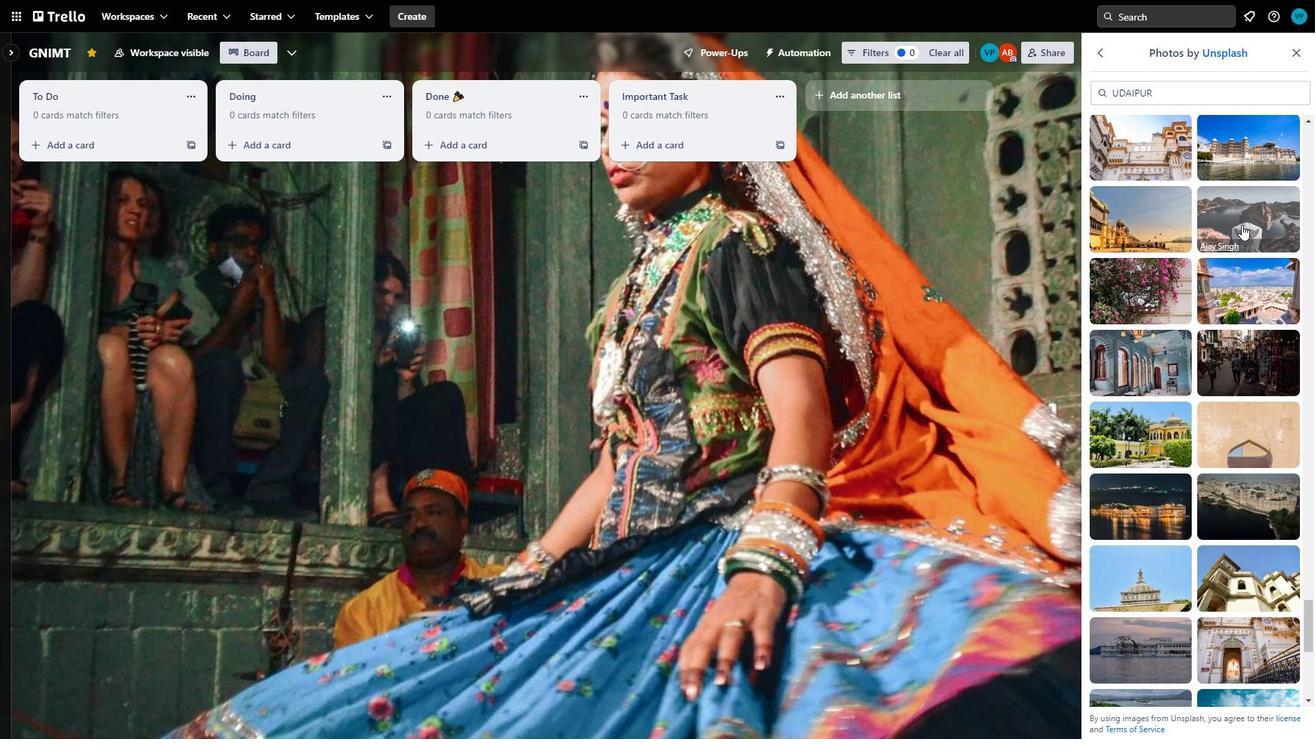 
Action: Mouse scrolled (1241, 224) with delta (0, 0)
Screenshot: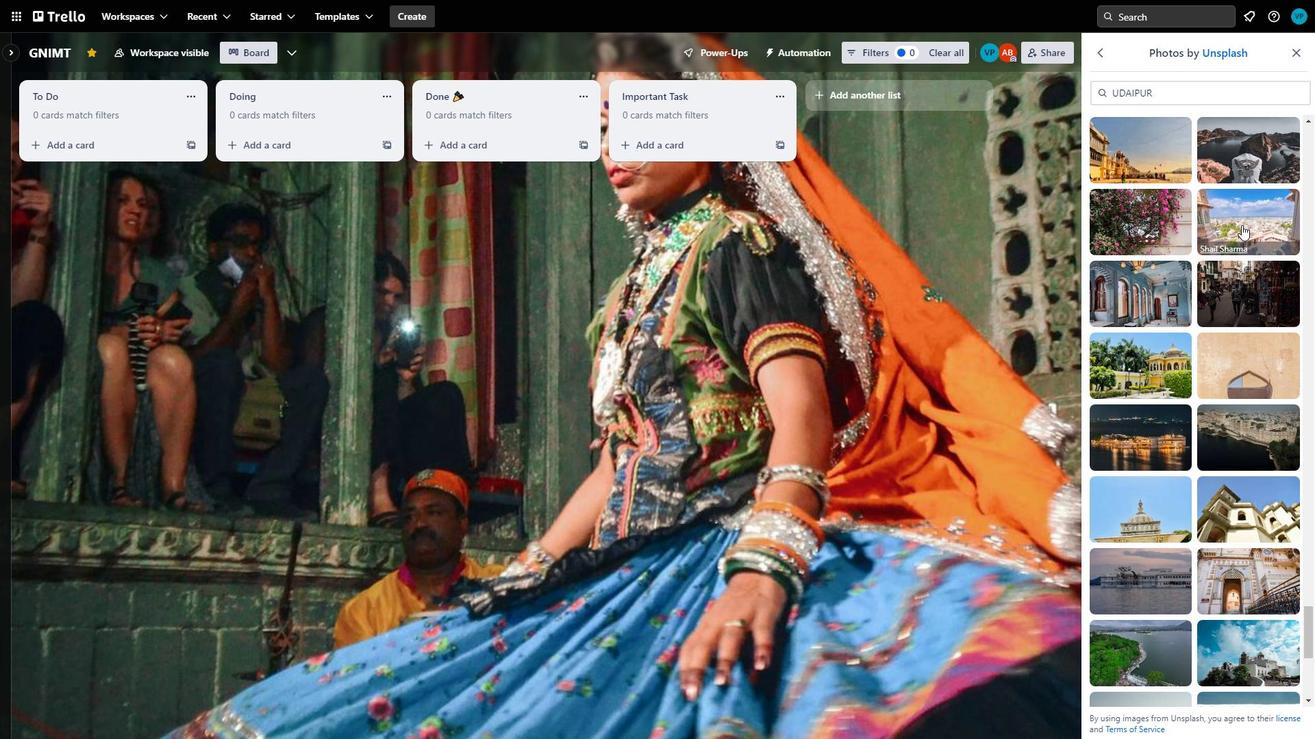 
Action: Mouse scrolled (1241, 224) with delta (0, 0)
Screenshot: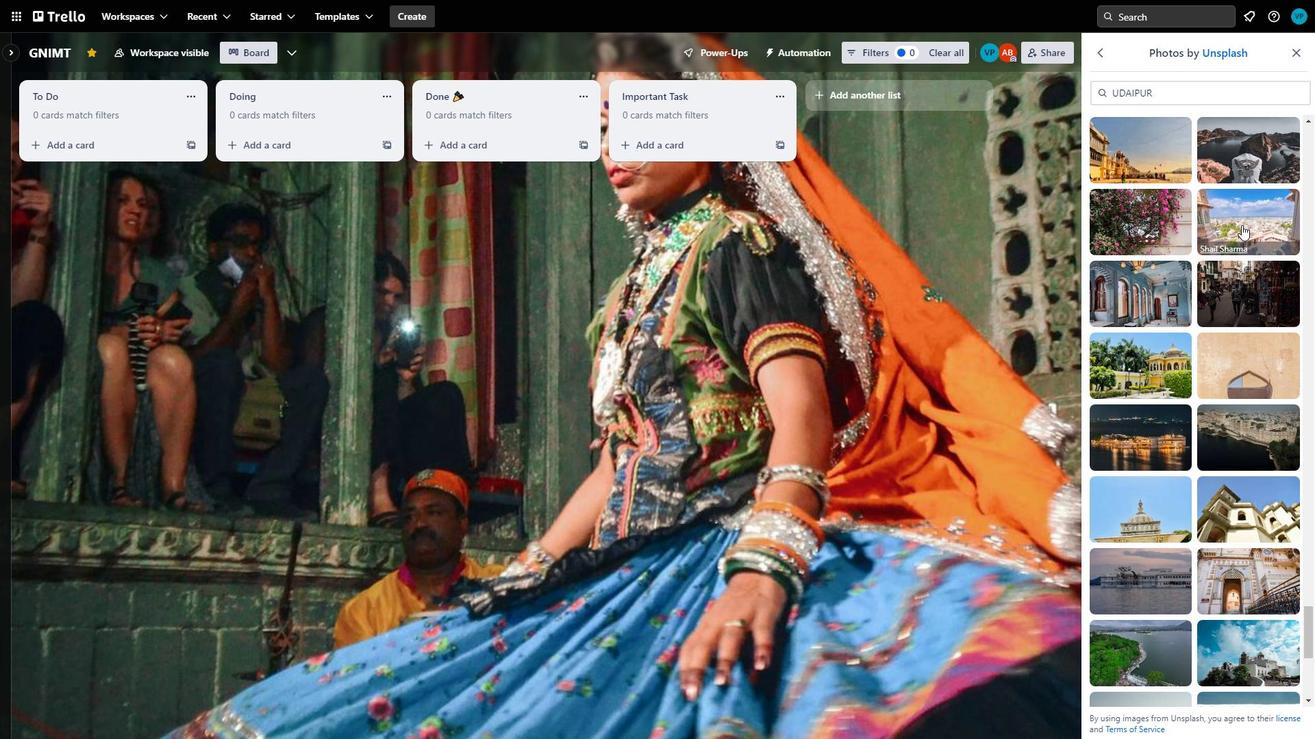
Action: Mouse scrolled (1241, 224) with delta (0, 0)
Screenshot: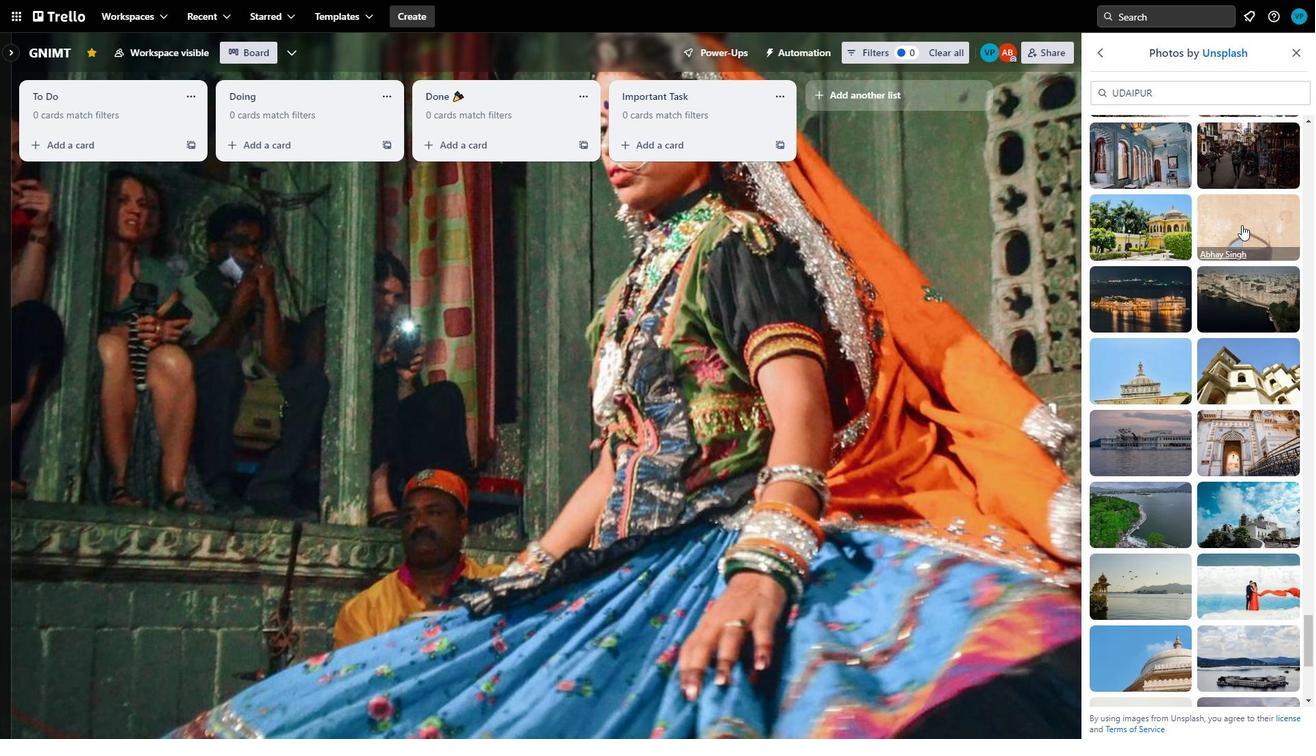 
Action: Mouse scrolled (1241, 224) with delta (0, 0)
Screenshot: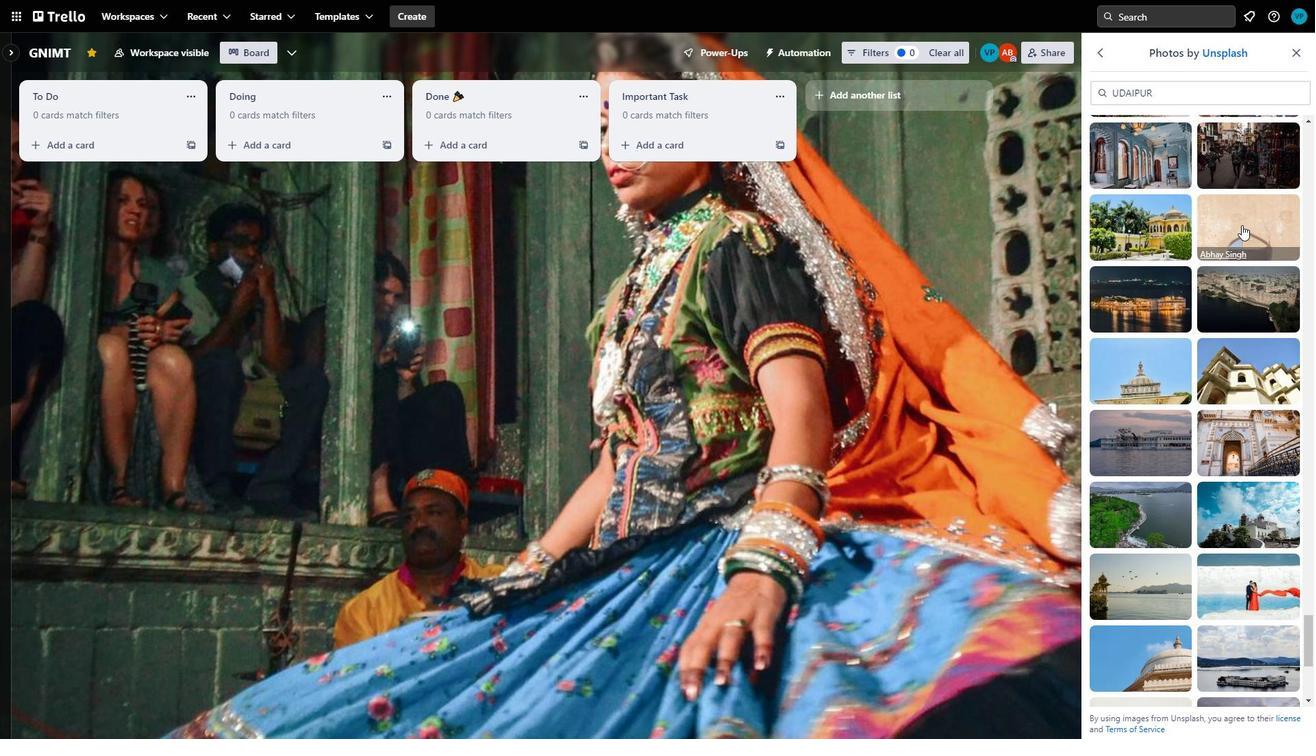 
Action: Mouse scrolled (1241, 224) with delta (0, 0)
Screenshot: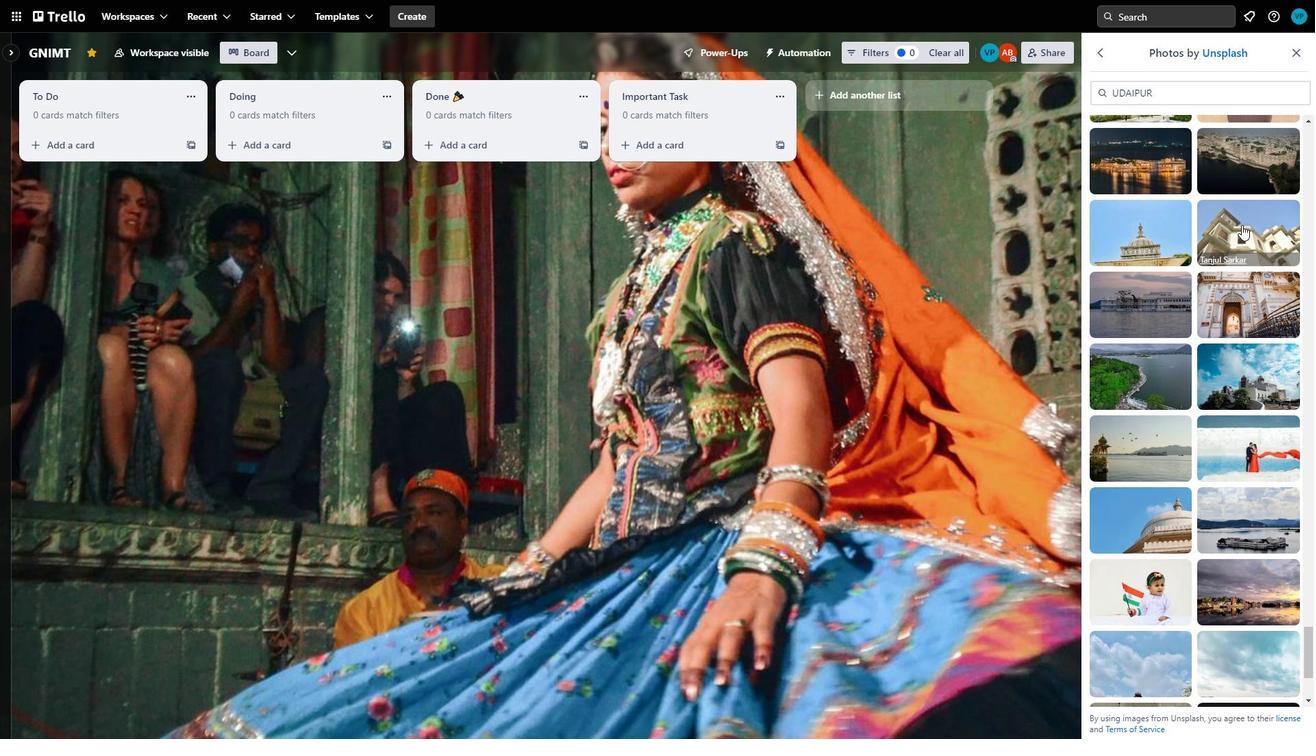 
Action: Mouse scrolled (1241, 224) with delta (0, 0)
Screenshot: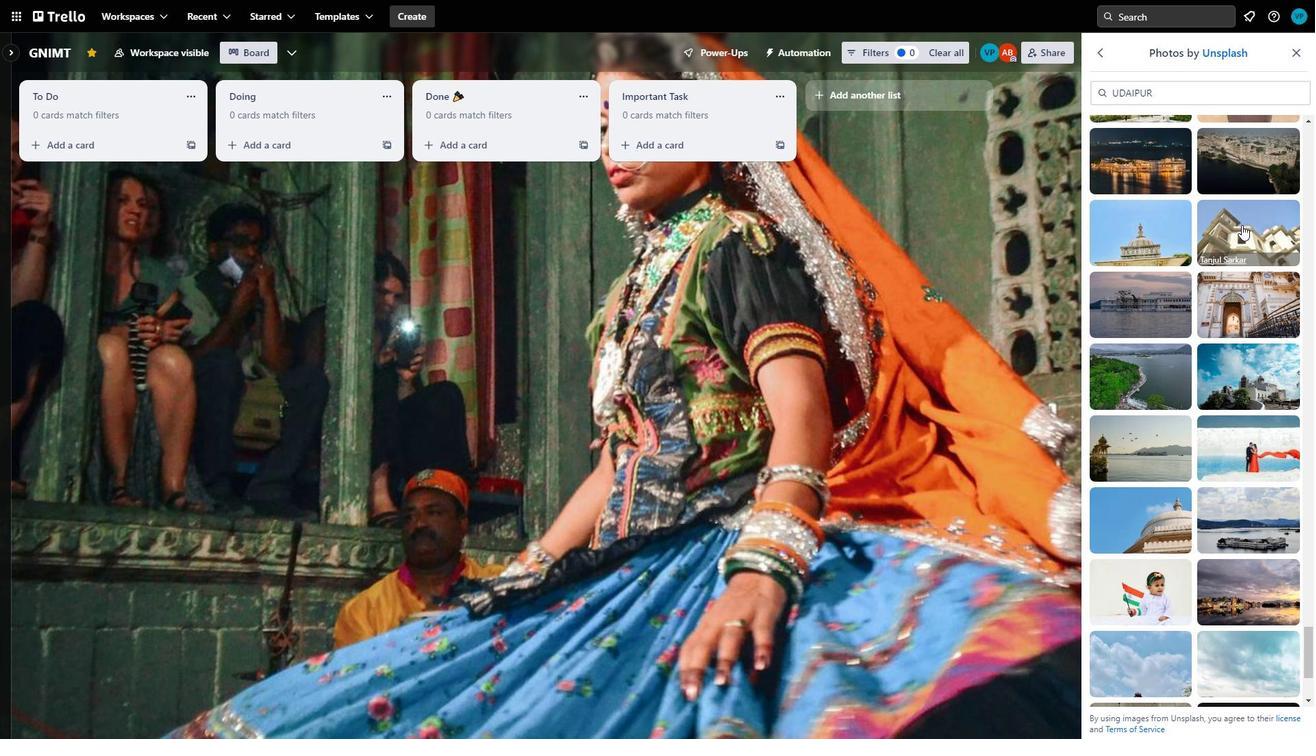 
Action: Mouse scrolled (1241, 224) with delta (0, 0)
Screenshot: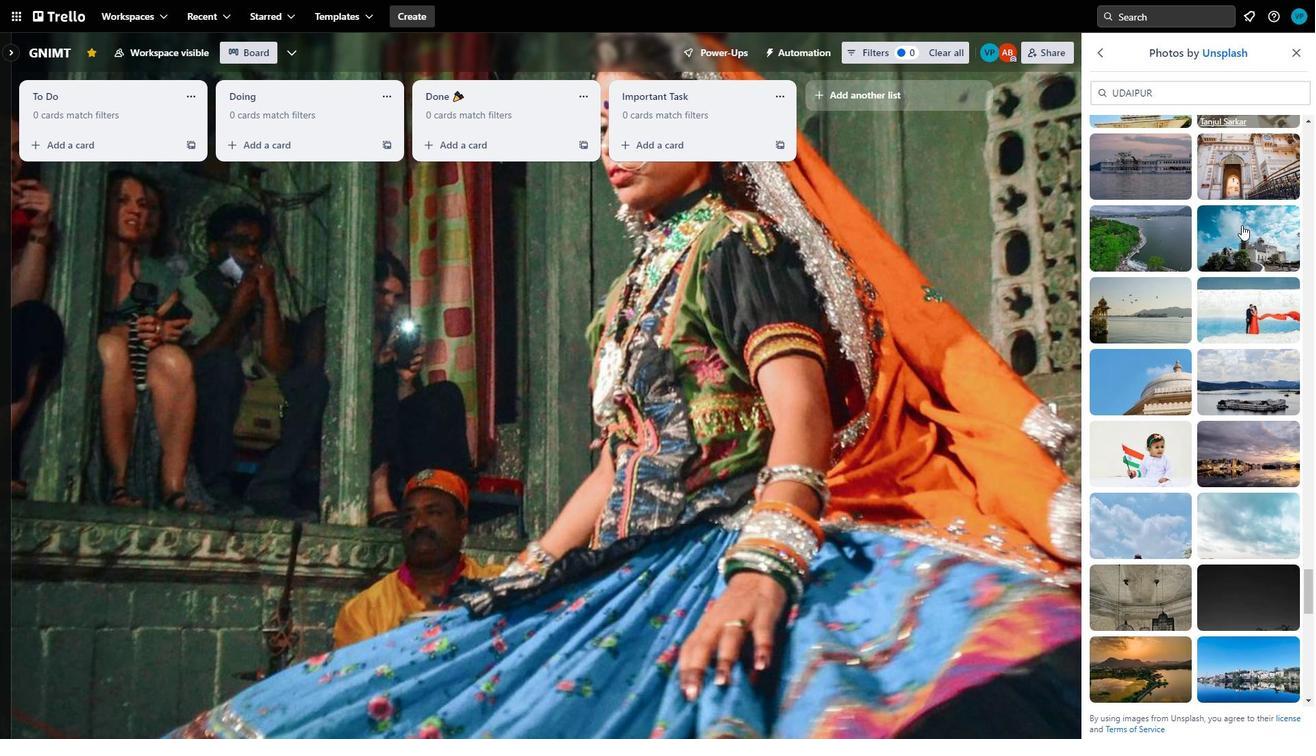 
Action: Mouse scrolled (1241, 224) with delta (0, 0)
Screenshot: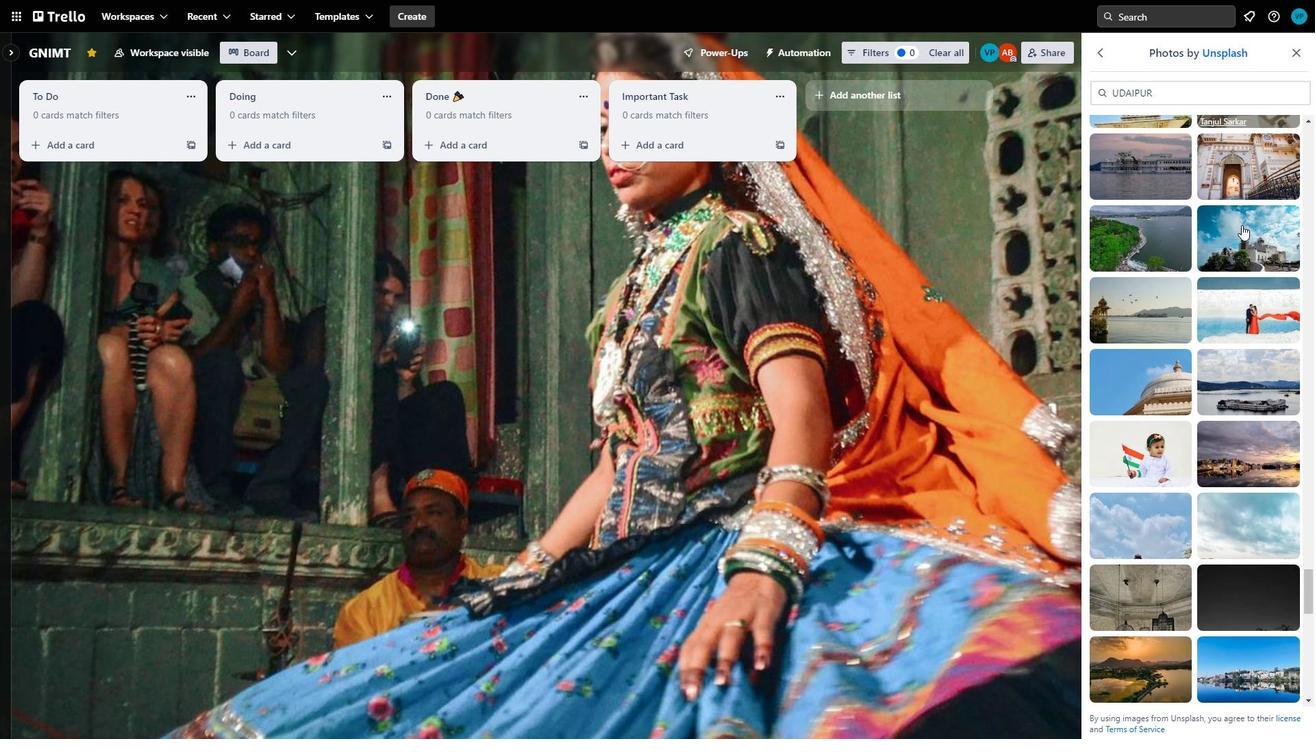 
Action: Mouse moved to (1283, 218)
Screenshot: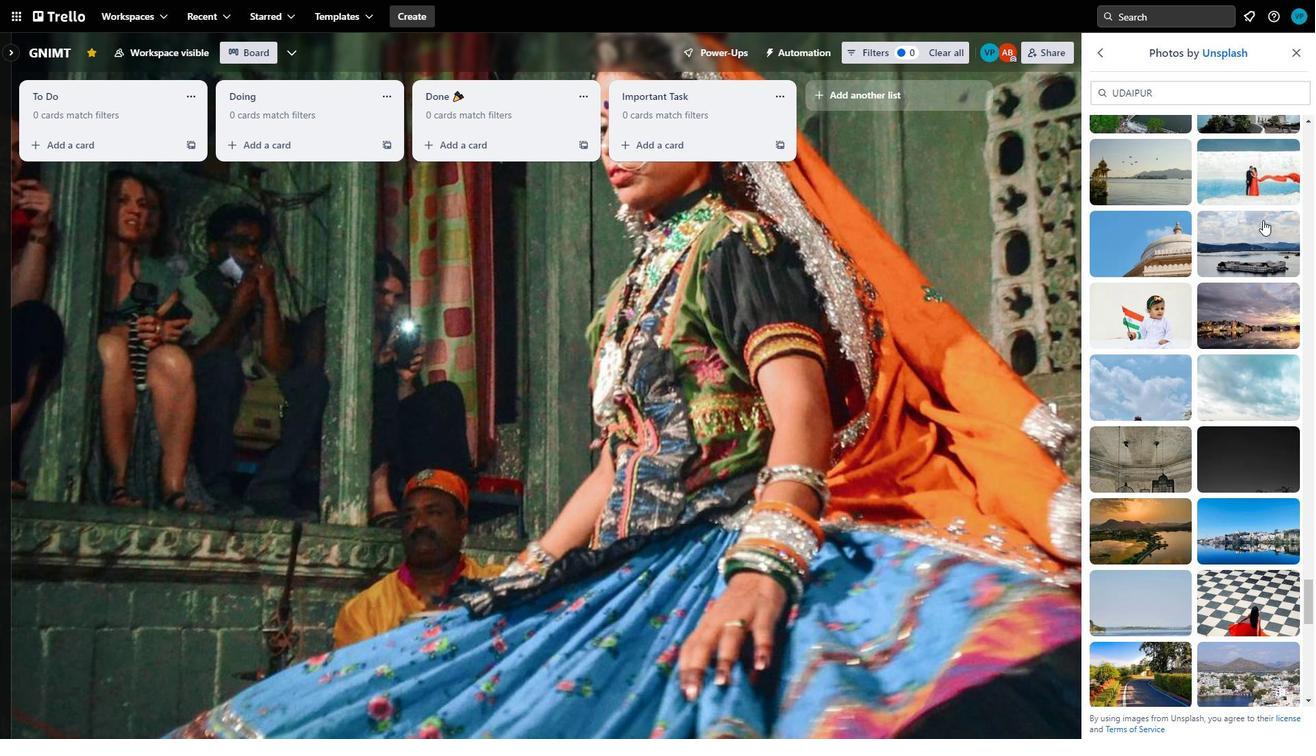 
Action: Mouse scrolled (1283, 217) with delta (0, 0)
Screenshot: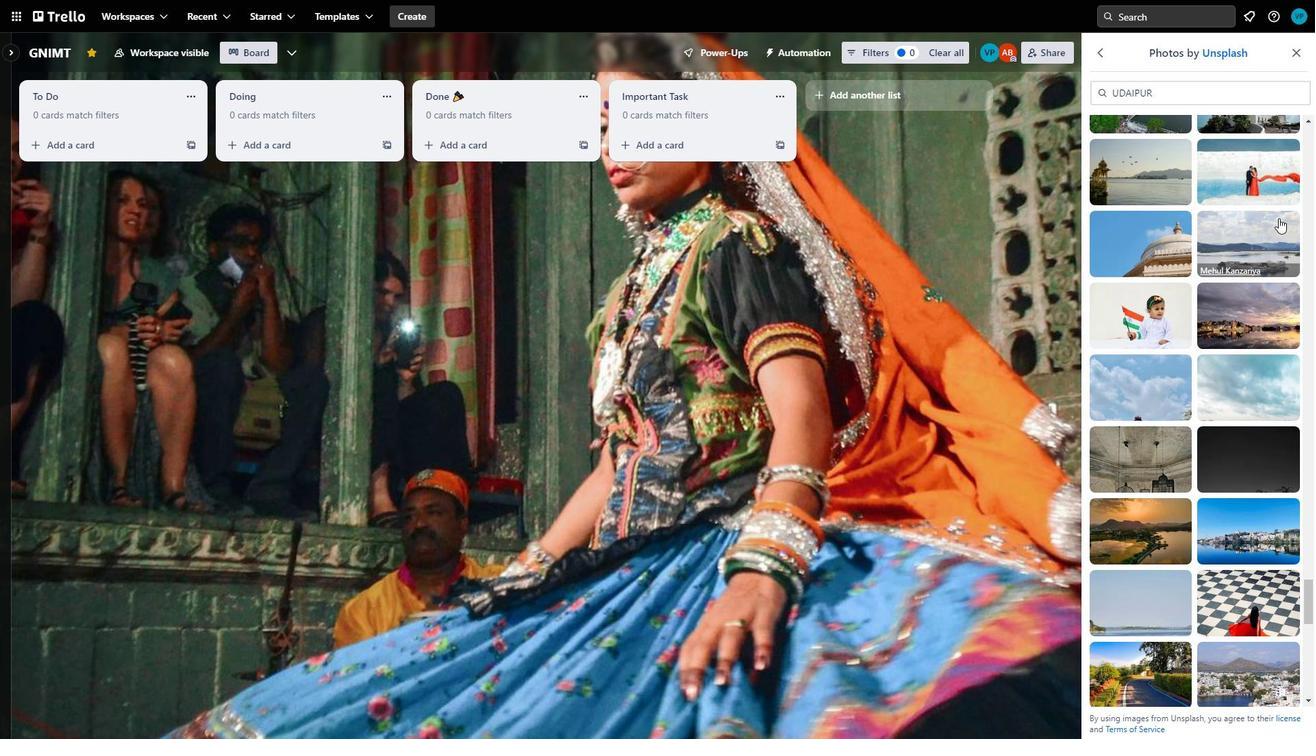 
Action: Mouse scrolled (1283, 217) with delta (0, 0)
Screenshot: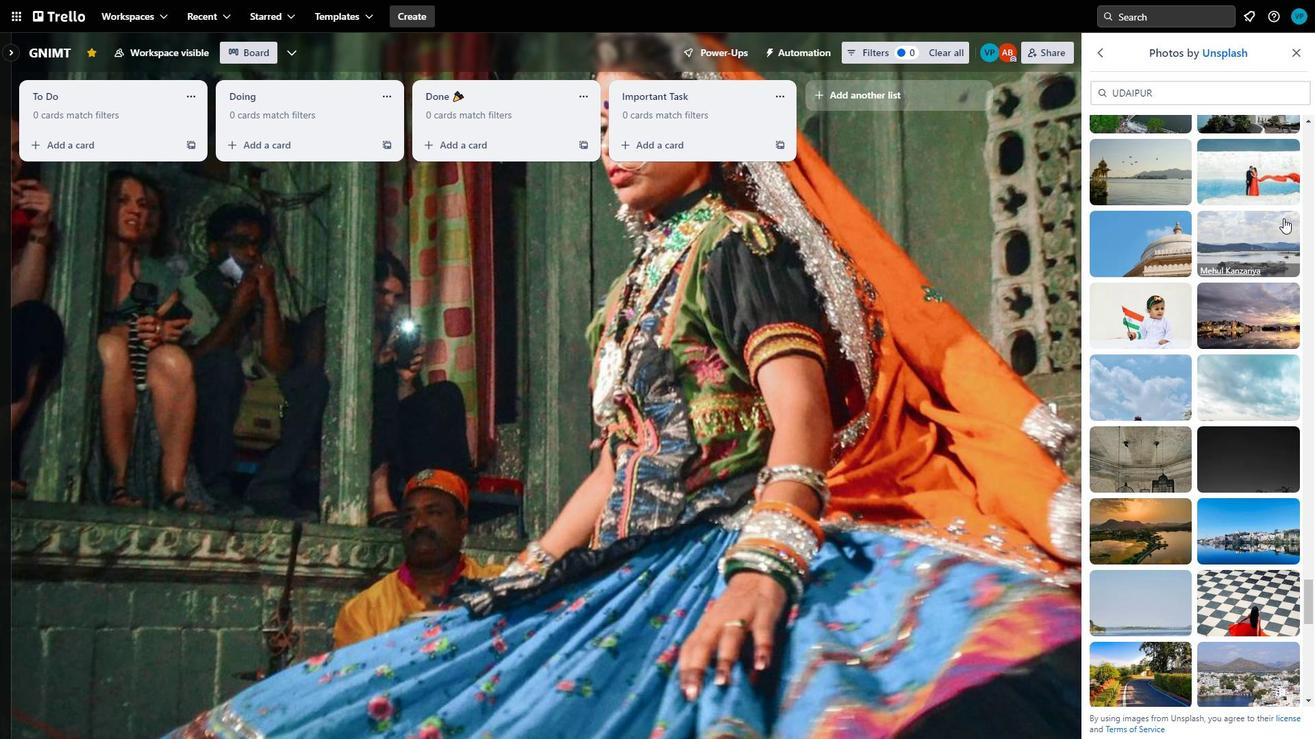 
Action: Mouse scrolled (1283, 217) with delta (0, 0)
Screenshot: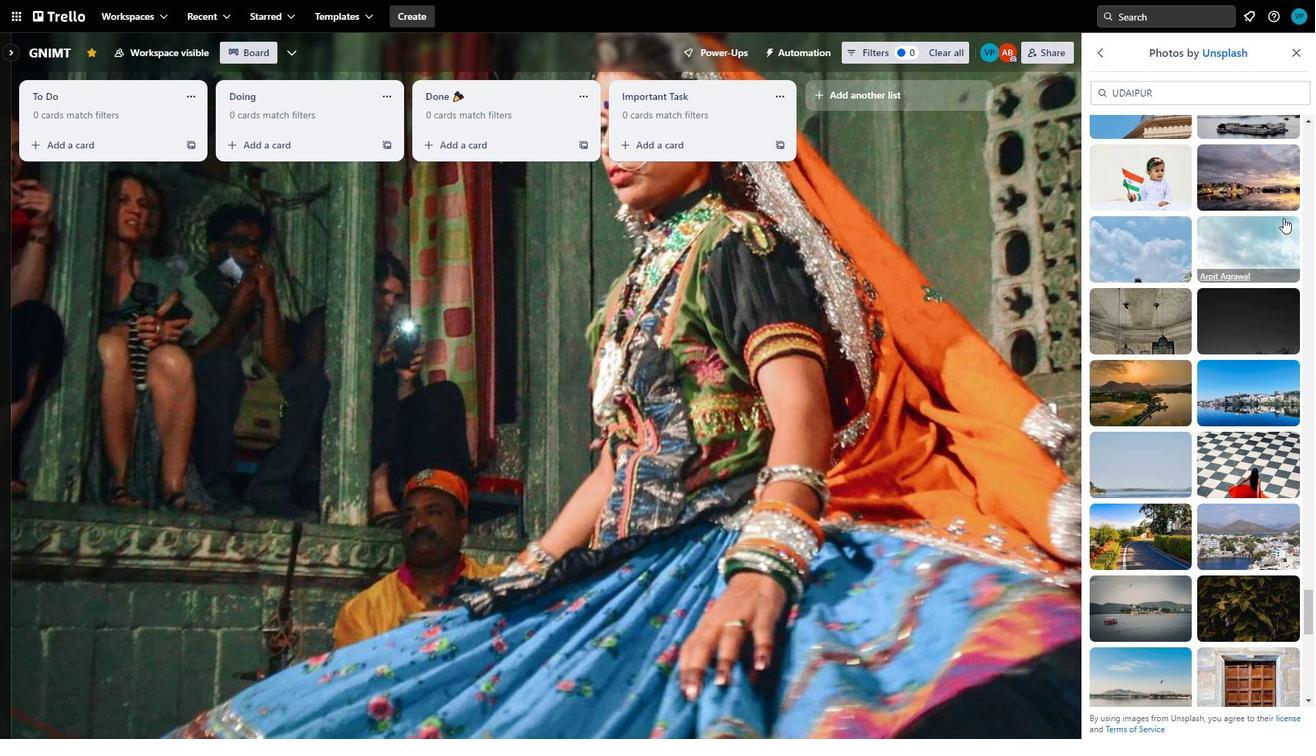 
Action: Mouse scrolled (1283, 217) with delta (0, 0)
Screenshot: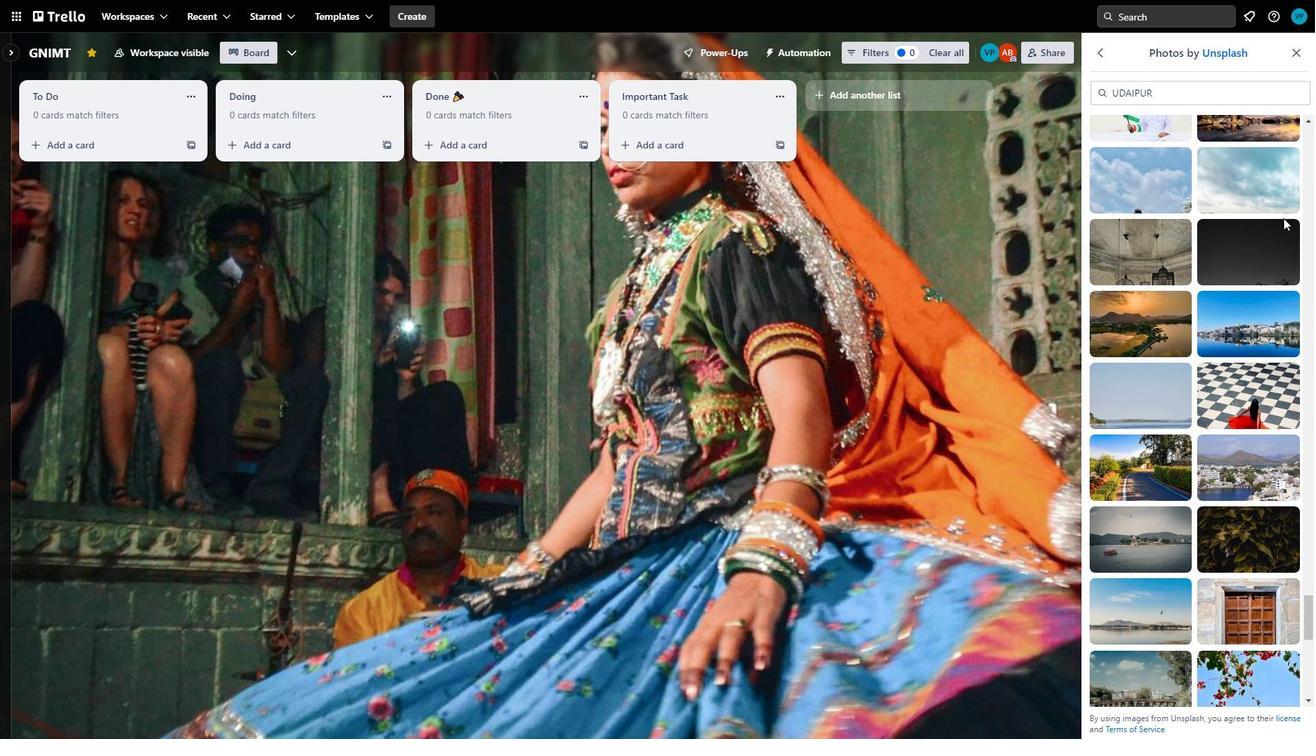
Action: Mouse scrolled (1283, 217) with delta (0, 0)
Screenshot: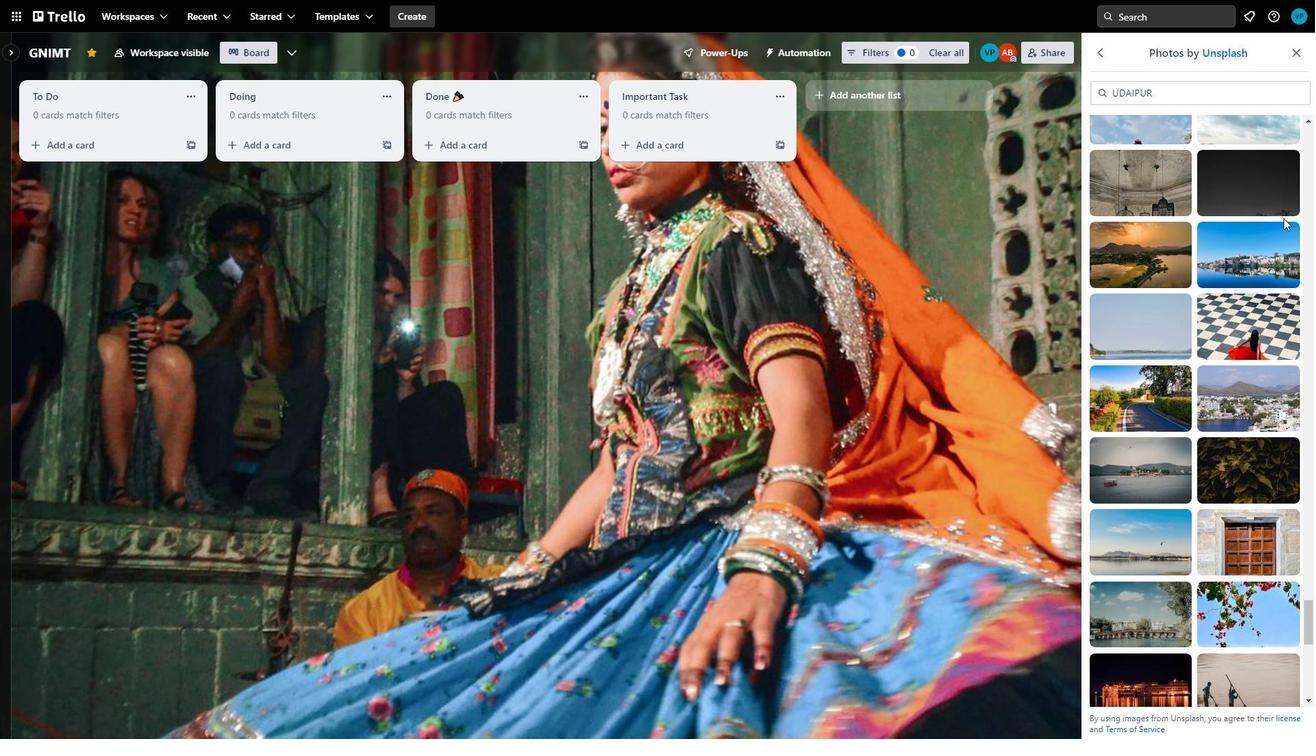
Action: Mouse scrolled (1283, 217) with delta (0, 0)
Screenshot: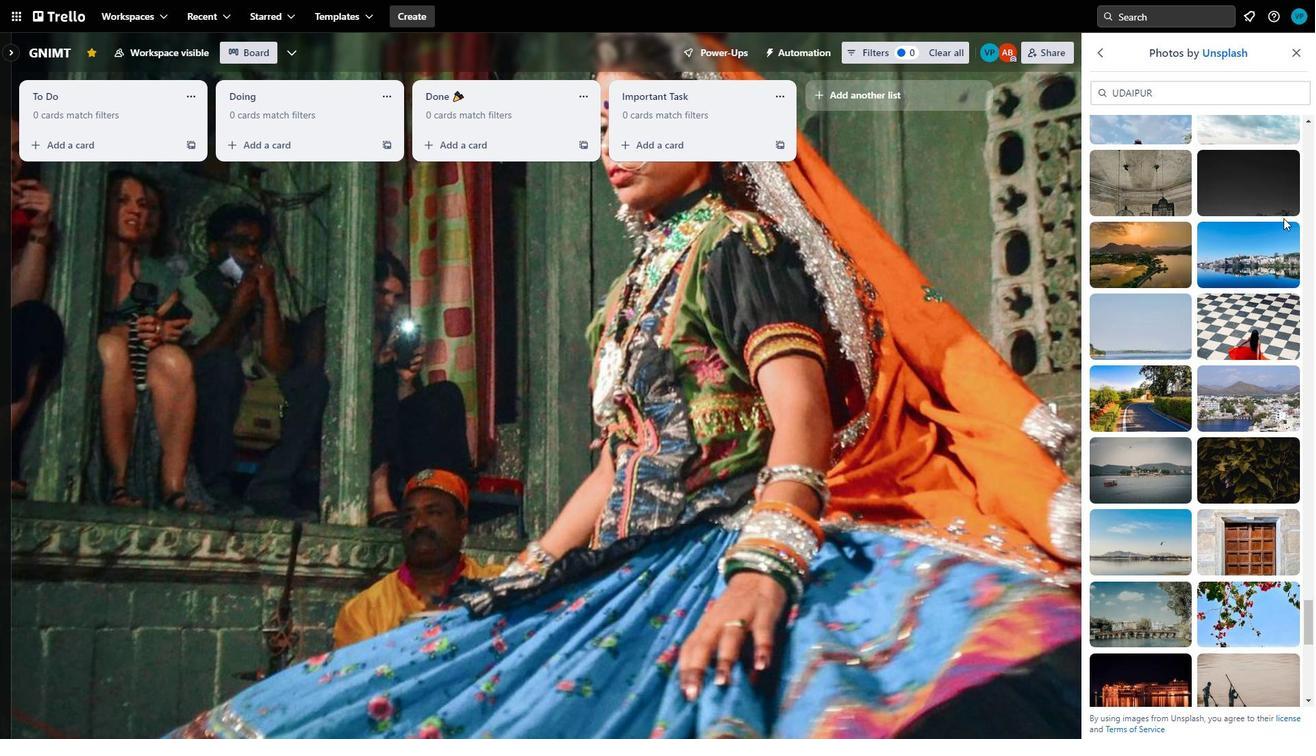 
Action: Mouse scrolled (1283, 217) with delta (0, 0)
Screenshot: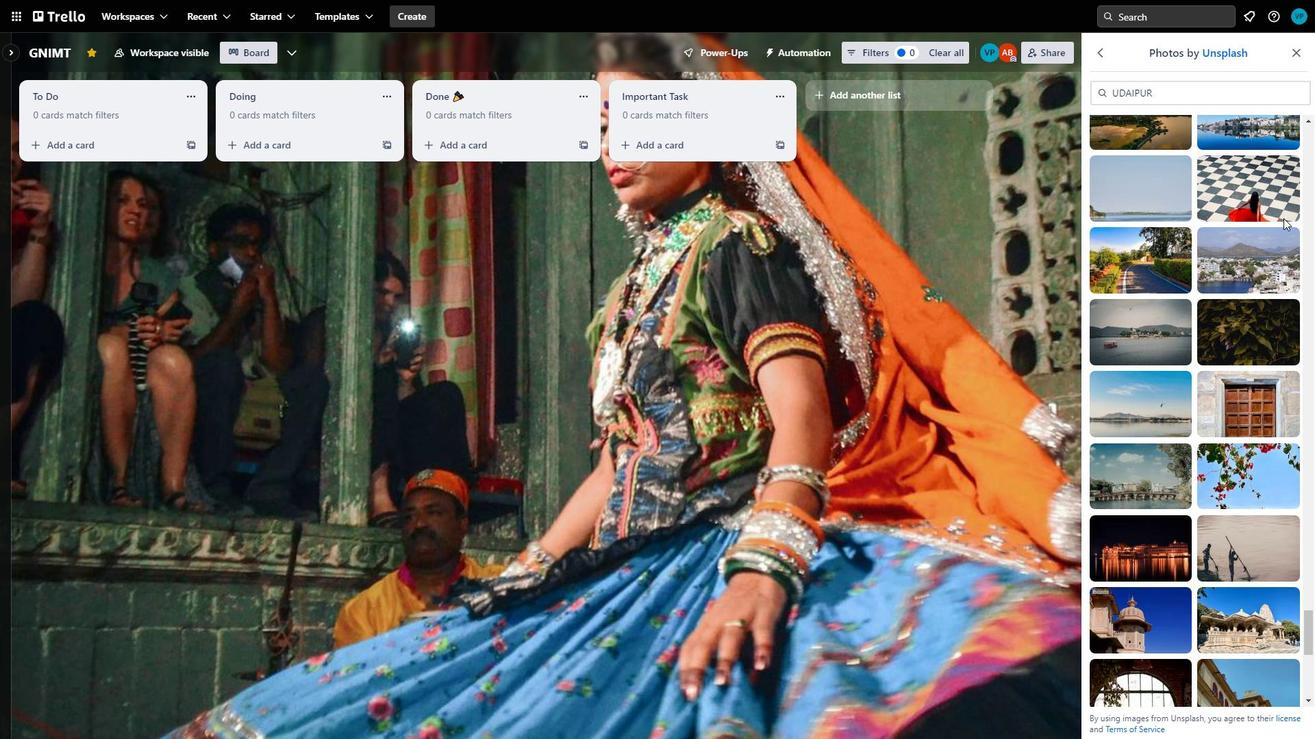 
Action: Mouse scrolled (1283, 217) with delta (0, 0)
Screenshot: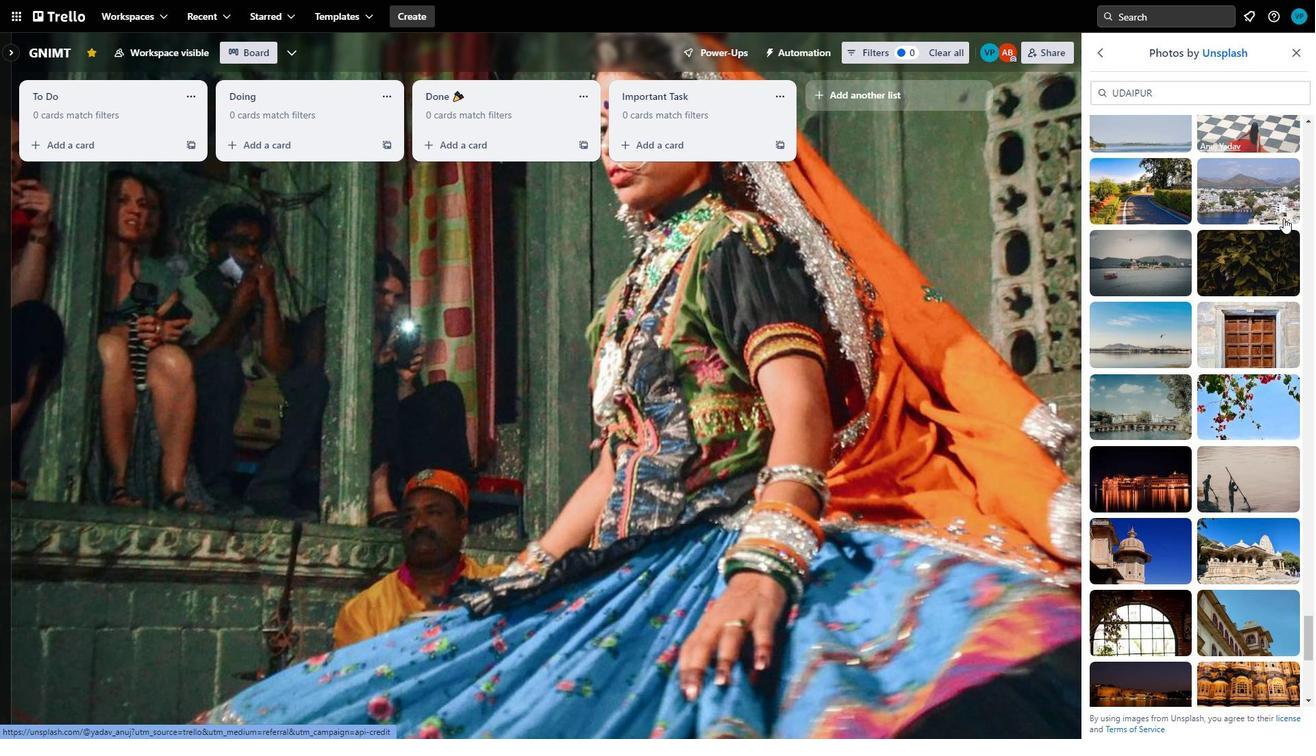 
Action: Mouse scrolled (1283, 217) with delta (0, 0)
Screenshot: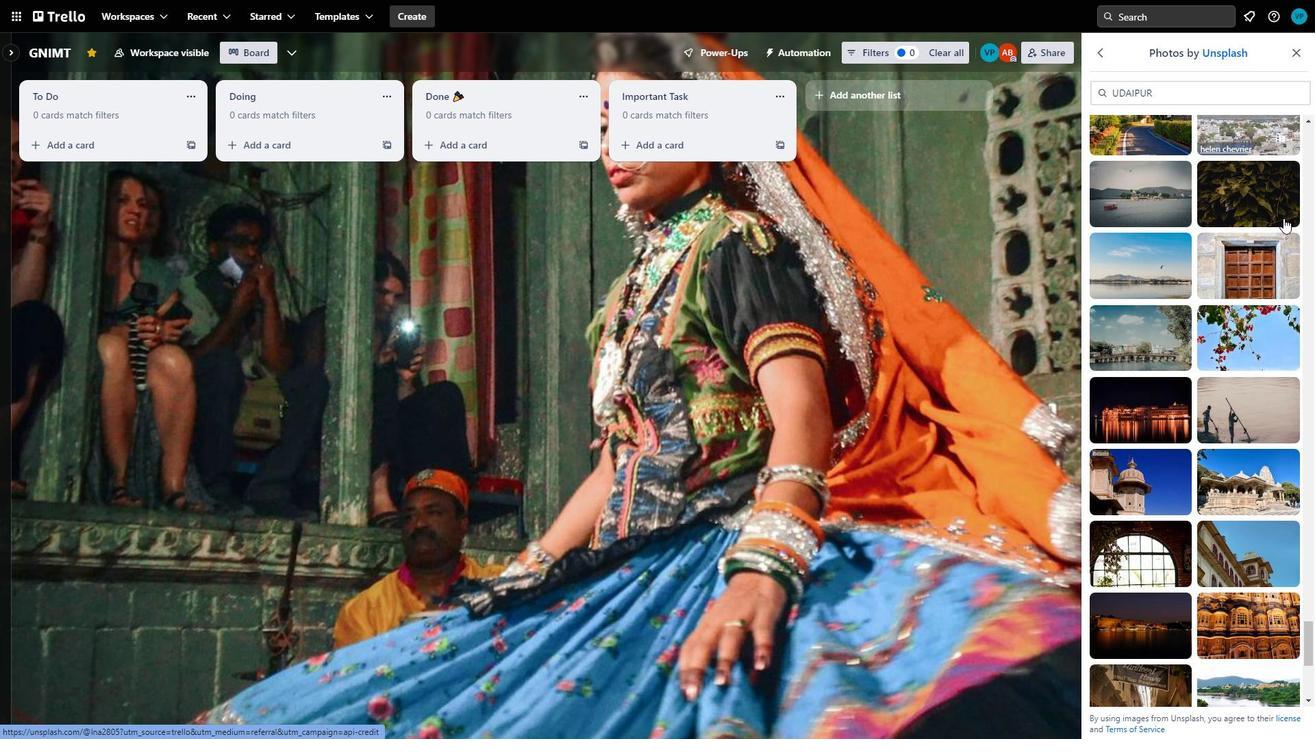 
Action: Mouse scrolled (1283, 217) with delta (0, 0)
Screenshot: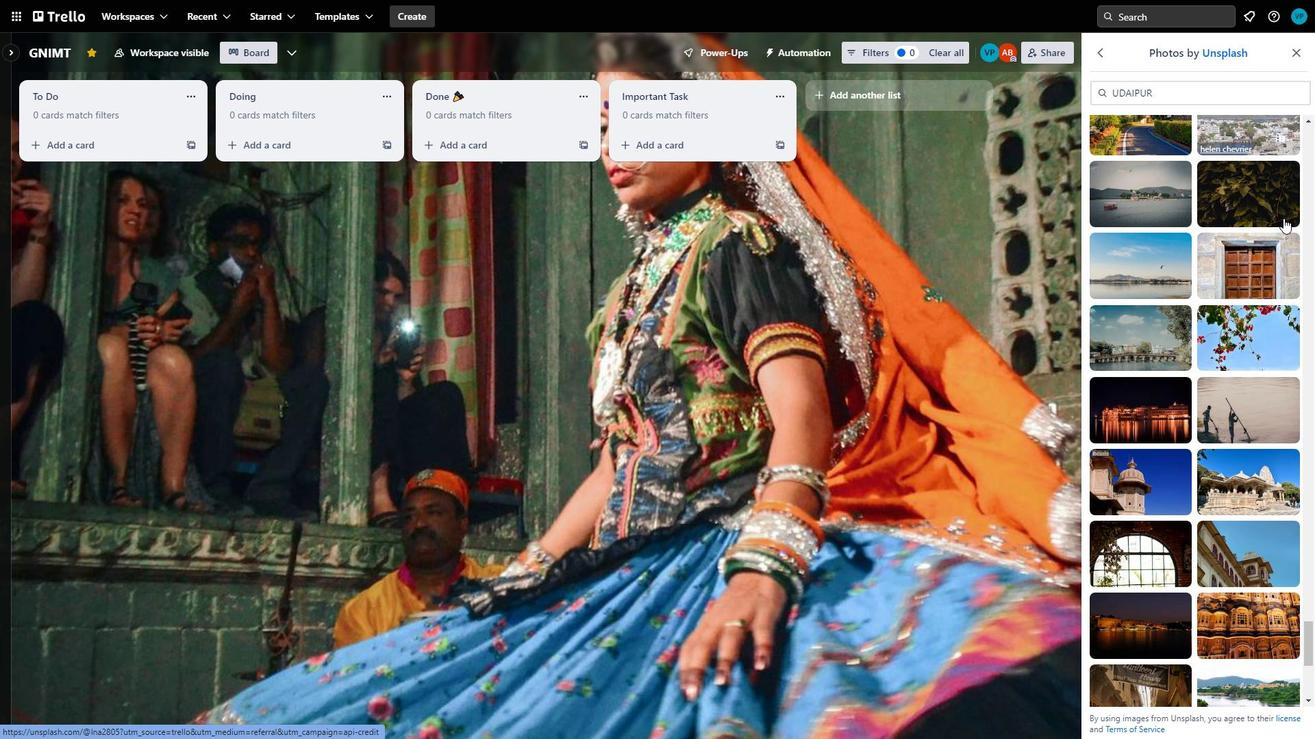 
Action: Mouse scrolled (1283, 217) with delta (0, 0)
Screenshot: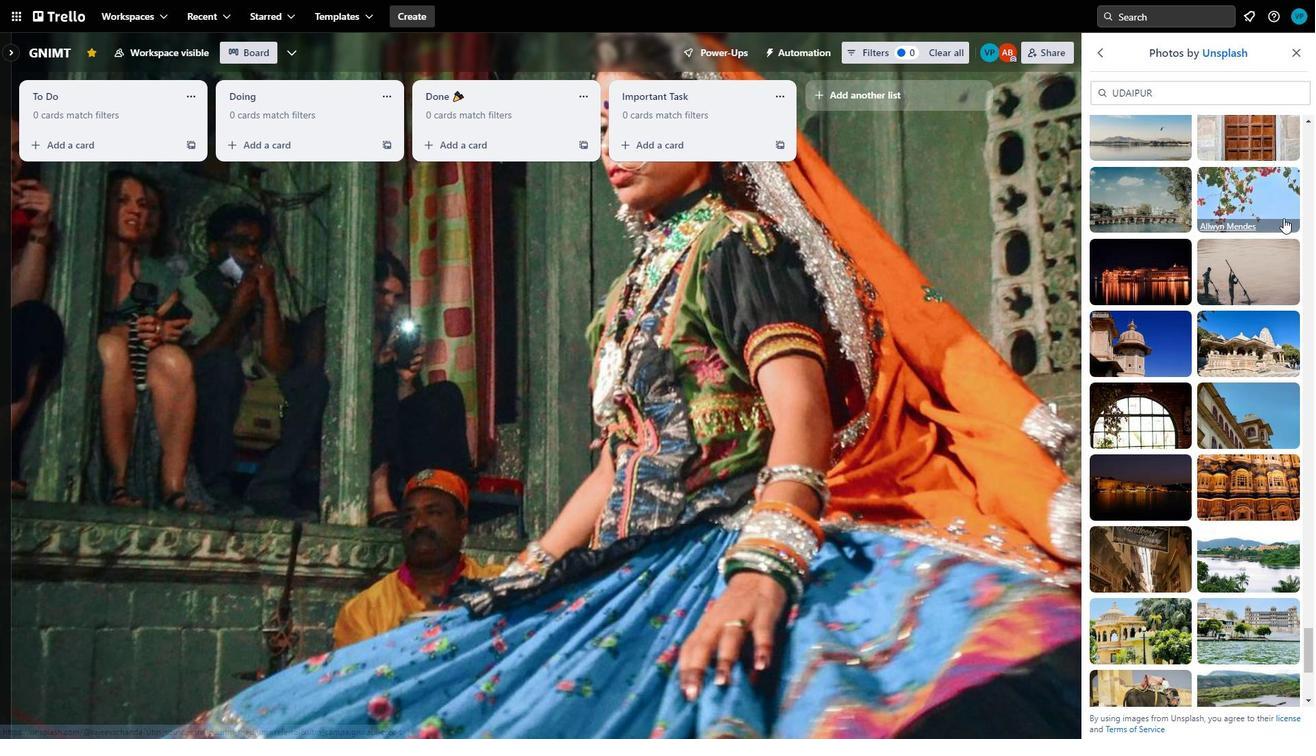 
Action: Mouse scrolled (1283, 217) with delta (0, 0)
Screenshot: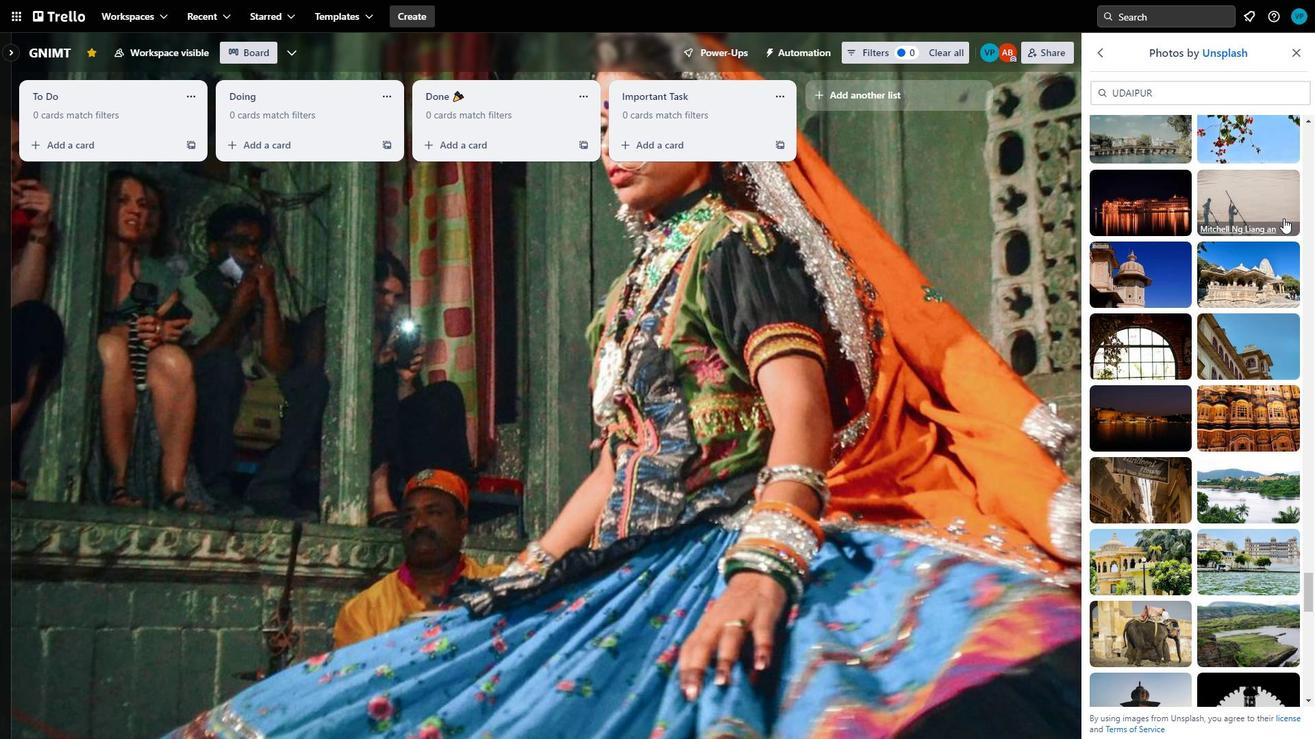 
Action: Mouse scrolled (1283, 217) with delta (0, 0)
Screenshot: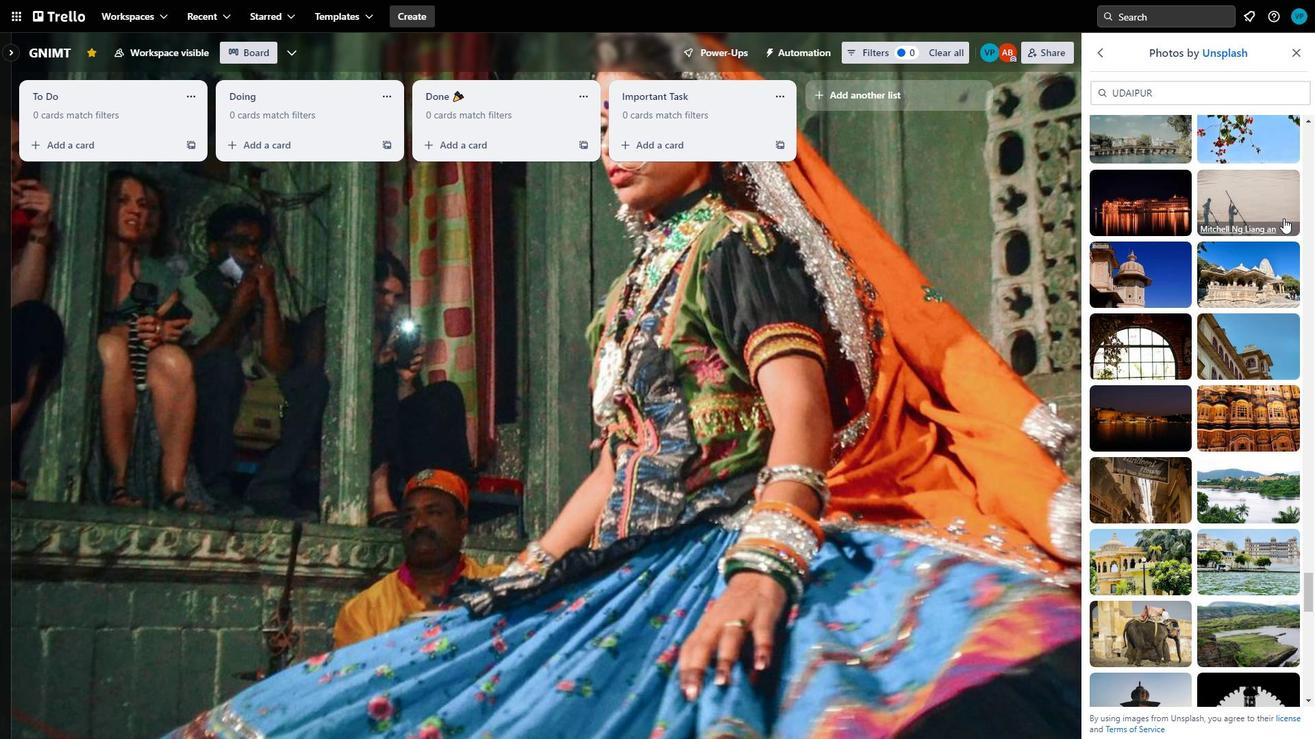 
Action: Mouse scrolled (1283, 217) with delta (0, 0)
Screenshot: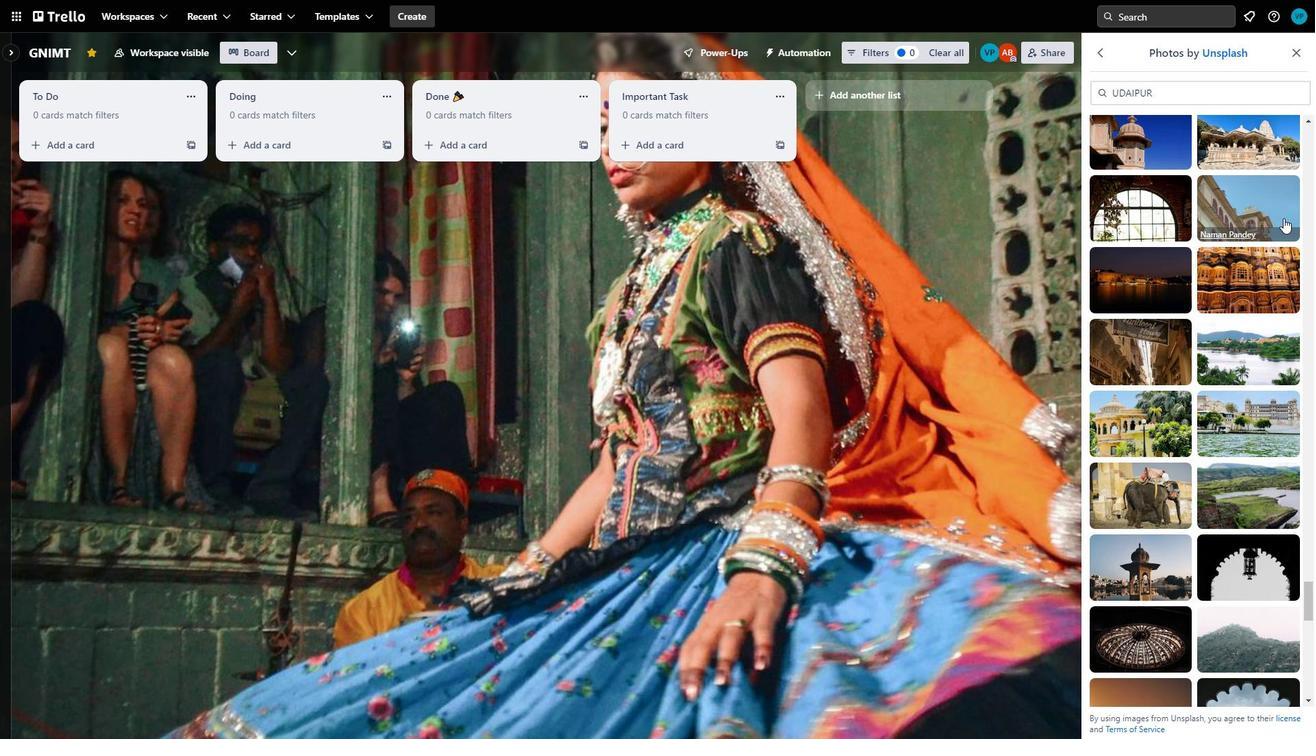
Action: Mouse scrolled (1283, 217) with delta (0, 0)
Screenshot: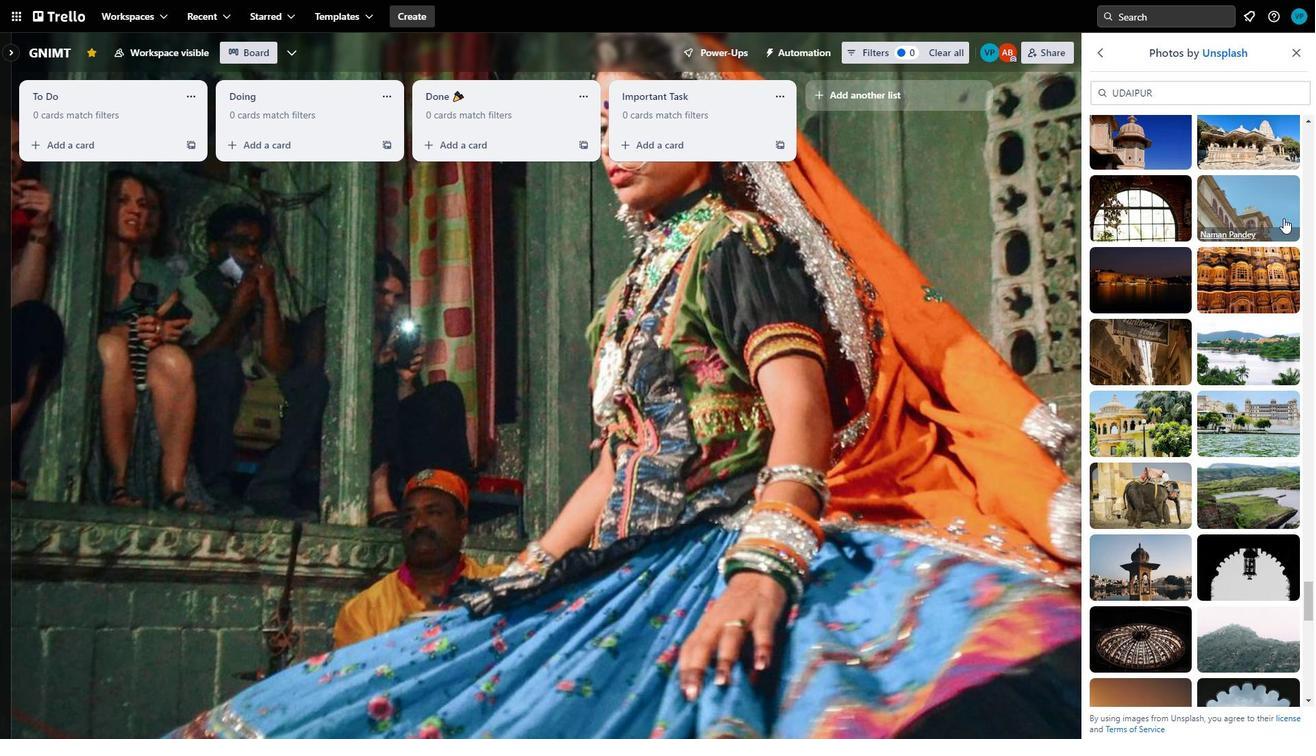 
Action: Mouse scrolled (1283, 217) with delta (0, 0)
Screenshot: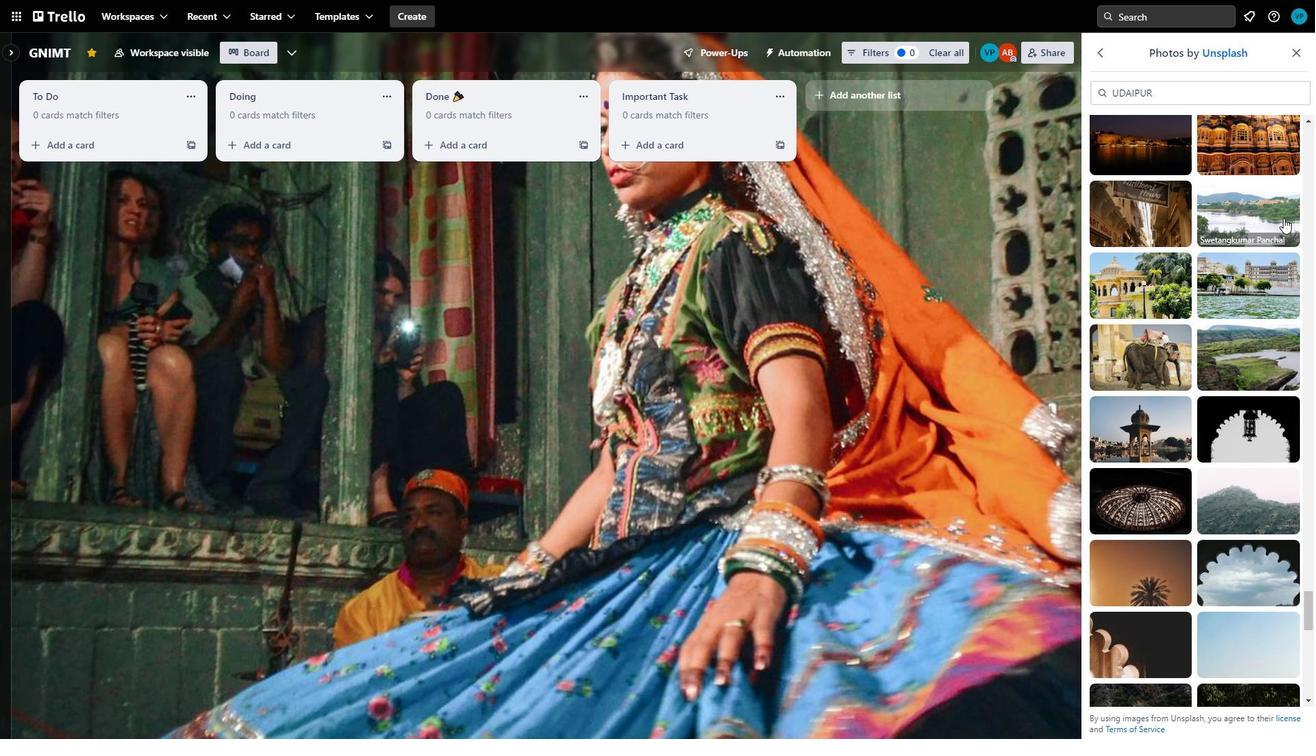 
Action: Mouse scrolled (1283, 217) with delta (0, 0)
Screenshot: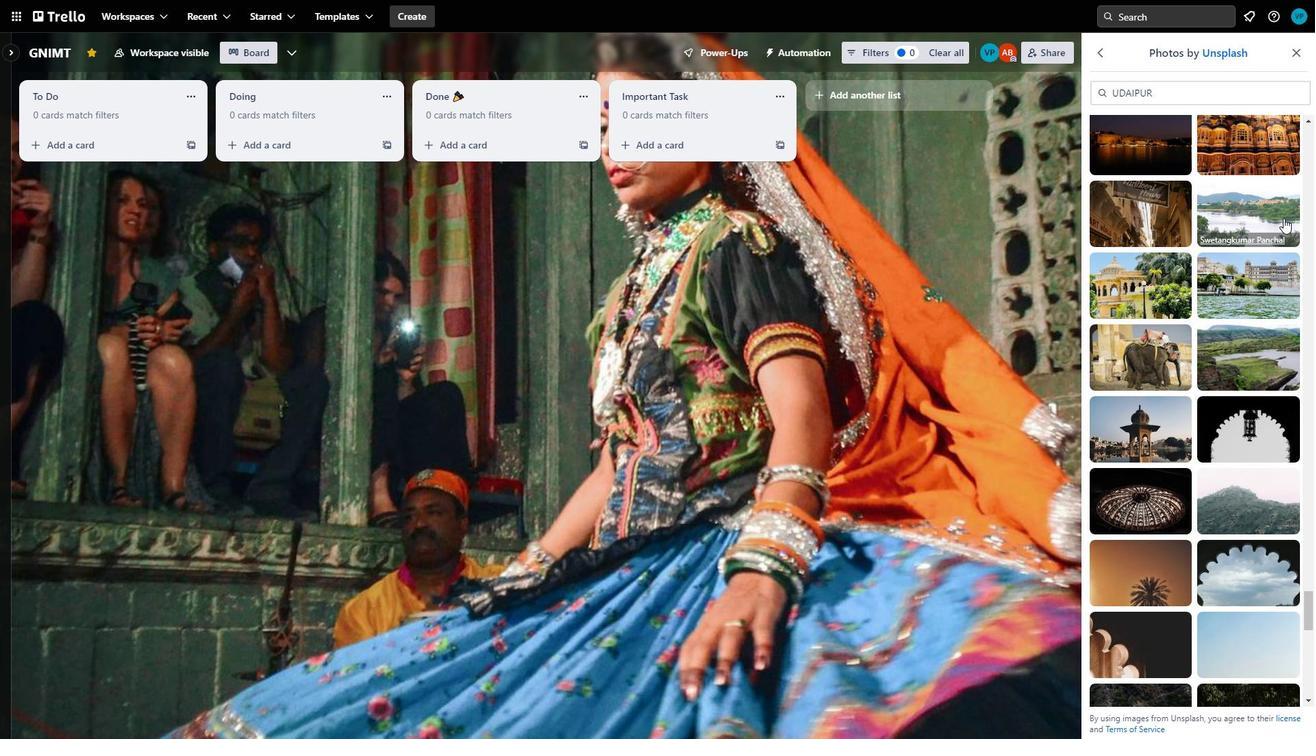 
Action: Mouse scrolled (1283, 217) with delta (0, 0)
Screenshot: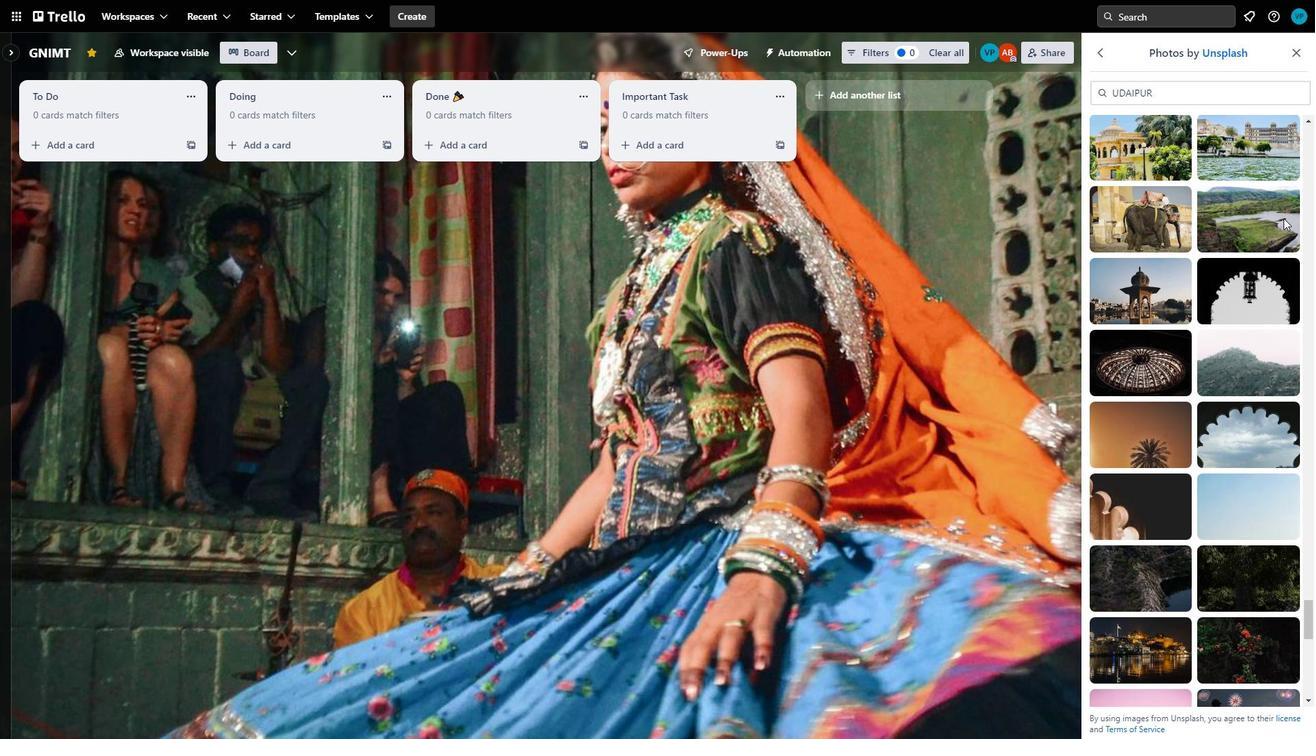 
Action: Mouse scrolled (1283, 217) with delta (0, 0)
Screenshot: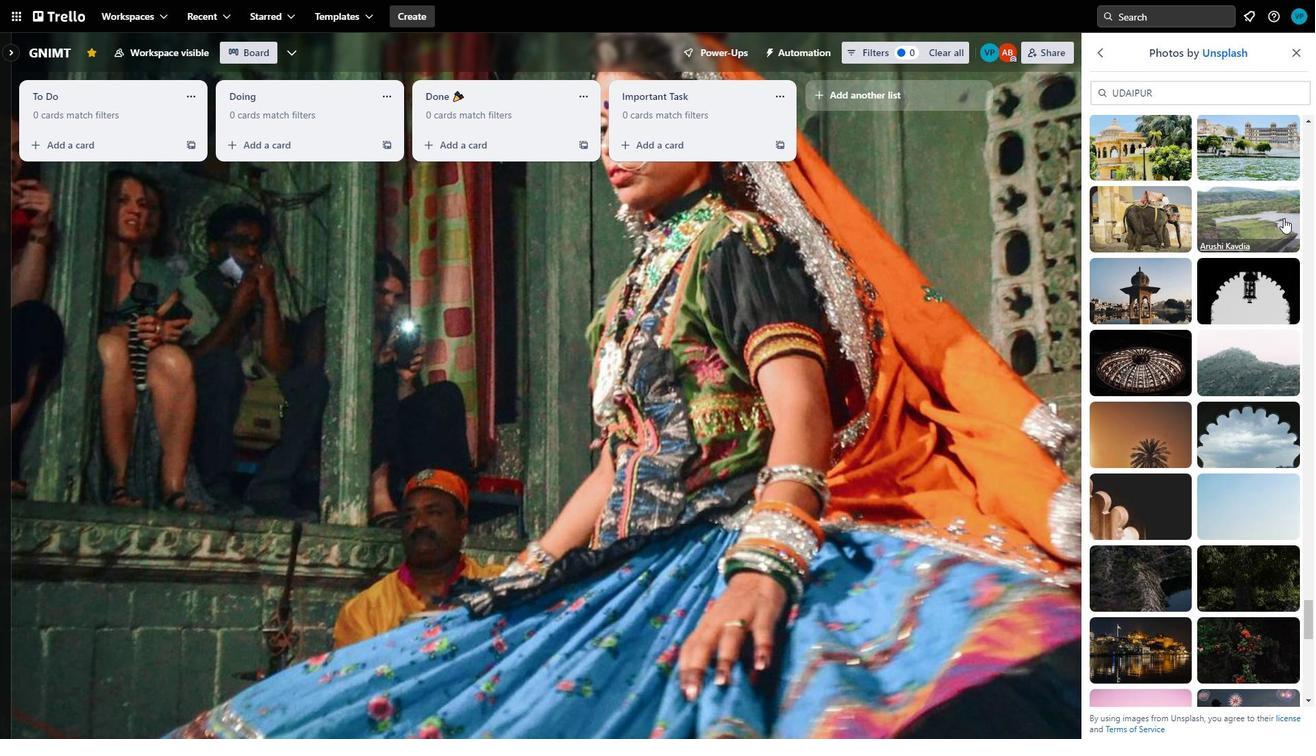 
Action: Mouse scrolled (1283, 217) with delta (0, 0)
Screenshot: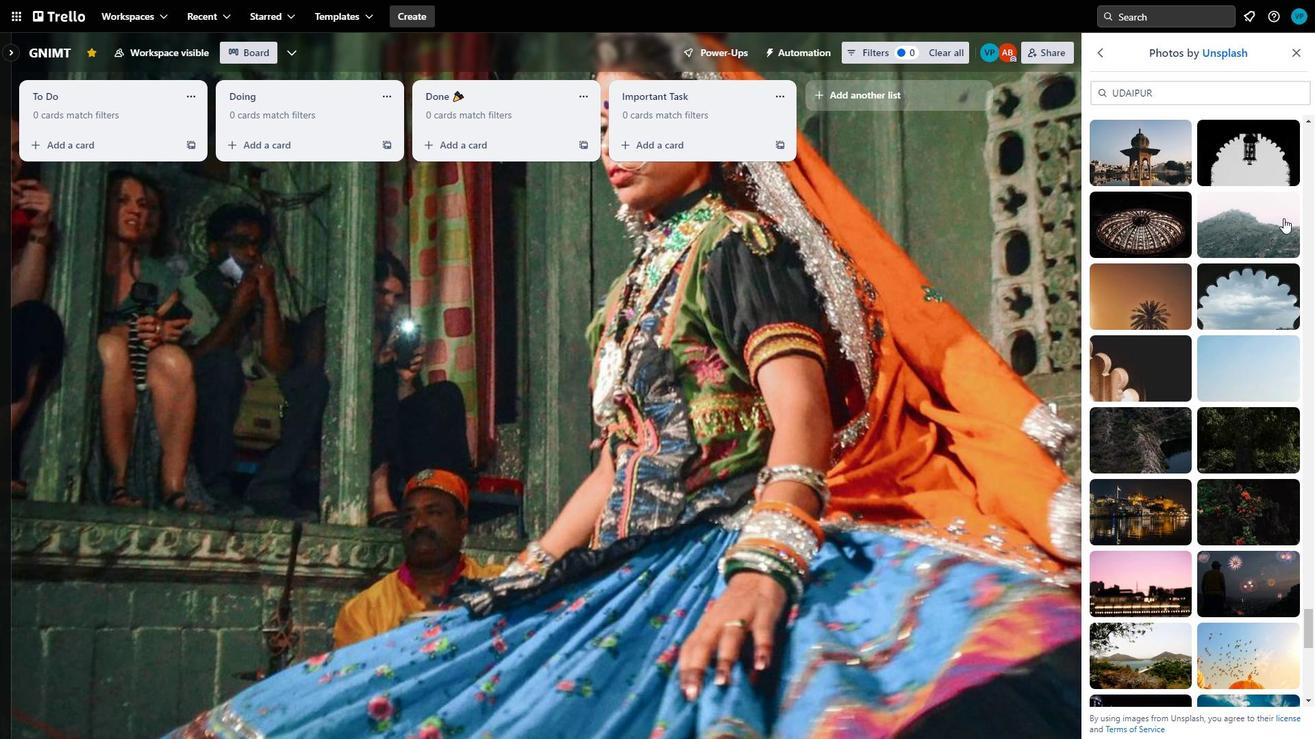 
Action: Mouse scrolled (1283, 217) with delta (0, 0)
Screenshot: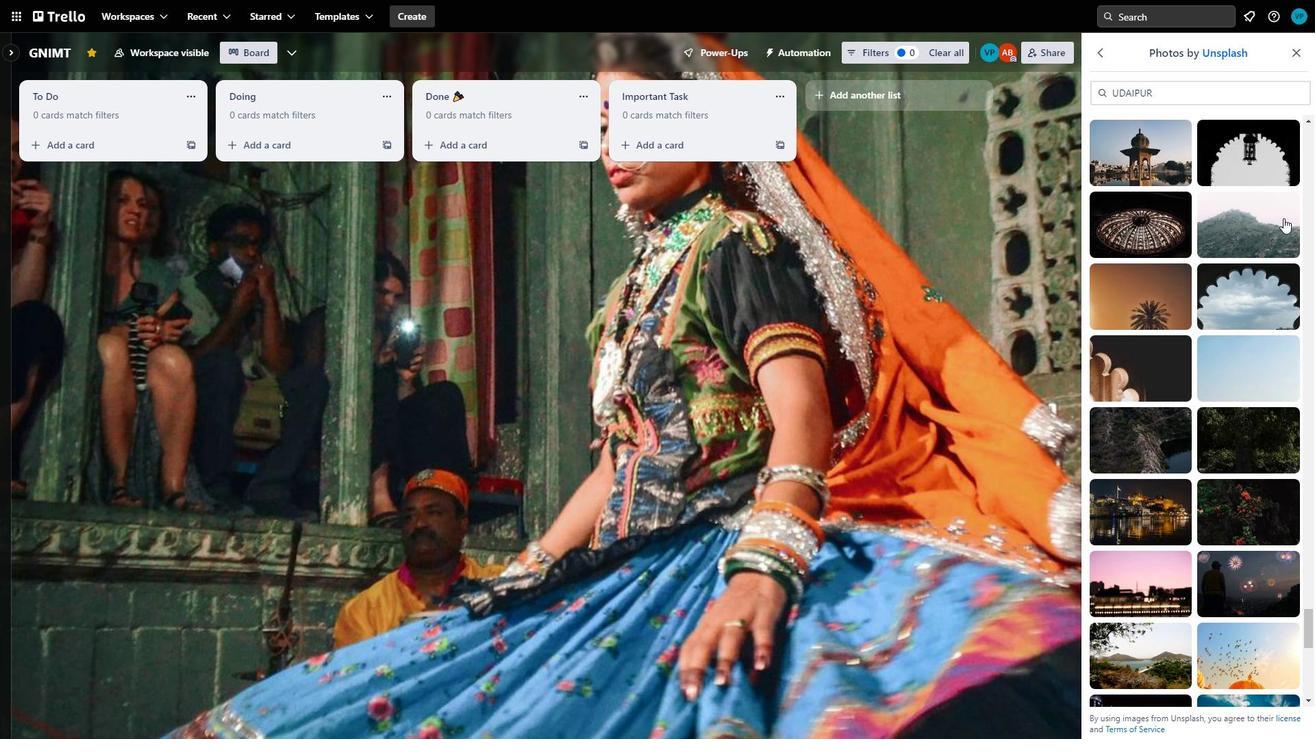 
Action: Mouse scrolled (1283, 217) with delta (0, 0)
Screenshot: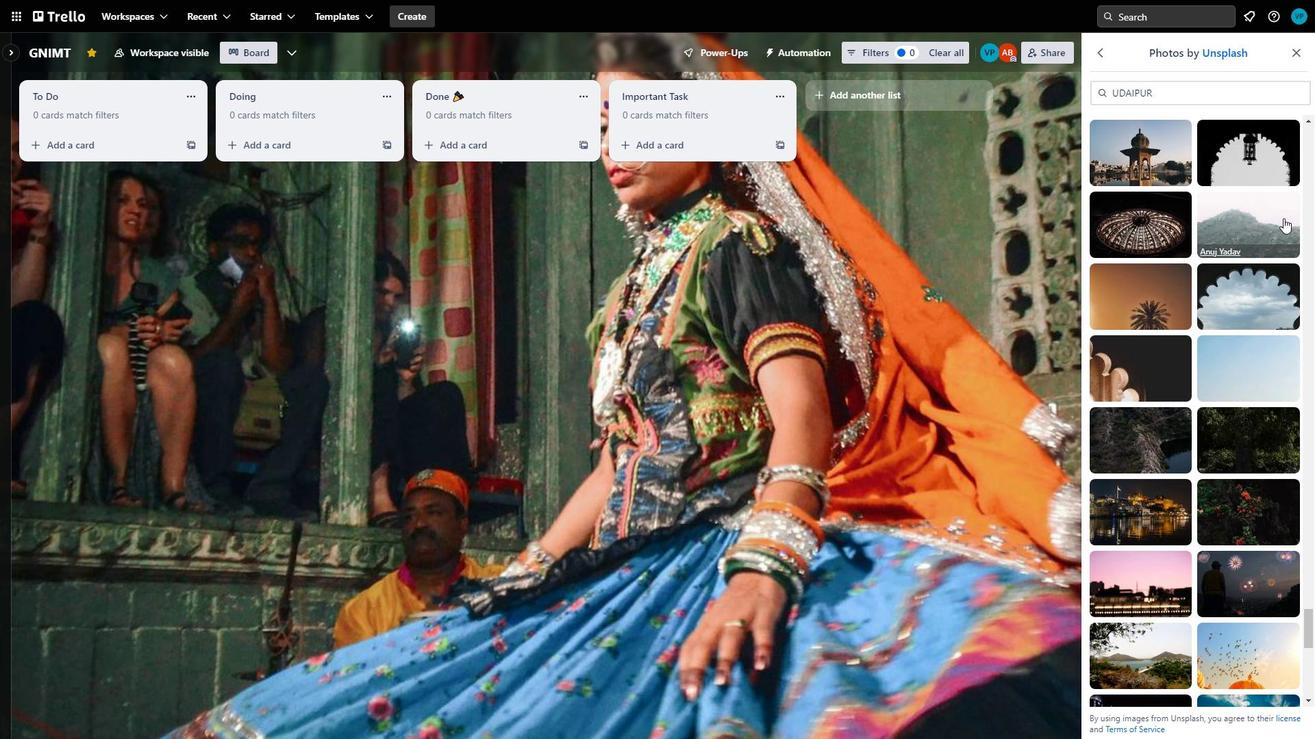 
Action: Mouse scrolled (1283, 217) with delta (0, 0)
Screenshot: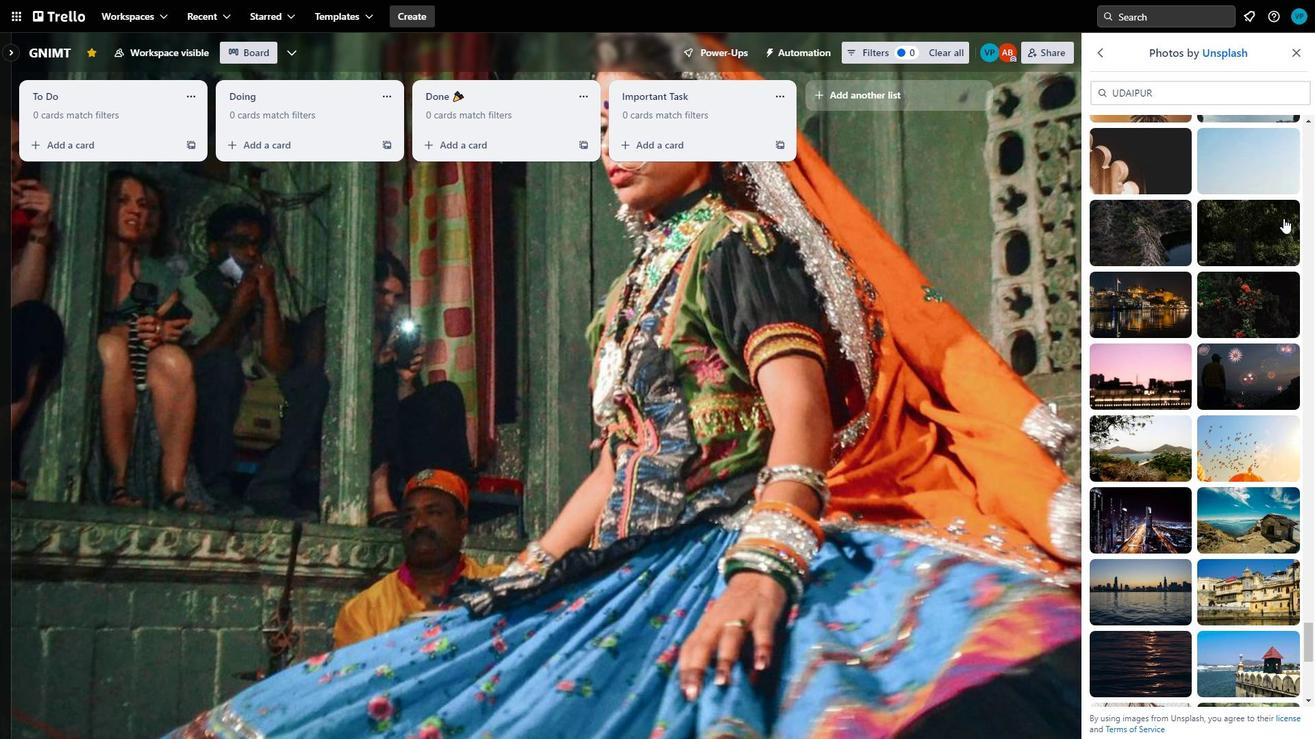
Action: Mouse scrolled (1283, 217) with delta (0, 0)
Screenshot: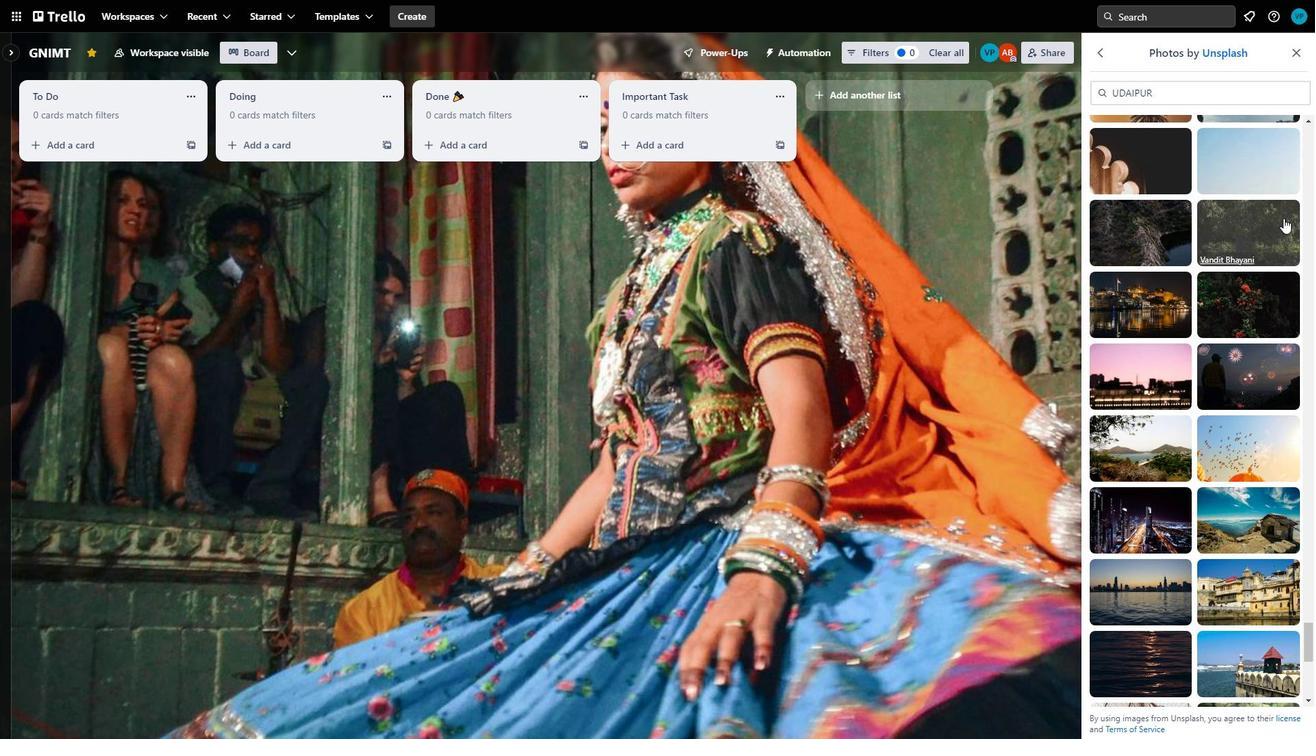 
Action: Mouse scrolled (1283, 217) with delta (0, 0)
Screenshot: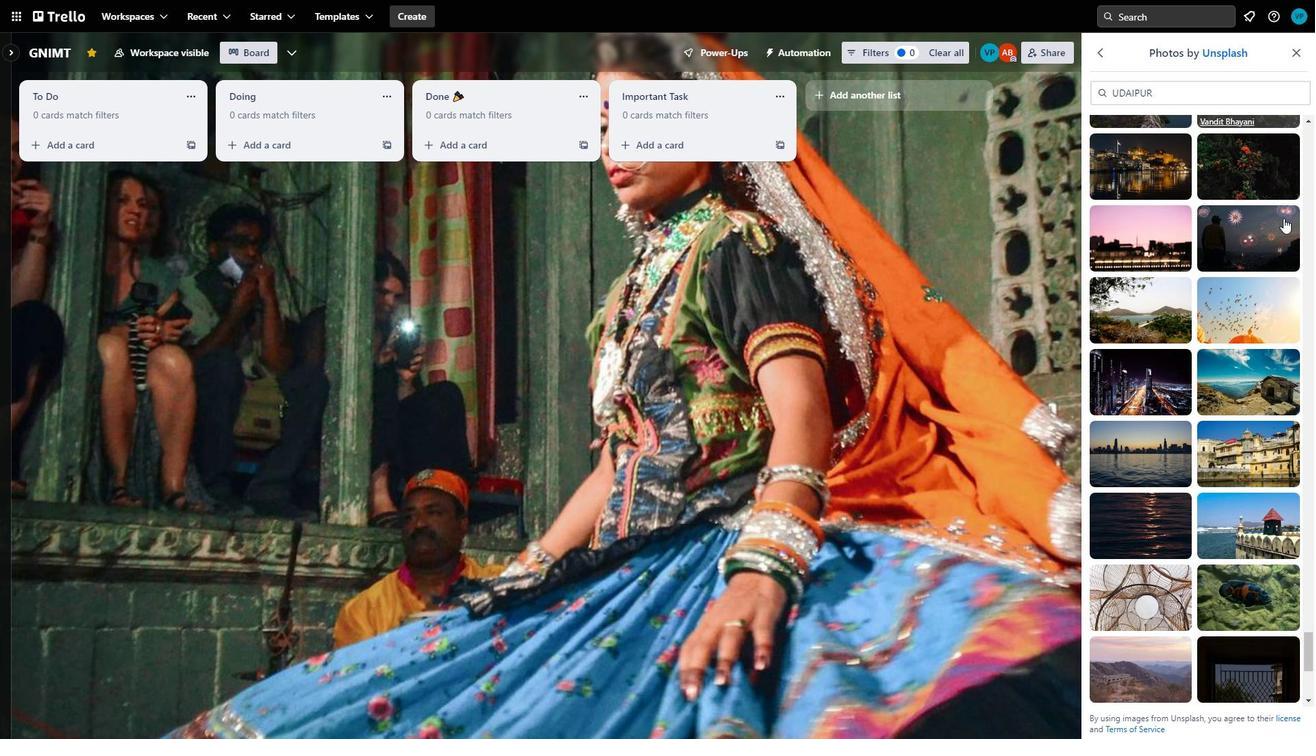 
Action: Mouse scrolled (1283, 217) with delta (0, 0)
Screenshot: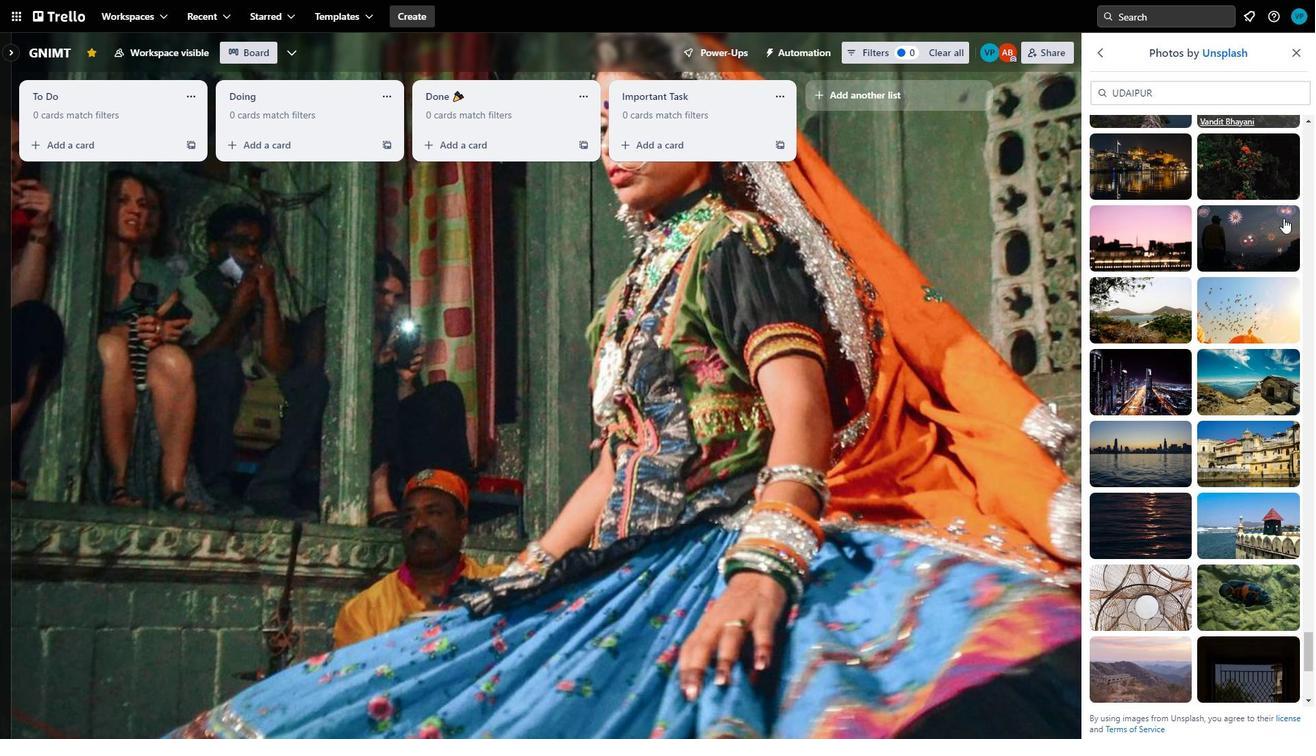 
Action: Mouse scrolled (1283, 217) with delta (0, 0)
Screenshot: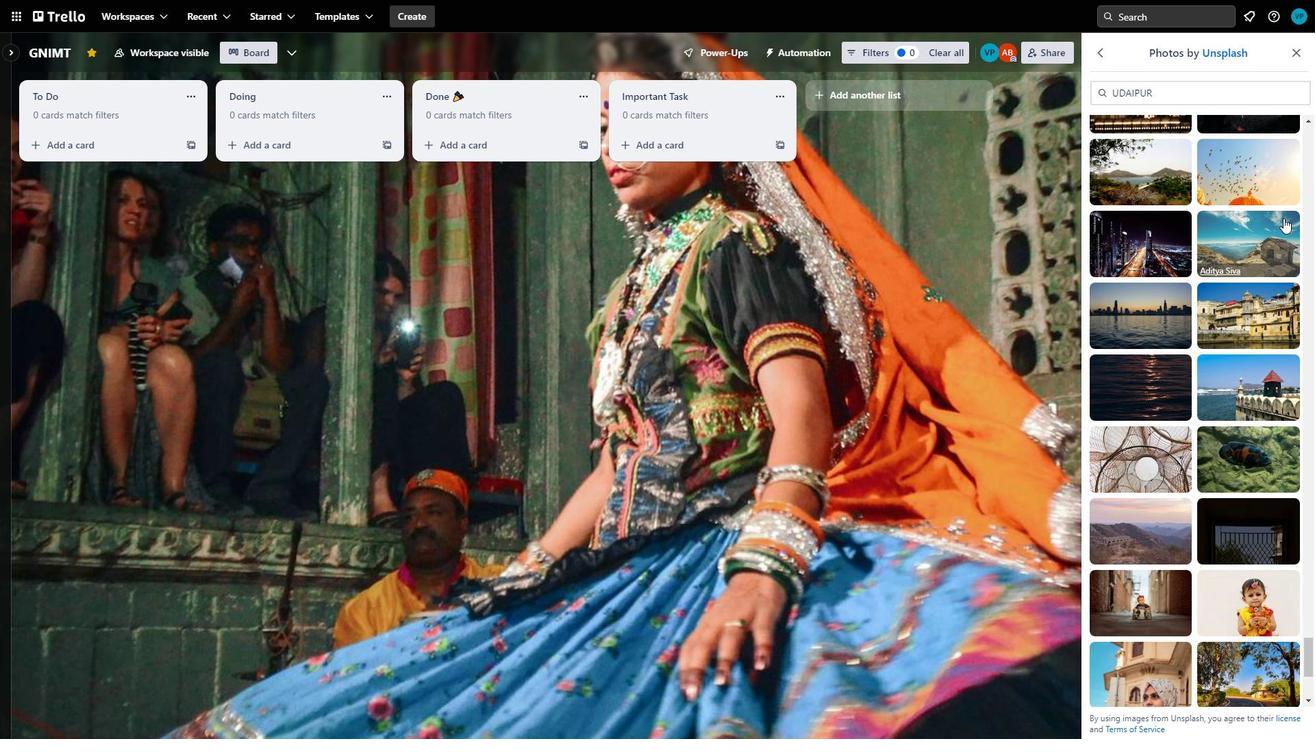 
Action: Mouse scrolled (1283, 217) with delta (0, 0)
Screenshot: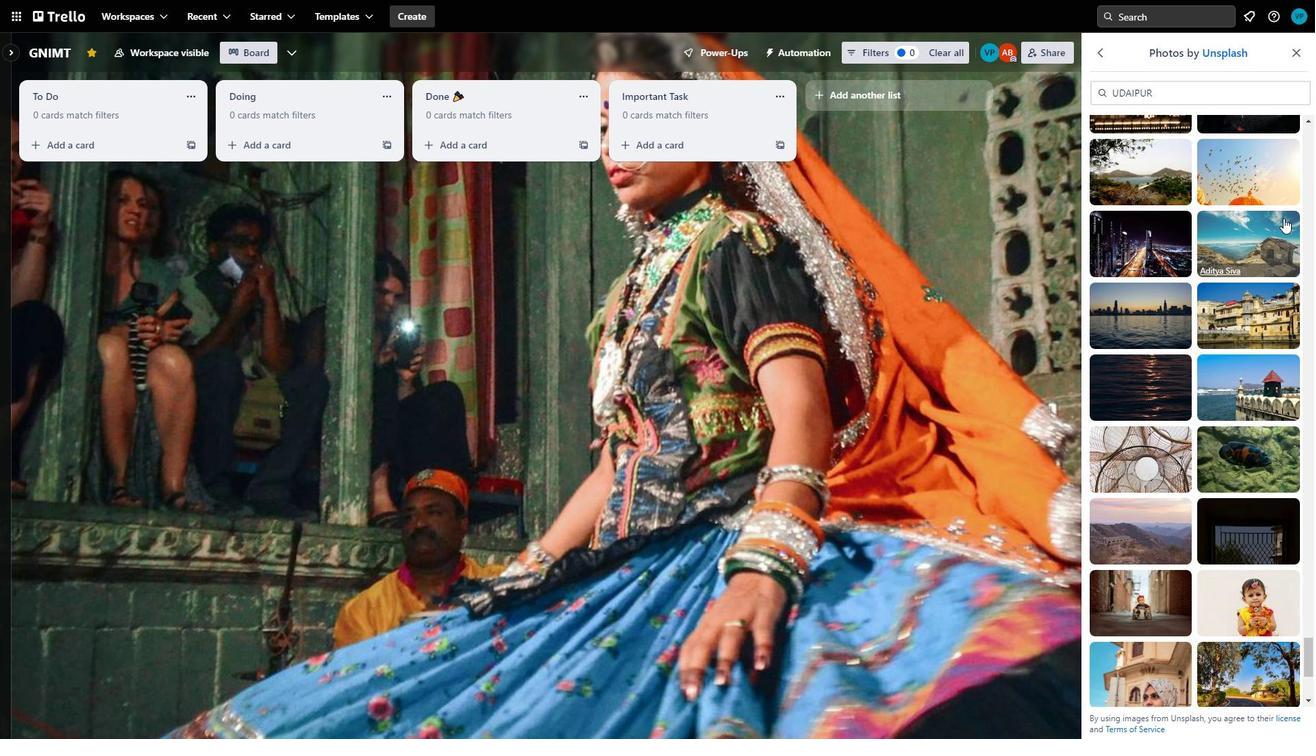 
Action: Mouse scrolled (1283, 217) with delta (0, 0)
Screenshot: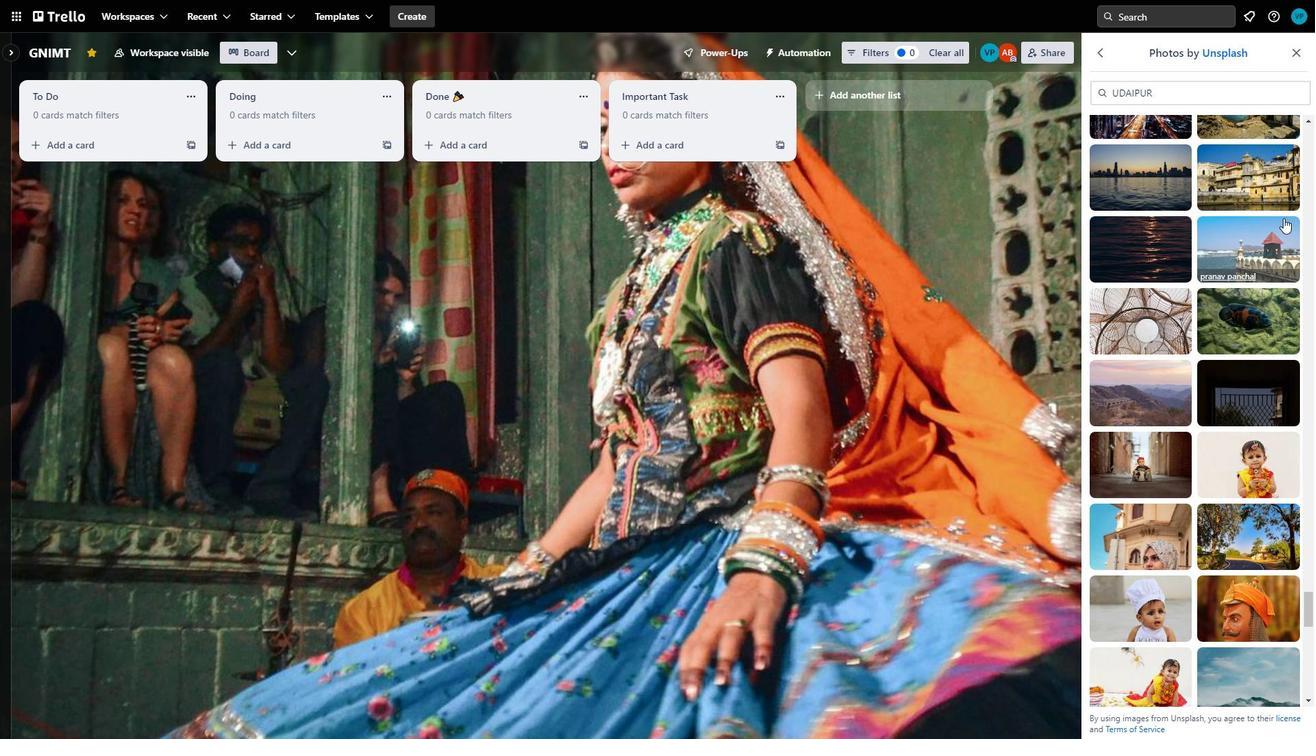 
Action: Mouse scrolled (1283, 217) with delta (0, 0)
Screenshot: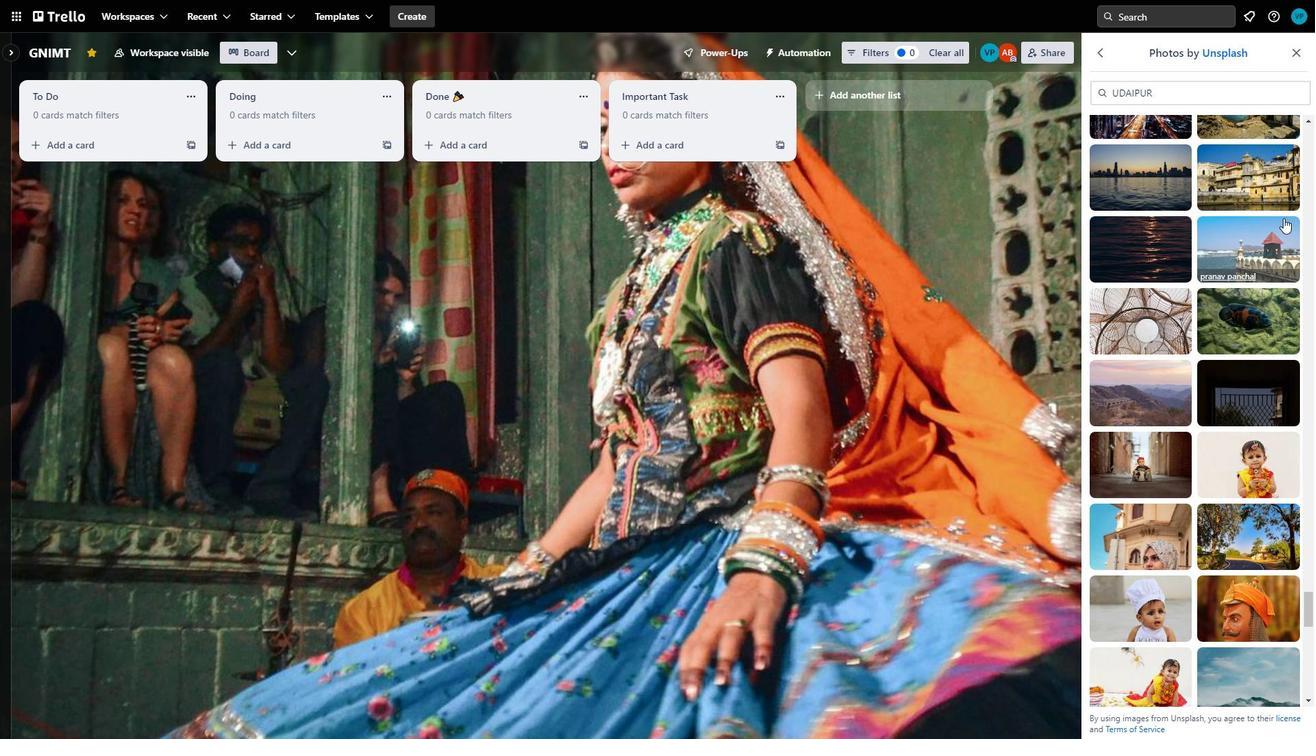 
Action: Mouse scrolled (1283, 217) with delta (0, 0)
Screenshot: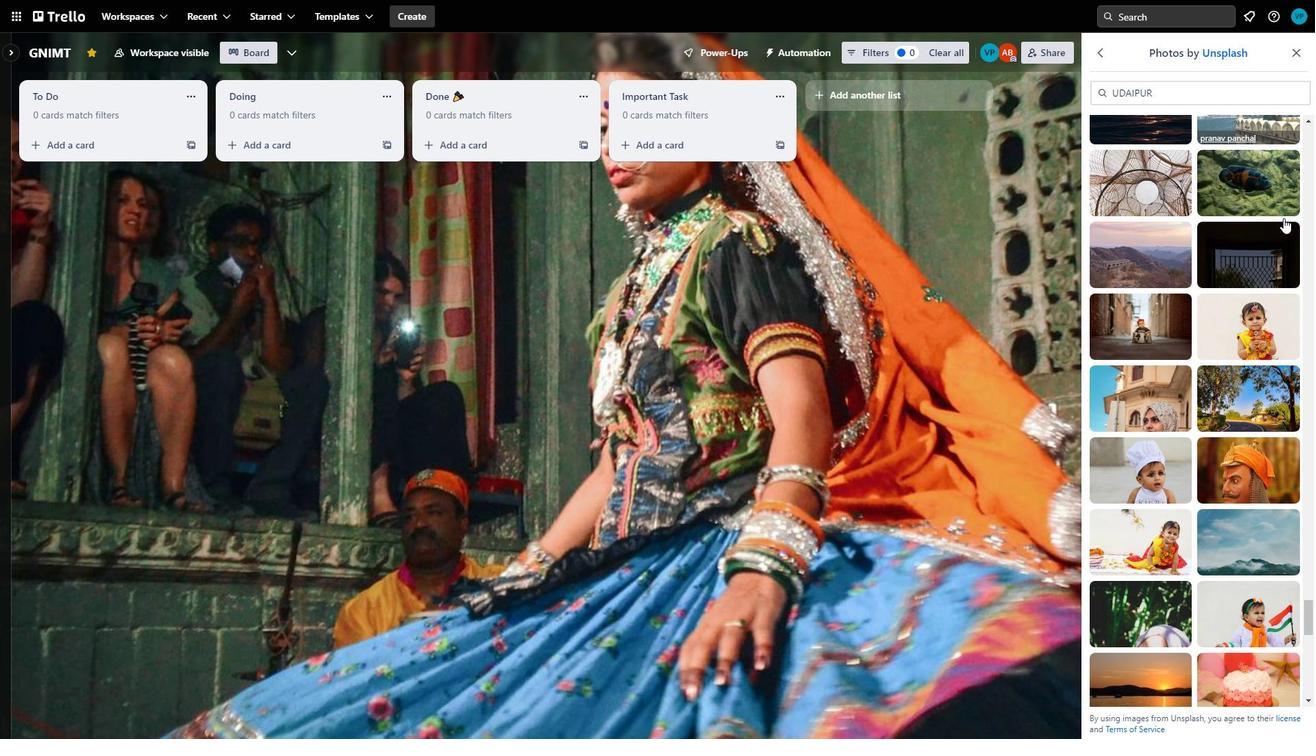 
Action: Mouse scrolled (1283, 217) with delta (0, 0)
Screenshot: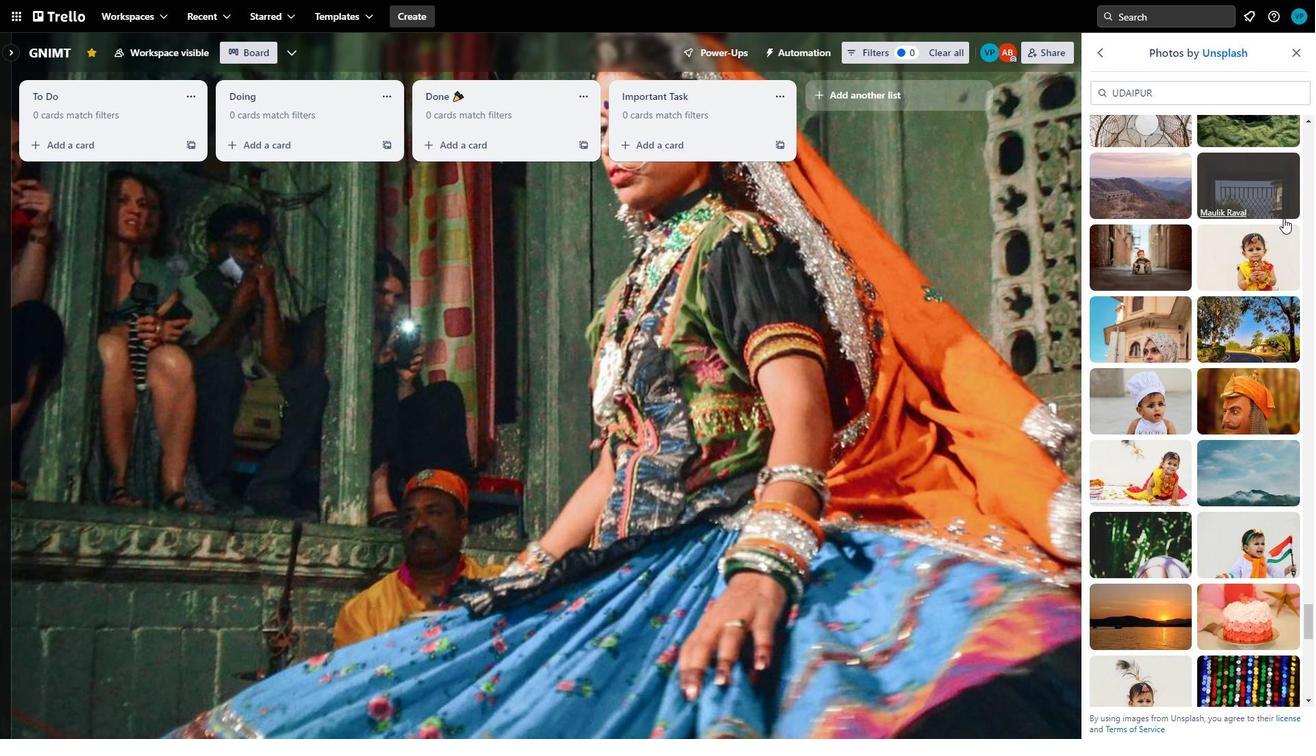 
Action: Mouse scrolled (1283, 217) with delta (0, 0)
Screenshot: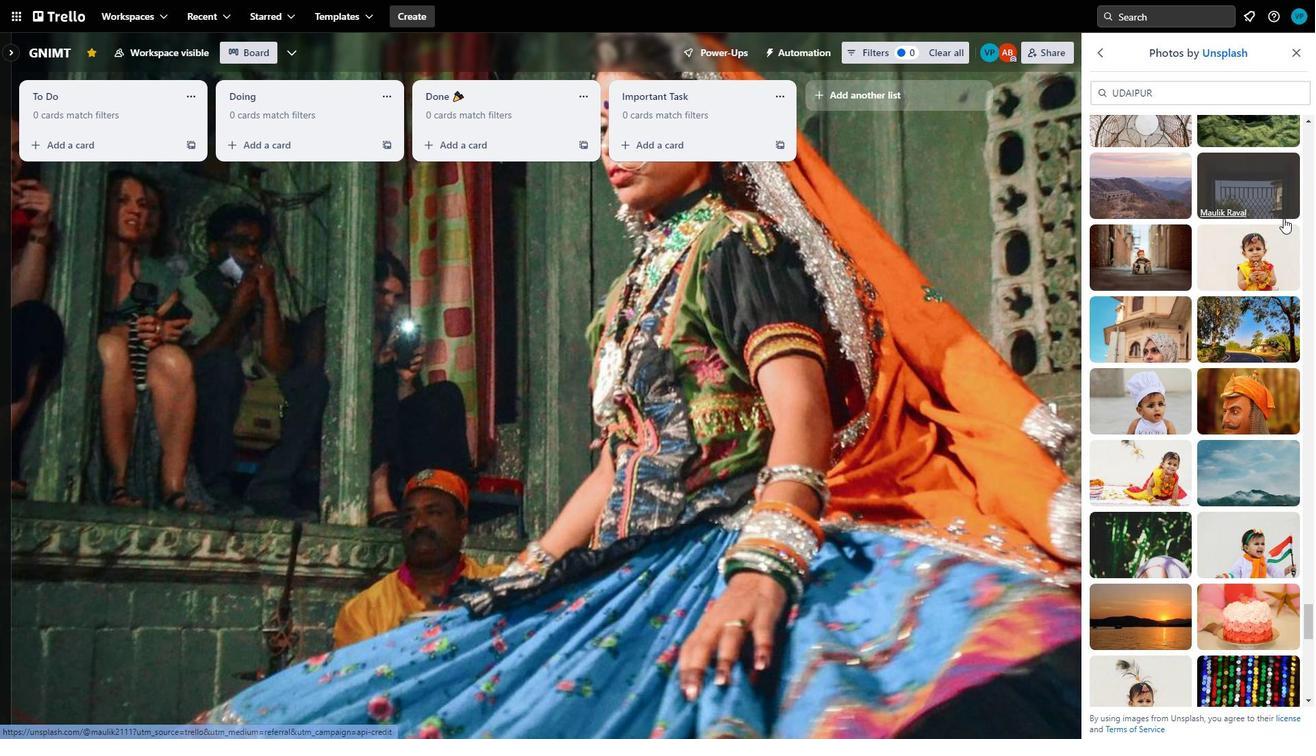 
Action: Mouse scrolled (1283, 217) with delta (0, 0)
Screenshot: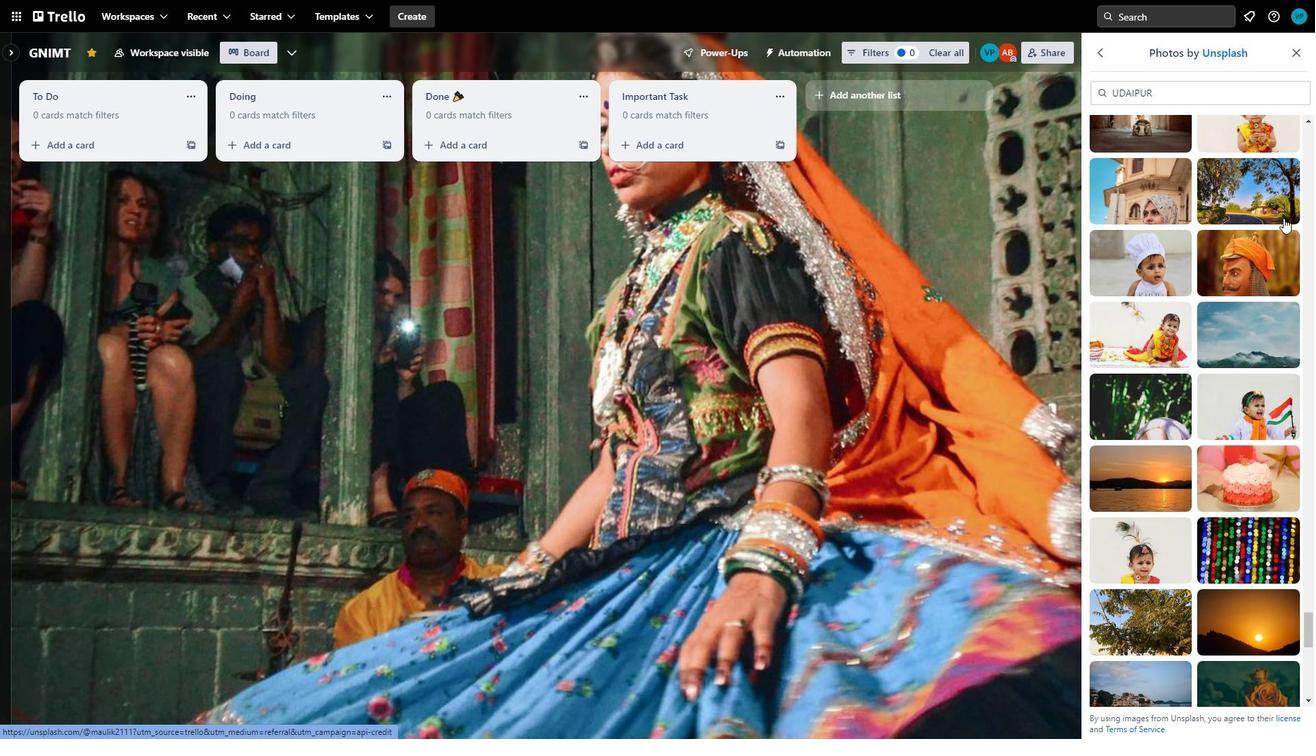 
Action: Mouse scrolled (1283, 217) with delta (0, 0)
Screenshot: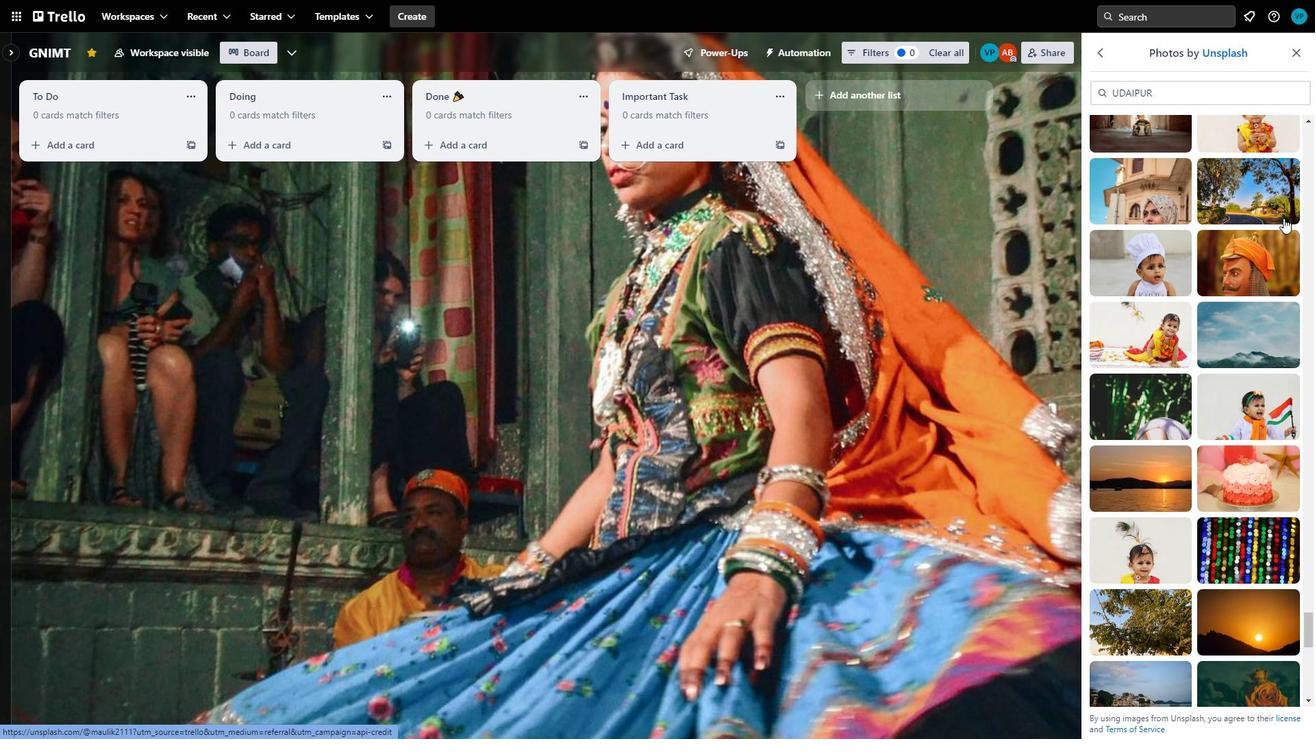 
Action: Mouse scrolled (1283, 217) with delta (0, 0)
Screenshot: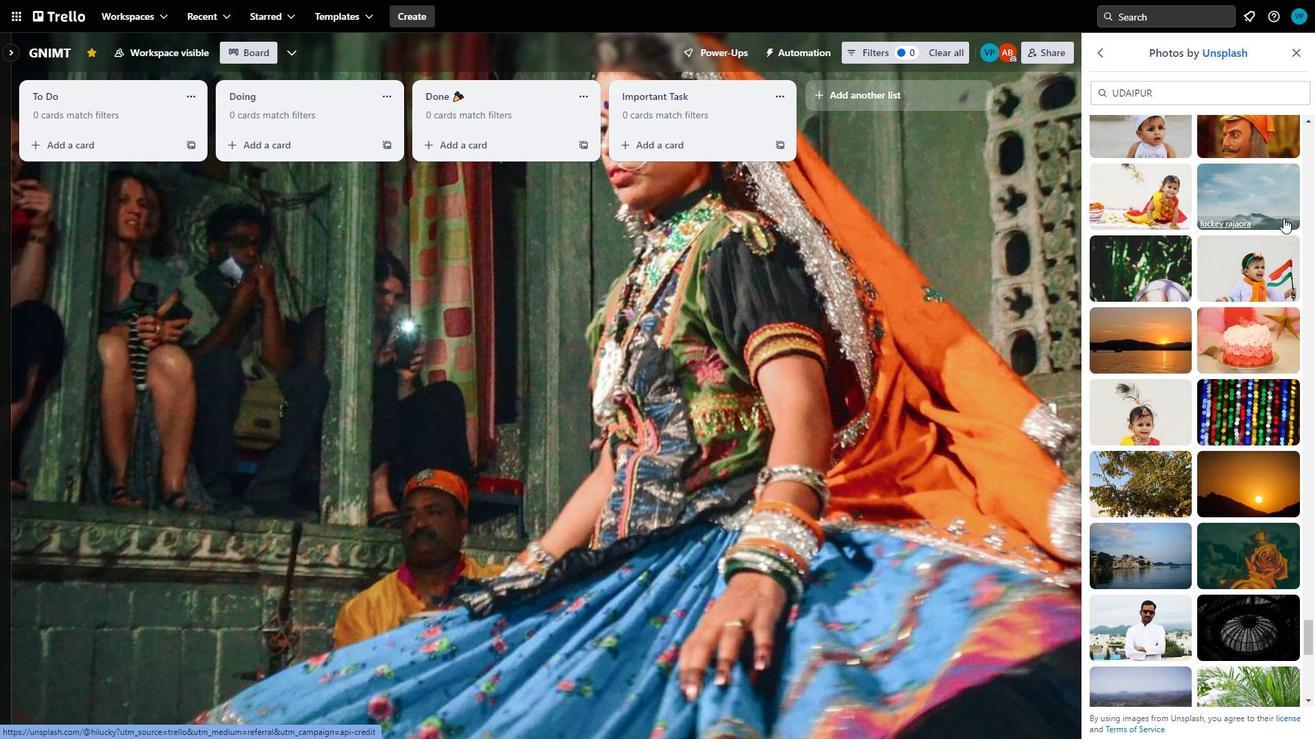 
Action: Mouse scrolled (1283, 217) with delta (0, 0)
Screenshot: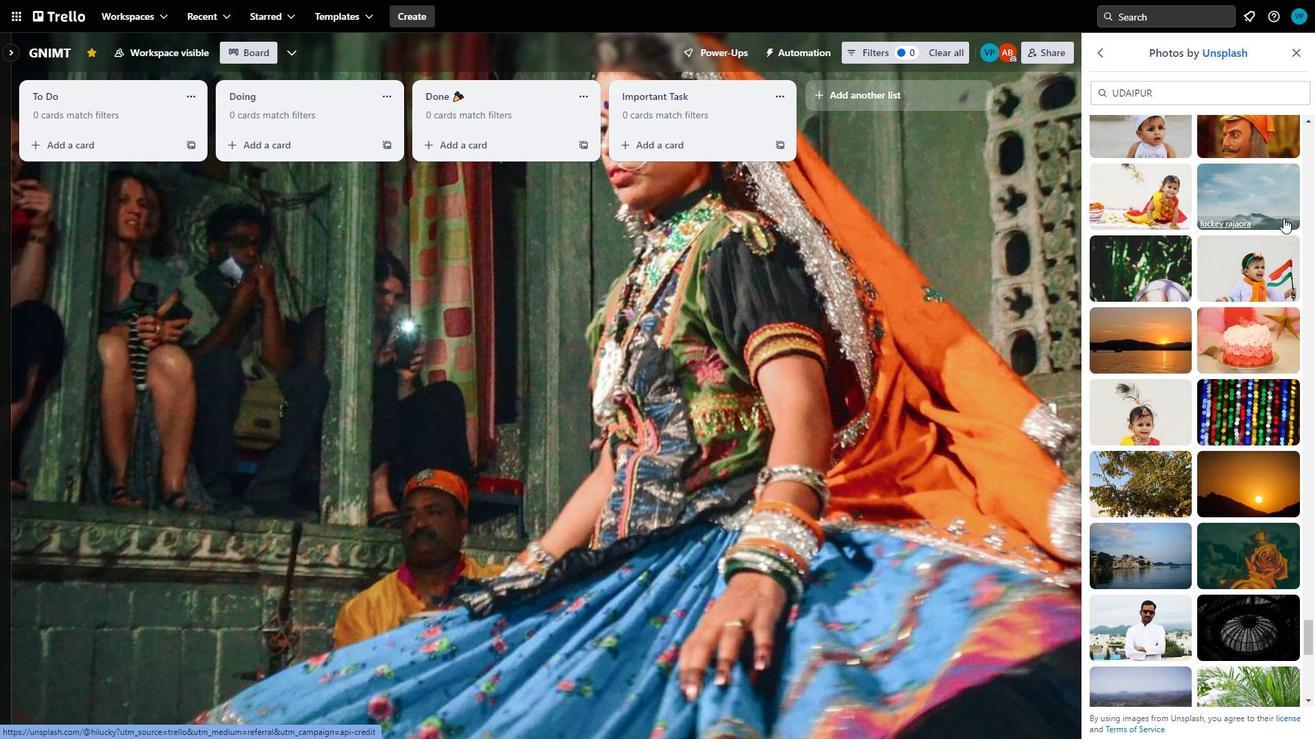 
Action: Mouse scrolled (1283, 217) with delta (0, 0)
Screenshot: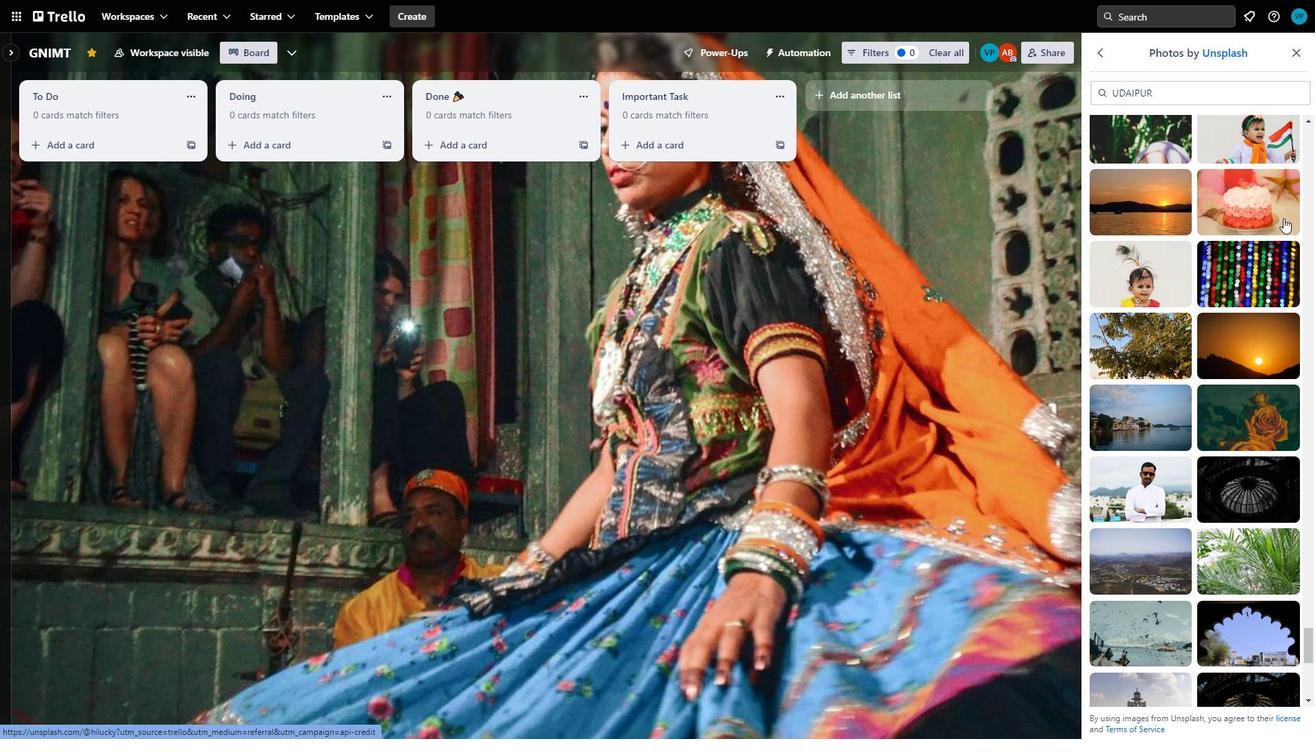 
Action: Mouse scrolled (1283, 217) with delta (0, 0)
Screenshot: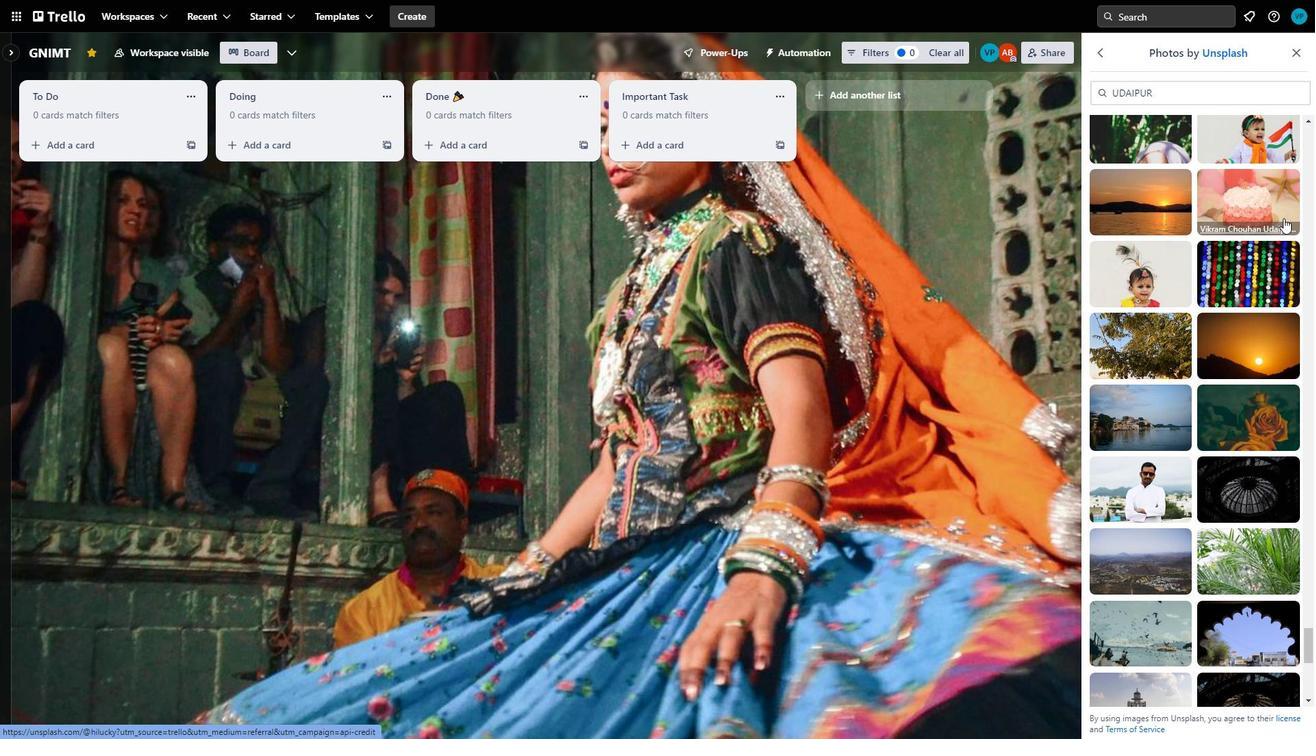 
Action: Mouse scrolled (1283, 217) with delta (0, 0)
Screenshot: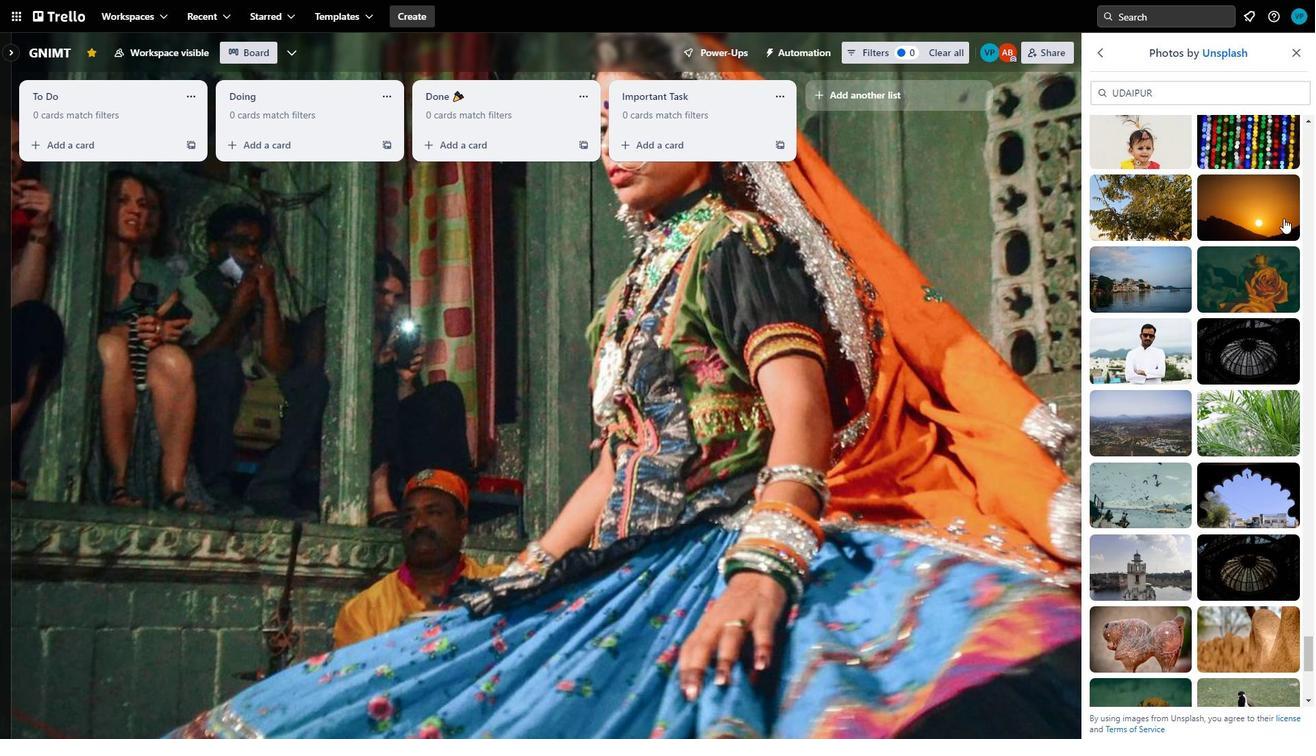
Action: Mouse scrolled (1283, 217) with delta (0, 0)
Screenshot: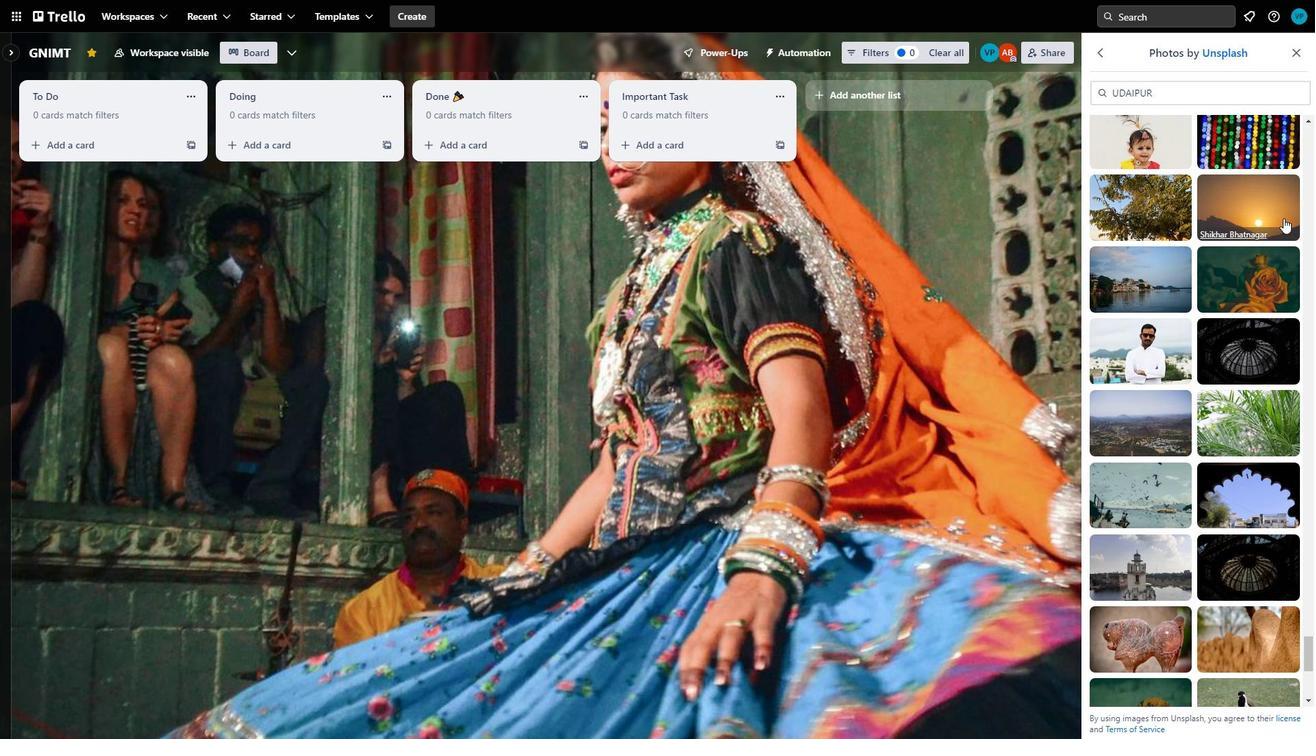 
Action: Mouse scrolled (1283, 217) with delta (0, 0)
Screenshot: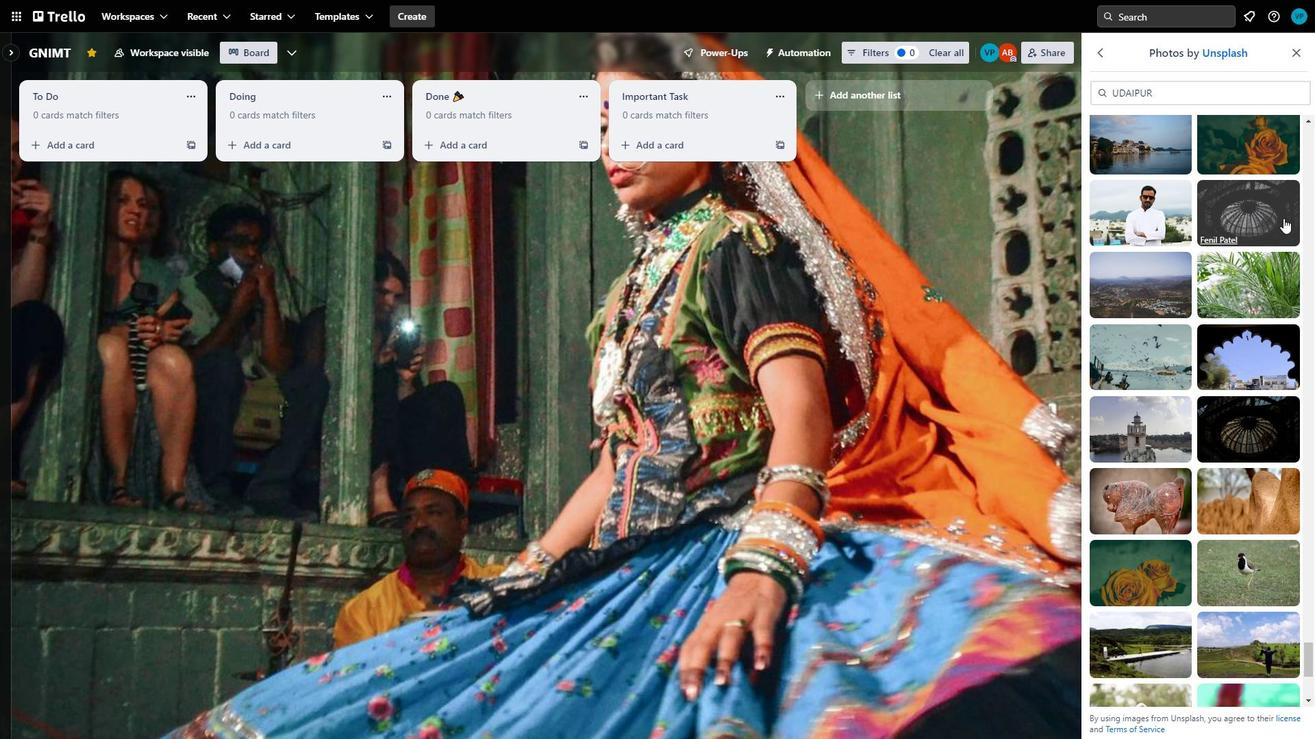 
Action: Mouse scrolled (1283, 217) with delta (0, 0)
Screenshot: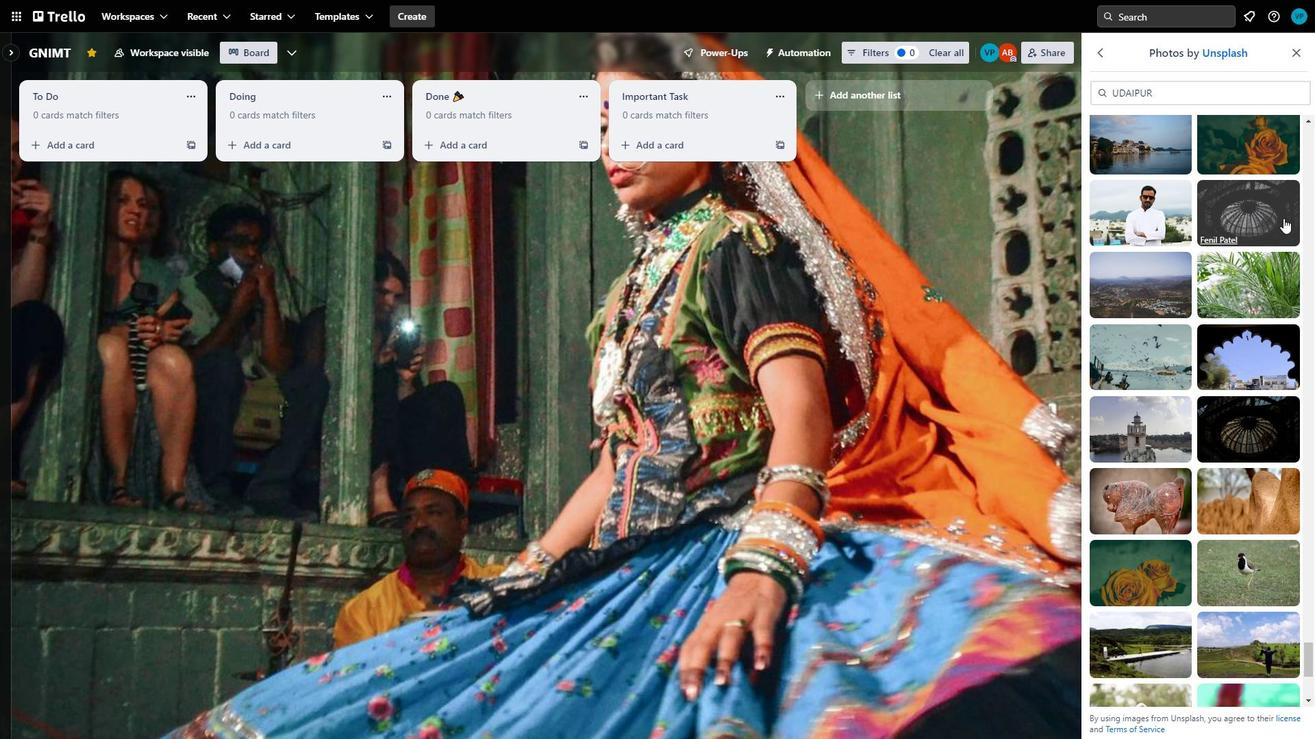
Action: Mouse scrolled (1283, 217) with delta (0, 0)
Screenshot: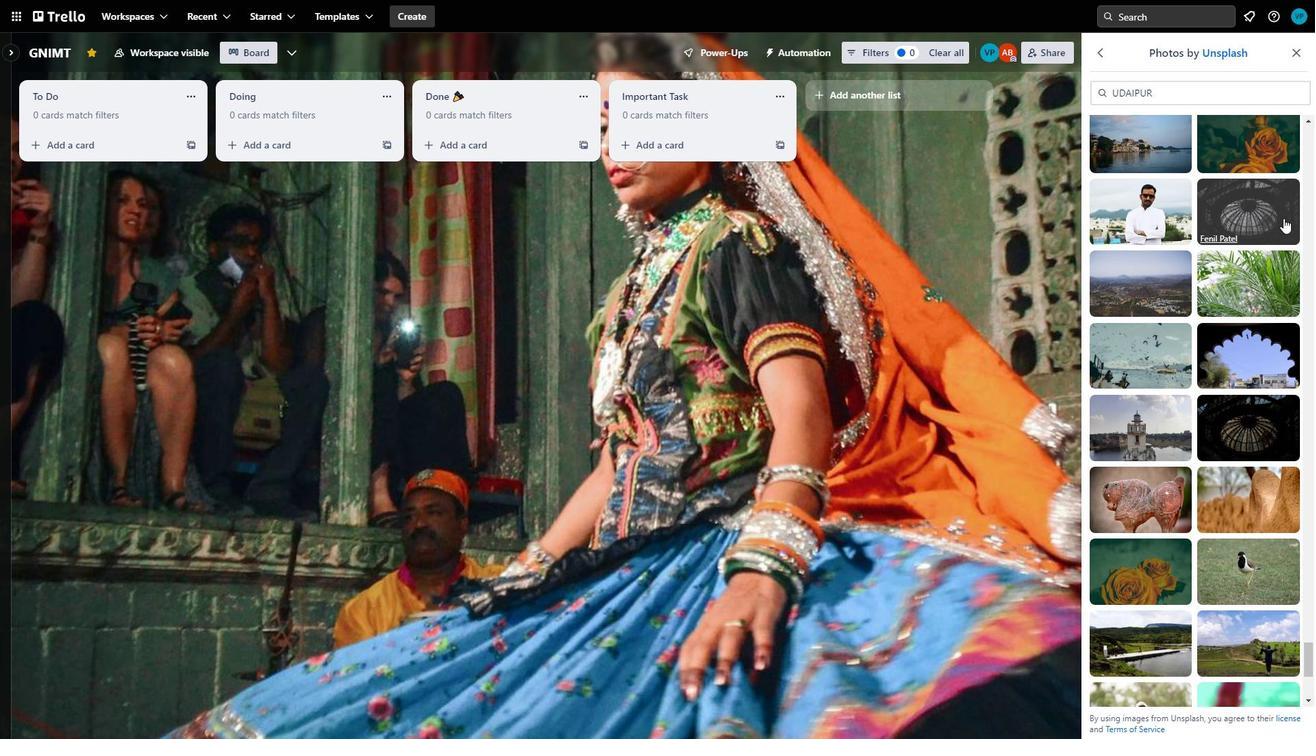
Action: Mouse scrolled (1283, 217) with delta (0, 0)
Screenshot: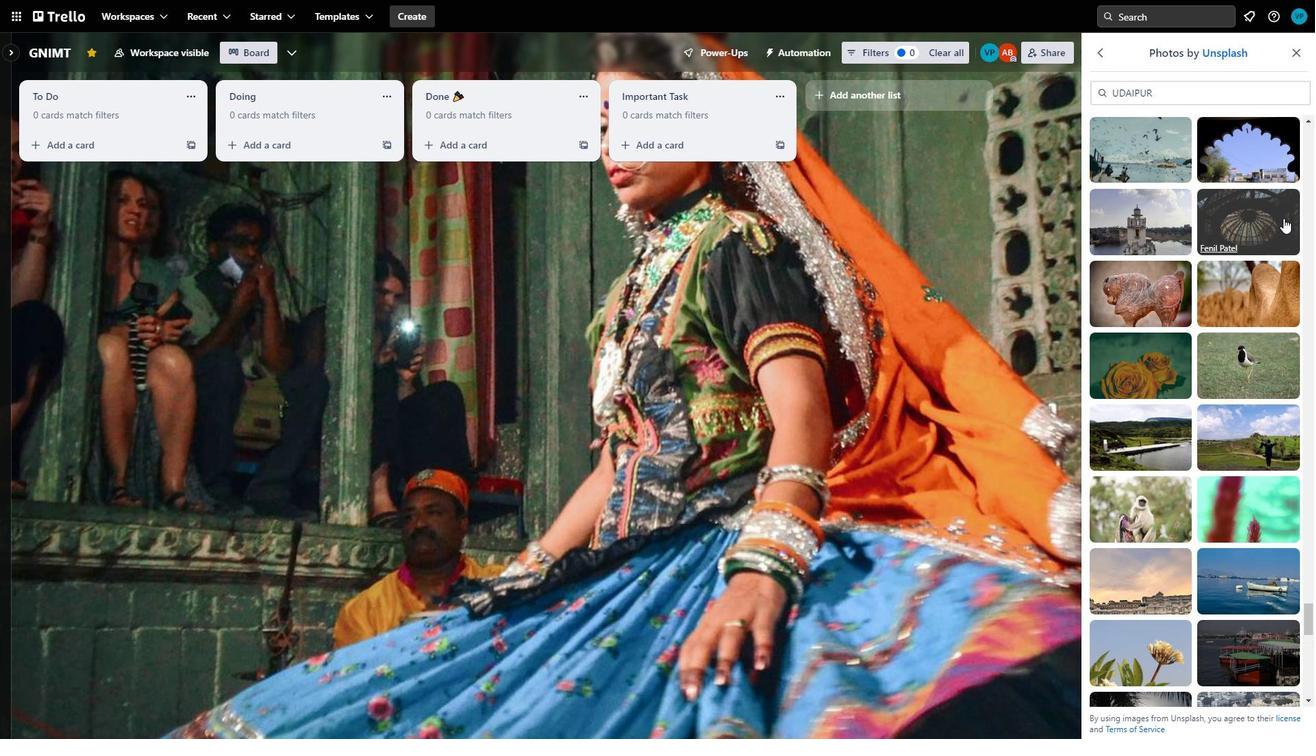 
Action: Mouse scrolled (1283, 217) with delta (0, 0)
Screenshot: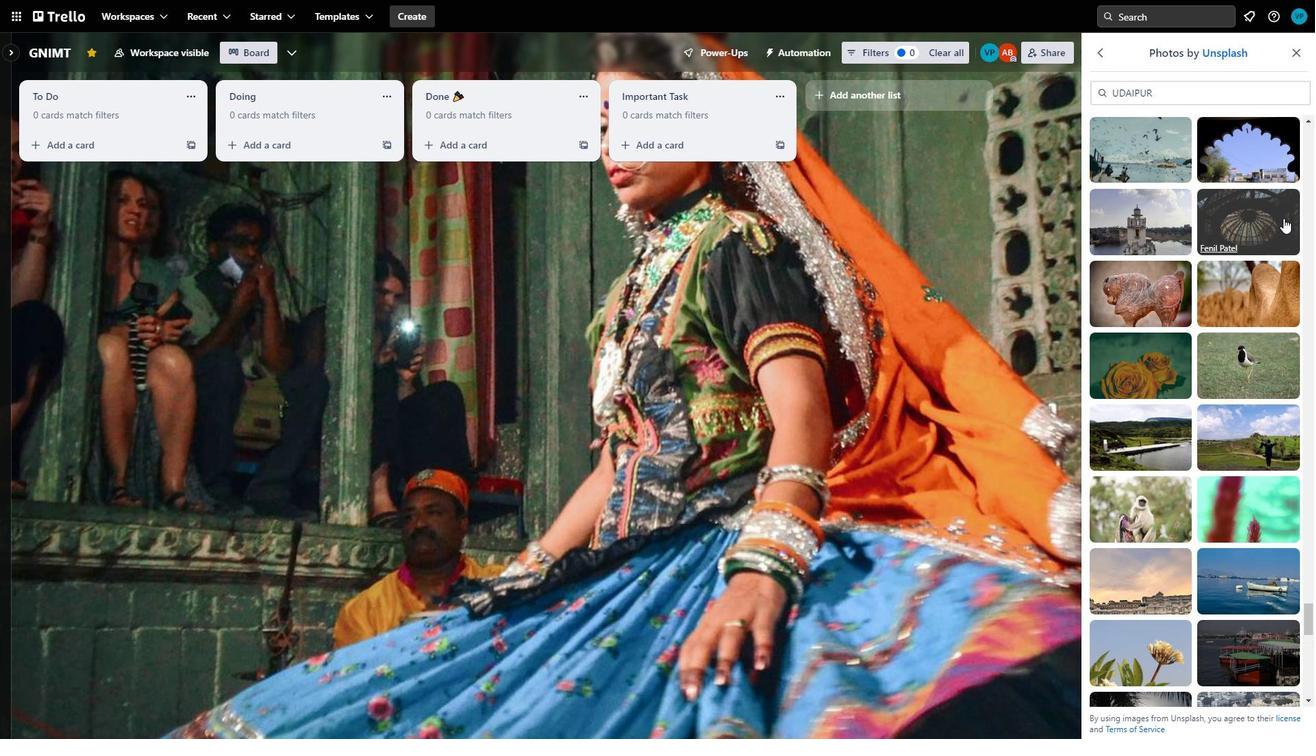 
Action: Mouse scrolled (1283, 217) with delta (0, 0)
Screenshot: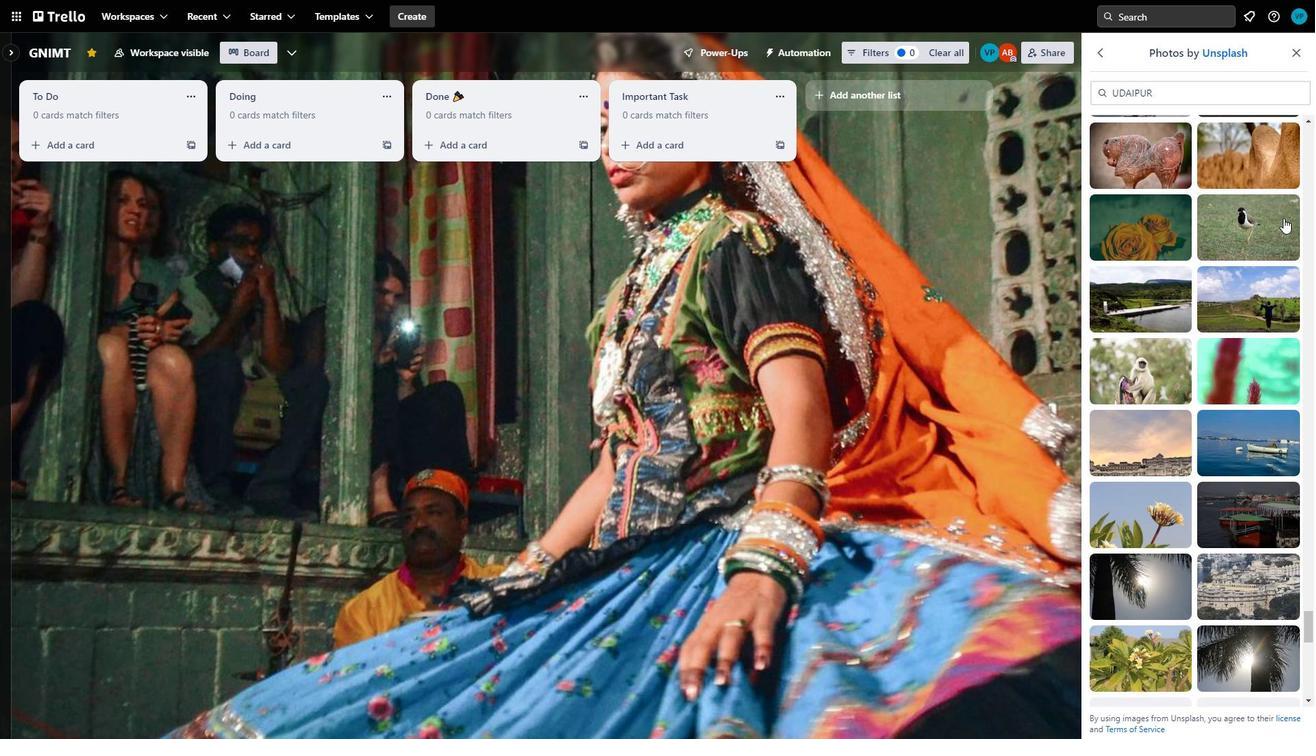 
Action: Mouse scrolled (1283, 217) with delta (0, 0)
Screenshot: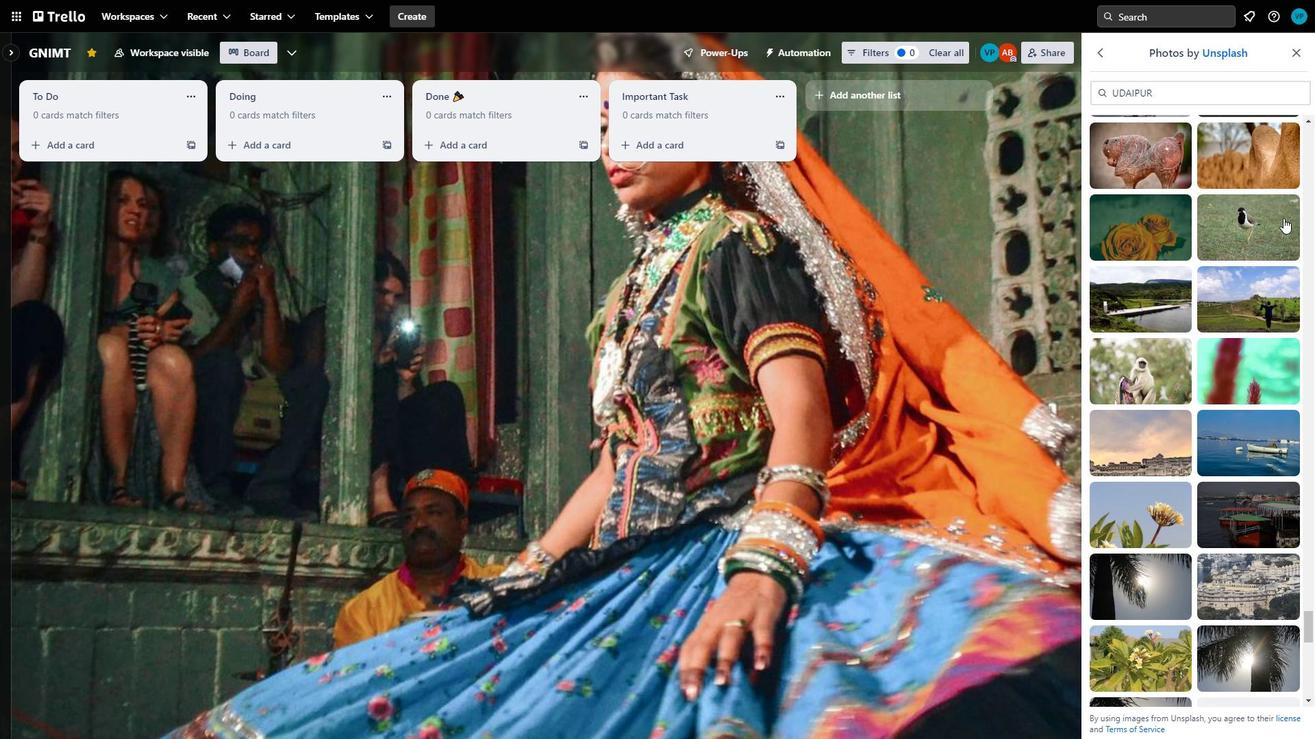 
Action: Mouse scrolled (1283, 217) with delta (0, 0)
Screenshot: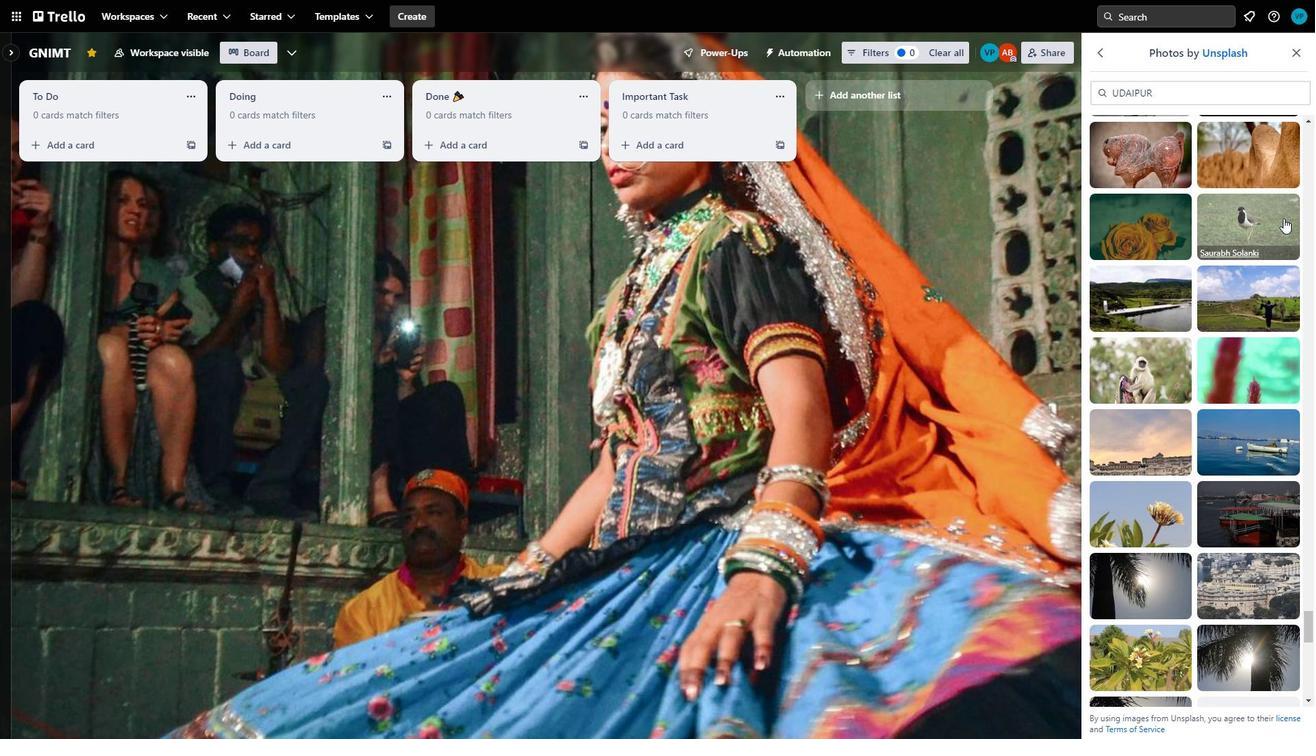 
Action: Mouse scrolled (1283, 217) with delta (0, 0)
Screenshot: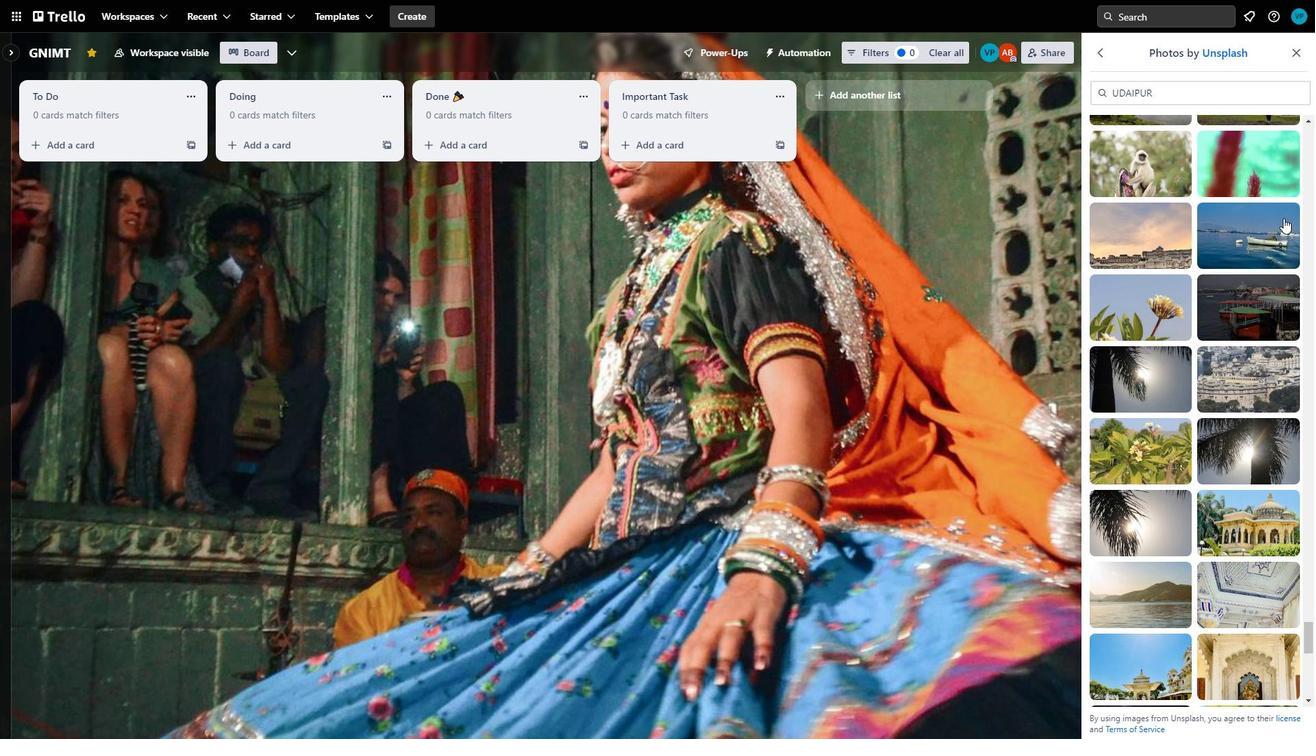 
Action: Mouse scrolled (1283, 217) with delta (0, 0)
Screenshot: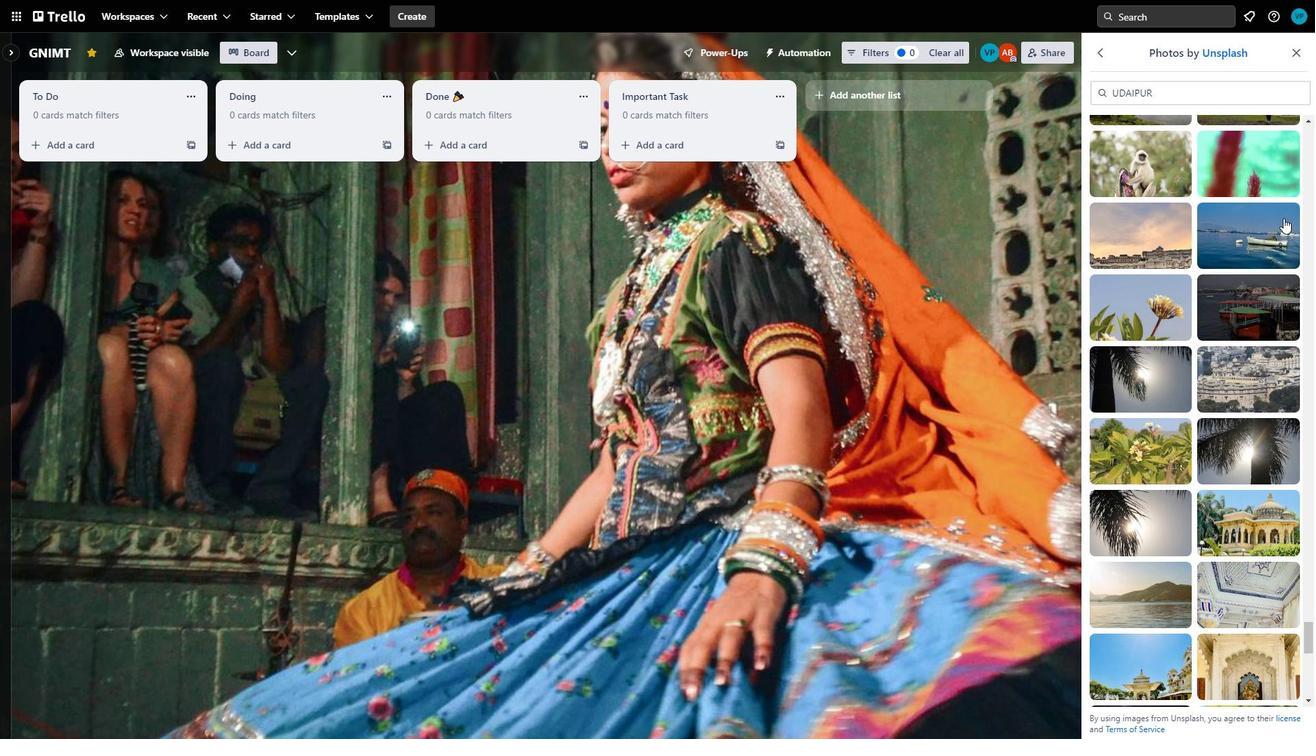 
Action: Mouse scrolled (1283, 217) with delta (0, 0)
Screenshot: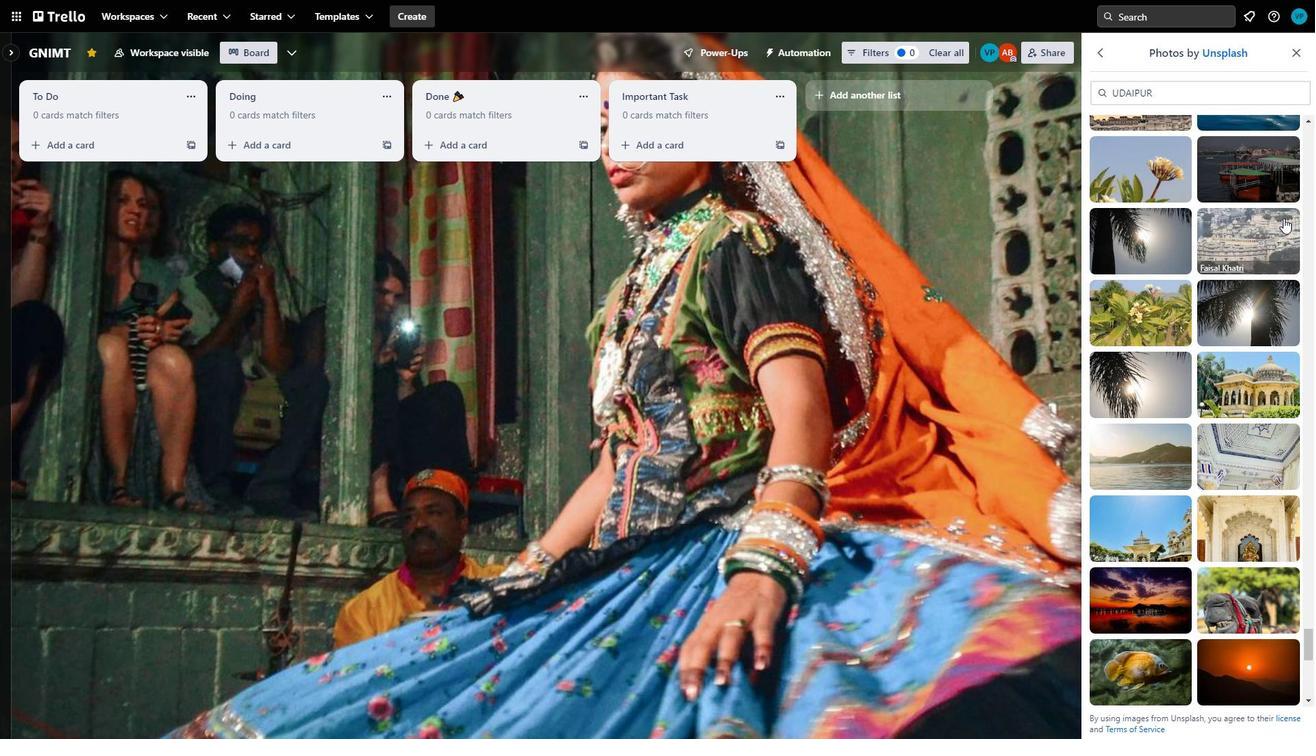 
Action: Mouse scrolled (1283, 217) with delta (0, 0)
Screenshot: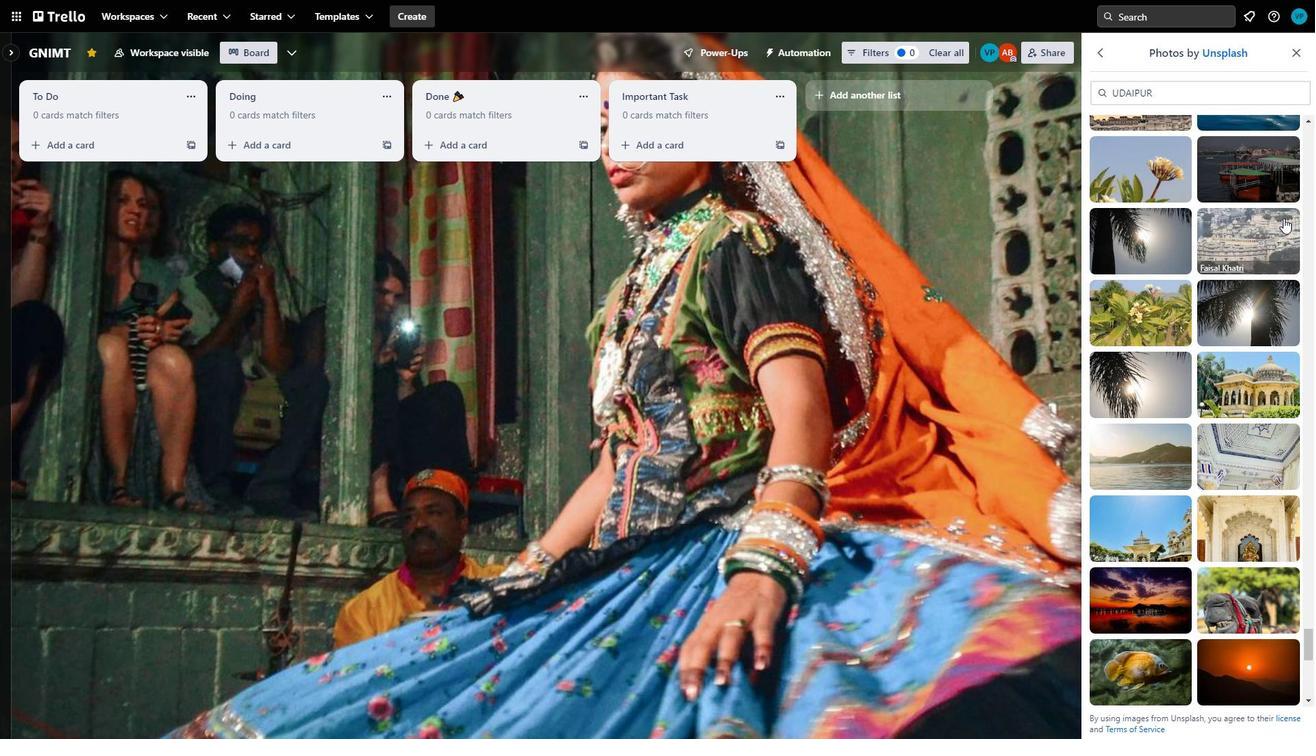 
Action: Mouse scrolled (1283, 217) with delta (0, 0)
Screenshot: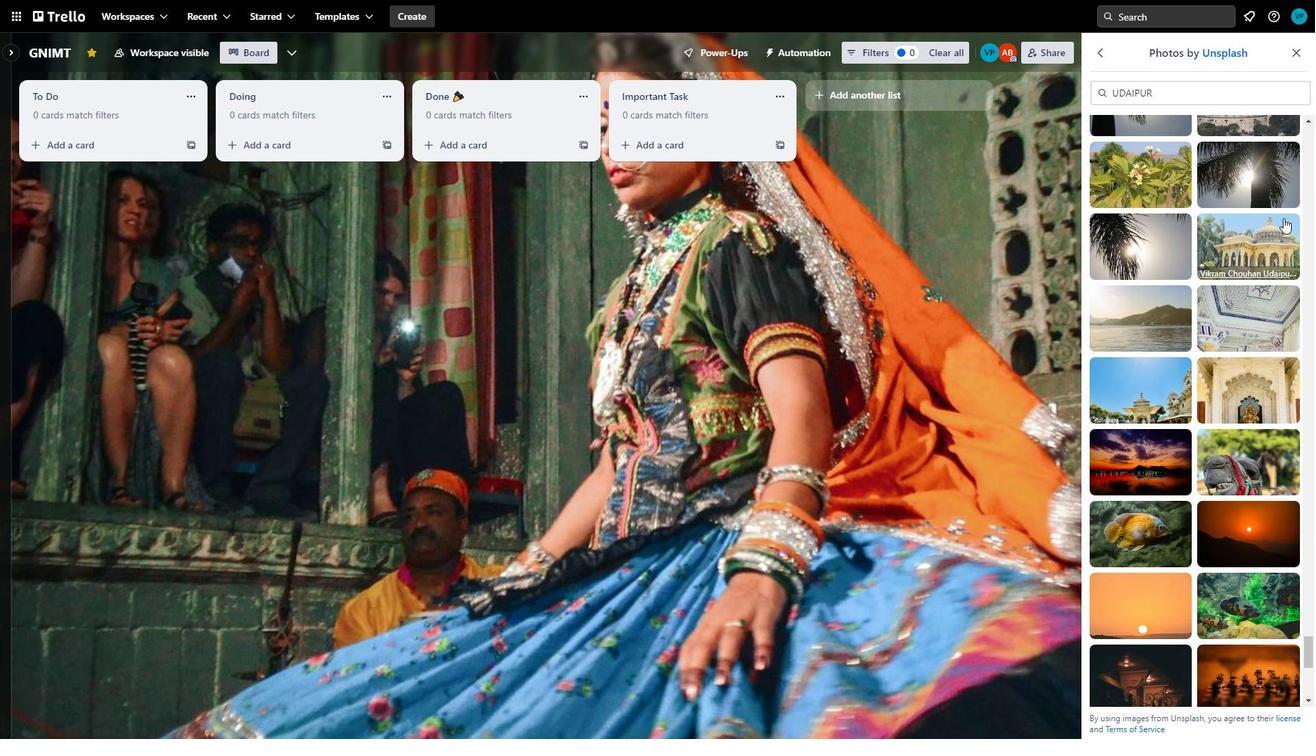 
Action: Mouse scrolled (1283, 217) with delta (0, 0)
Screenshot: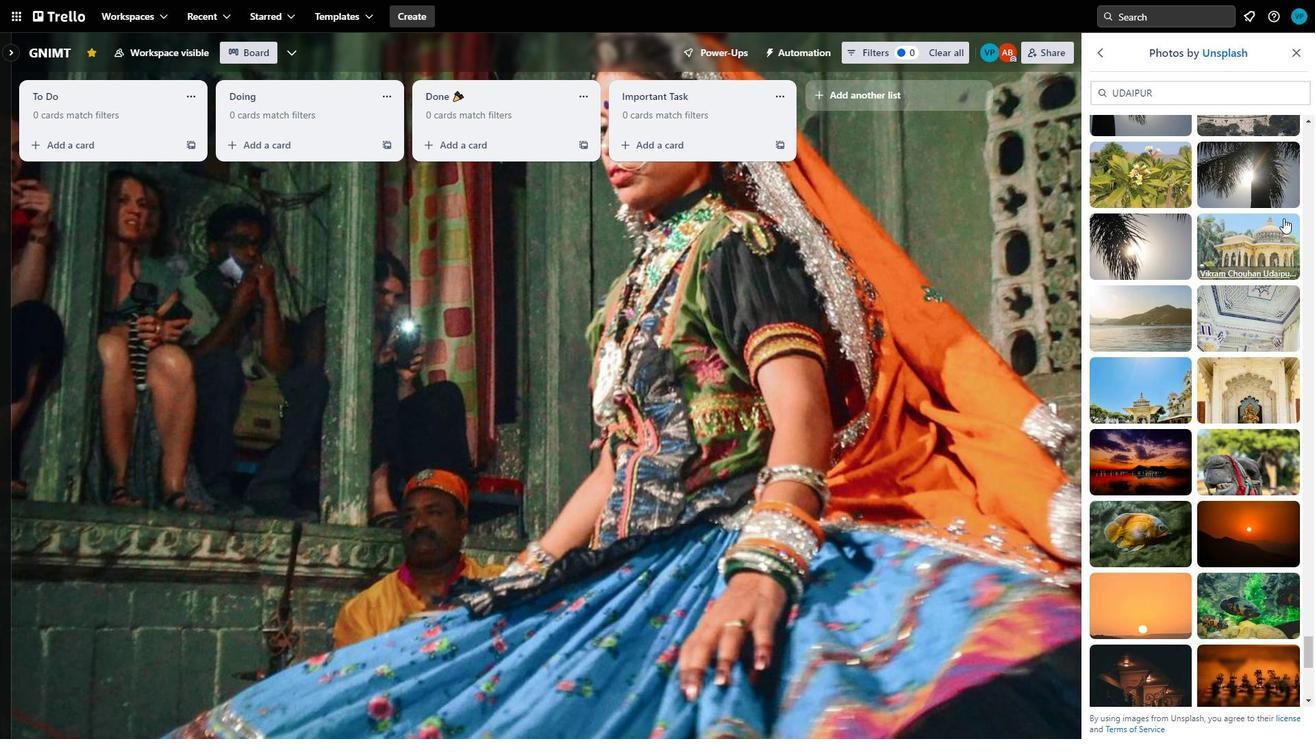 
Action: Mouse scrolled (1283, 217) with delta (0, 0)
Screenshot: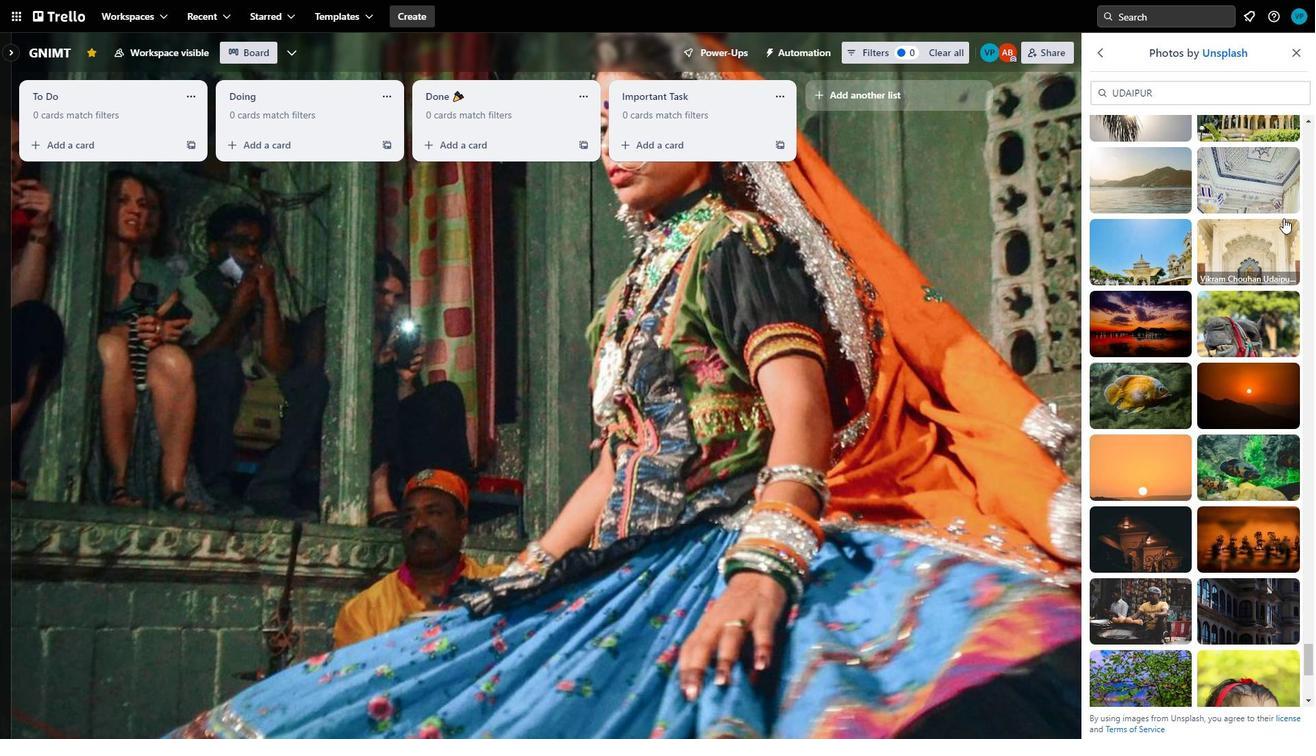 
Action: Mouse scrolled (1283, 217) with delta (0, 0)
Screenshot: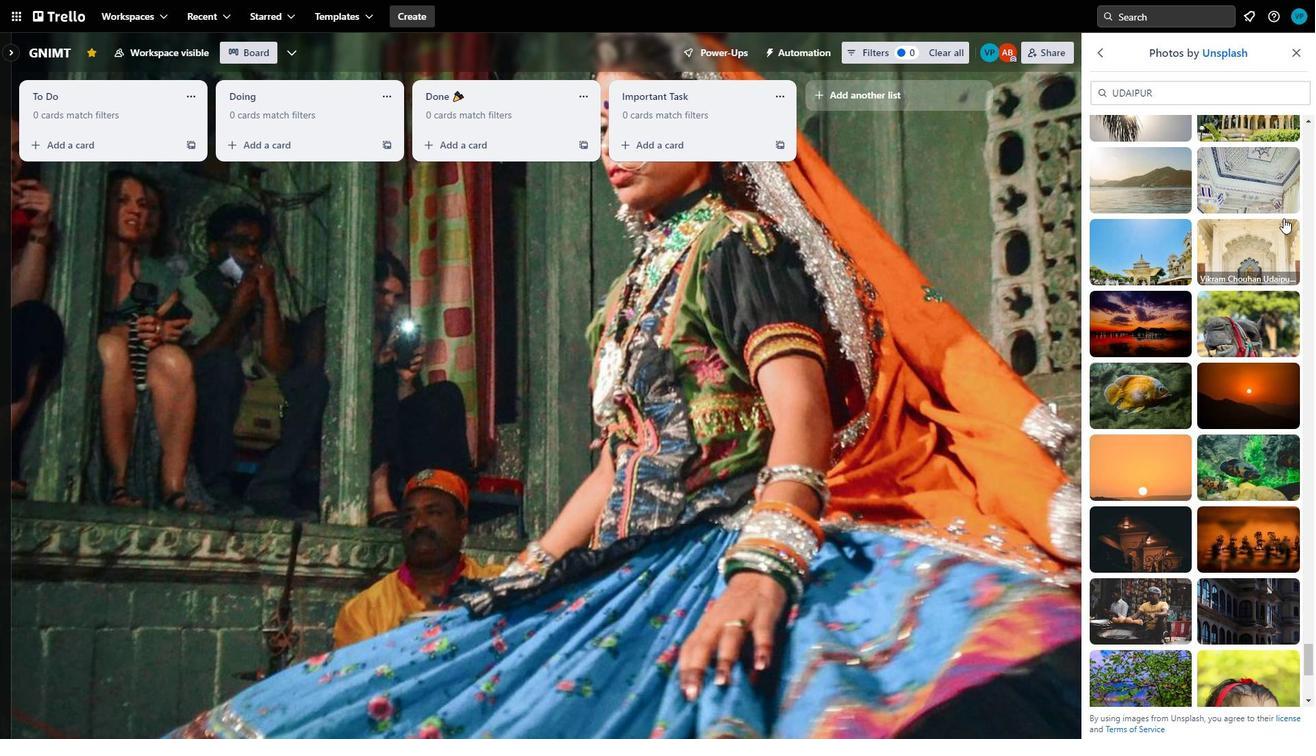 
Action: Mouse scrolled (1283, 217) with delta (0, 0)
Screenshot: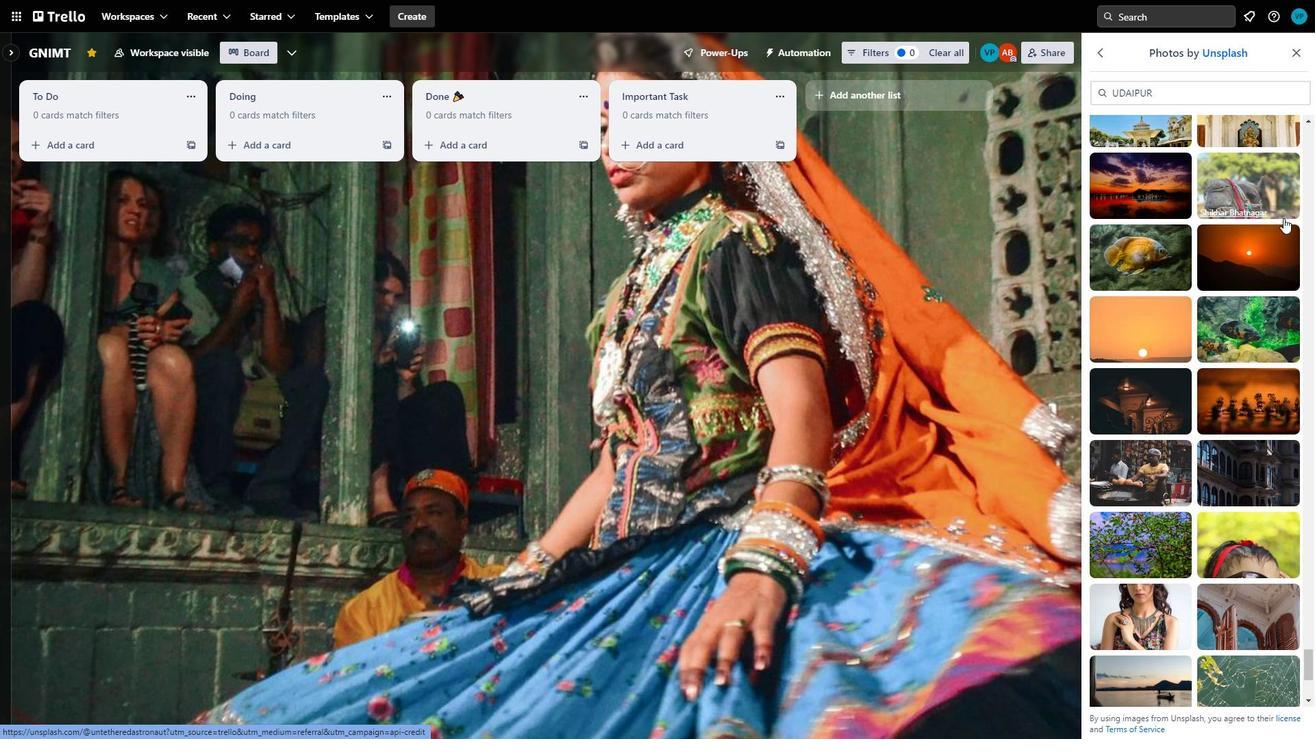 
Action: Mouse scrolled (1283, 217) with delta (0, 0)
Screenshot: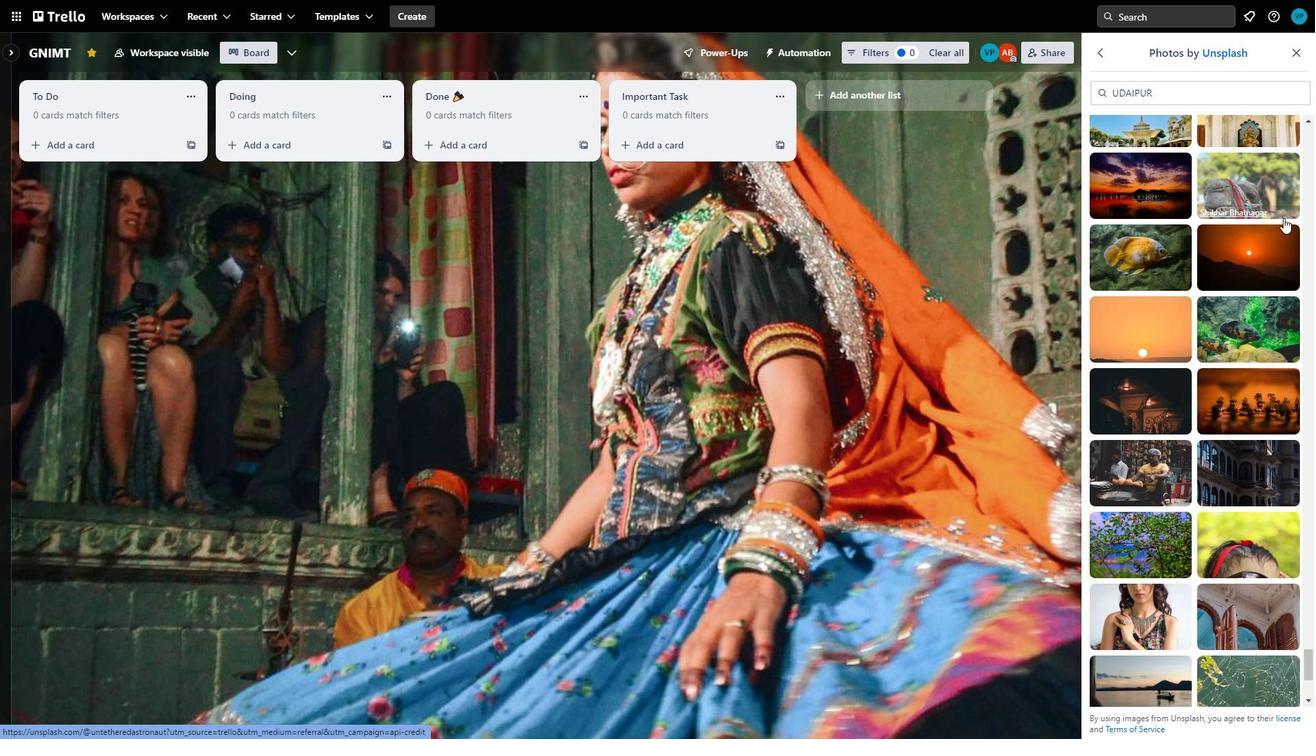 
Action: Mouse scrolled (1283, 217) with delta (0, 0)
Screenshot: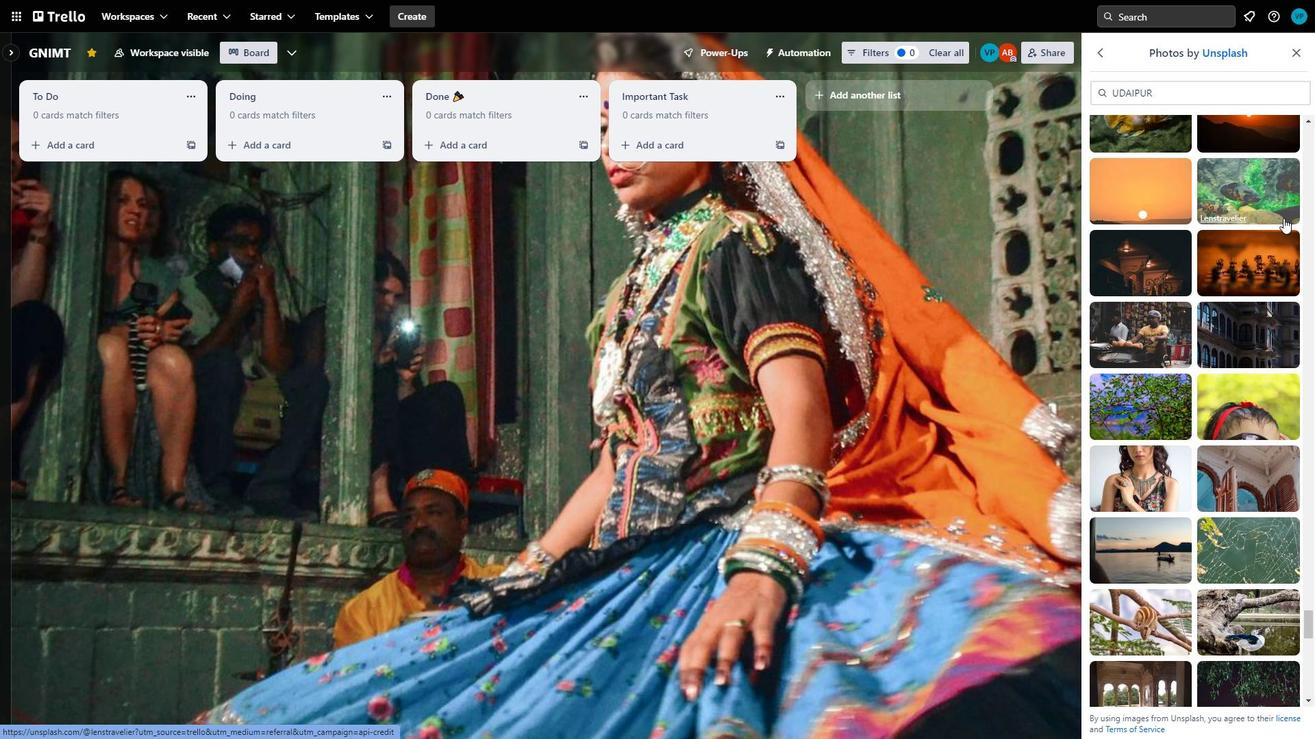
Action: Mouse scrolled (1283, 217) with delta (0, 0)
Screenshot: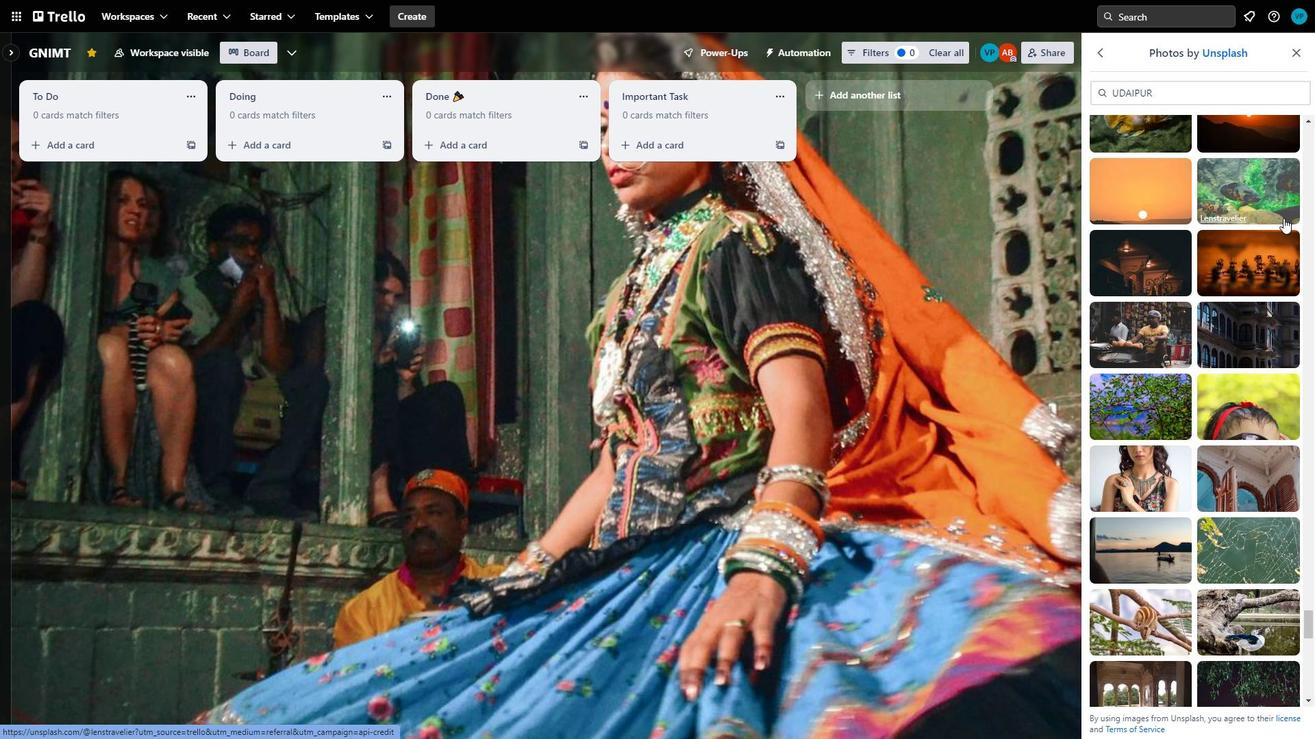 
Action: Mouse scrolled (1283, 217) with delta (0, 0)
Screenshot: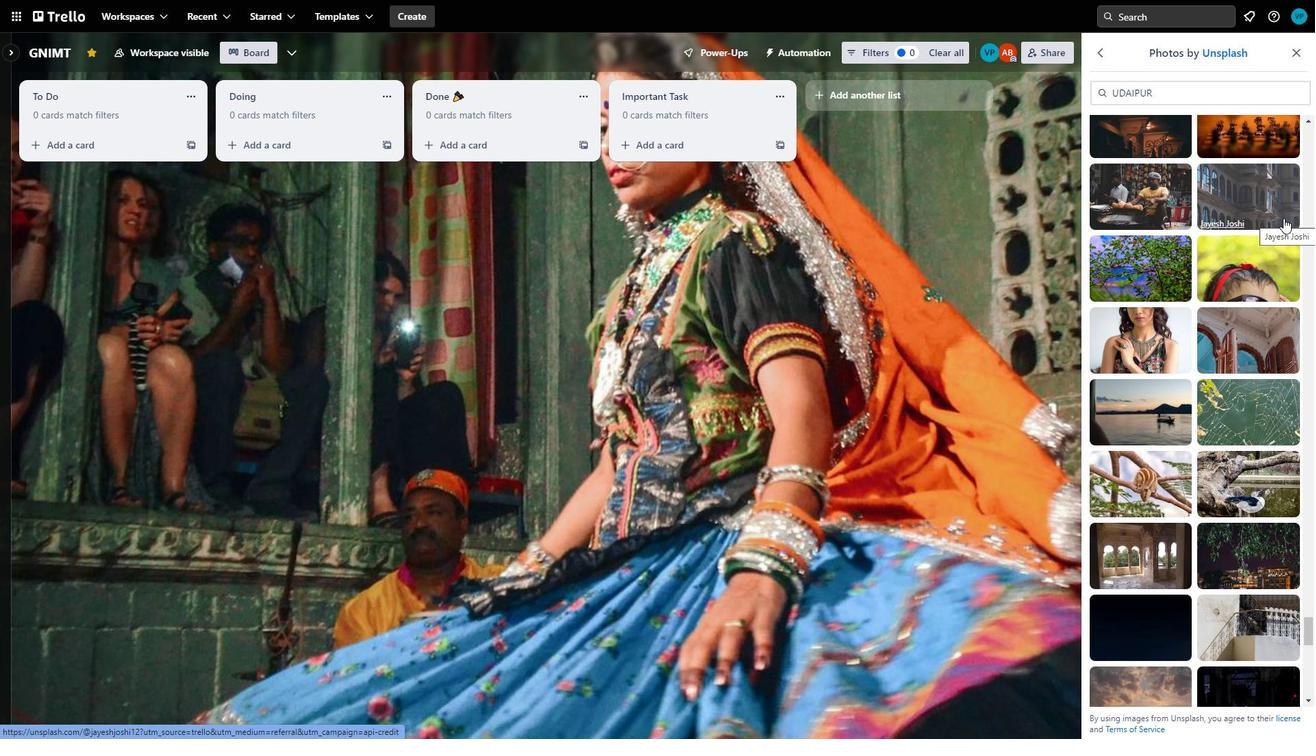 
Action: Mouse scrolled (1283, 217) with delta (0, 0)
Screenshot: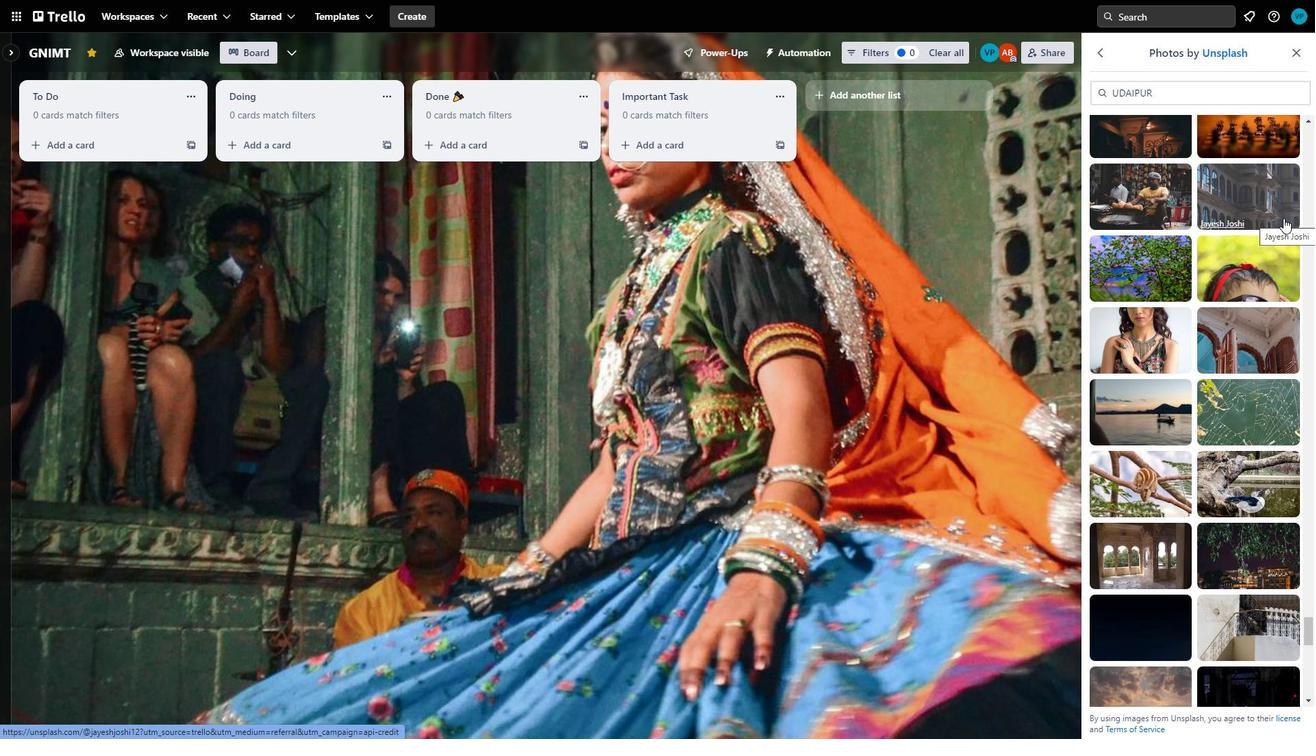 
Action: Mouse scrolled (1283, 217) with delta (0, 0)
Screenshot: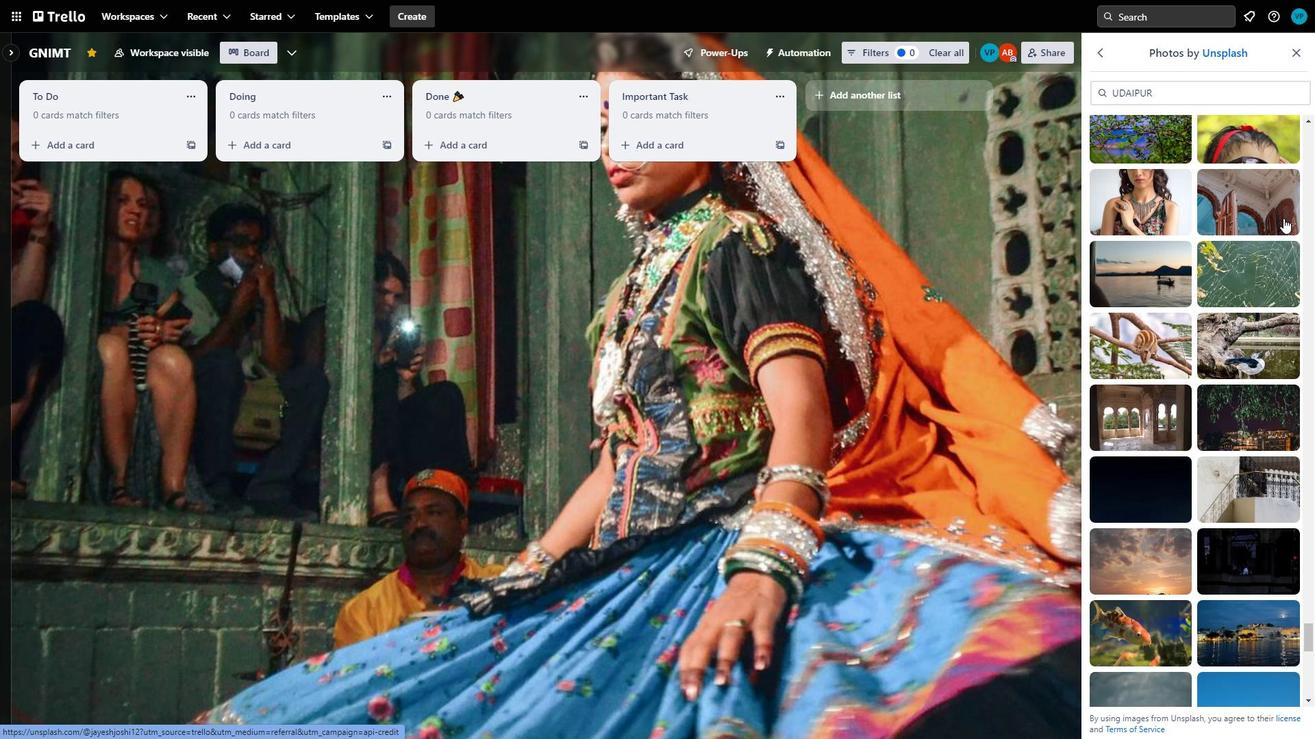
Action: Mouse scrolled (1283, 217) with delta (0, 0)
Screenshot: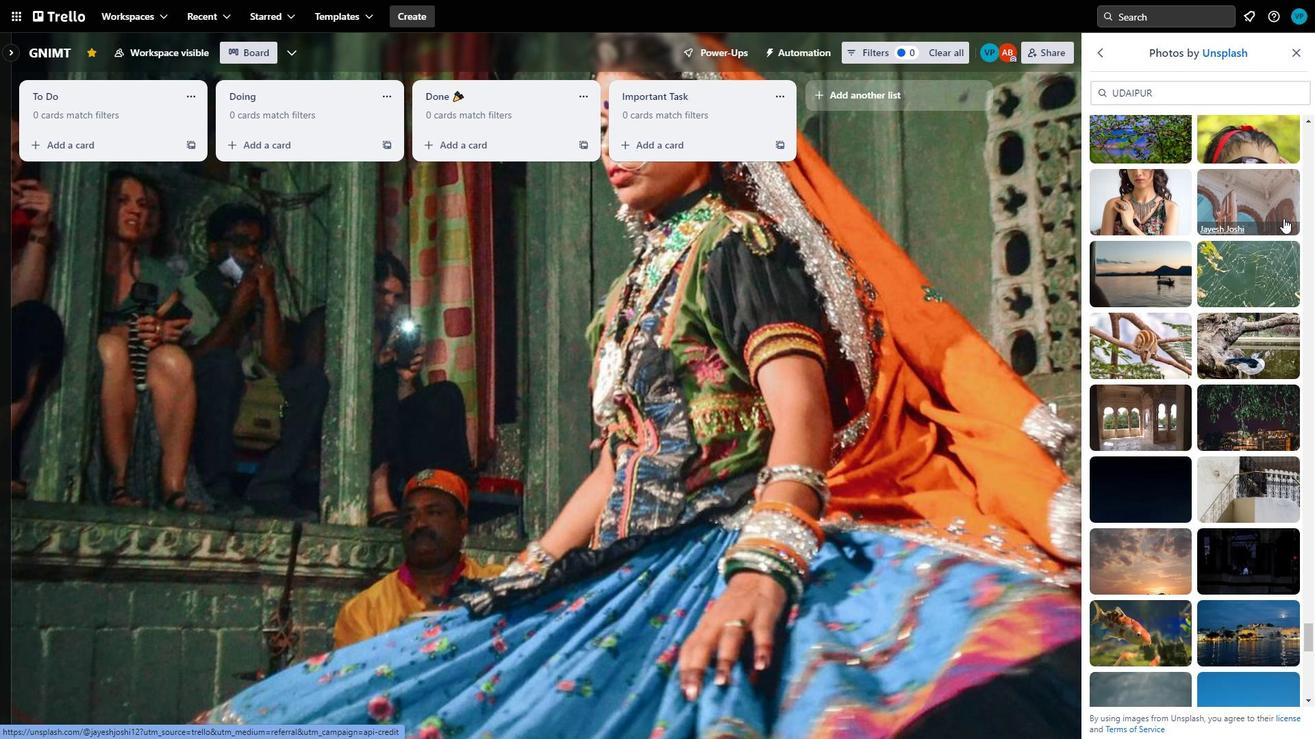 
Action: Mouse scrolled (1283, 217) with delta (0, 0)
Screenshot: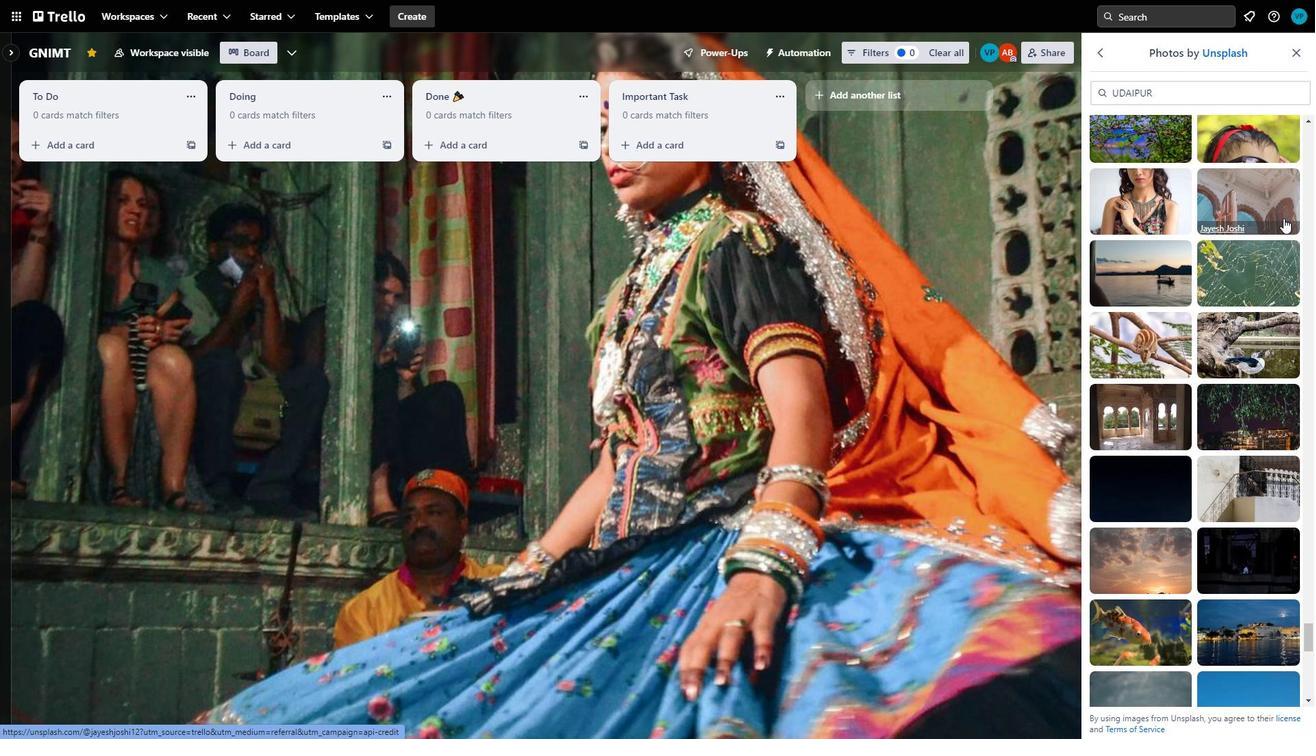 
Action: Mouse scrolled (1283, 217) with delta (0, 0)
Screenshot: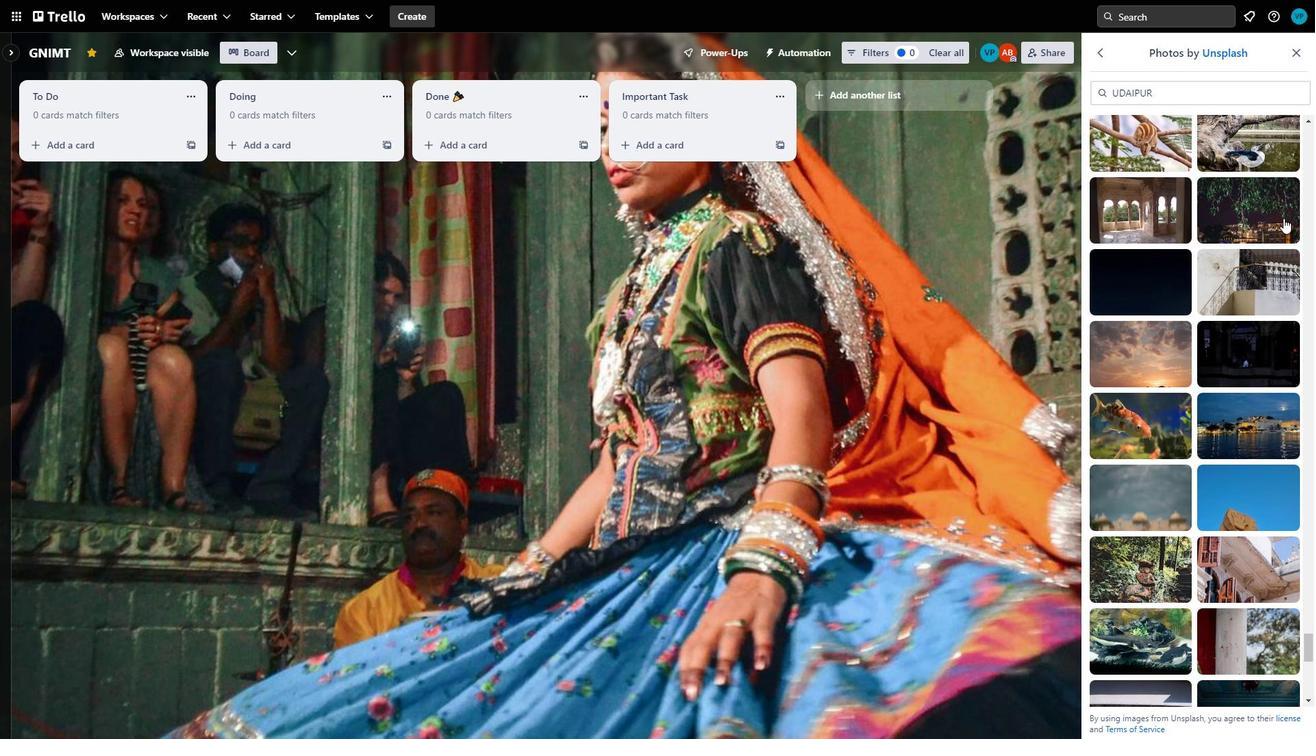 
Action: Mouse scrolled (1283, 217) with delta (0, 0)
Screenshot: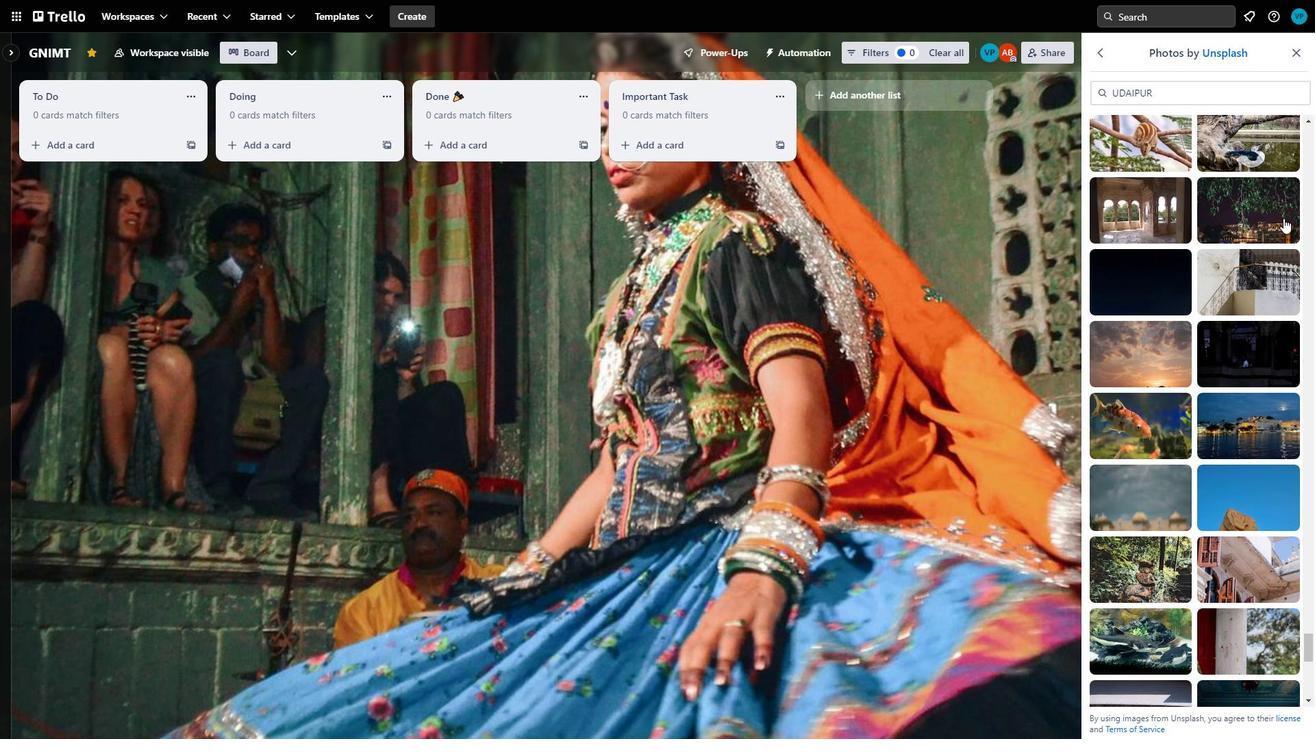 
Action: Mouse scrolled (1283, 217) with delta (0, 0)
Screenshot: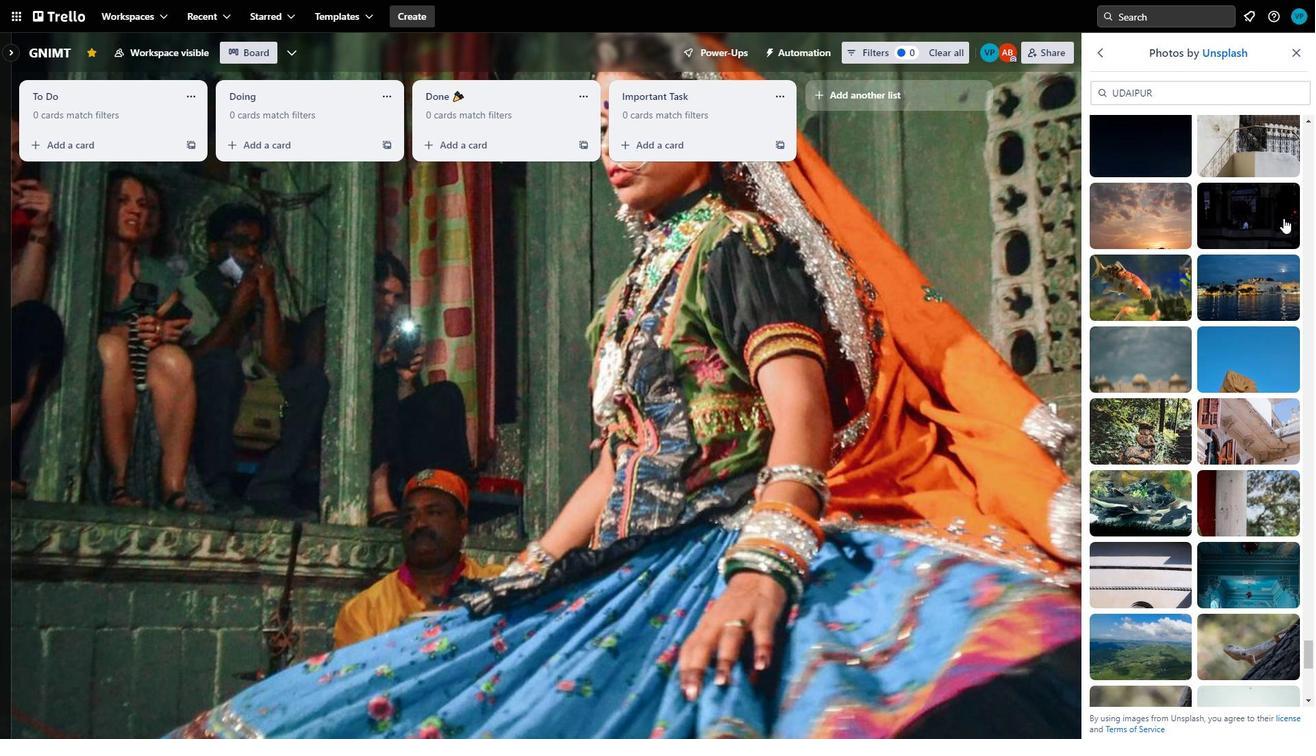 
Action: Mouse scrolled (1283, 217) with delta (0, 0)
Screenshot: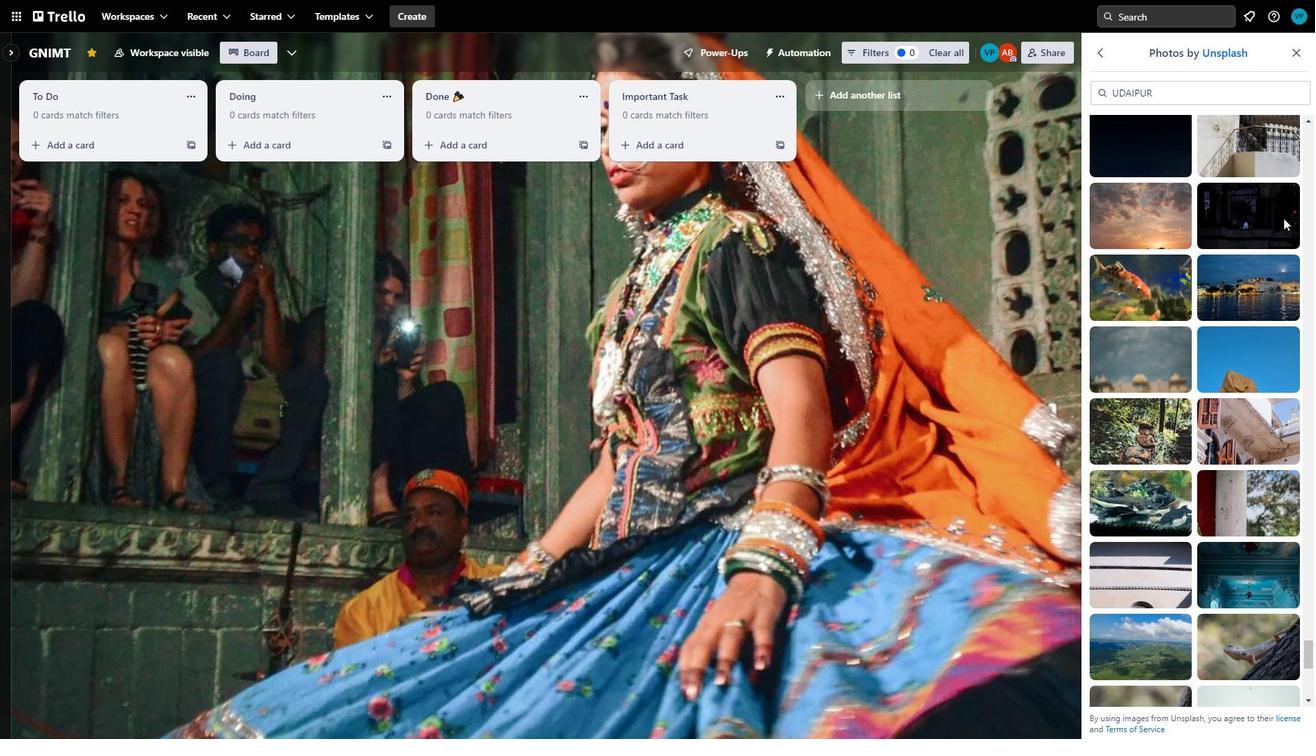 
Action: Mouse scrolled (1283, 217) with delta (0, 0)
Screenshot: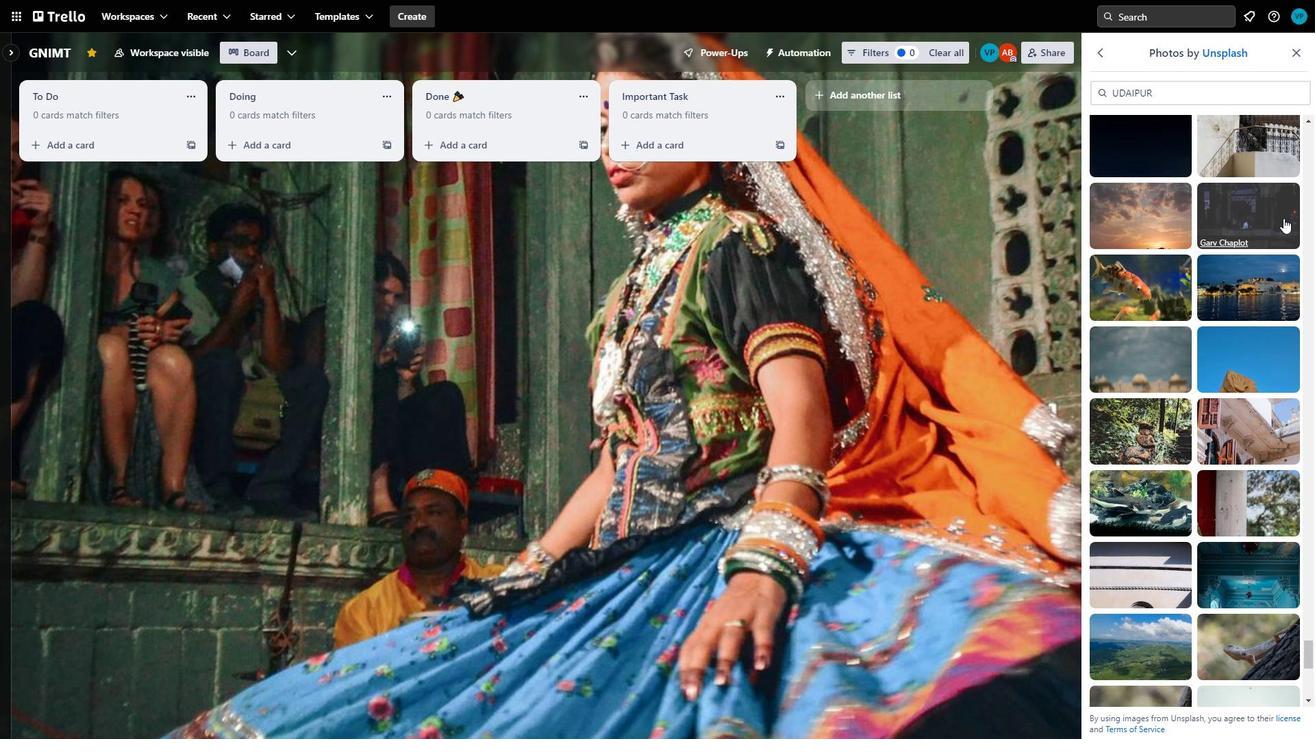 
Action: Mouse scrolled (1283, 217) with delta (0, 0)
Screenshot: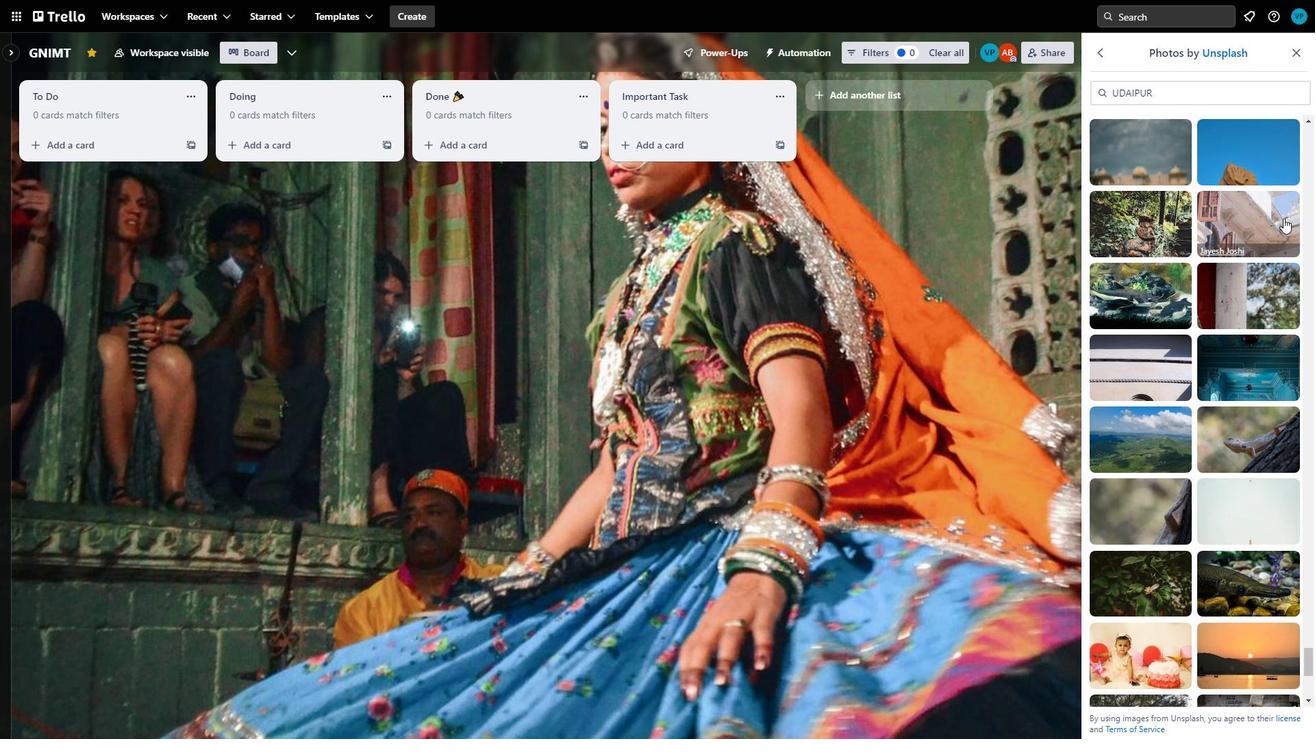 
Action: Mouse scrolled (1283, 217) with delta (0, 0)
Screenshot: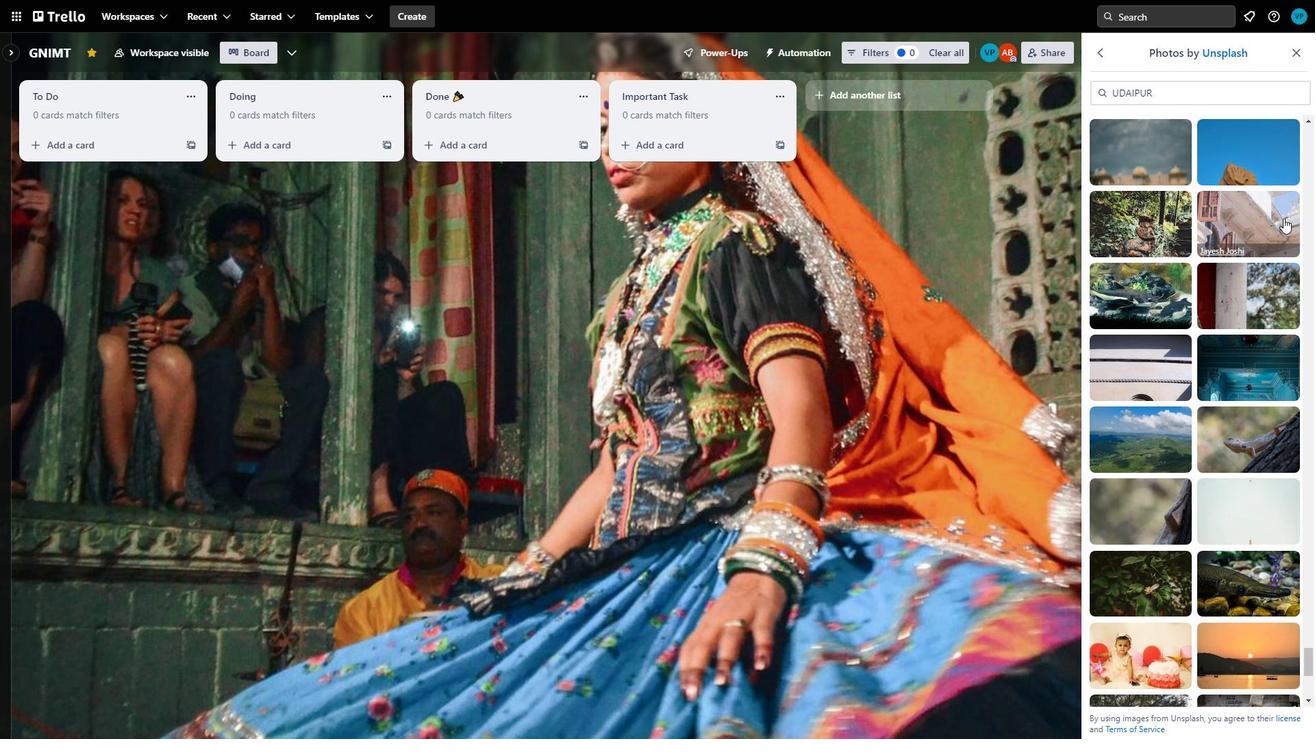 
Action: Mouse scrolled (1283, 217) with delta (0, 0)
Screenshot: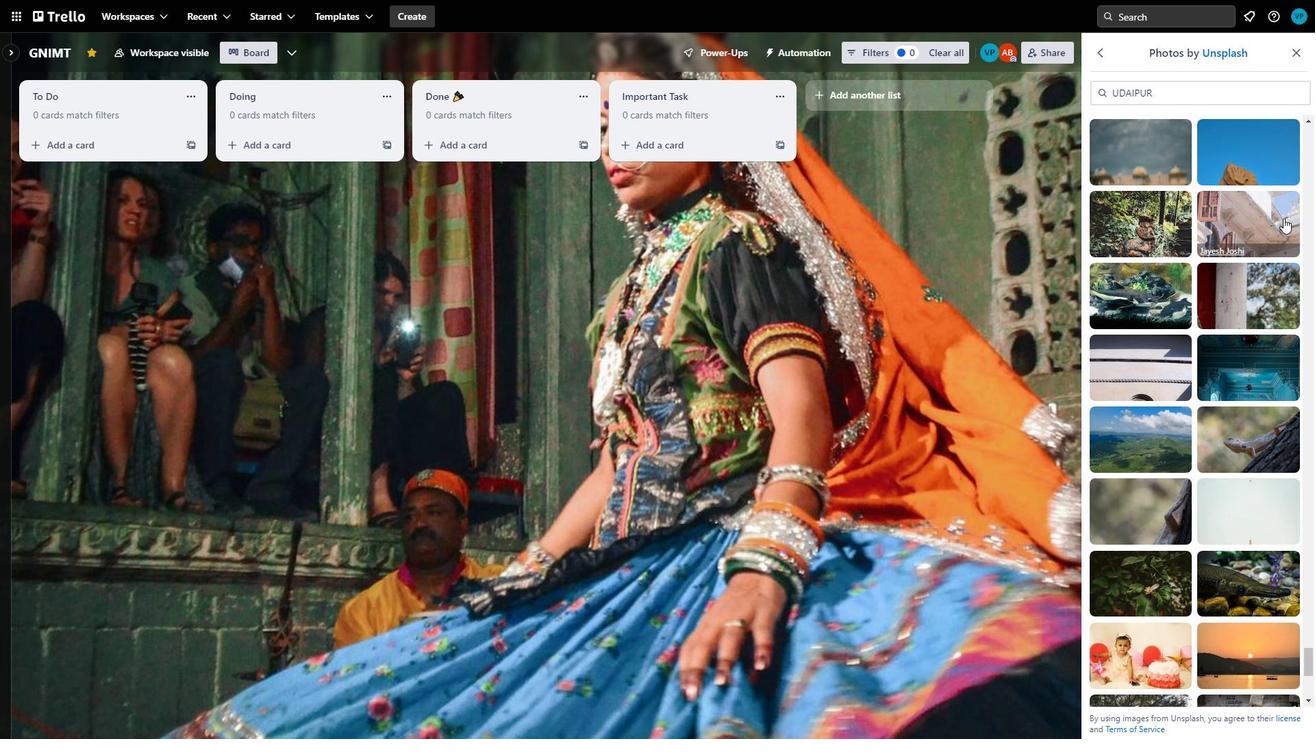 
Action: Mouse scrolled (1283, 217) with delta (0, 0)
Screenshot: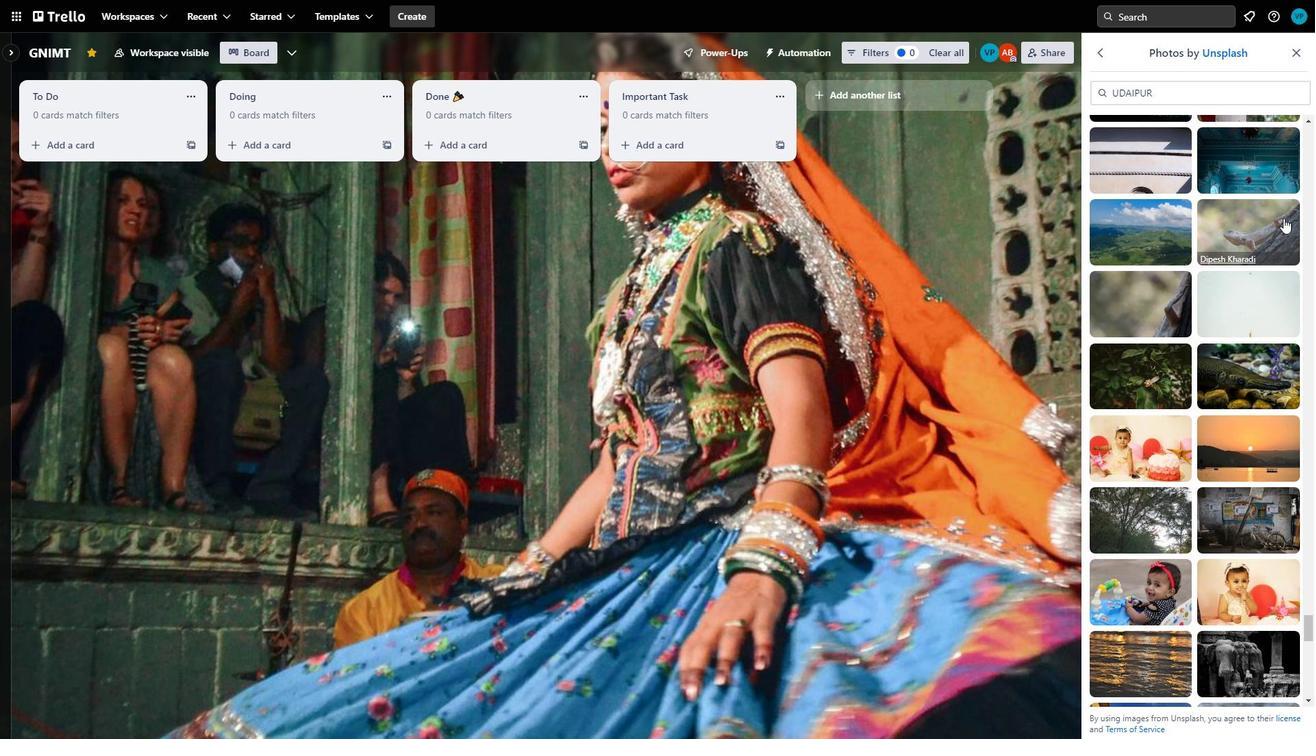 
Action: Mouse scrolled (1283, 217) with delta (0, 0)
Screenshot: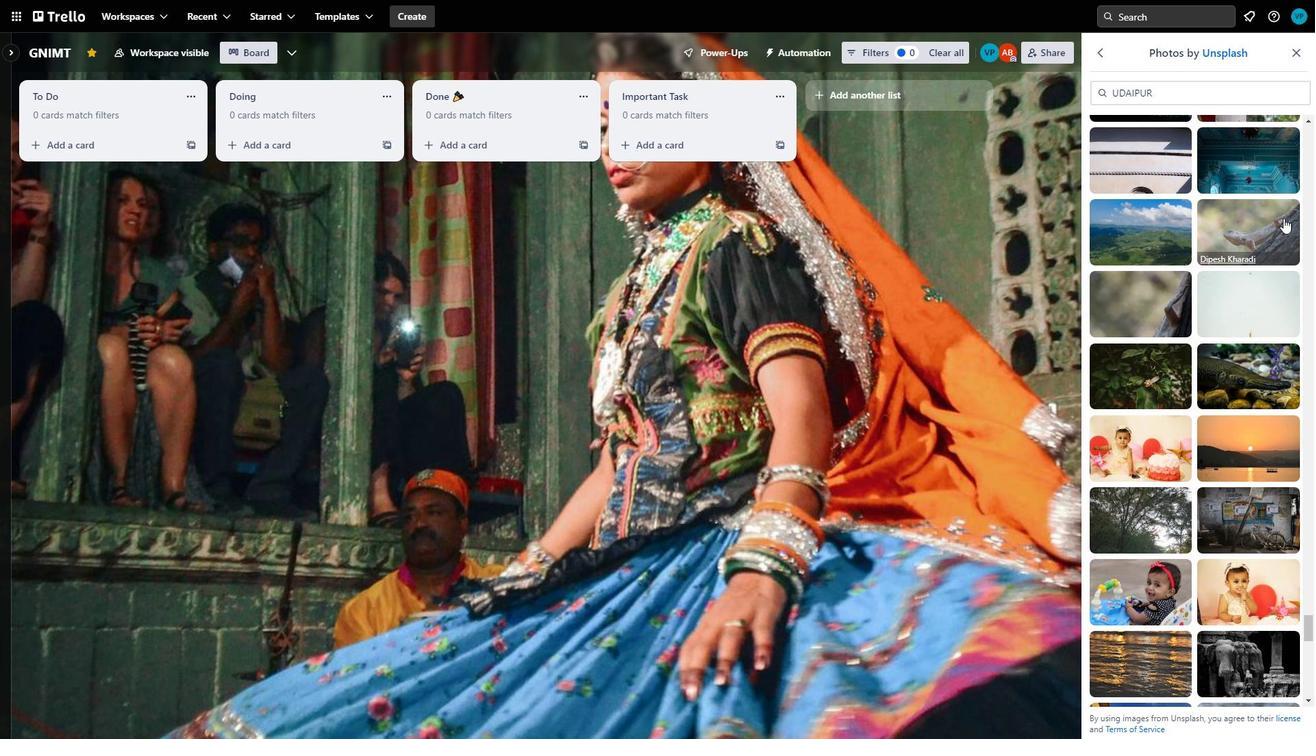 
Action: Mouse scrolled (1283, 217) with delta (0, 0)
Screenshot: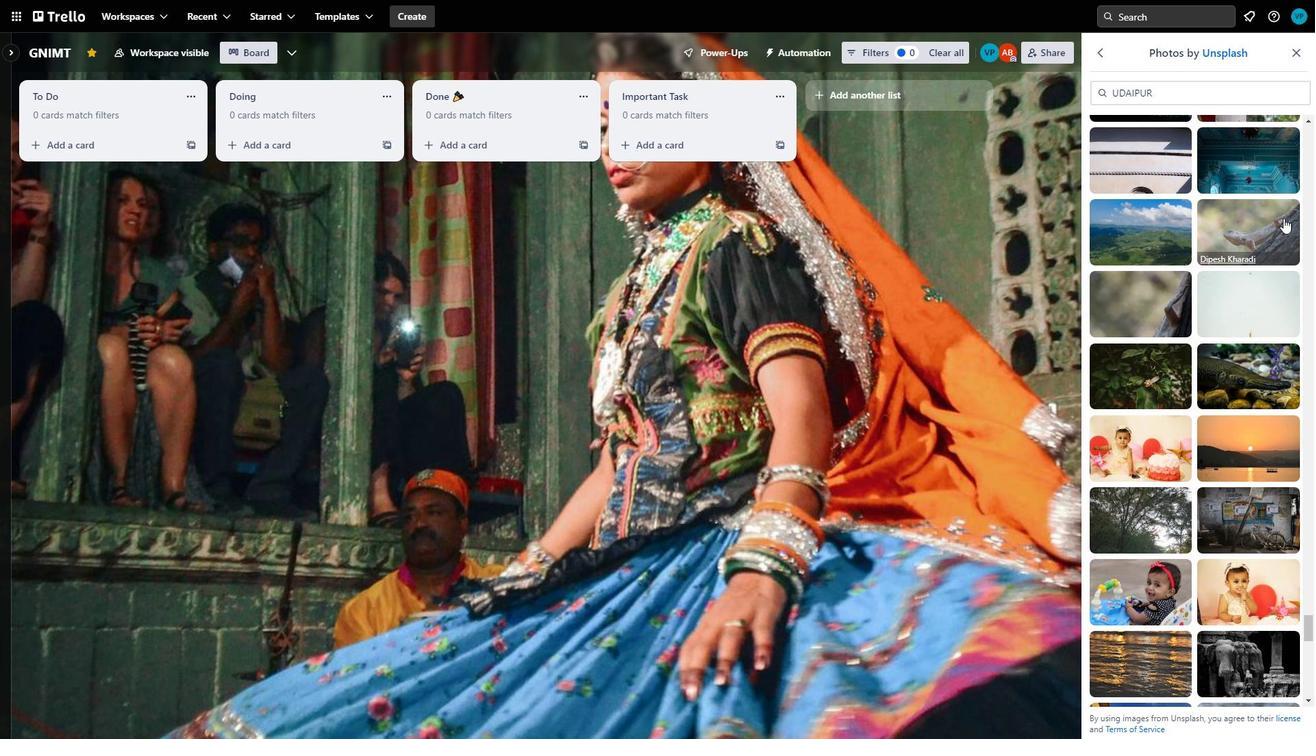 
Action: Mouse scrolled (1283, 217) with delta (0, 0)
Screenshot: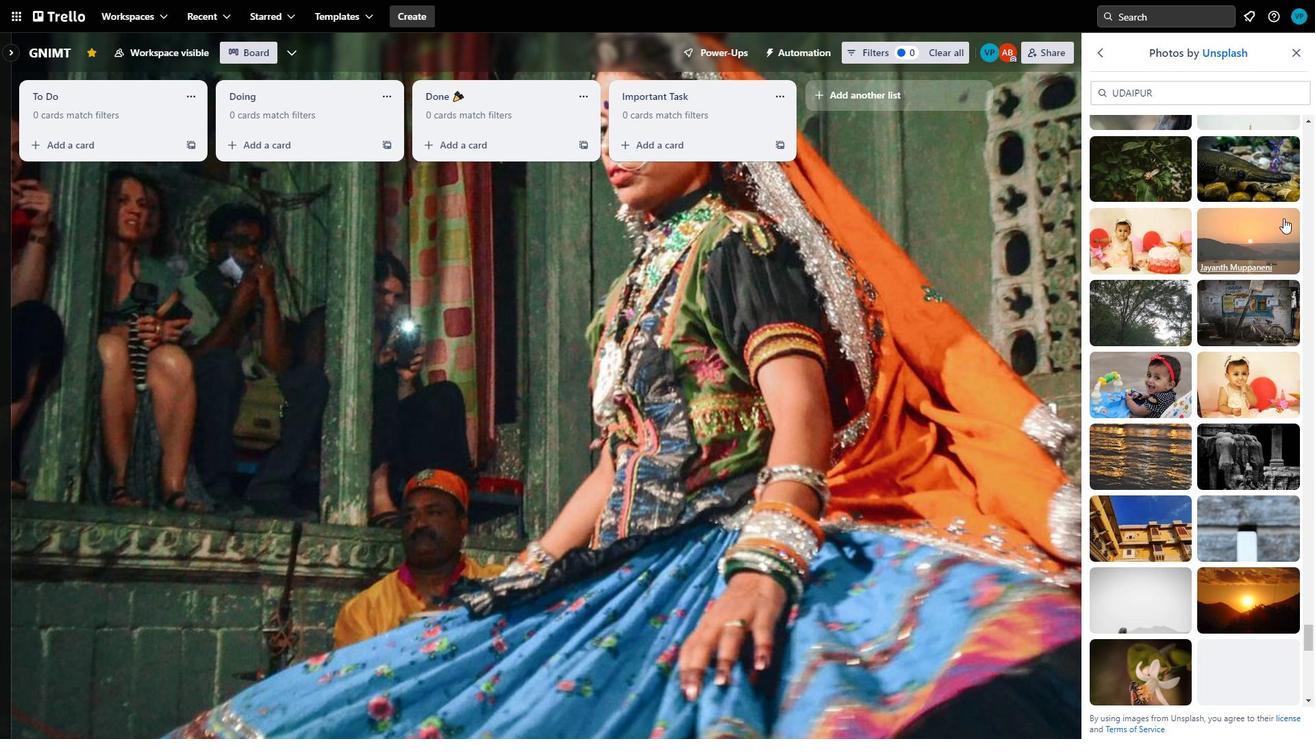 
Action: Mouse scrolled (1283, 217) with delta (0, 0)
Screenshot: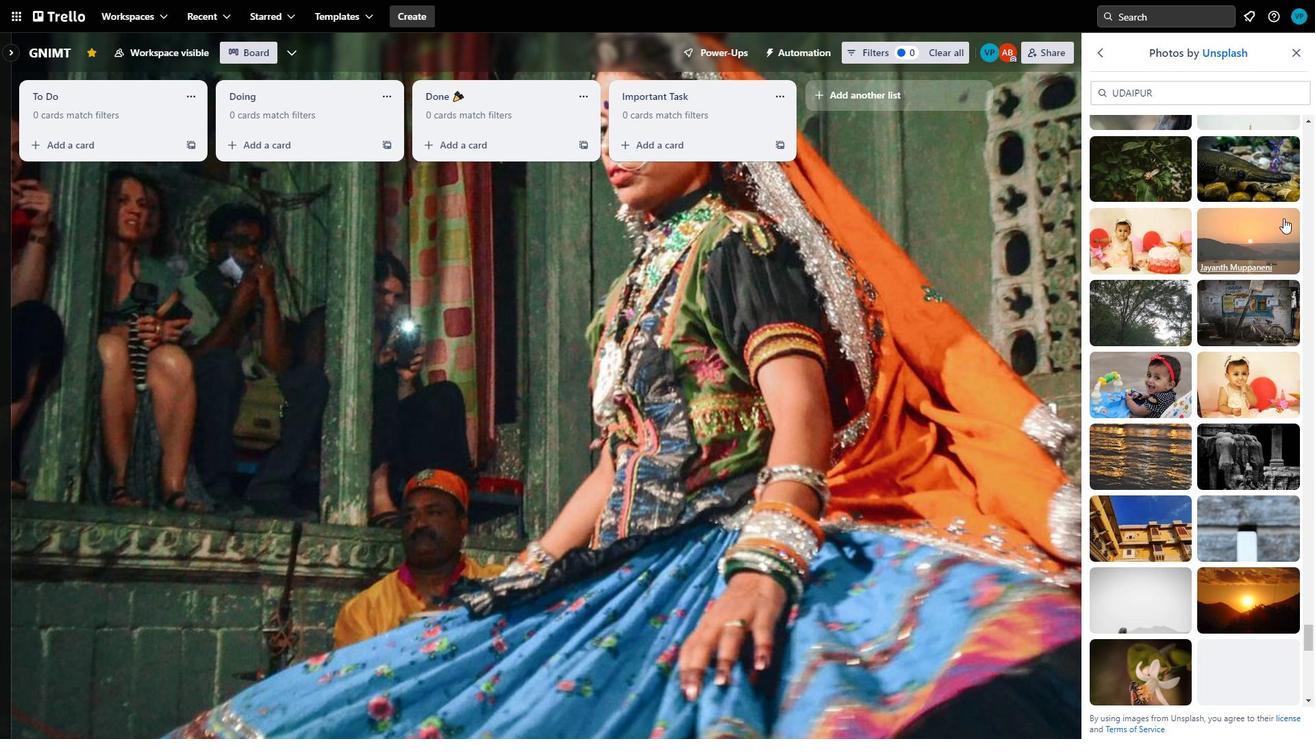
Action: Mouse scrolled (1283, 217) with delta (0, 0)
Screenshot: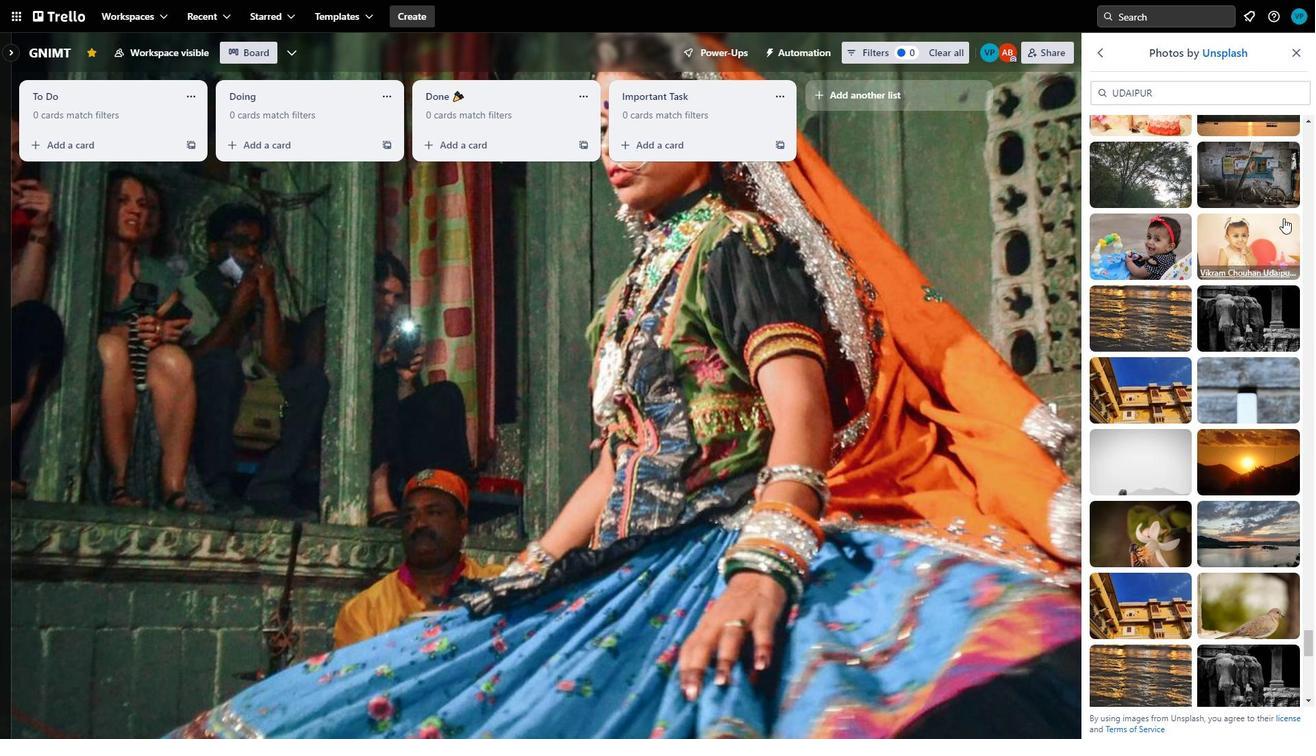 
Action: Mouse scrolled (1283, 217) with delta (0, 0)
Screenshot: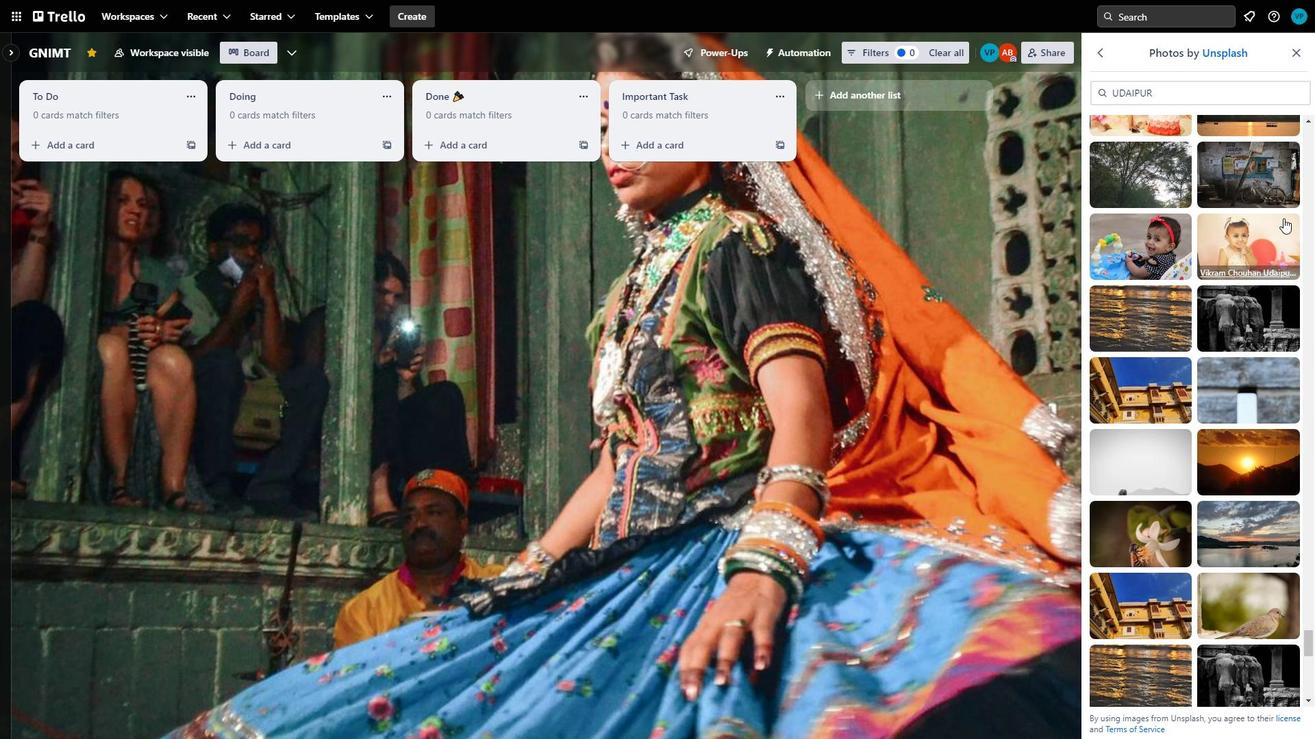 
Action: Mouse scrolled (1283, 217) with delta (0, 0)
Screenshot: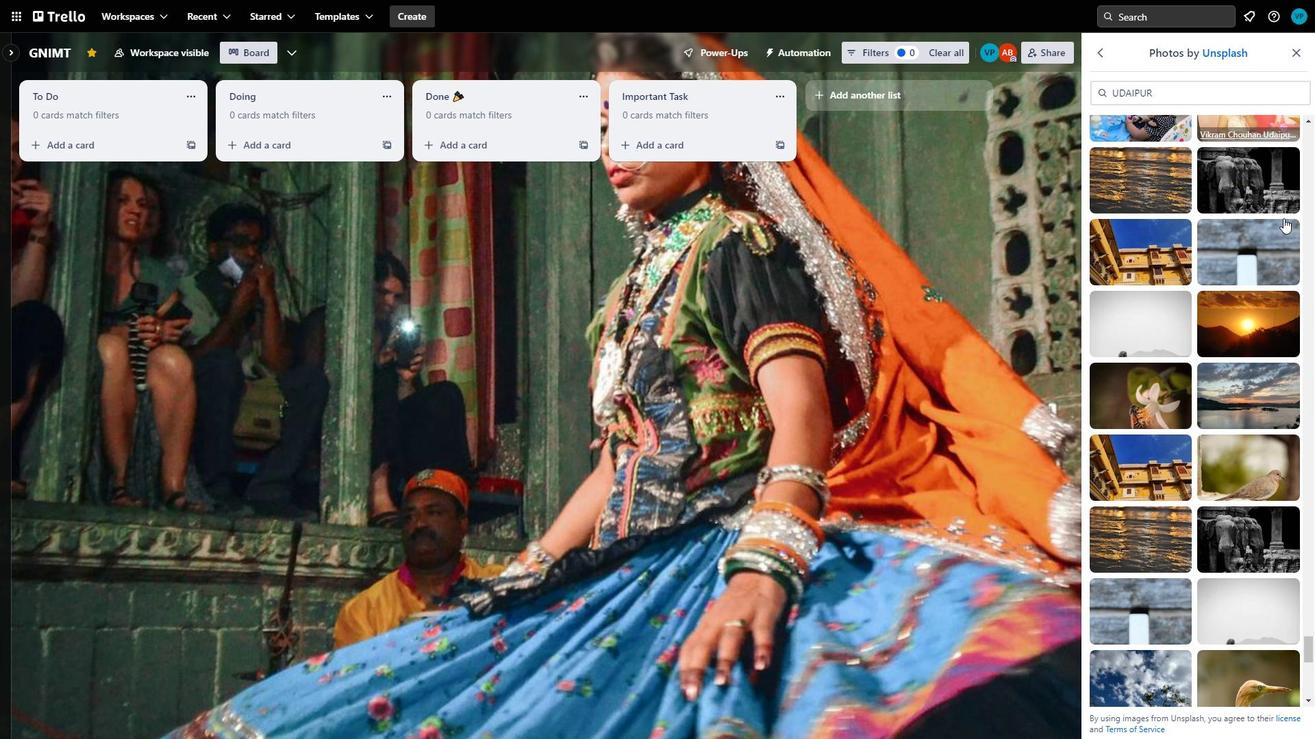 
Action: Mouse scrolled (1283, 217) with delta (0, 0)
Screenshot: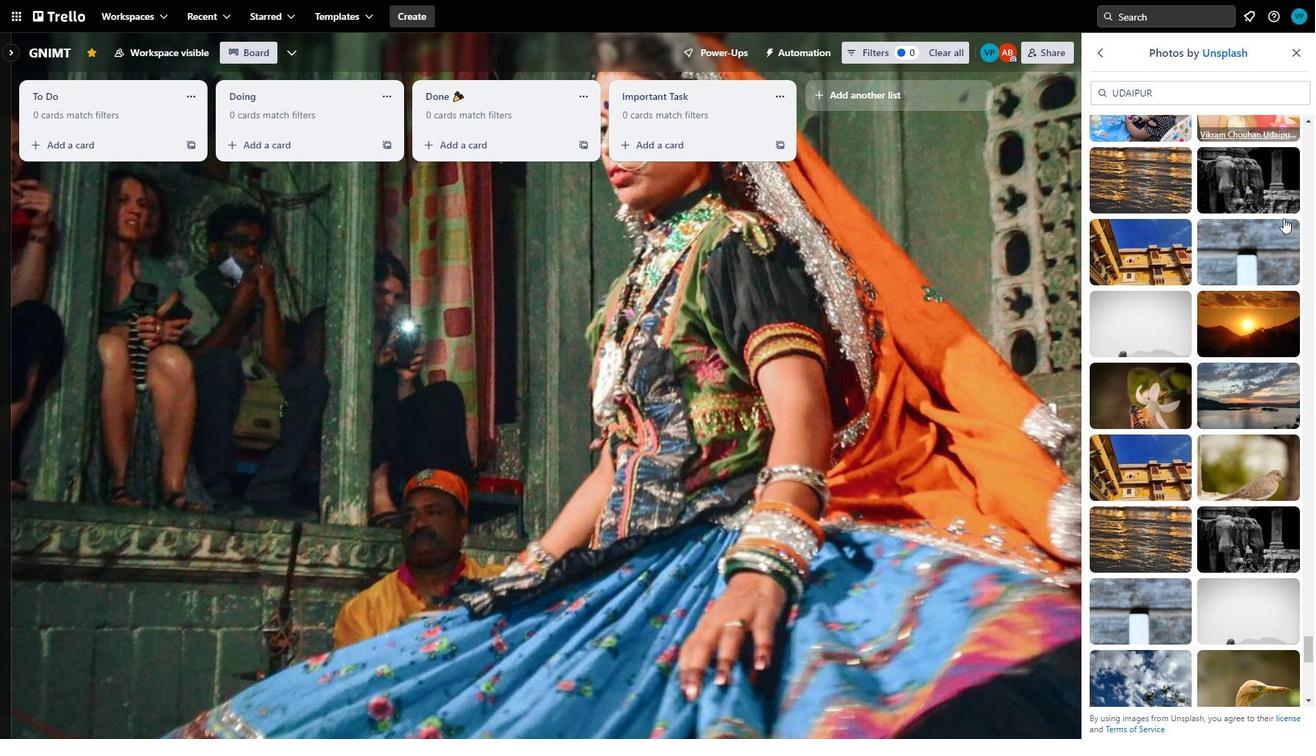 
Action: Mouse scrolled (1283, 217) with delta (0, 0)
Screenshot: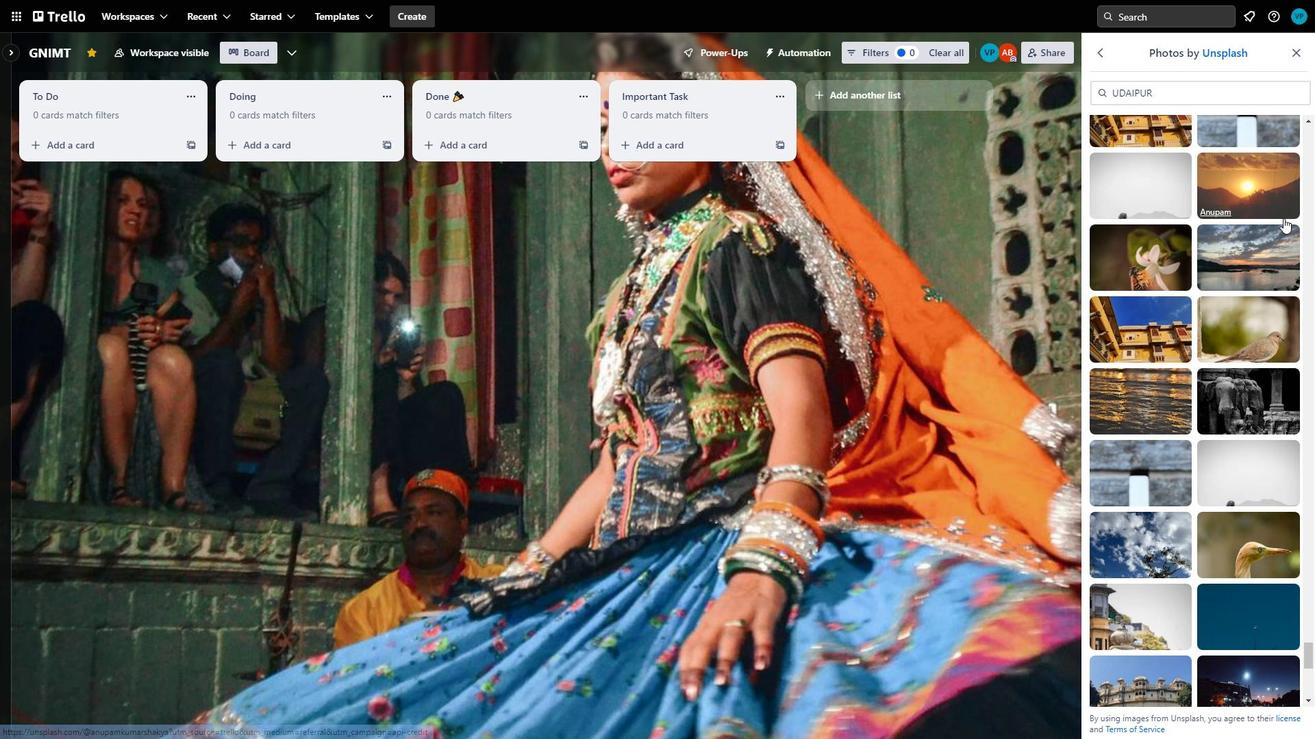 
Action: Mouse scrolled (1283, 217) with delta (0, 0)
Screenshot: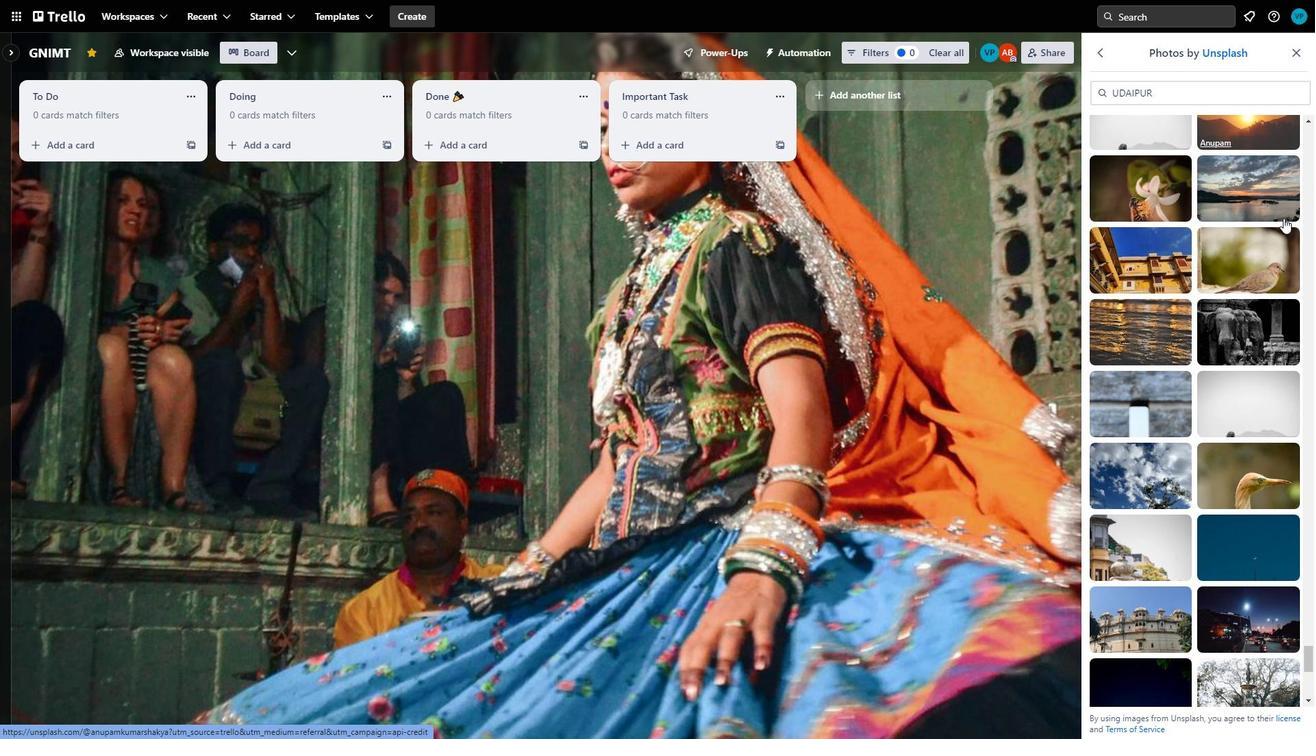 
Action: Mouse scrolled (1283, 217) with delta (0, 0)
Screenshot: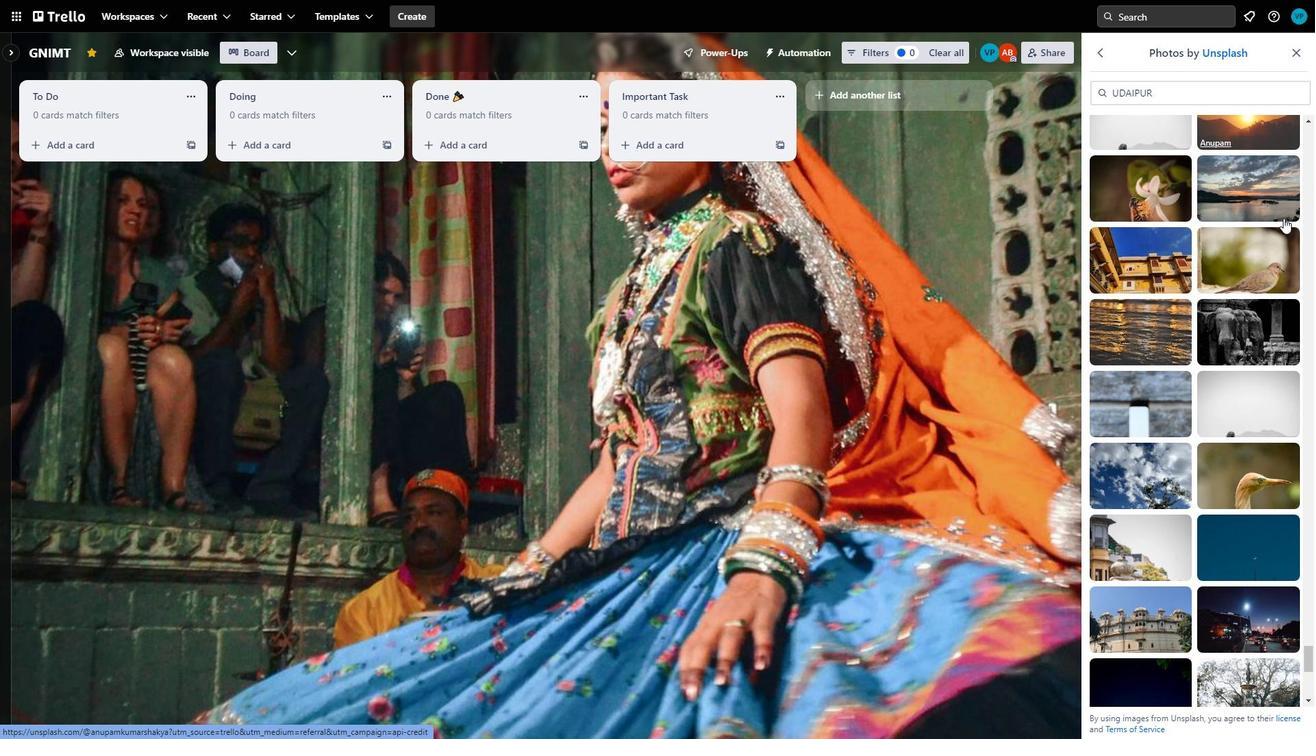 
Action: Mouse scrolled (1283, 217) with delta (0, 0)
Screenshot: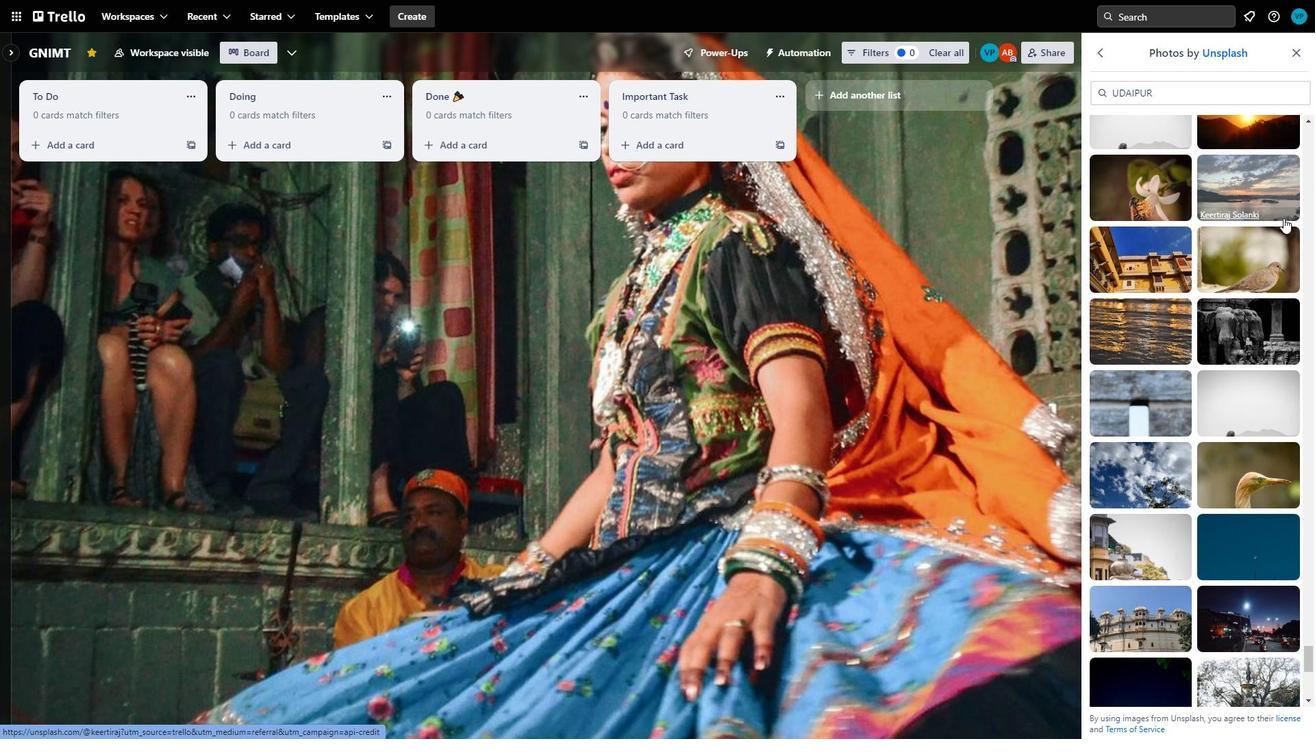 
Action: Mouse scrolled (1283, 217) with delta (0, 0)
Screenshot: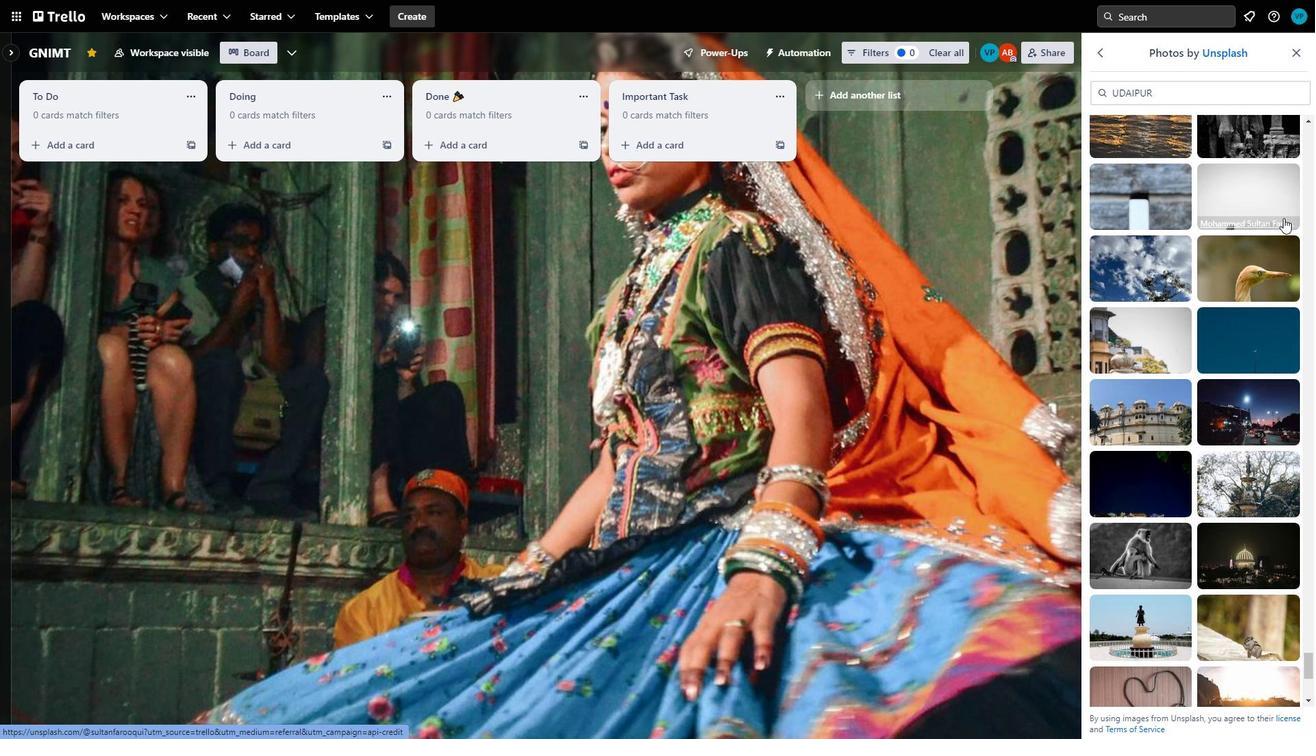 
Action: Mouse scrolled (1283, 217) with delta (0, 0)
Screenshot: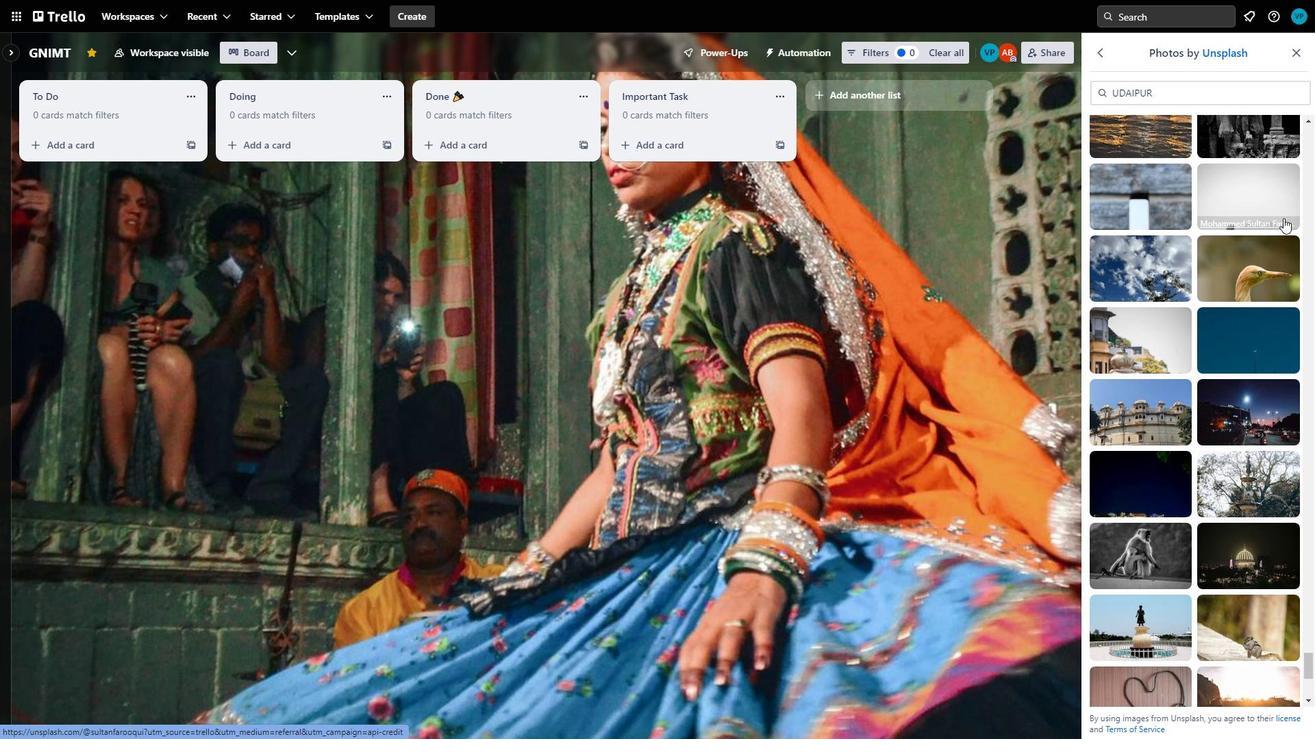 
Action: Mouse scrolled (1283, 219) with delta (0, 0)
Screenshot: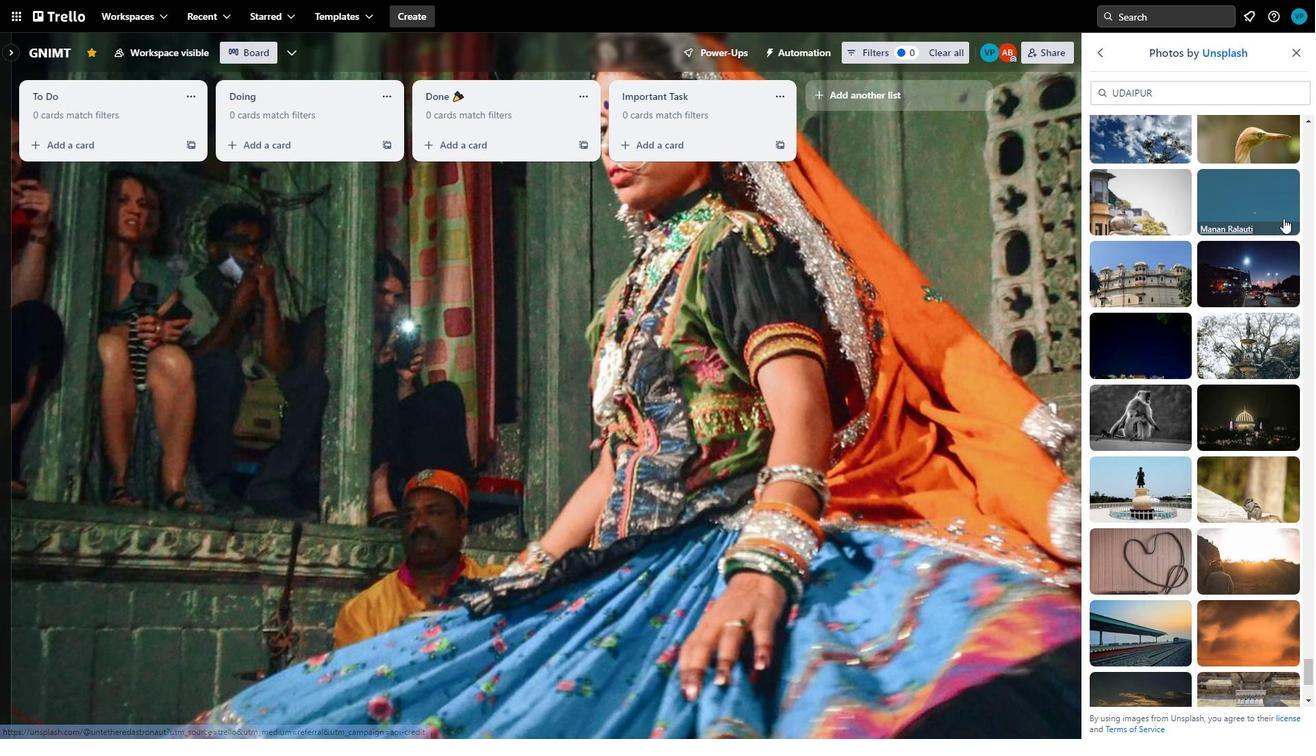 
Action: Mouse scrolled (1283, 219) with delta (0, 0)
Screenshot: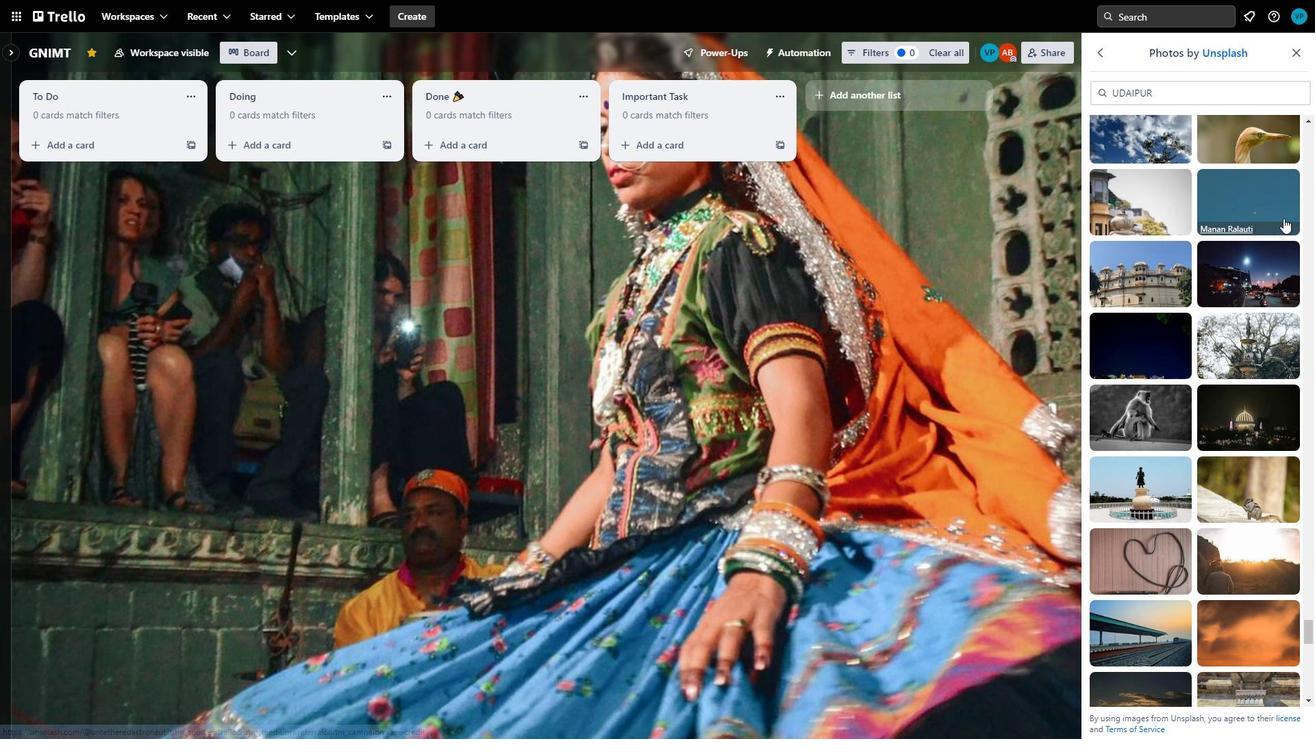 
Action: Mouse scrolled (1283, 219) with delta (0, 0)
Screenshot: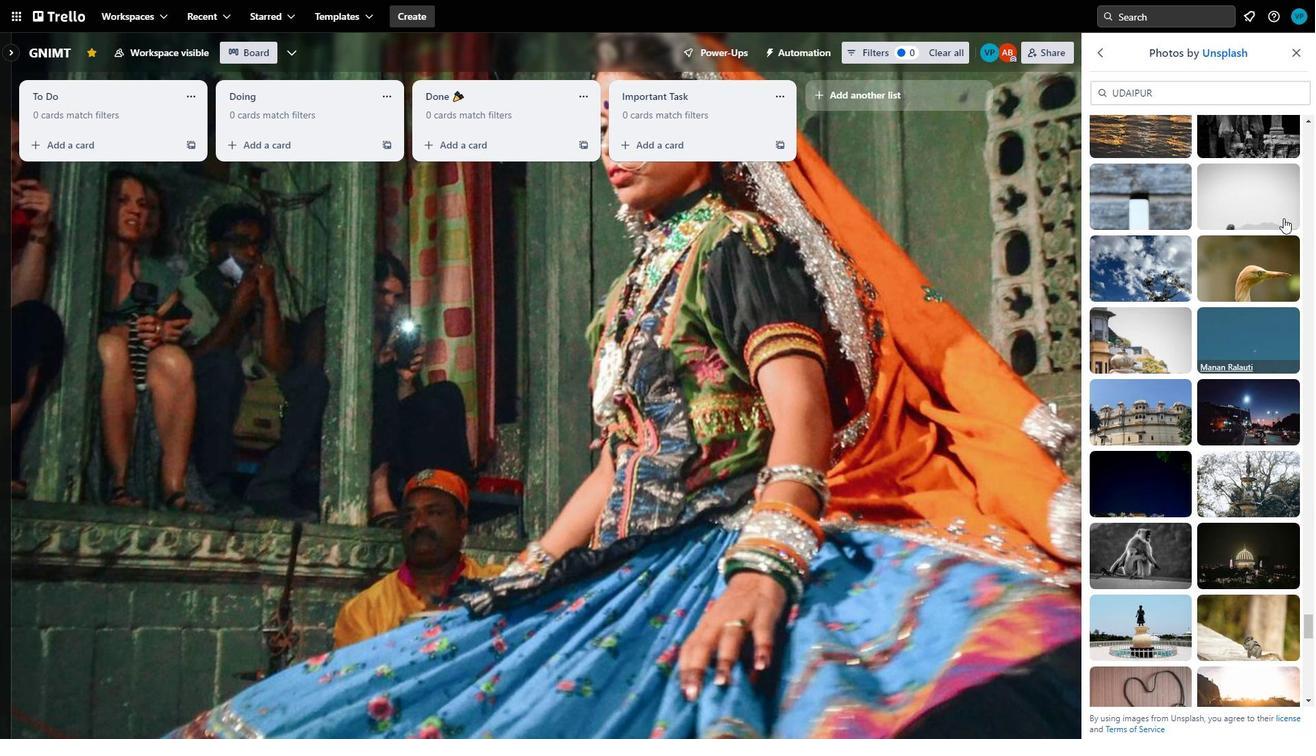 
Action: Mouse scrolled (1283, 219) with delta (0, 0)
Screenshot: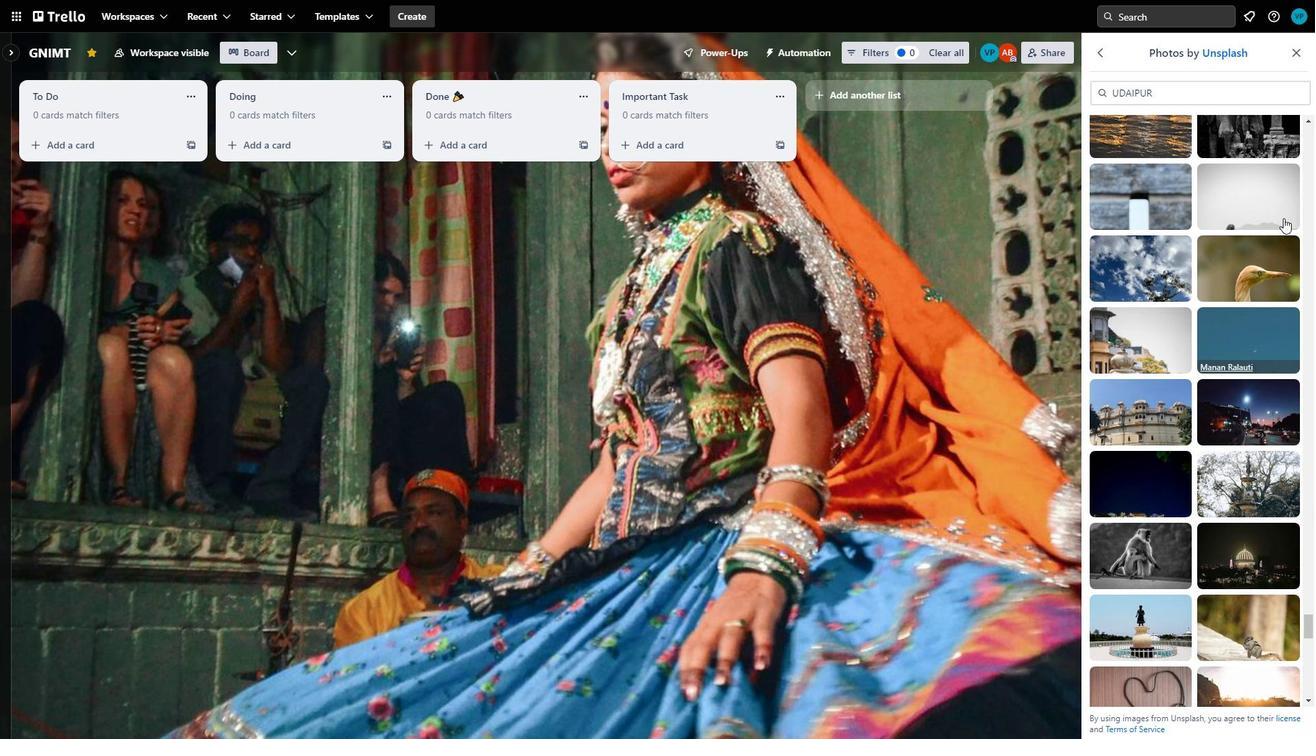 
Action: Mouse scrolled (1283, 217) with delta (0, 0)
Screenshot: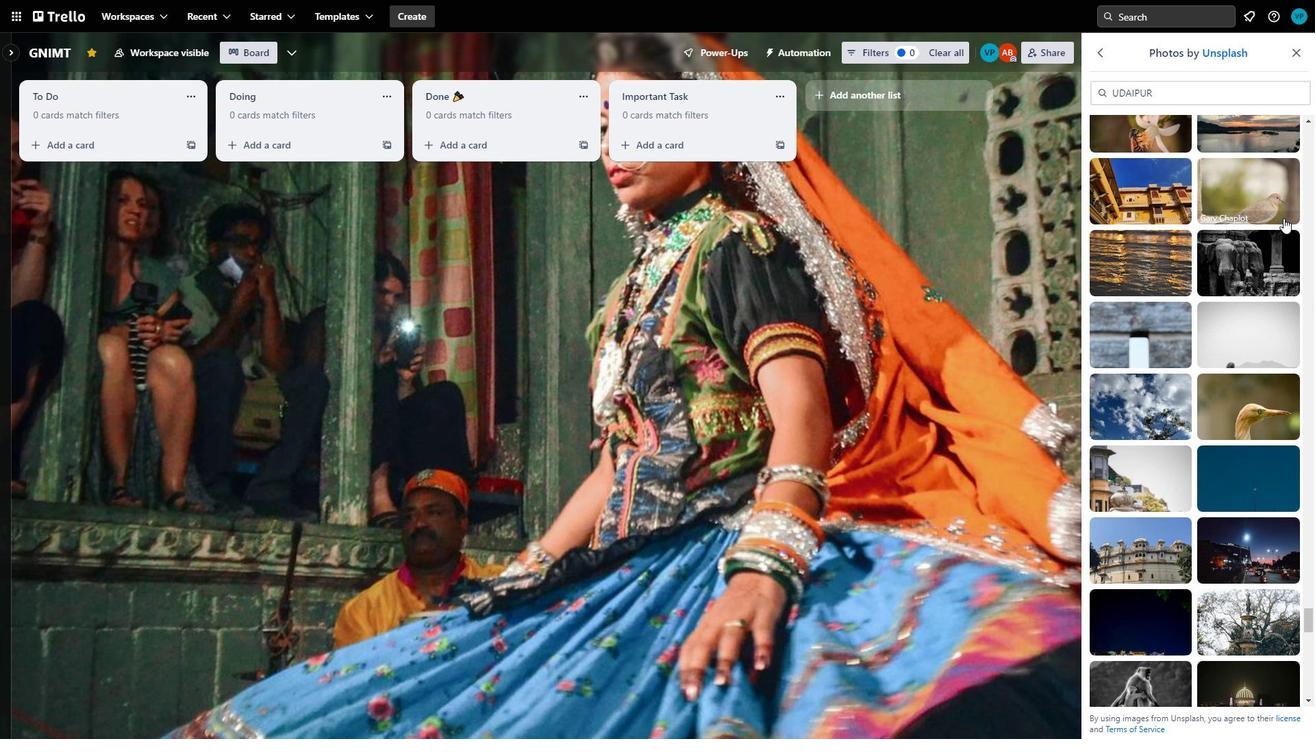 
Action: Mouse scrolled (1283, 217) with delta (0, 0)
Screenshot: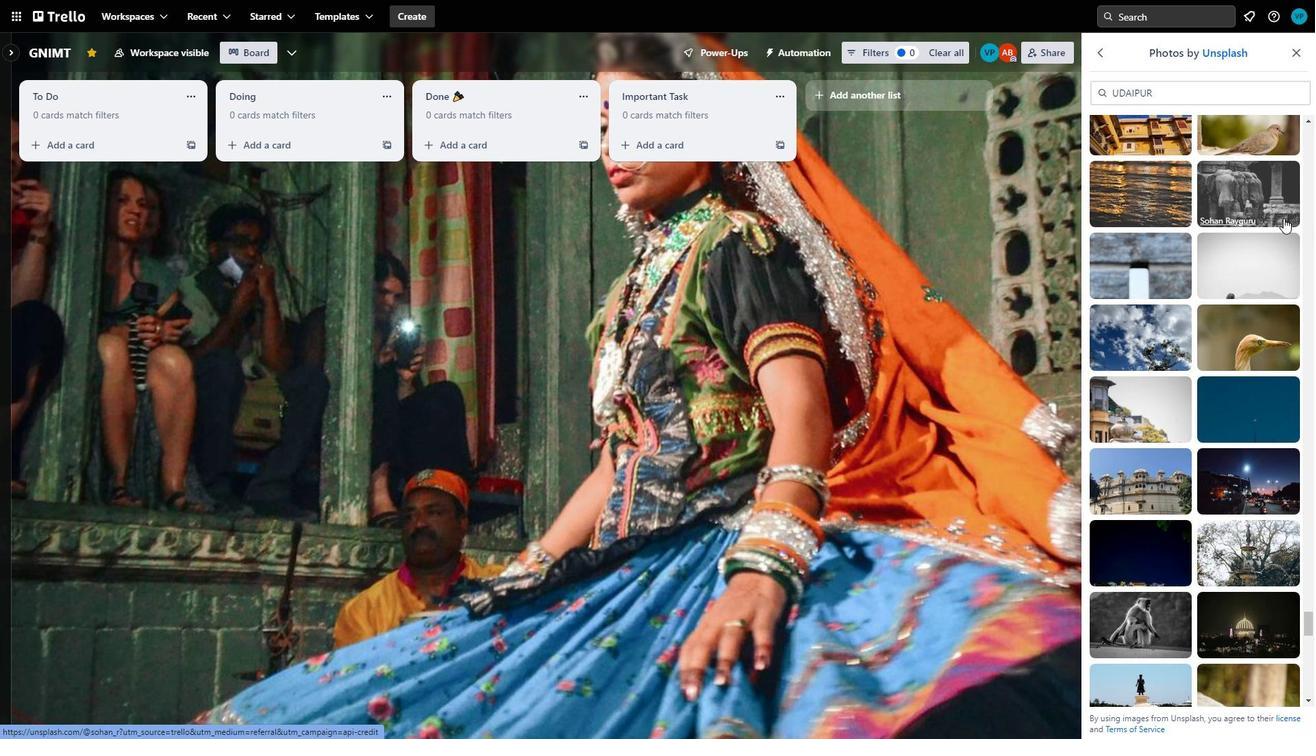 
Action: Mouse scrolled (1283, 217) with delta (0, 0)
Screenshot: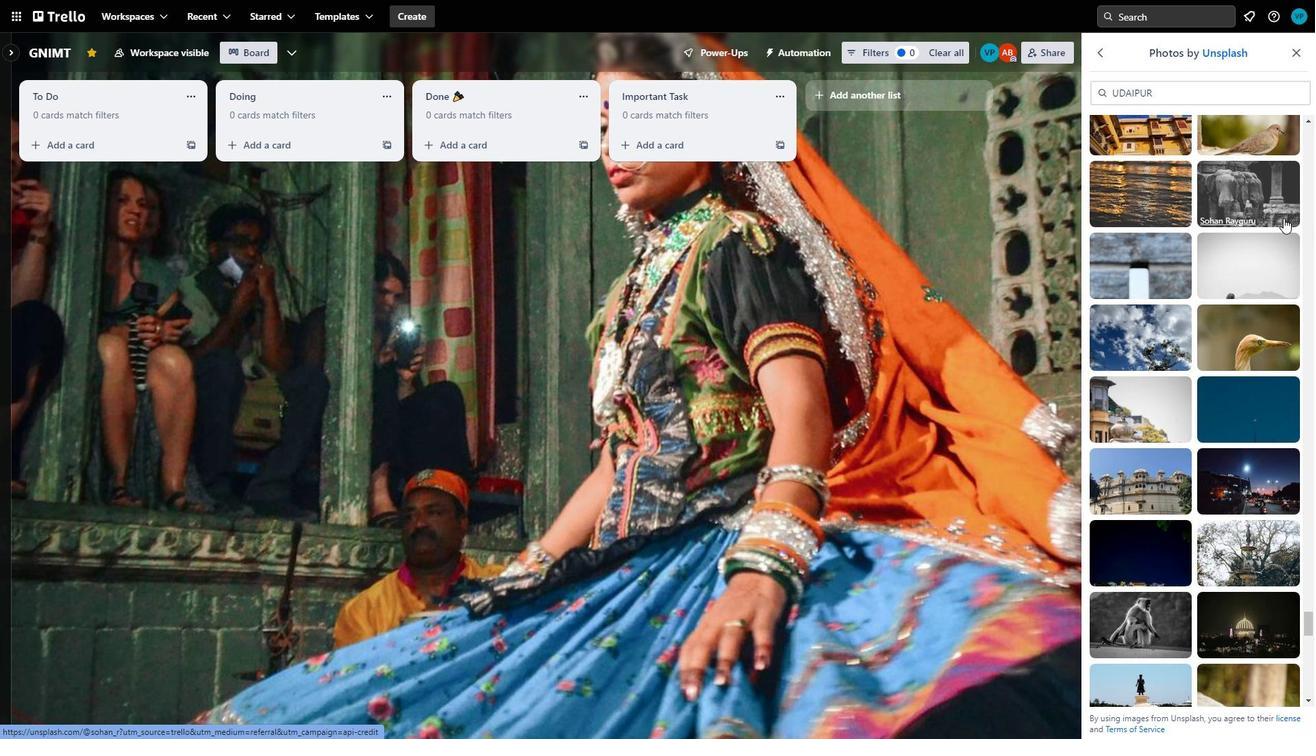
Action: Mouse scrolled (1283, 217) with delta (0, 0)
Screenshot: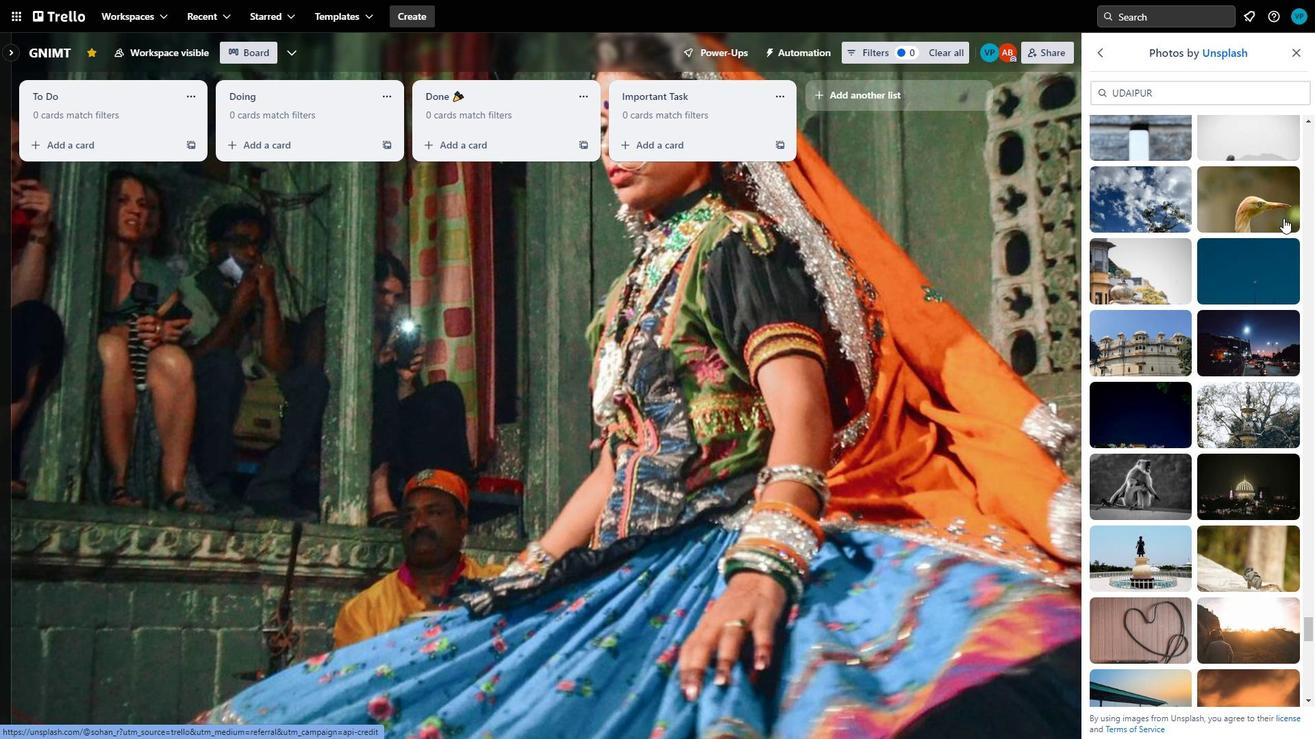 
Action: Mouse scrolled (1283, 217) with delta (0, 0)
